 Task: Track GPU resource utilization during training for your reinforcement learning agent.
Action: Mouse pressed left at (448, 174)
Screenshot: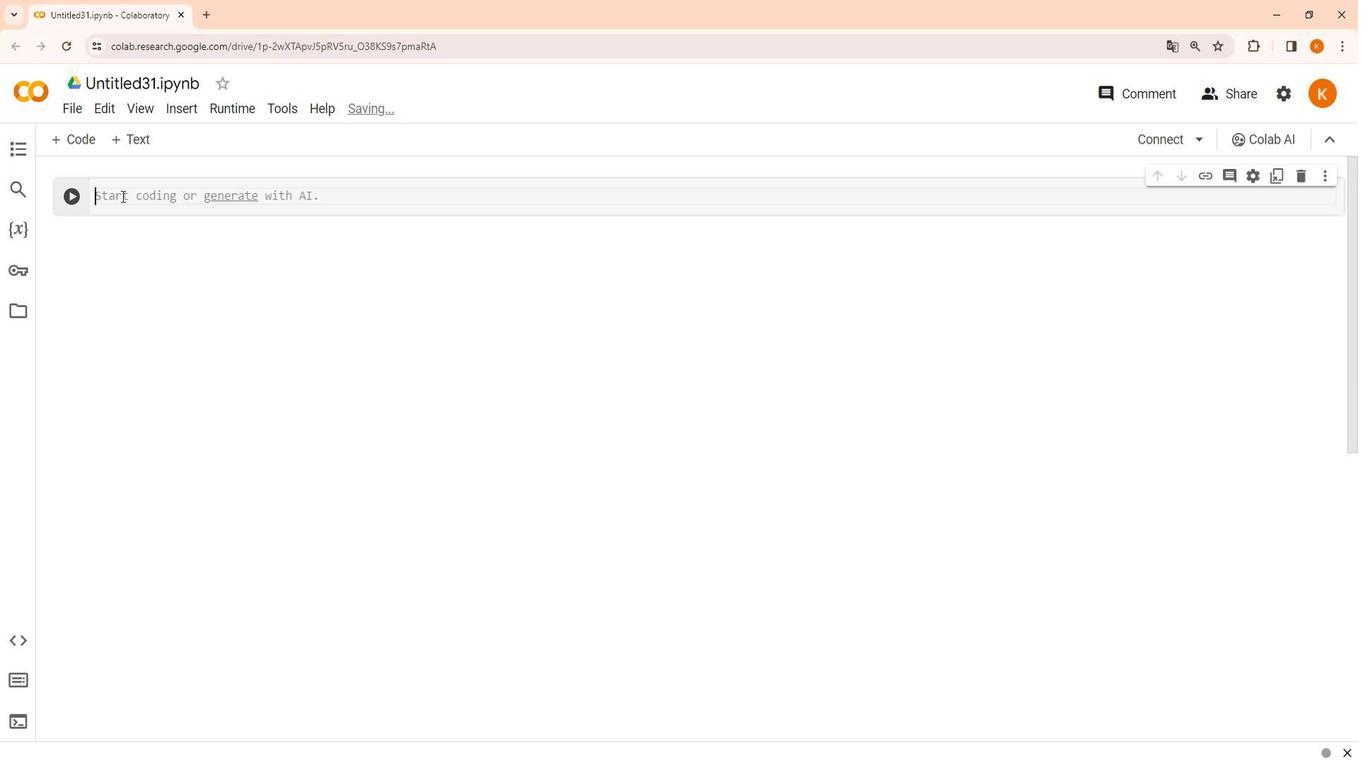 
Action: Key pressed pip<Key.space>install<Key.space>wandb<Key.enter><Key.backspace>
Screenshot: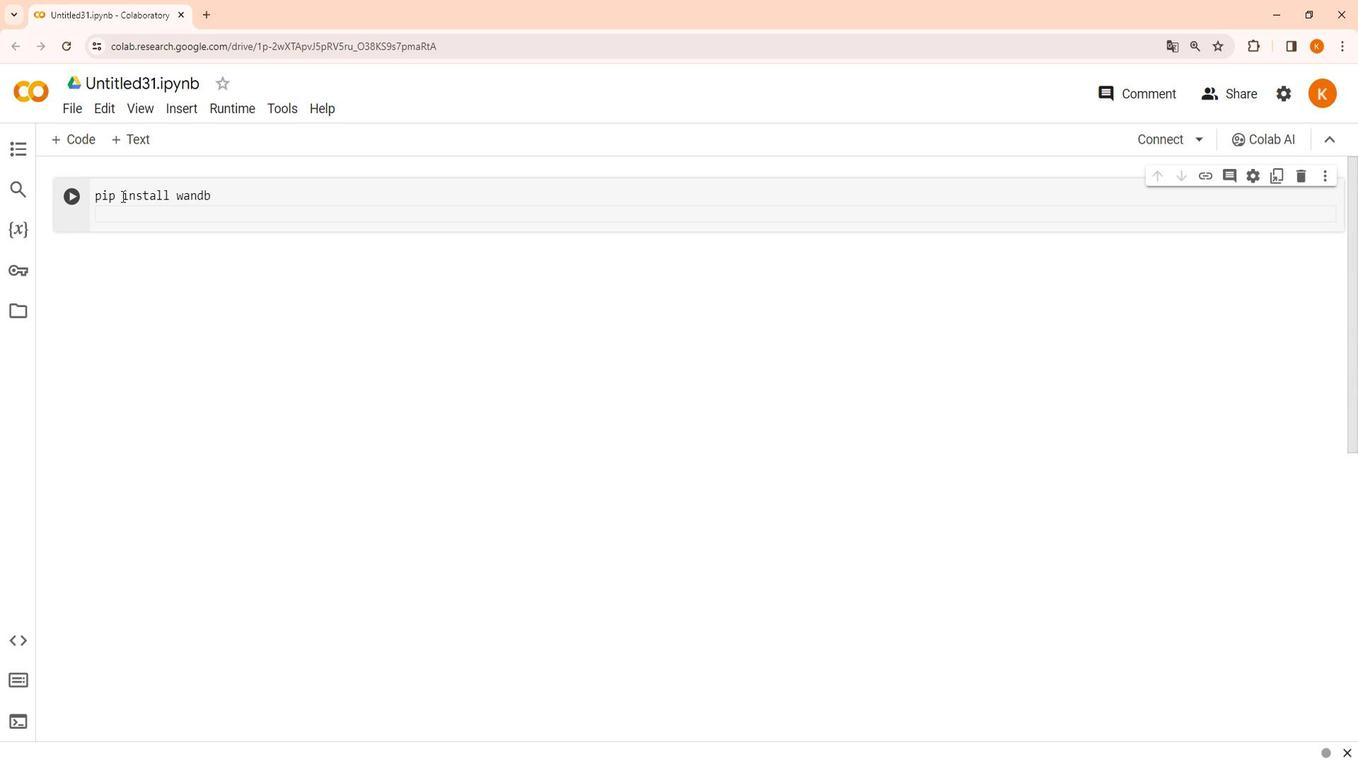 
Action: Mouse moved to (440, 176)
Screenshot: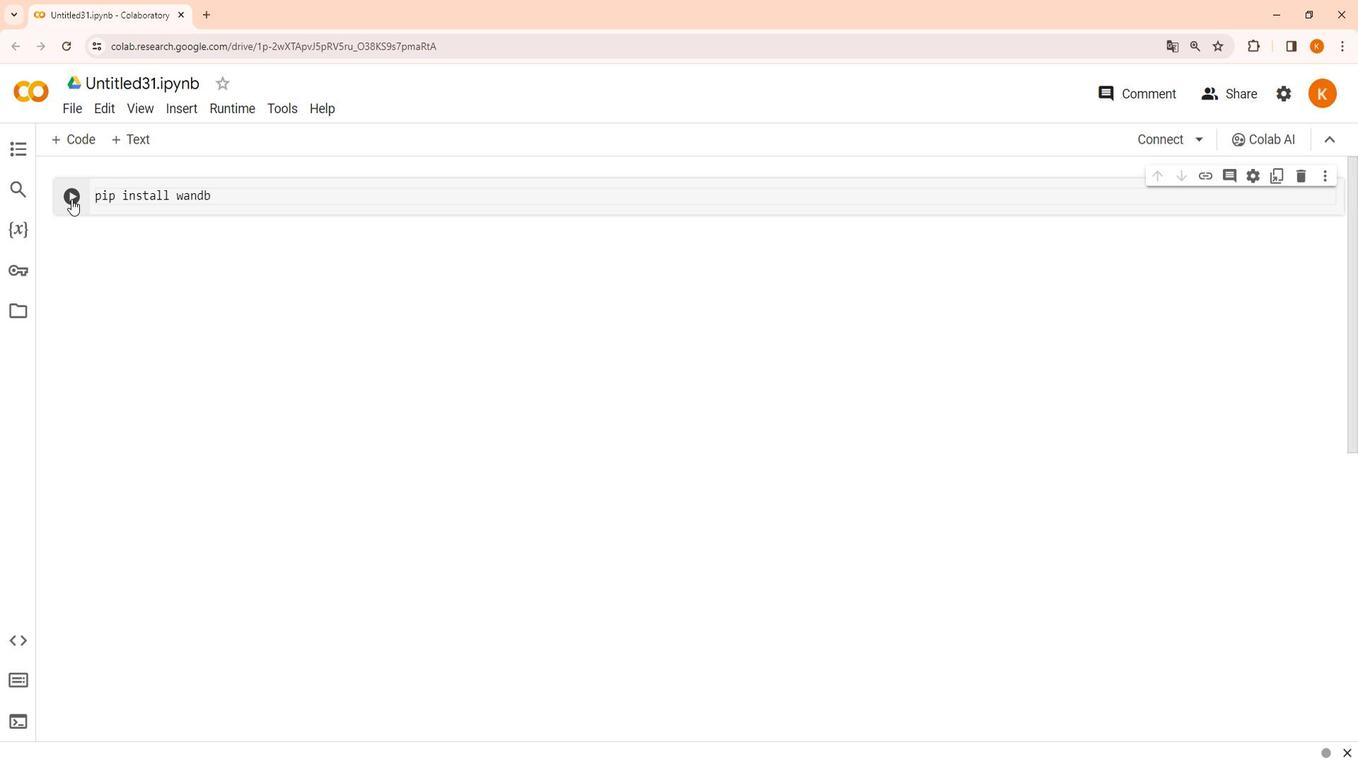 
Action: Mouse pressed left at (440, 176)
Screenshot: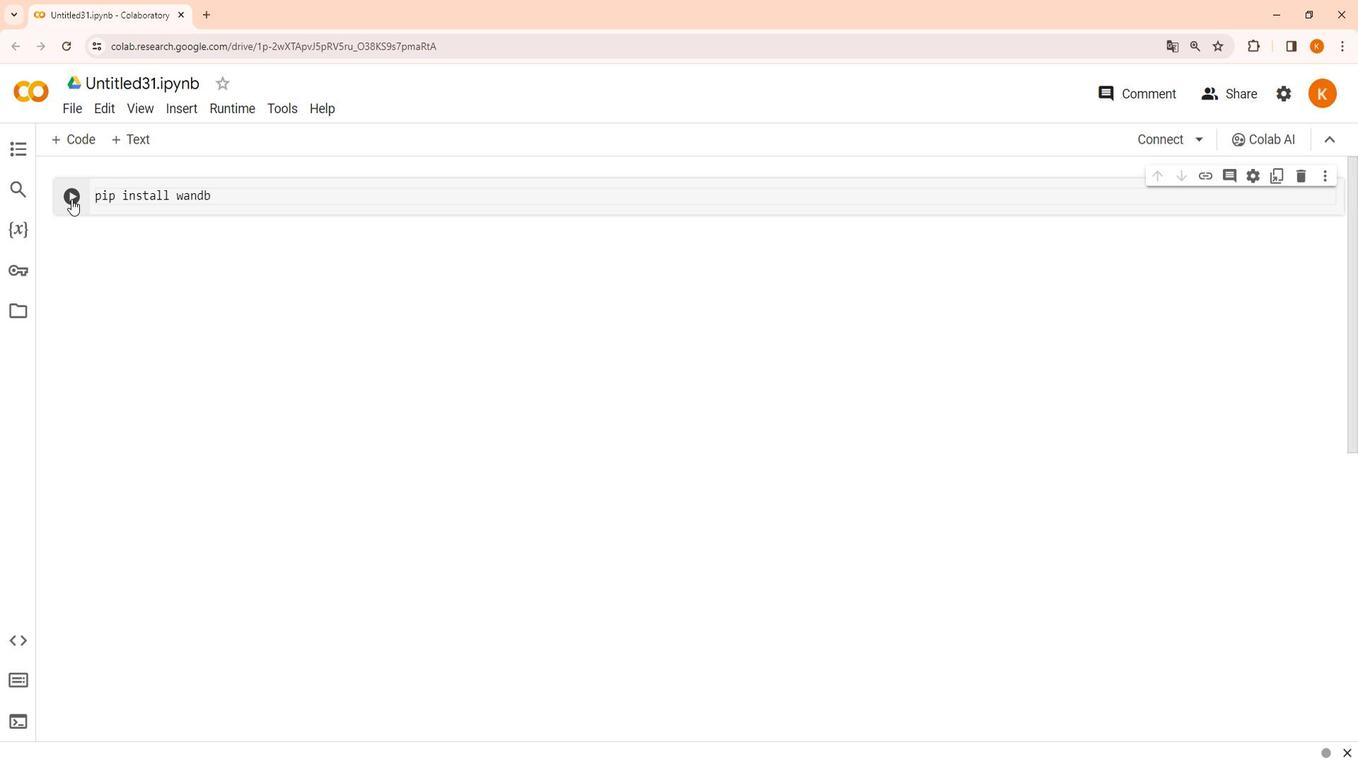 
Action: Mouse moved to (517, 428)
Screenshot: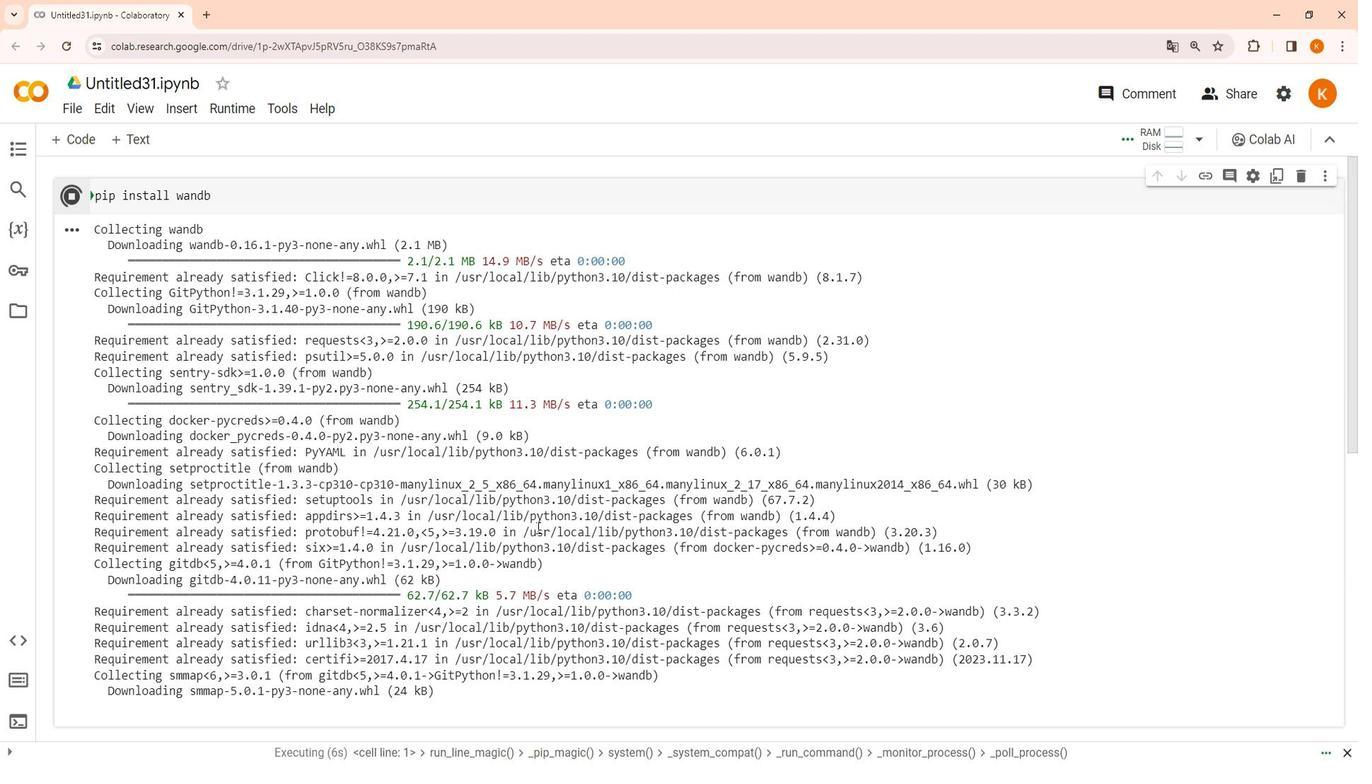 
Action: Mouse scrolled (517, 428) with delta (0, 0)
Screenshot: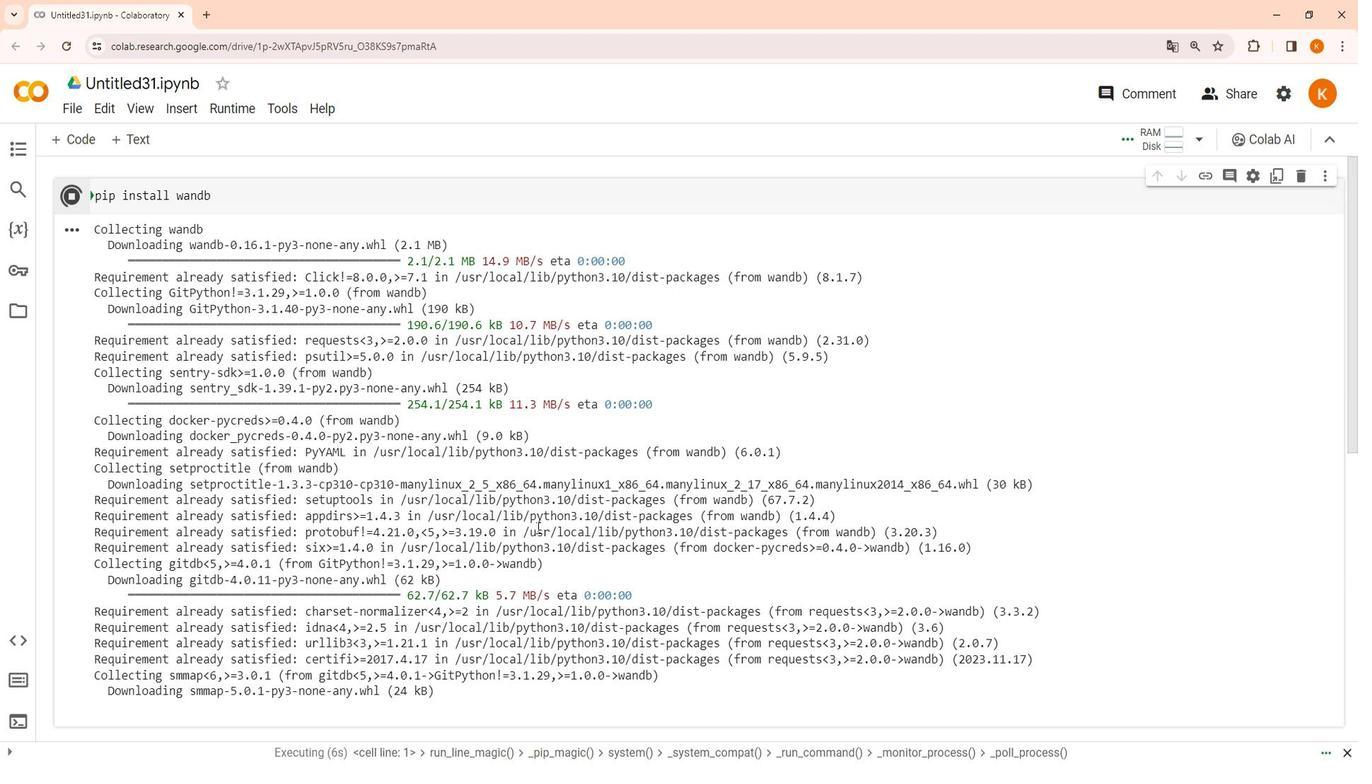 
Action: Mouse scrolled (517, 428) with delta (0, 0)
Screenshot: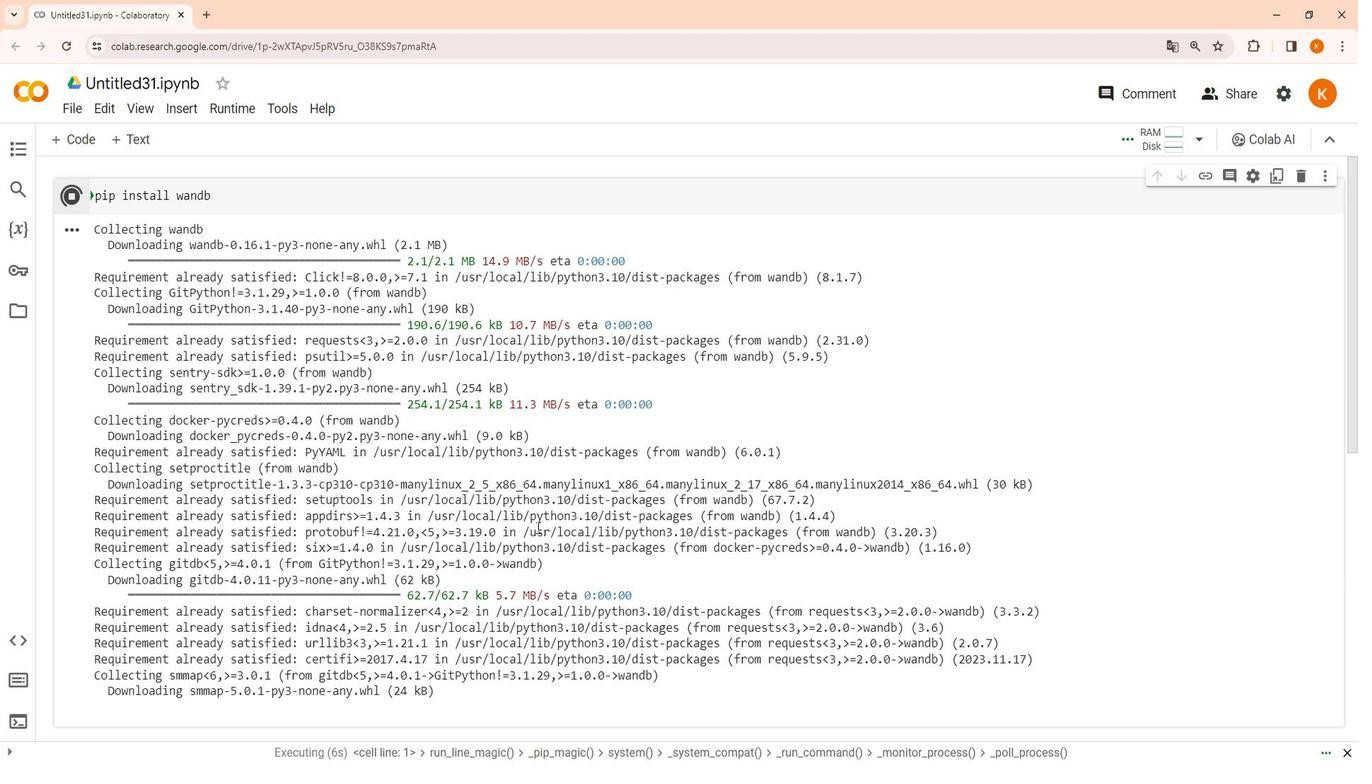 
Action: Mouse scrolled (517, 428) with delta (0, 0)
Screenshot: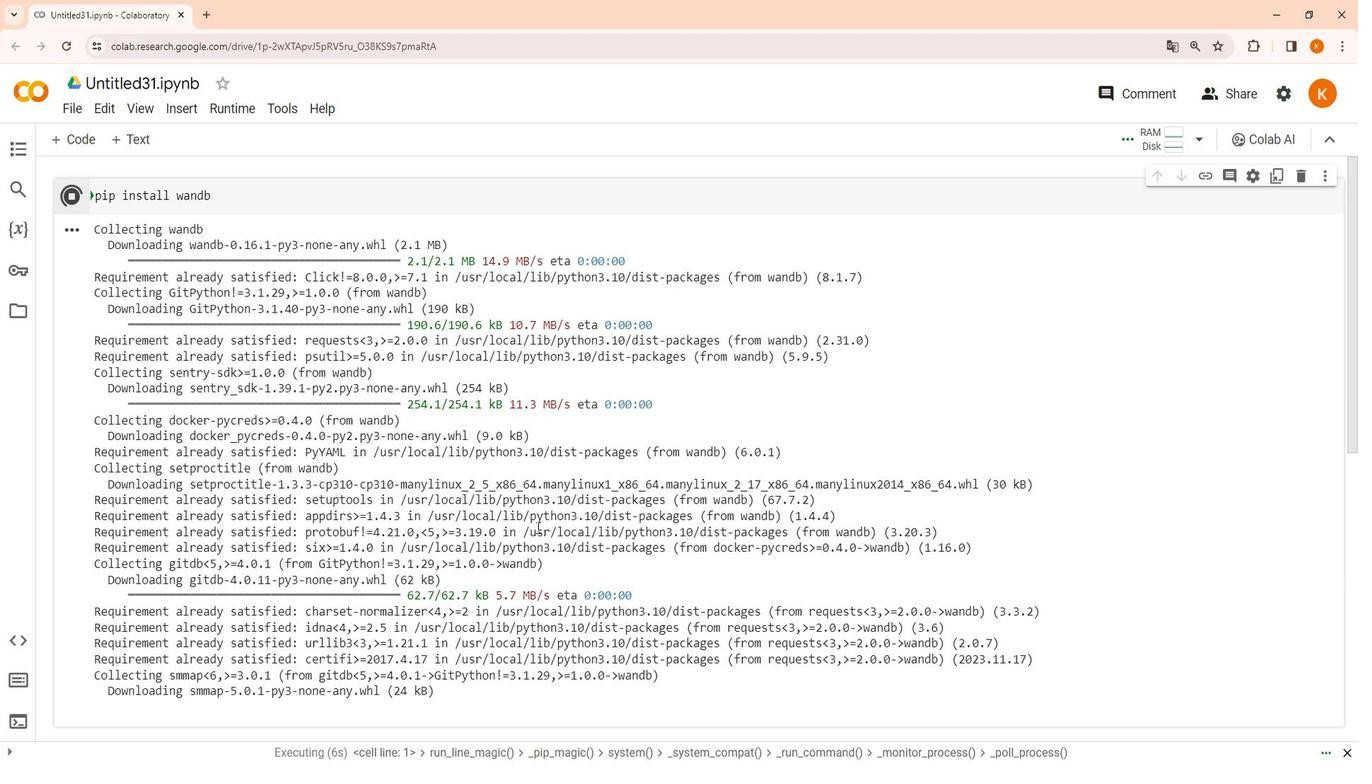 
Action: Mouse scrolled (517, 428) with delta (0, 0)
Screenshot: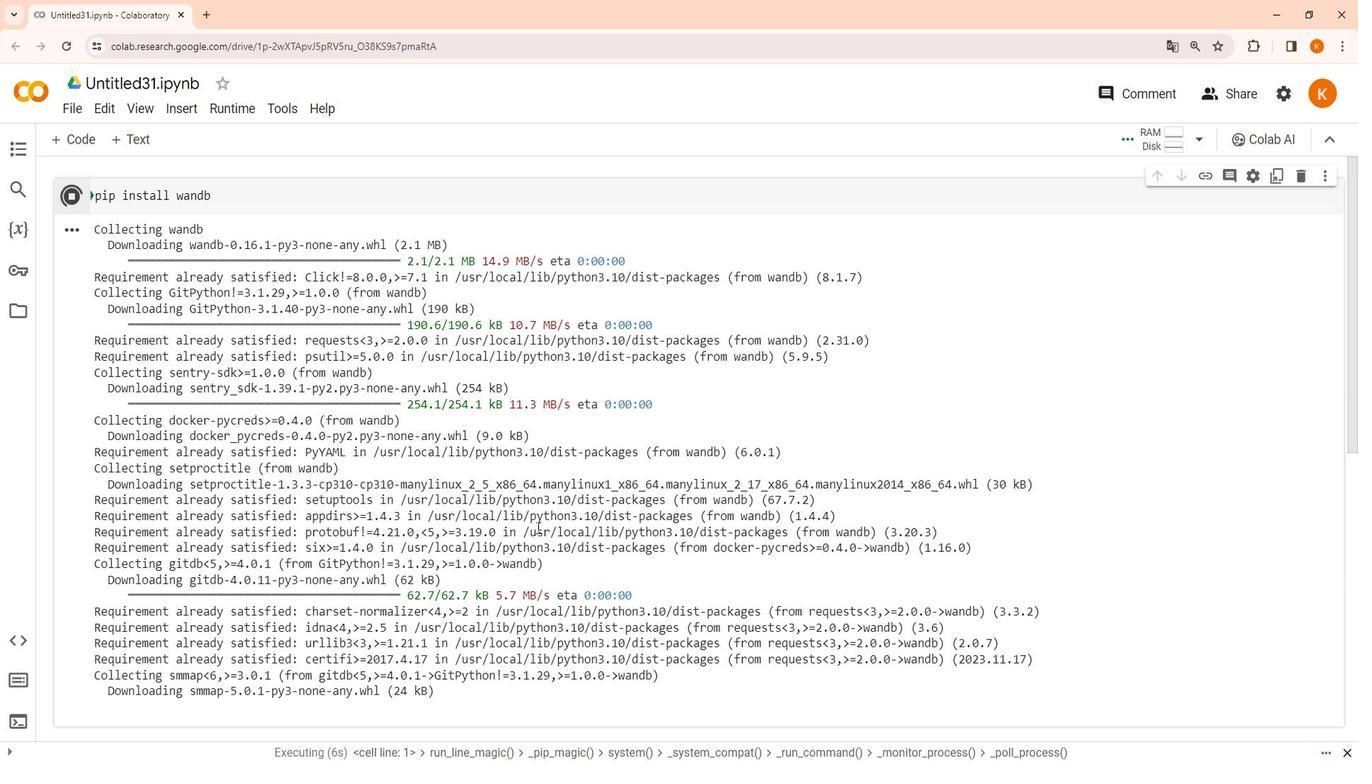 
Action: Mouse moved to (538, 413)
Screenshot: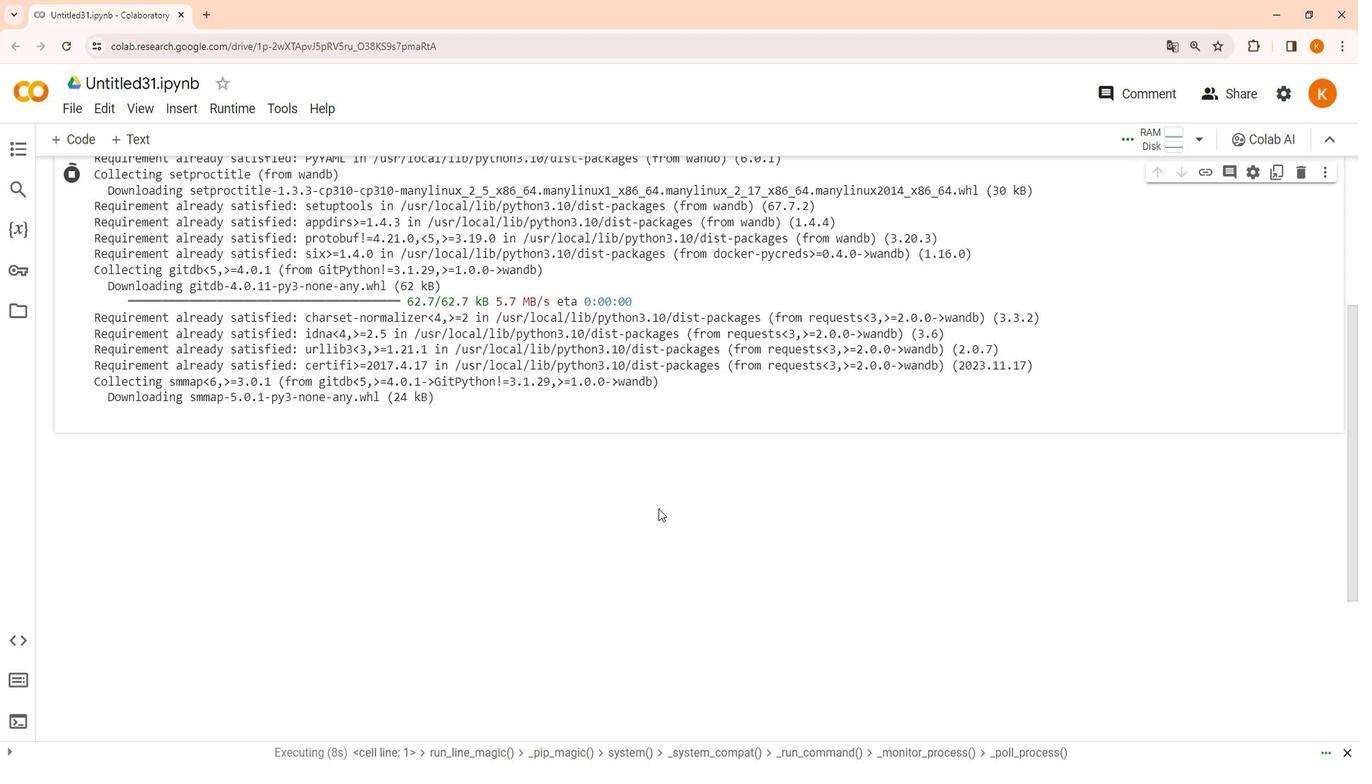 
Action: Mouse scrolled (538, 414) with delta (0, 0)
Screenshot: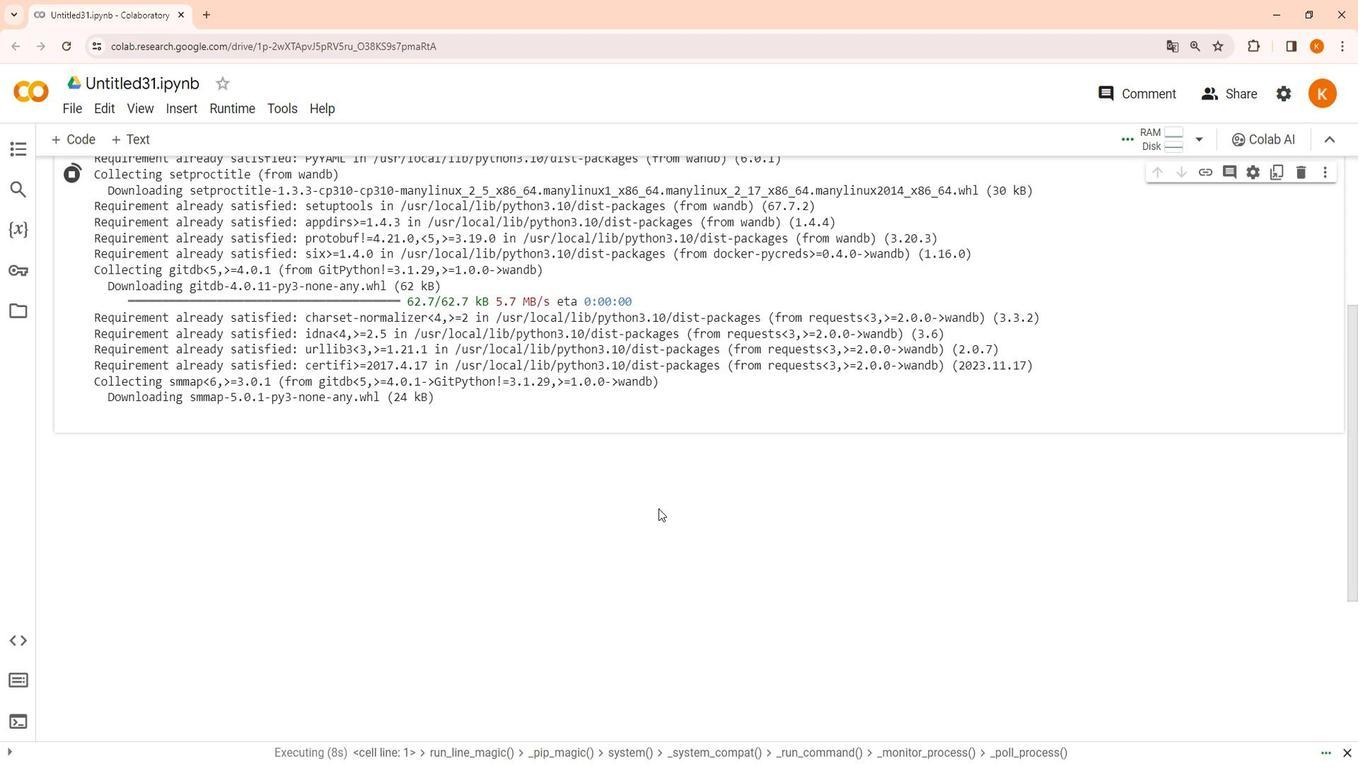 
Action: Mouse scrolled (538, 414) with delta (0, 0)
Screenshot: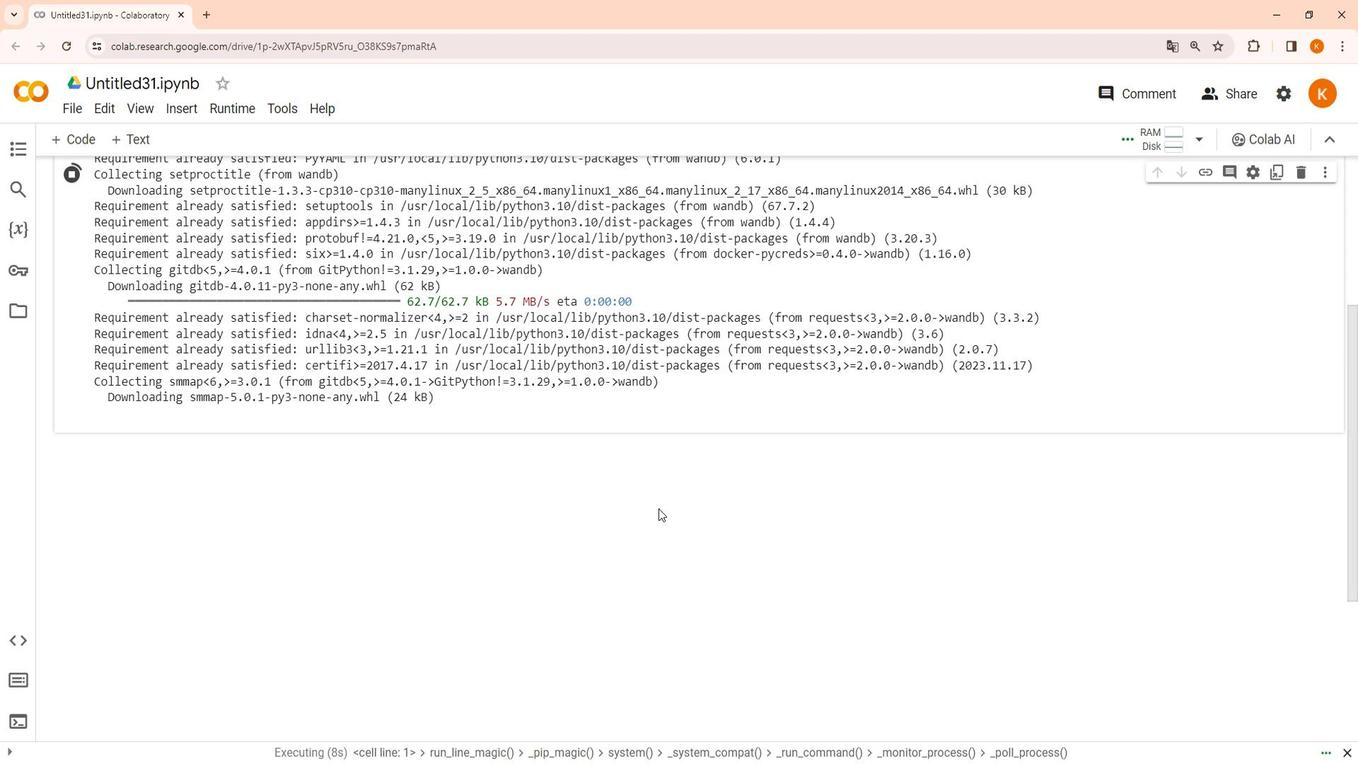
Action: Mouse scrolled (538, 414) with delta (0, 0)
Screenshot: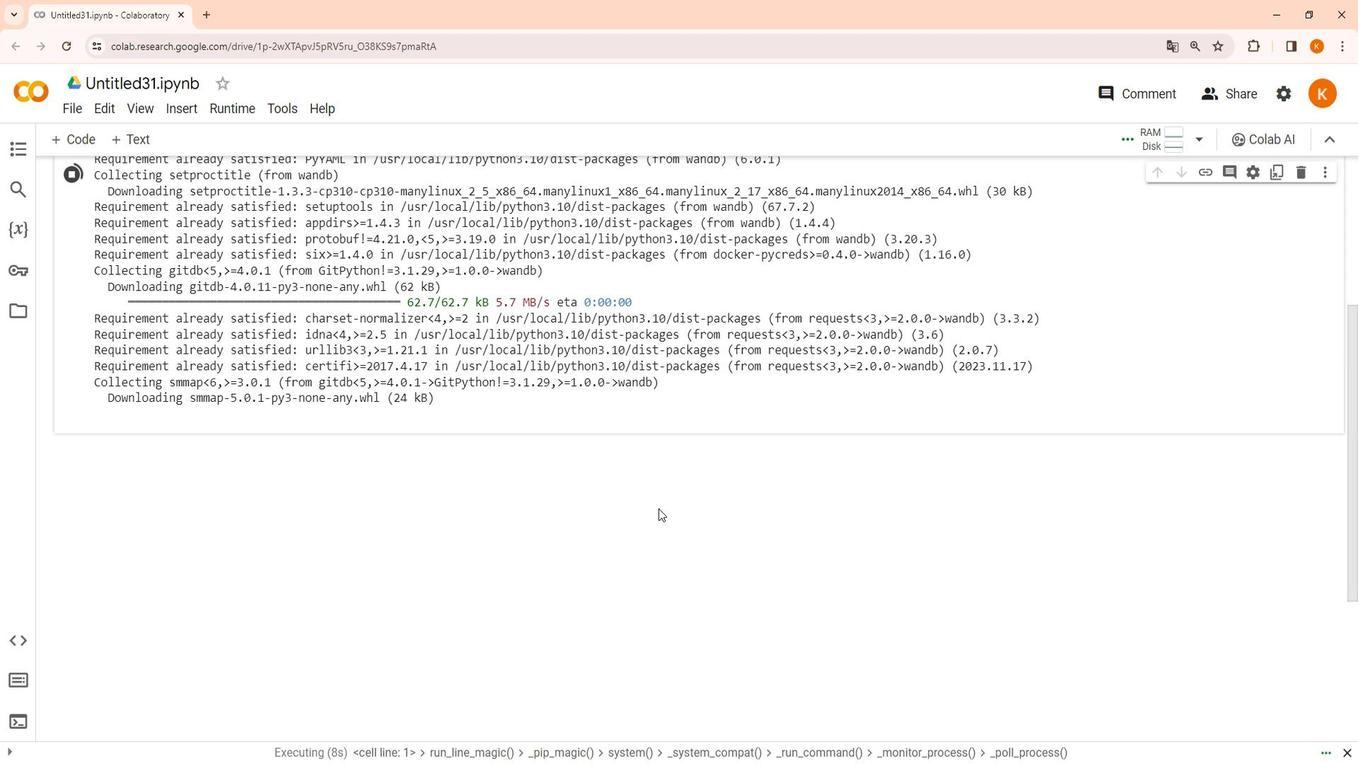 
Action: Mouse scrolled (538, 414) with delta (0, 0)
Screenshot: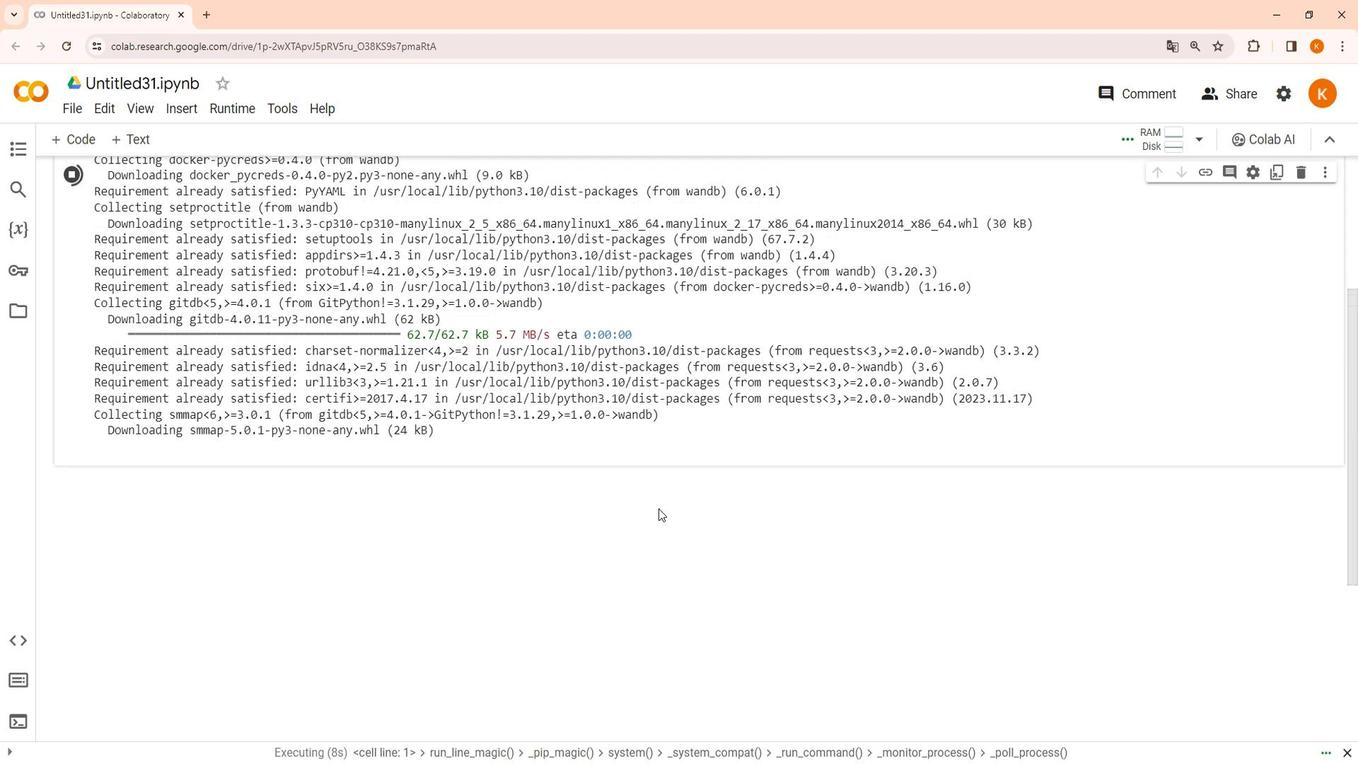 
Action: Mouse moved to (536, 471)
Screenshot: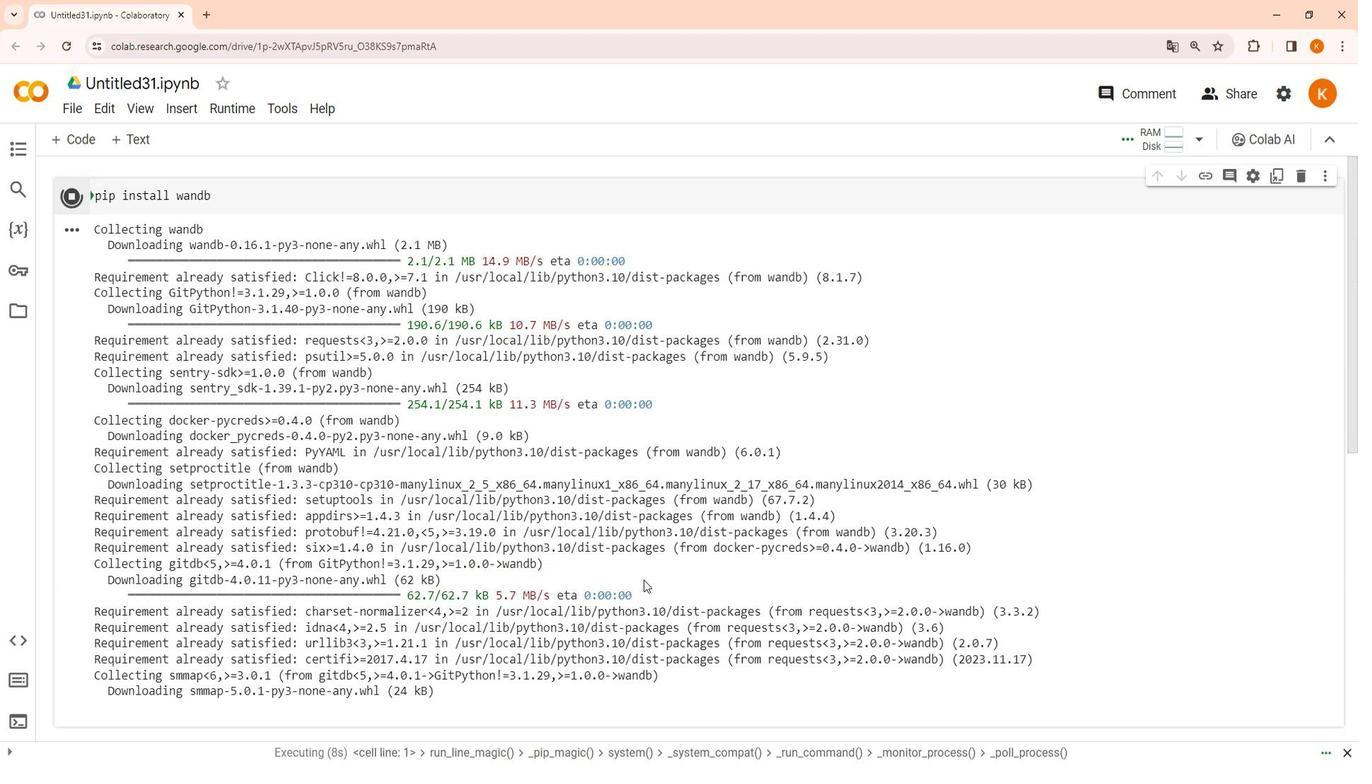 
Action: Mouse scrolled (536, 470) with delta (0, 0)
Screenshot: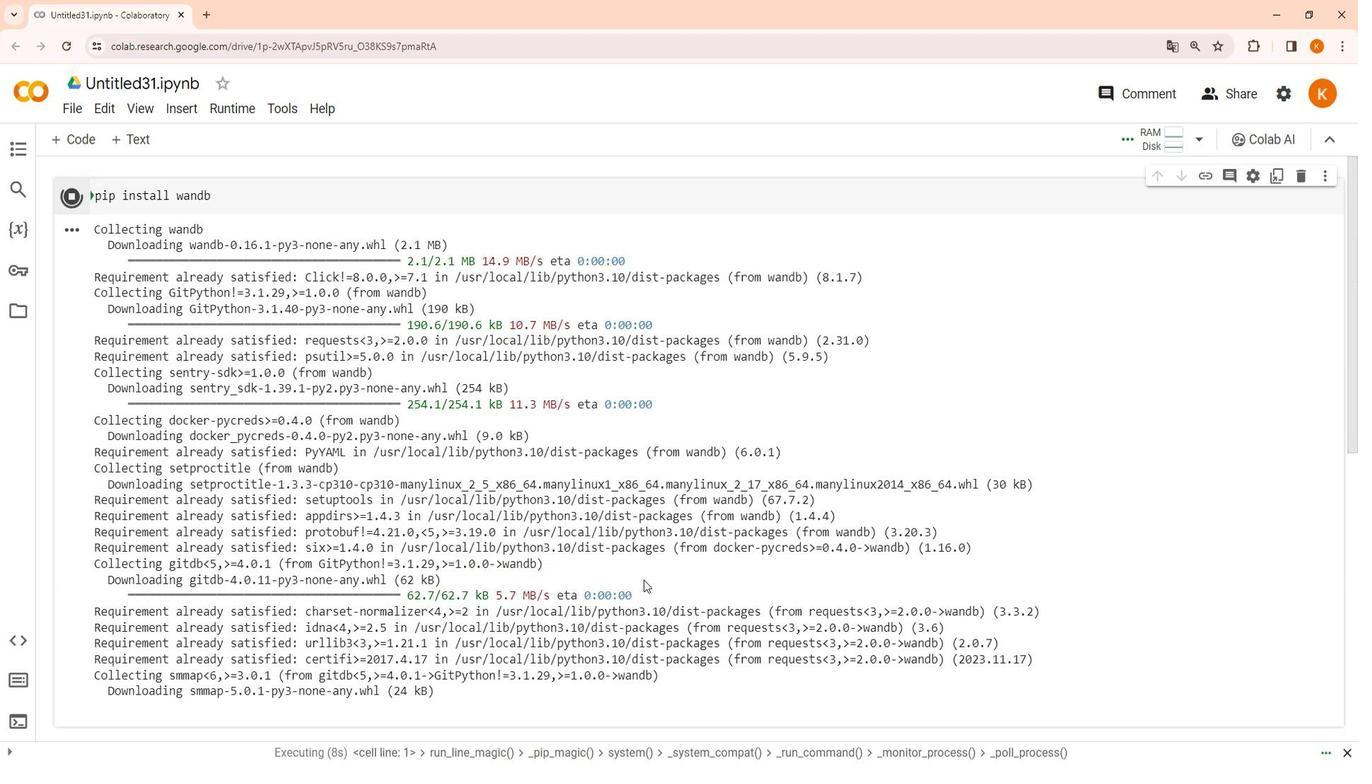 
Action: Mouse scrolled (536, 470) with delta (0, 0)
Screenshot: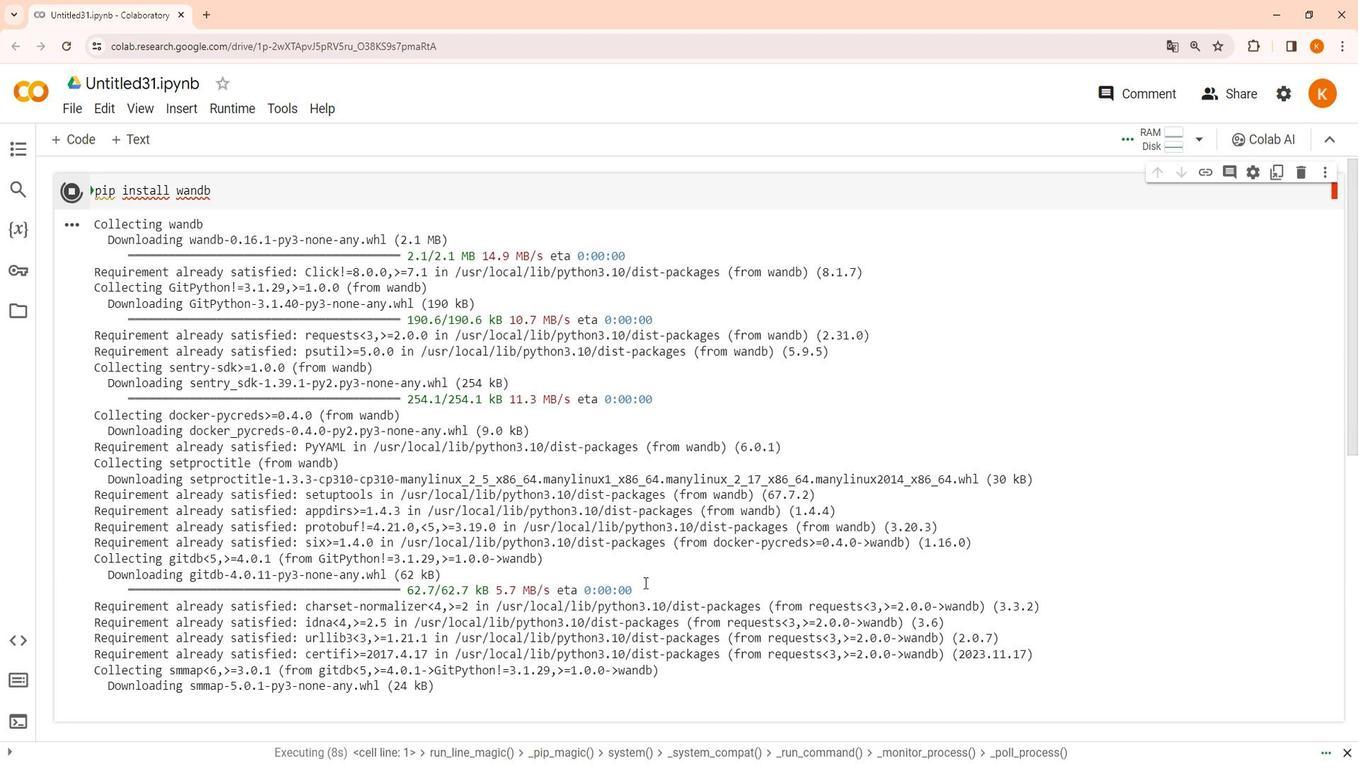 
Action: Mouse scrolled (536, 472) with delta (0, 0)
Screenshot: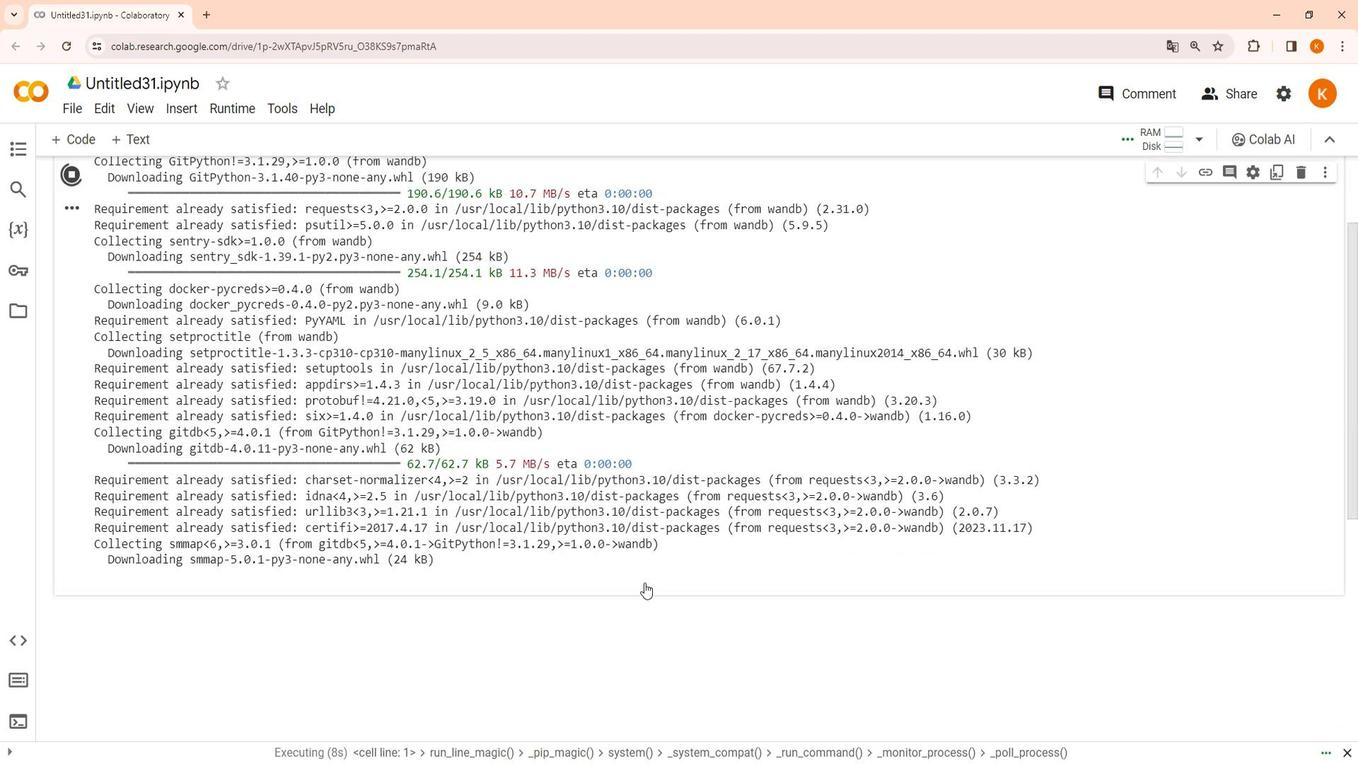 
Action: Mouse scrolled (536, 472) with delta (0, 0)
Screenshot: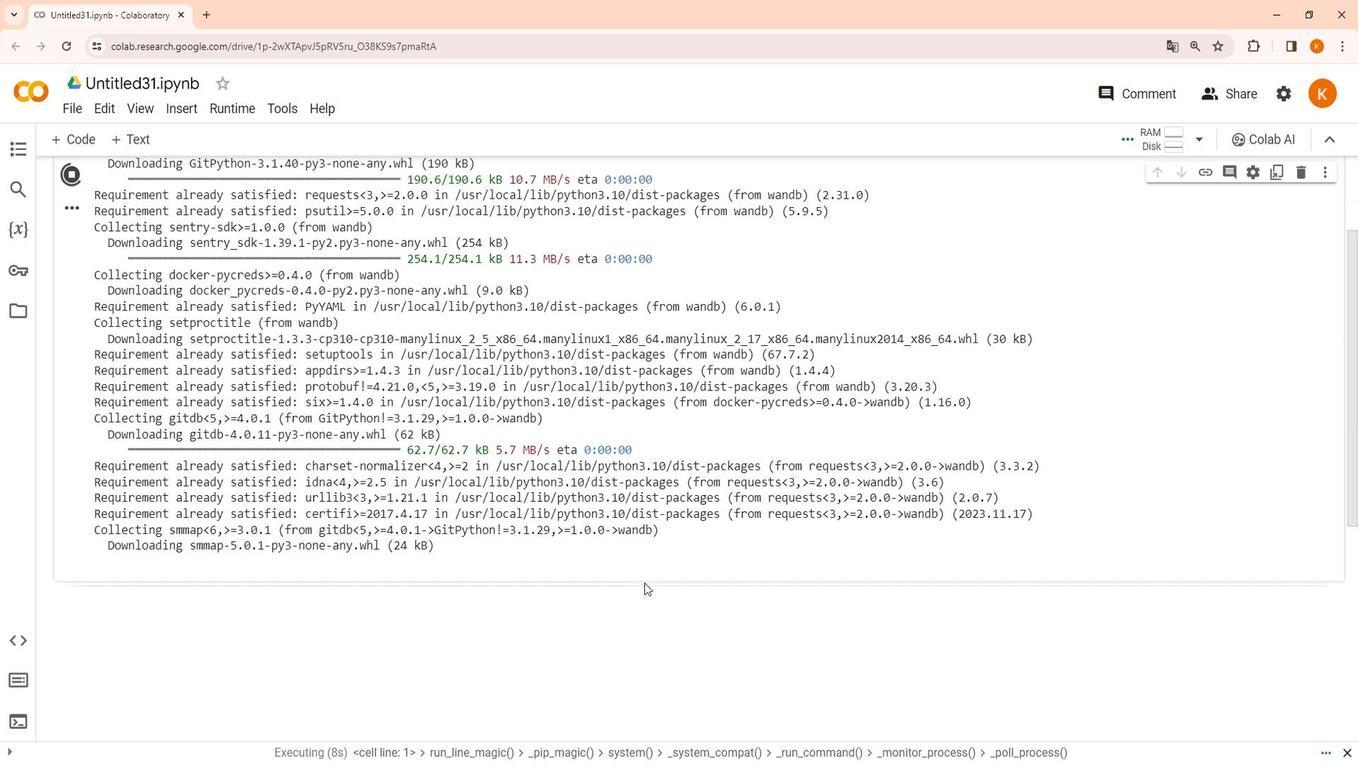 
Action: Mouse scrolled (536, 472) with delta (0, 0)
Screenshot: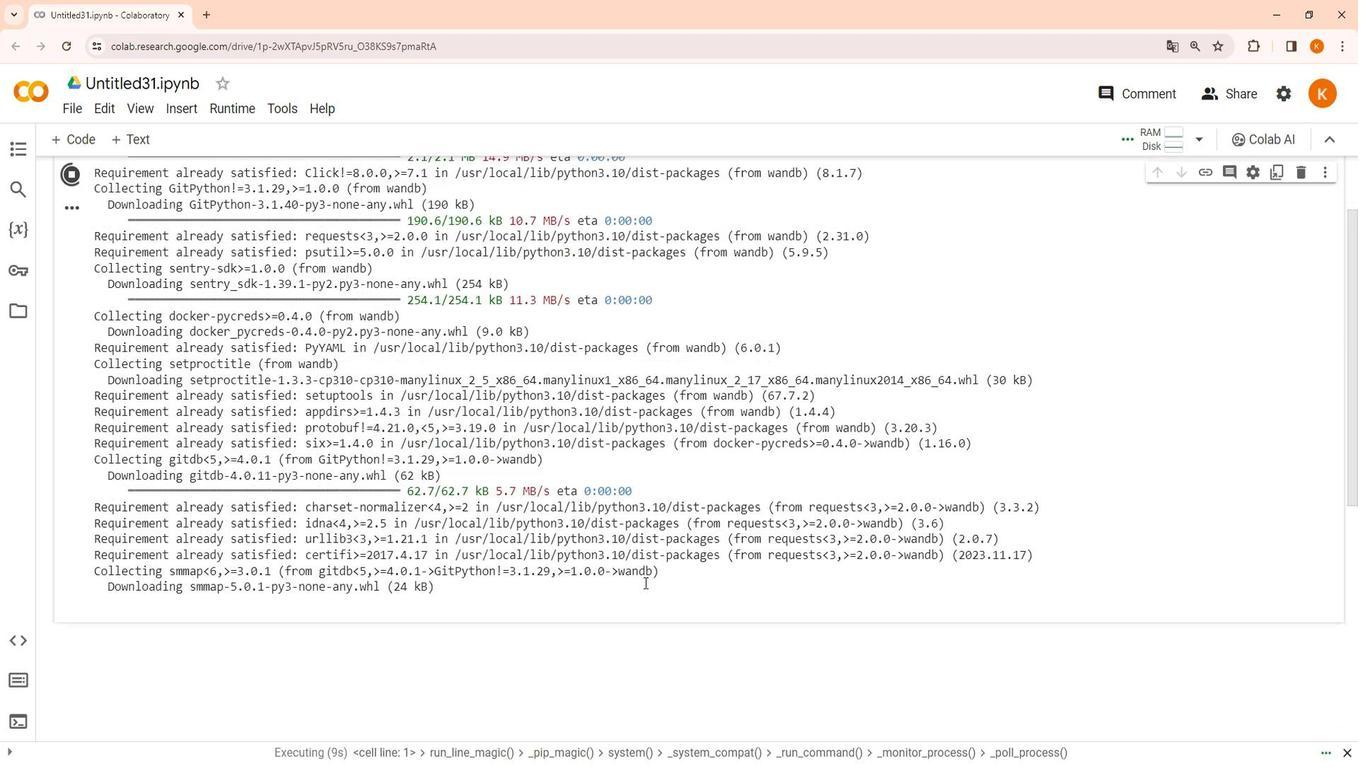 
Action: Mouse moved to (536, 471)
Screenshot: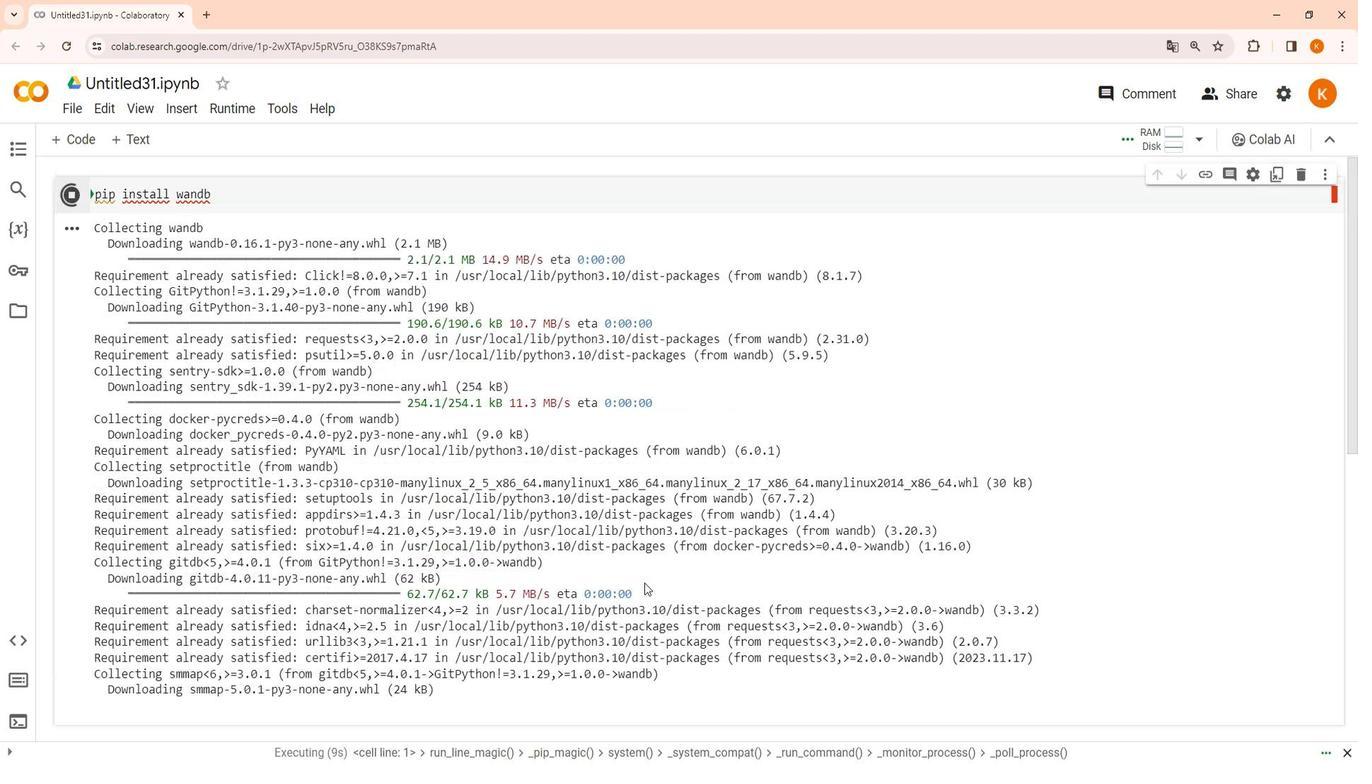 
Action: Mouse scrolled (536, 470) with delta (0, 0)
Screenshot: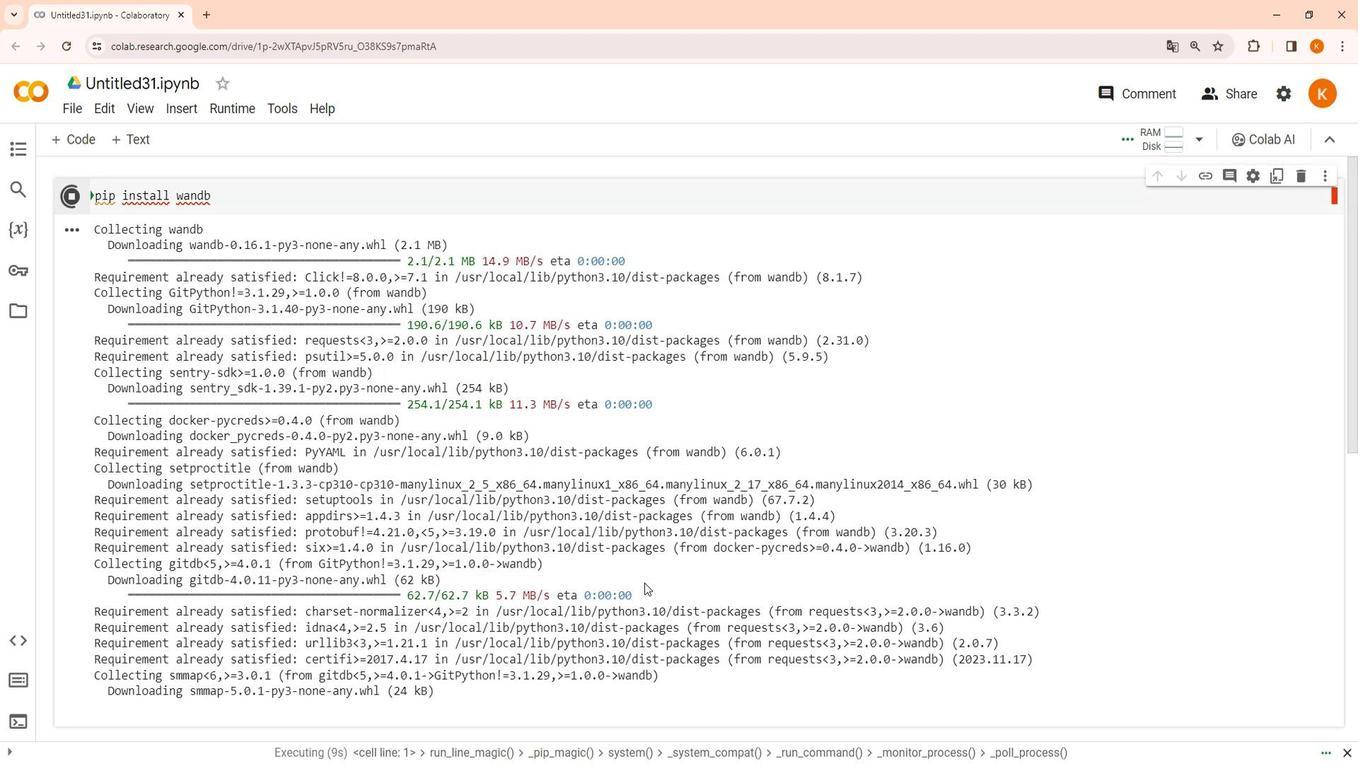 
Action: Mouse moved to (536, 472)
Screenshot: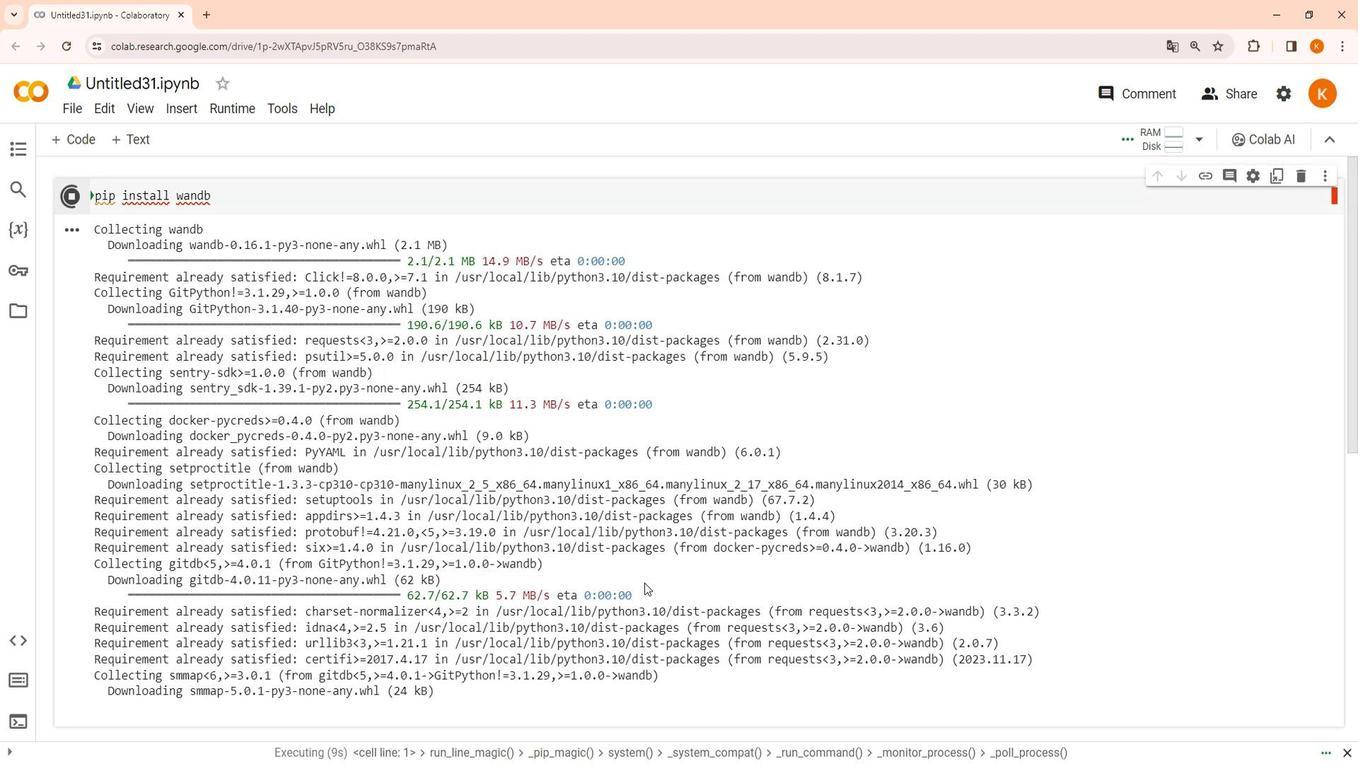 
Action: Mouse scrolled (536, 472) with delta (0, 0)
Screenshot: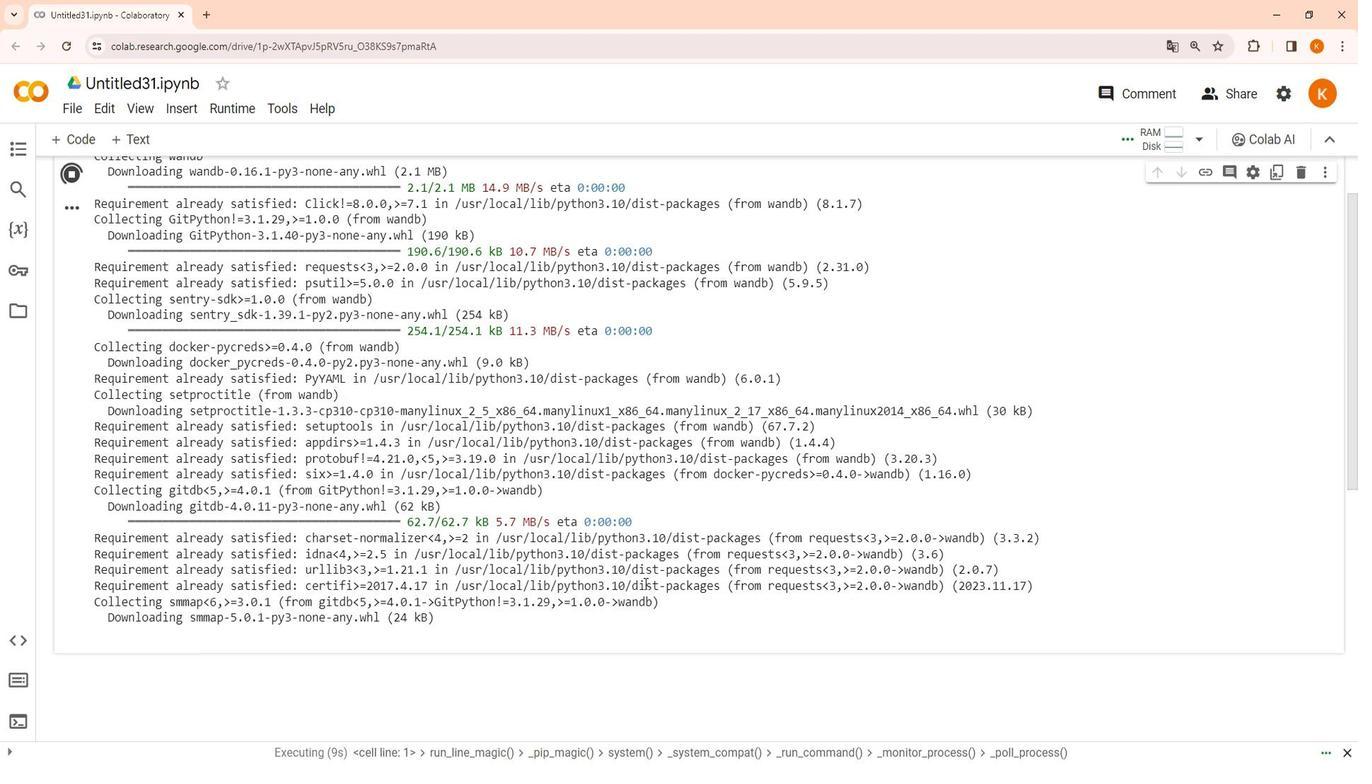 
Action: Mouse moved to (535, 472)
Screenshot: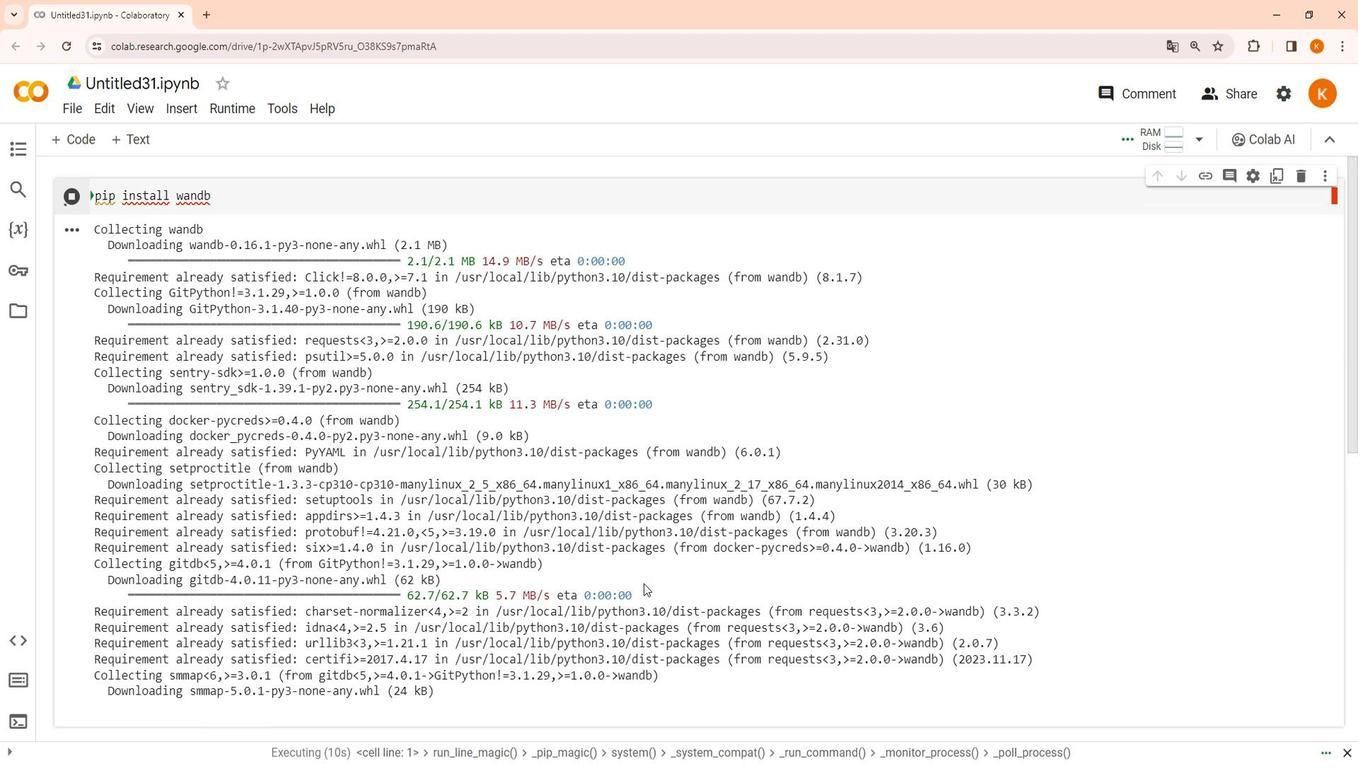 
Action: Mouse scrolled (535, 471) with delta (0, 0)
Screenshot: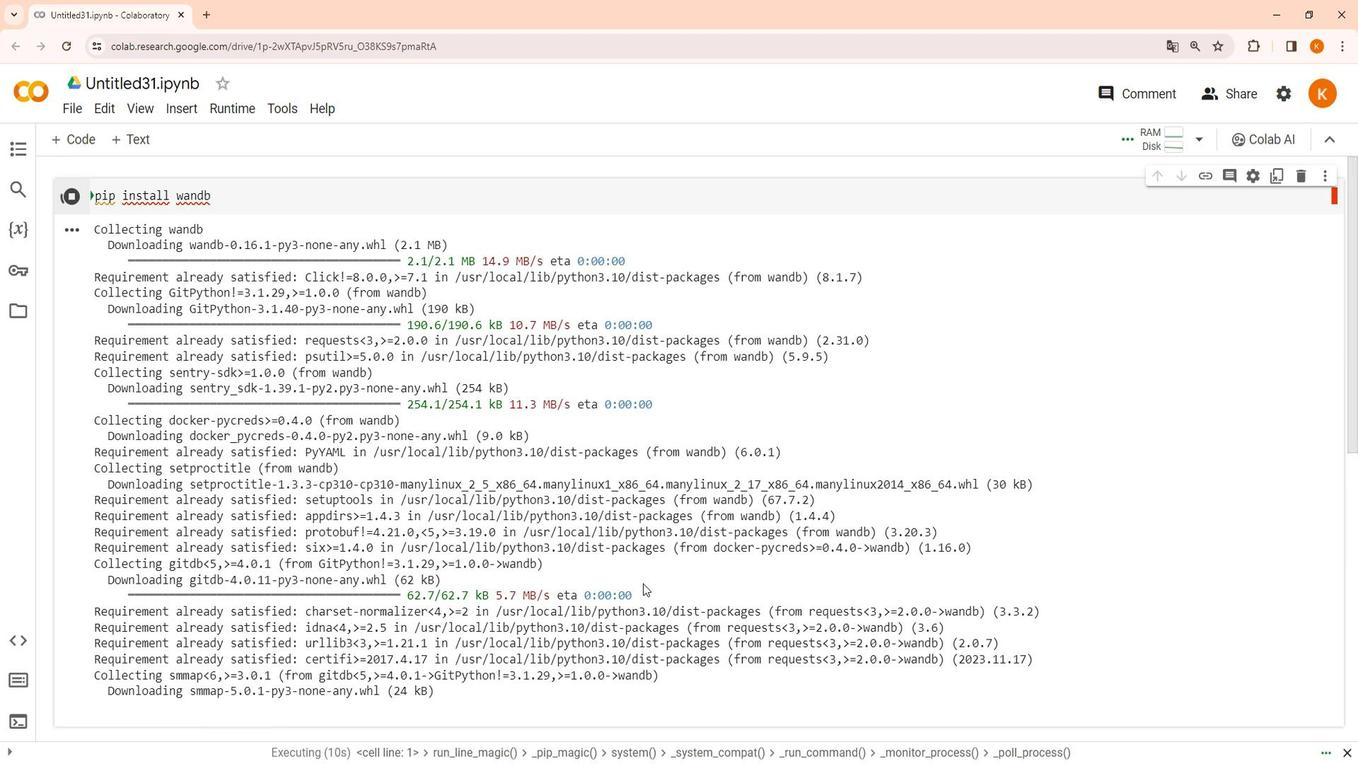 
Action: Mouse moved to (534, 478)
Screenshot: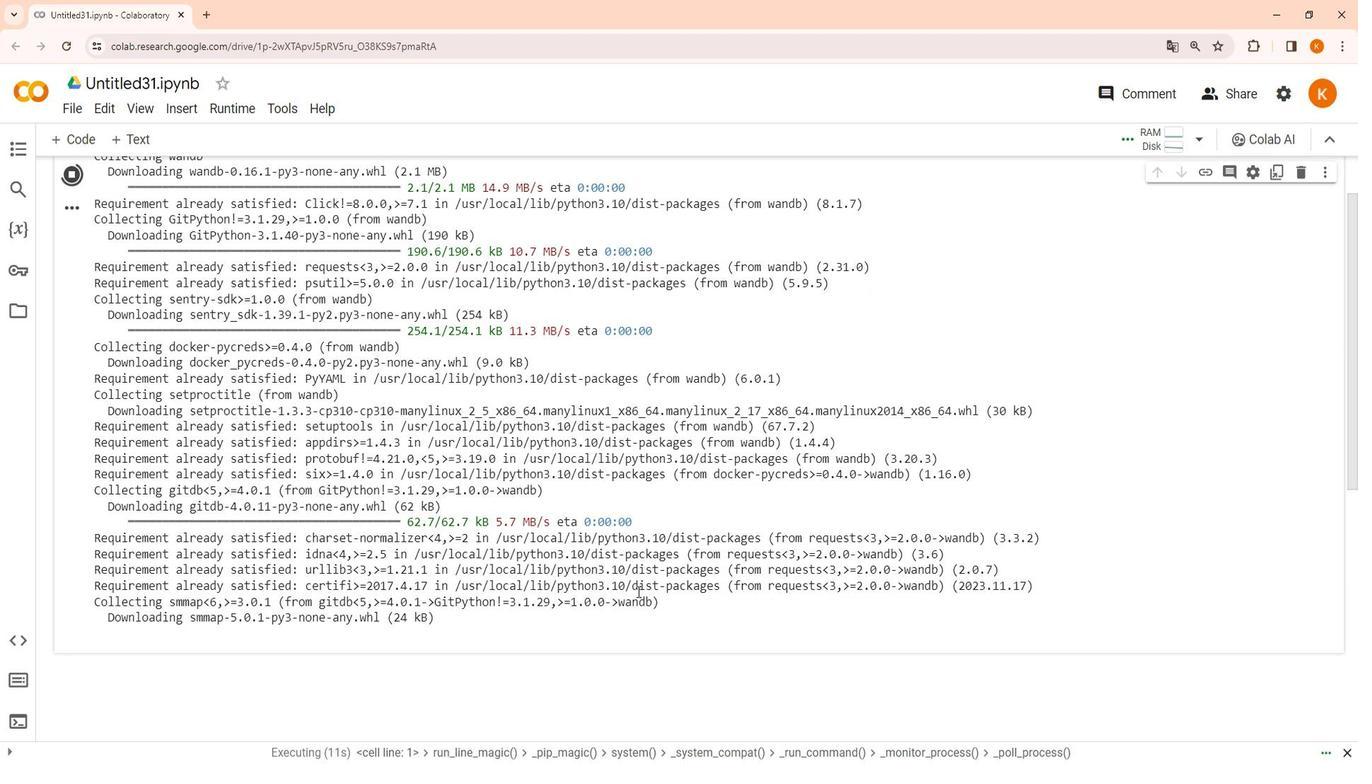 
Action: Mouse scrolled (534, 477) with delta (0, 0)
Screenshot: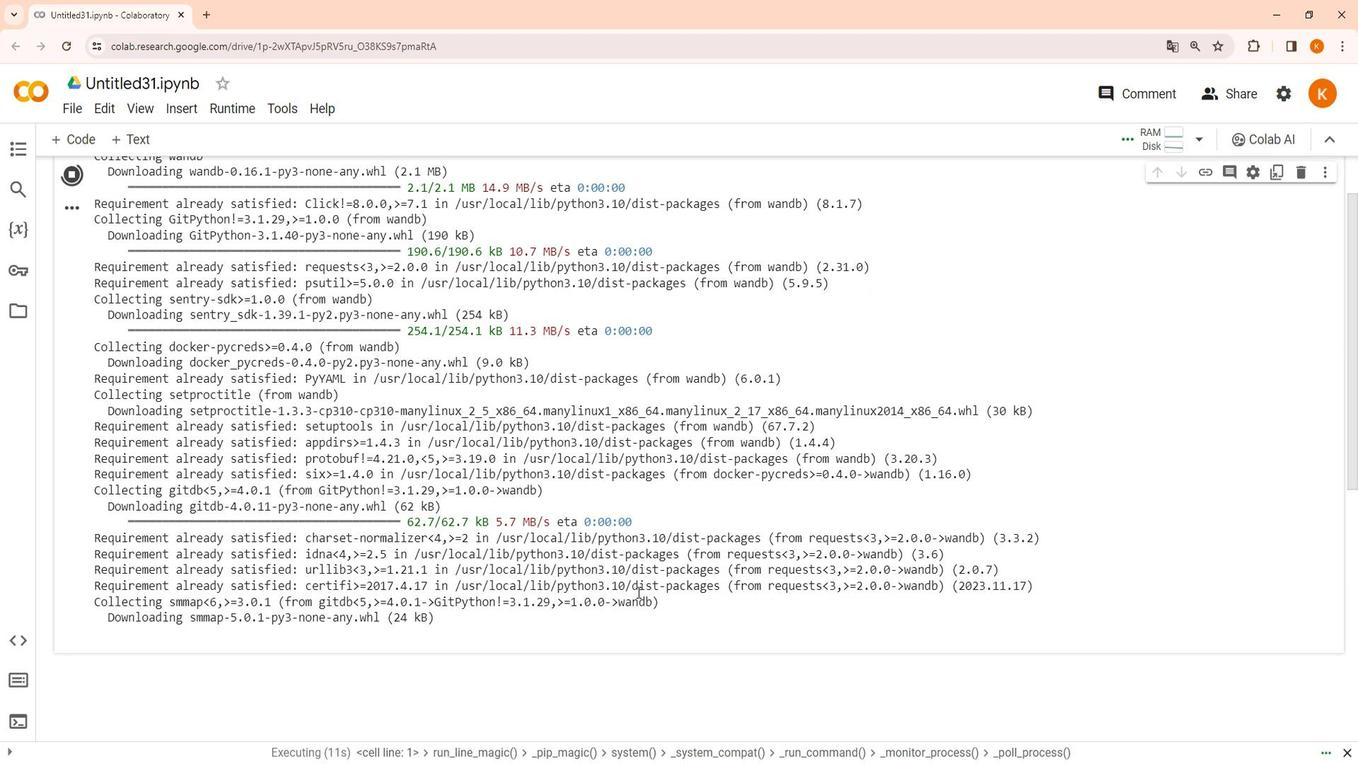 
Action: Mouse scrolled (534, 479) with delta (0, 0)
Screenshot: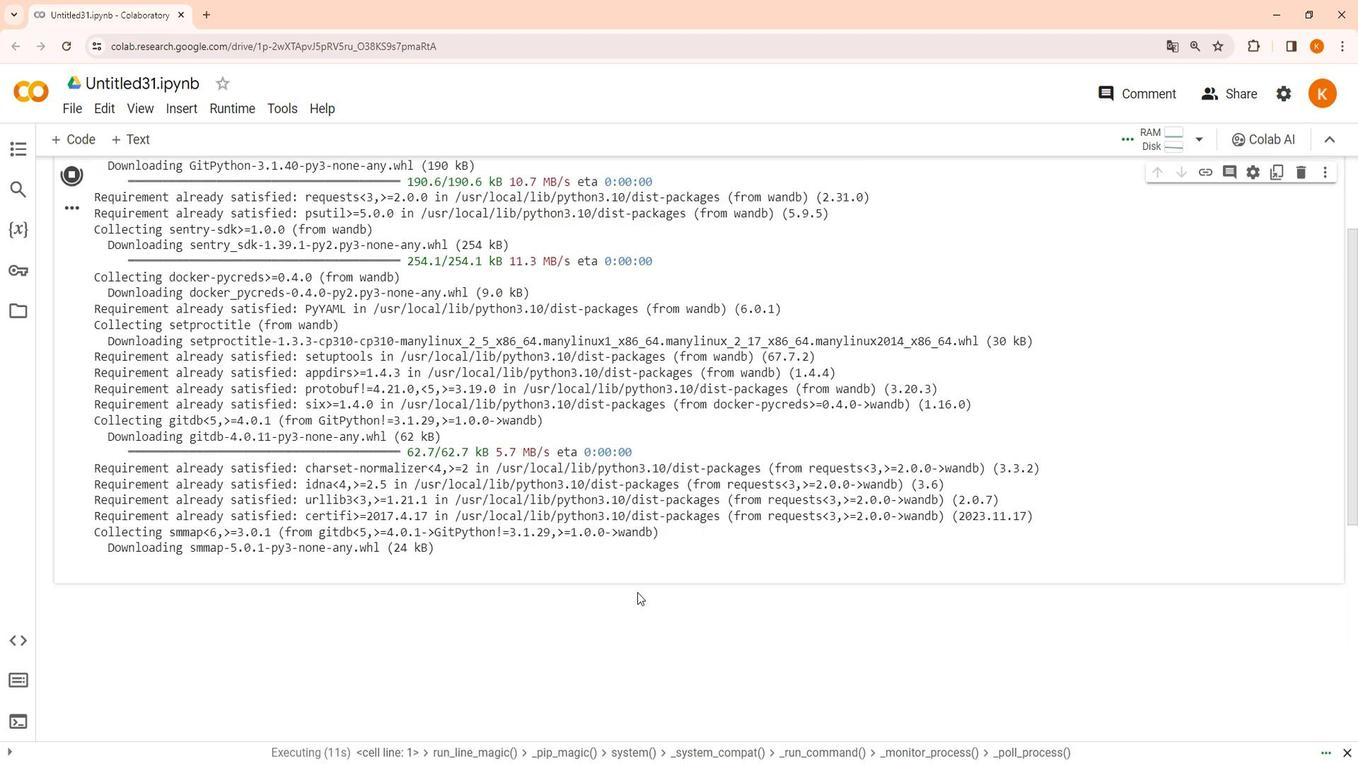 
Action: Mouse scrolled (534, 479) with delta (0, 0)
Screenshot: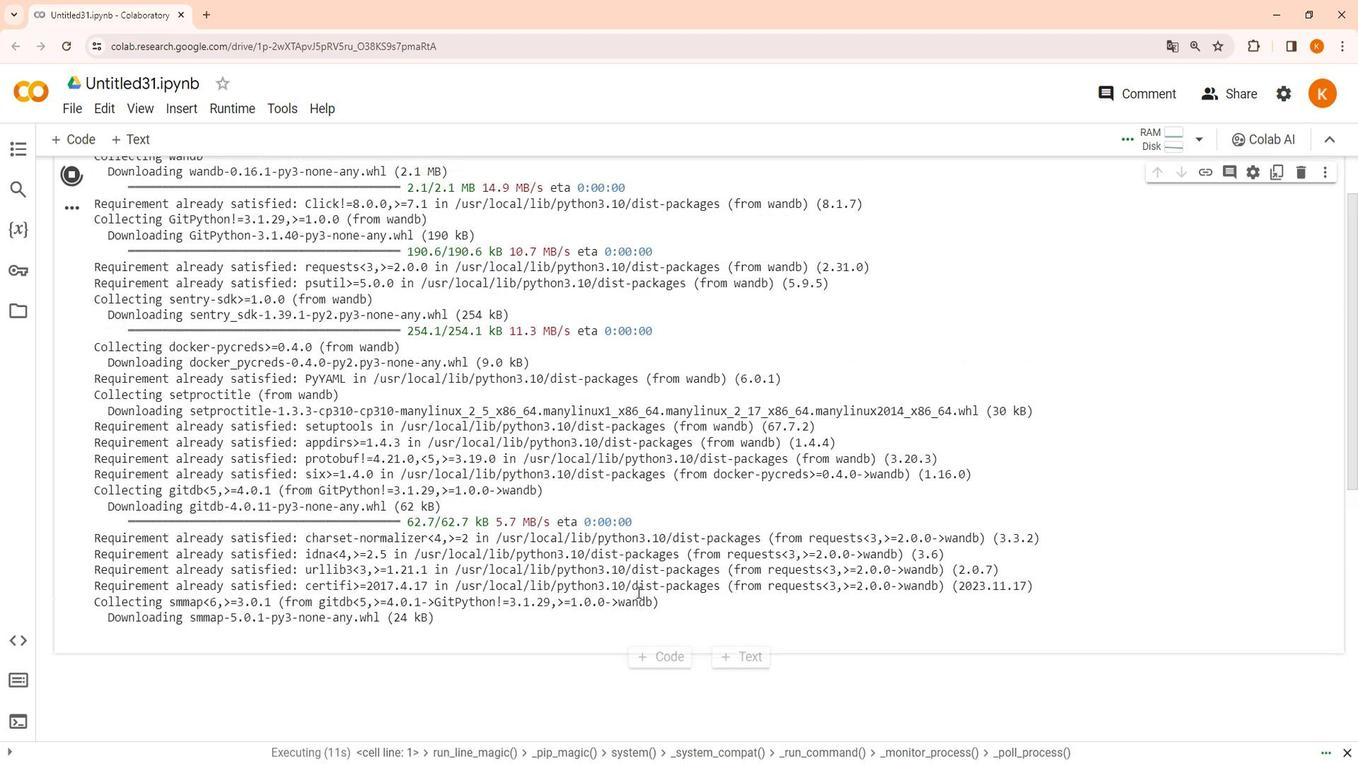 
Action: Mouse moved to (530, 446)
Screenshot: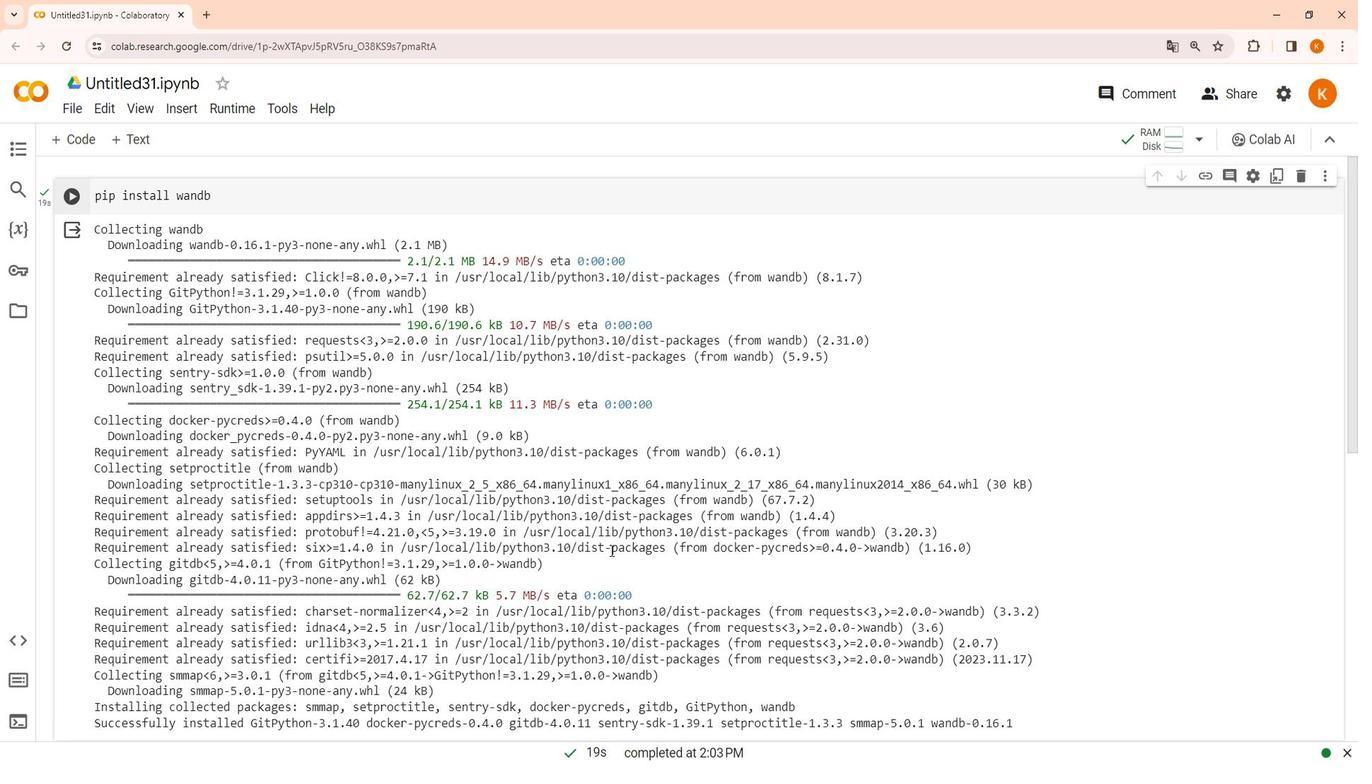 
Action: Mouse scrolled (530, 445) with delta (0, 0)
Screenshot: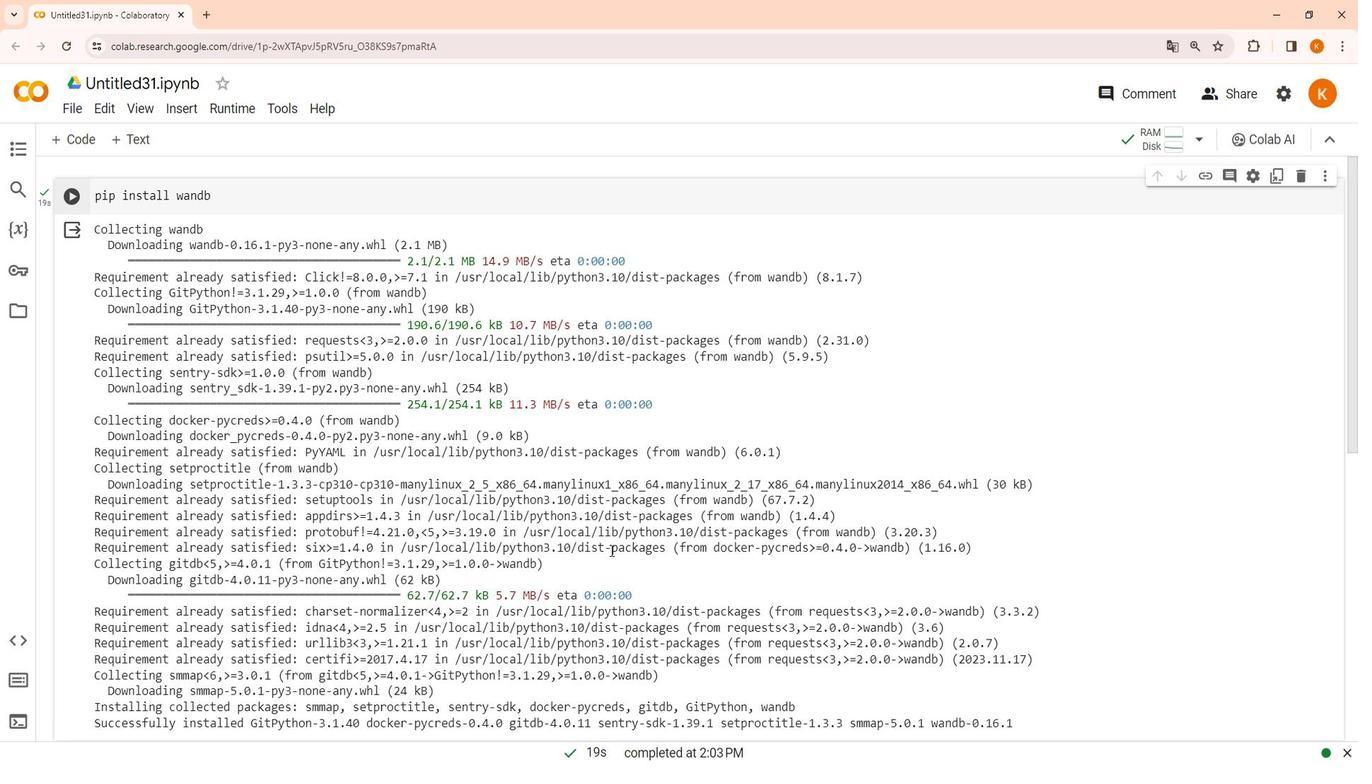 
Action: Mouse scrolled (530, 445) with delta (0, 0)
Screenshot: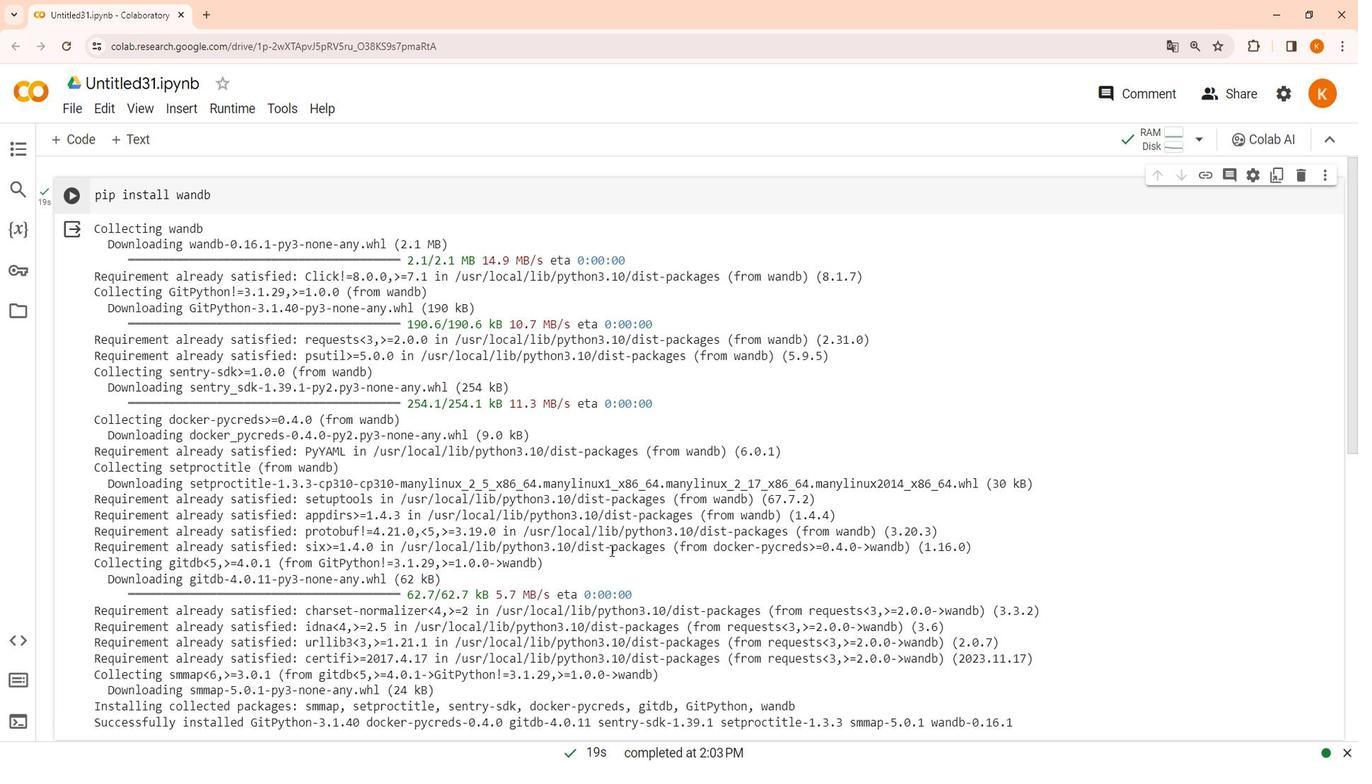 
Action: Mouse scrolled (530, 445) with delta (0, 0)
Screenshot: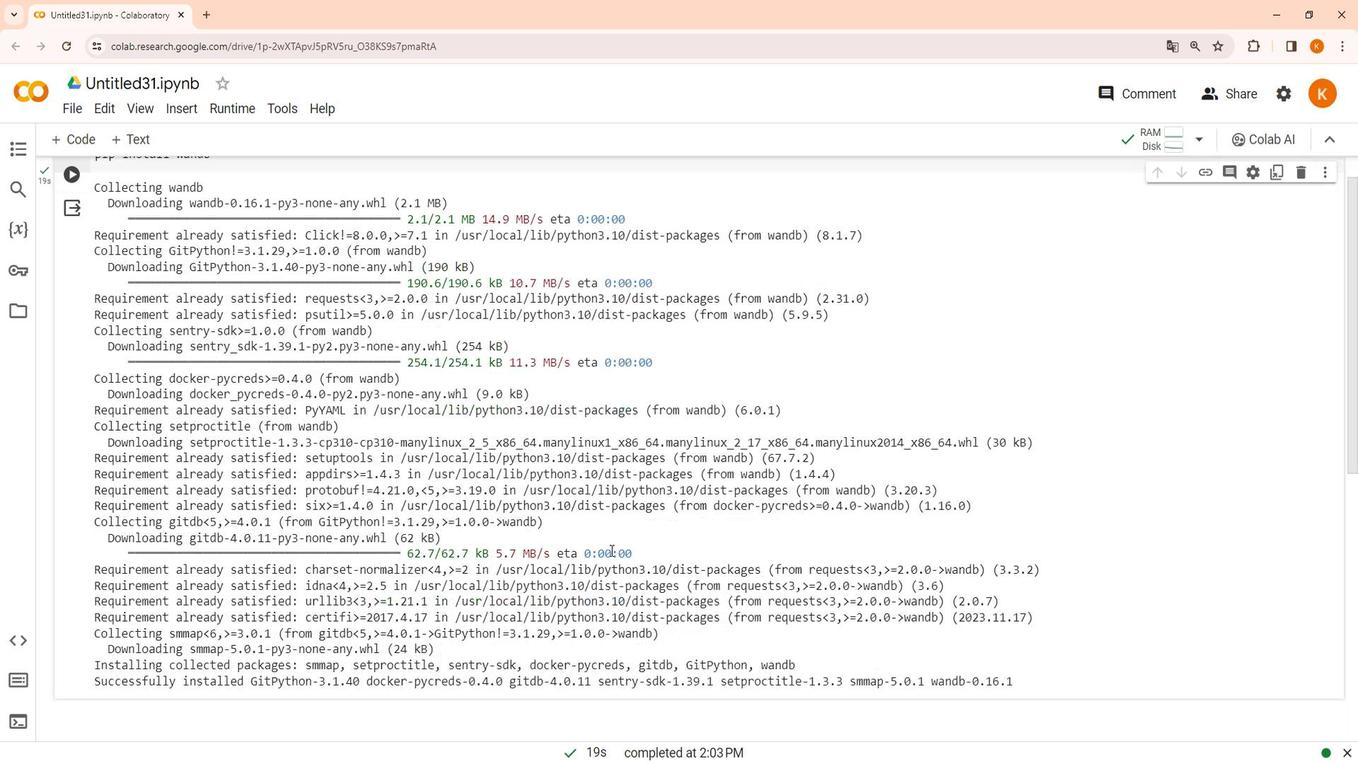
Action: Mouse moved to (530, 446)
Screenshot: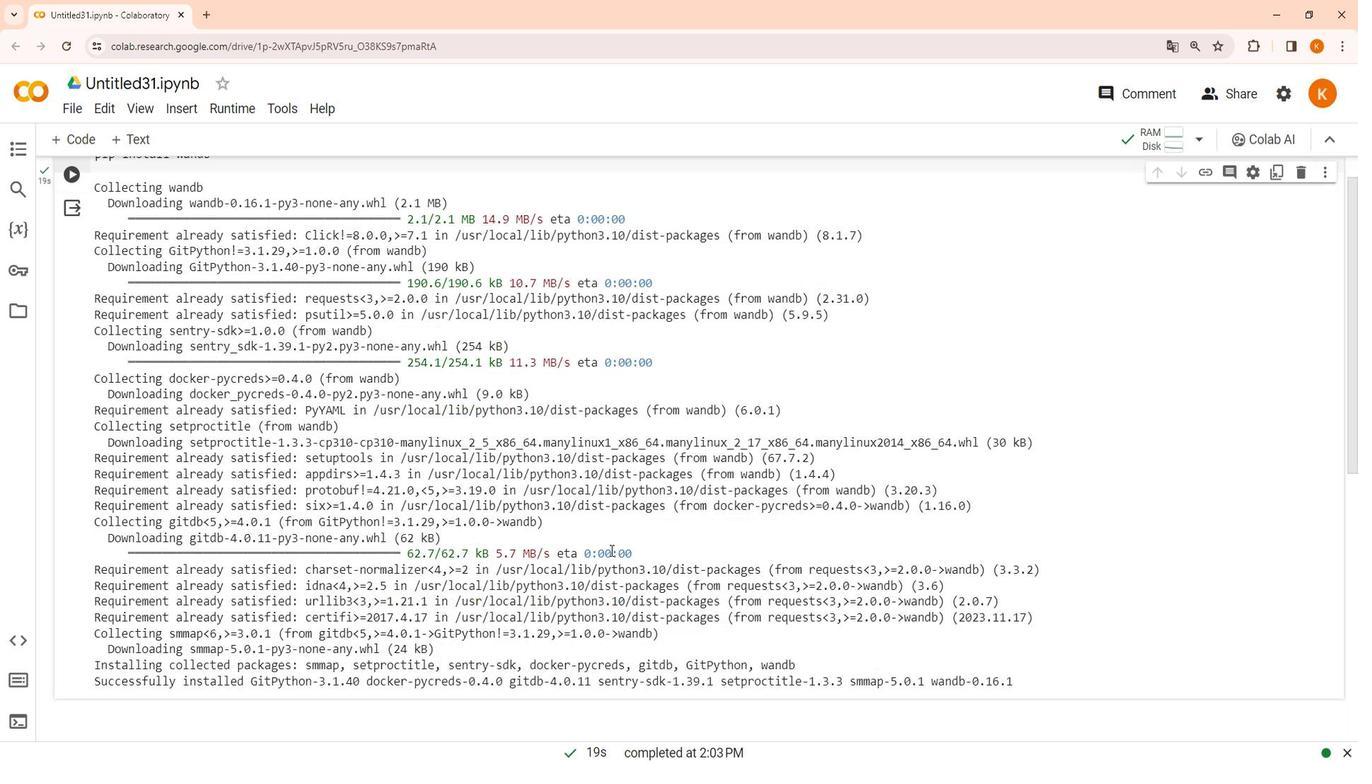 
Action: Mouse scrolled (530, 445) with delta (0, 0)
Screenshot: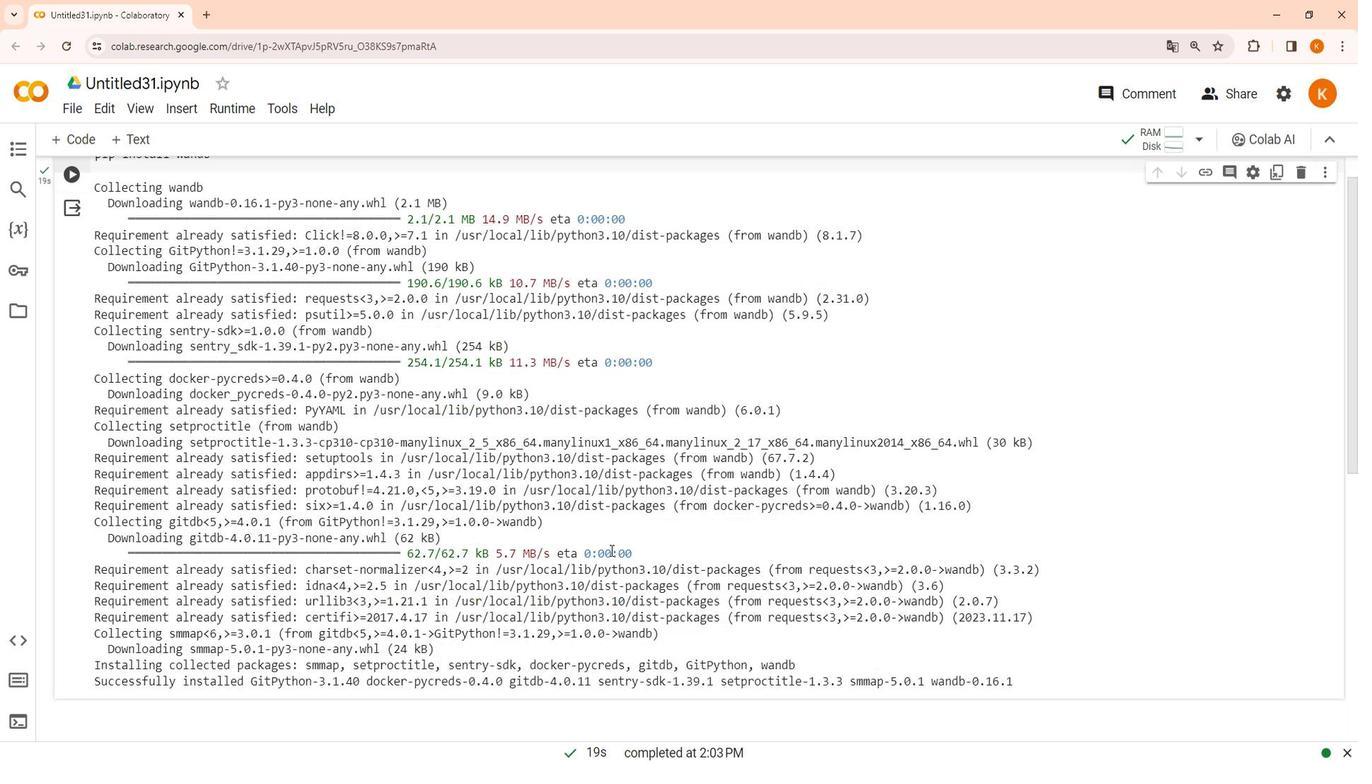 
Action: Mouse moved to (438, 133)
Screenshot: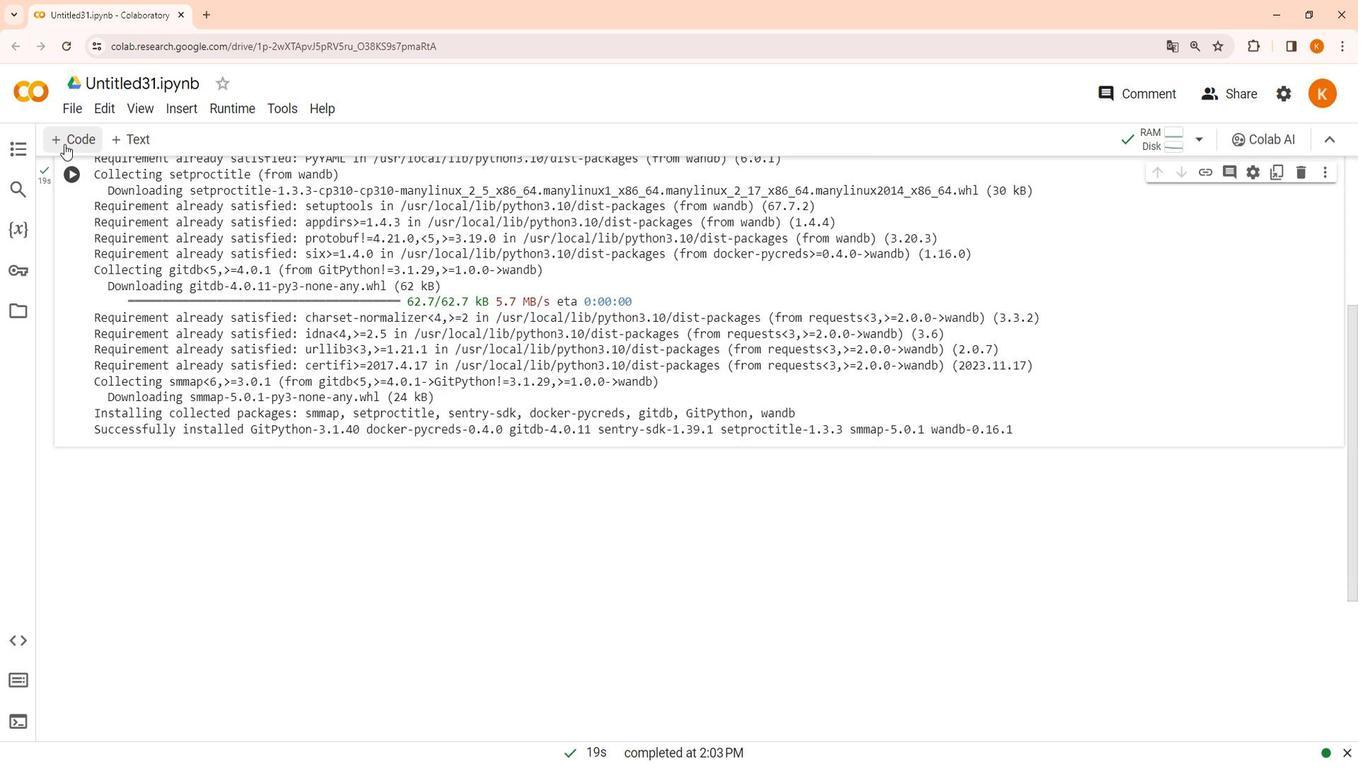 
Action: Mouse pressed left at (438, 133)
Screenshot: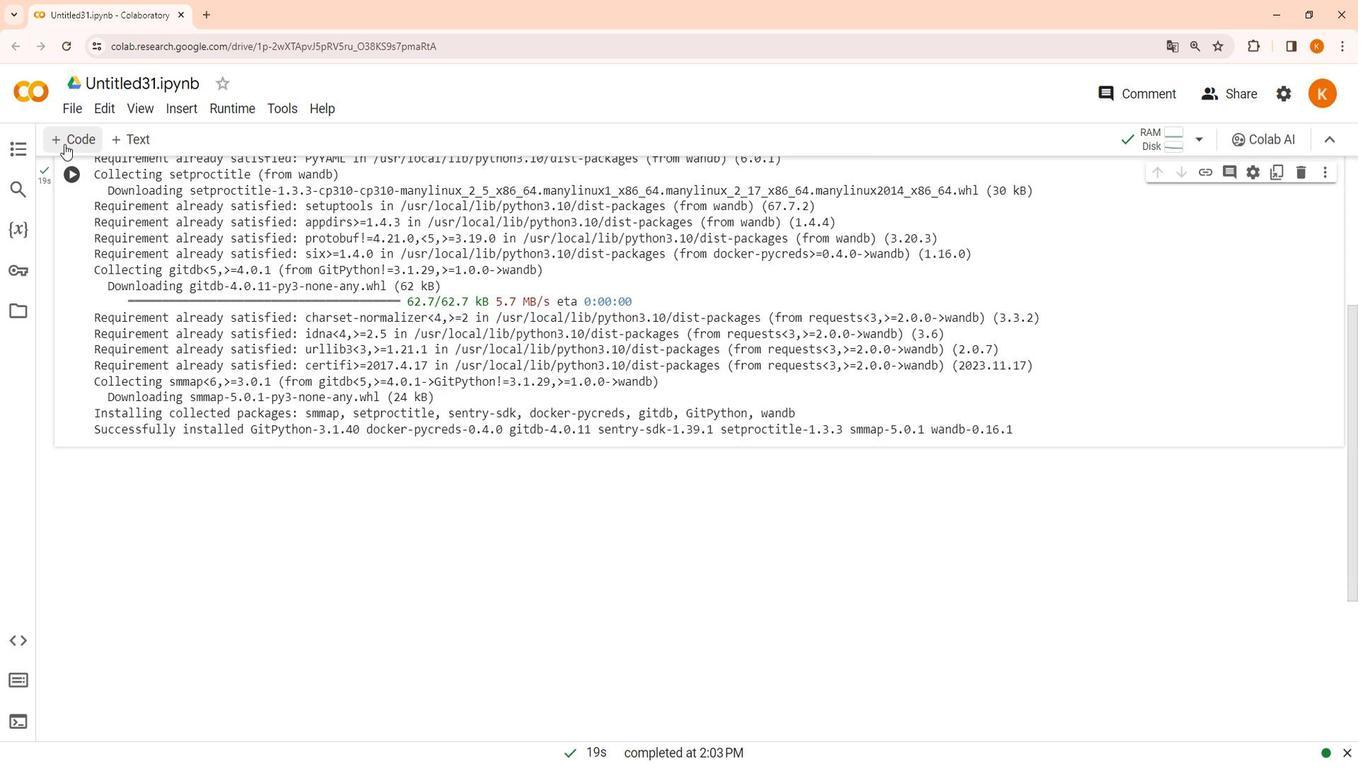 
Action: Mouse moved to (493, 416)
Screenshot: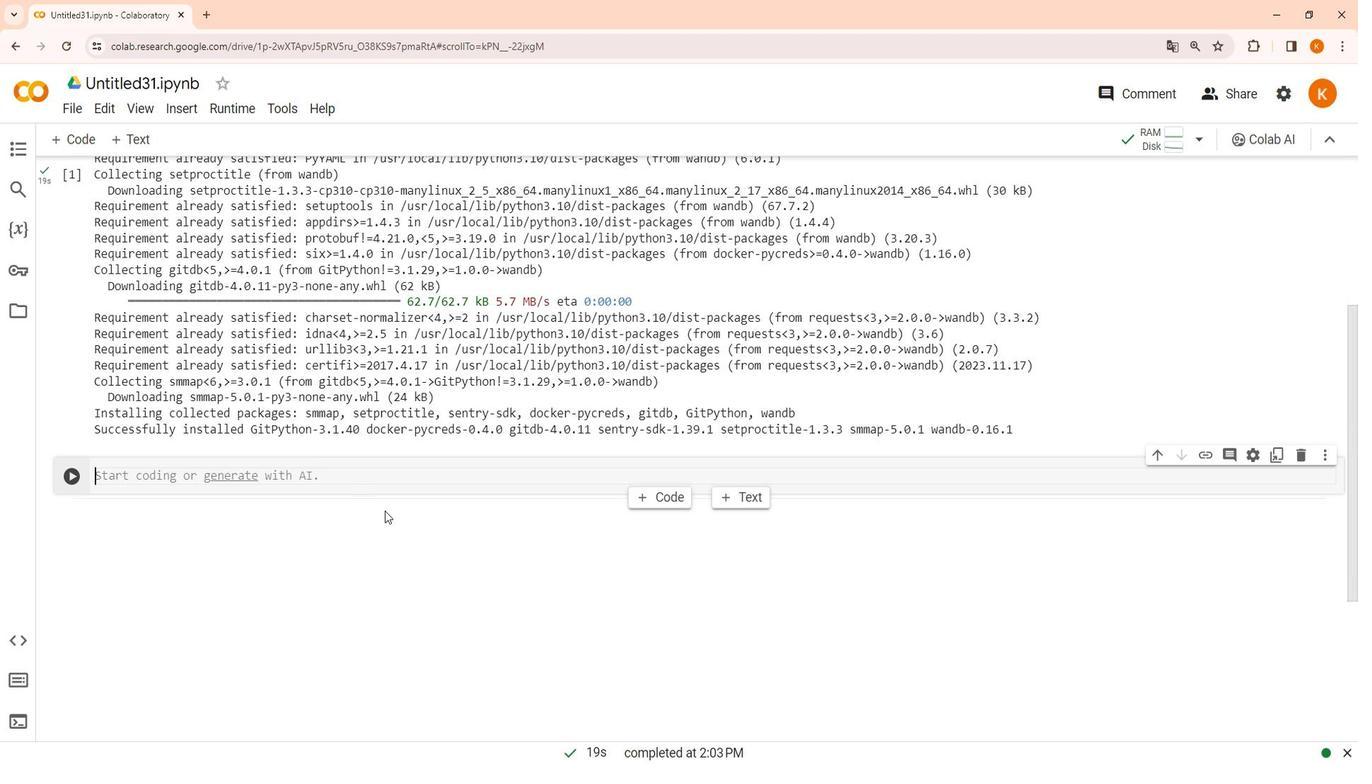 
Action: Mouse scrolled (493, 416) with delta (0, 0)
Screenshot: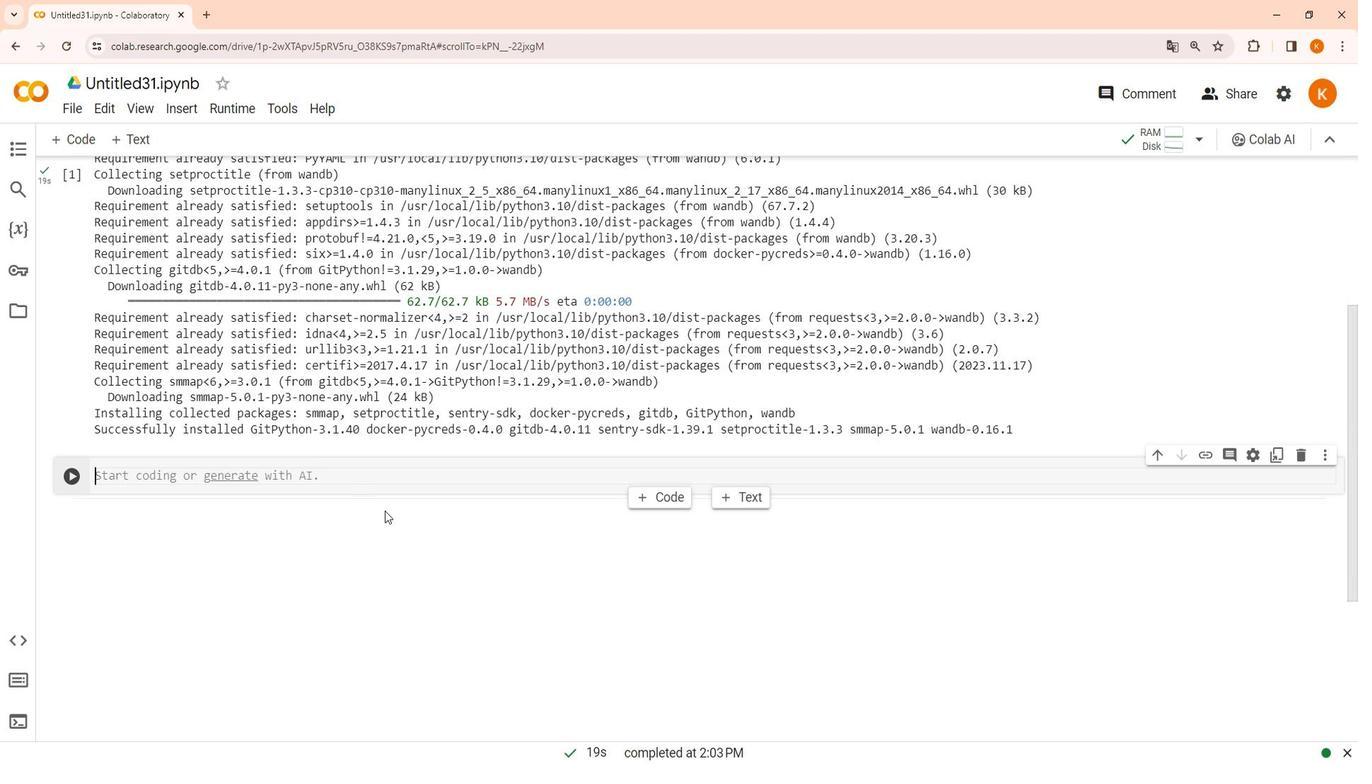 
Action: Mouse moved to (493, 421)
Screenshot: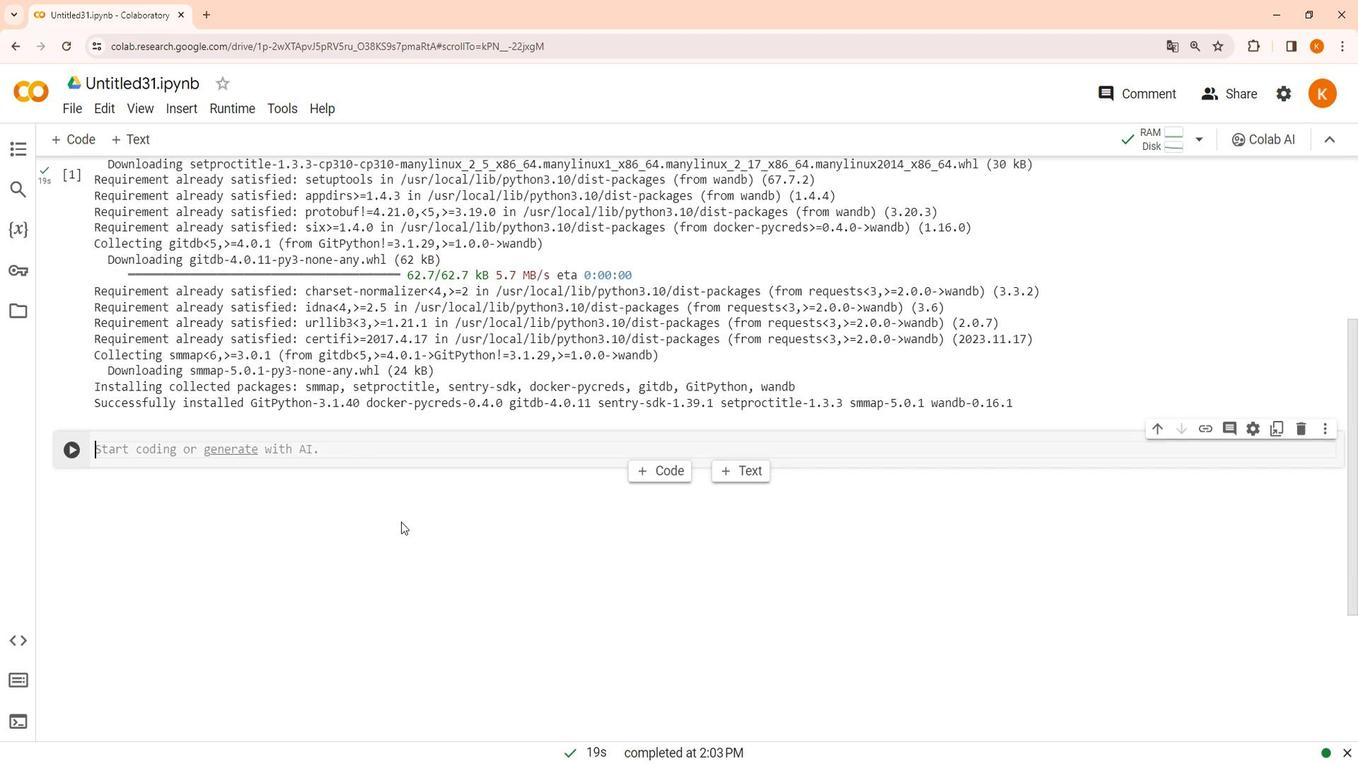 
Action: Mouse scrolled (493, 421) with delta (0, 0)
Screenshot: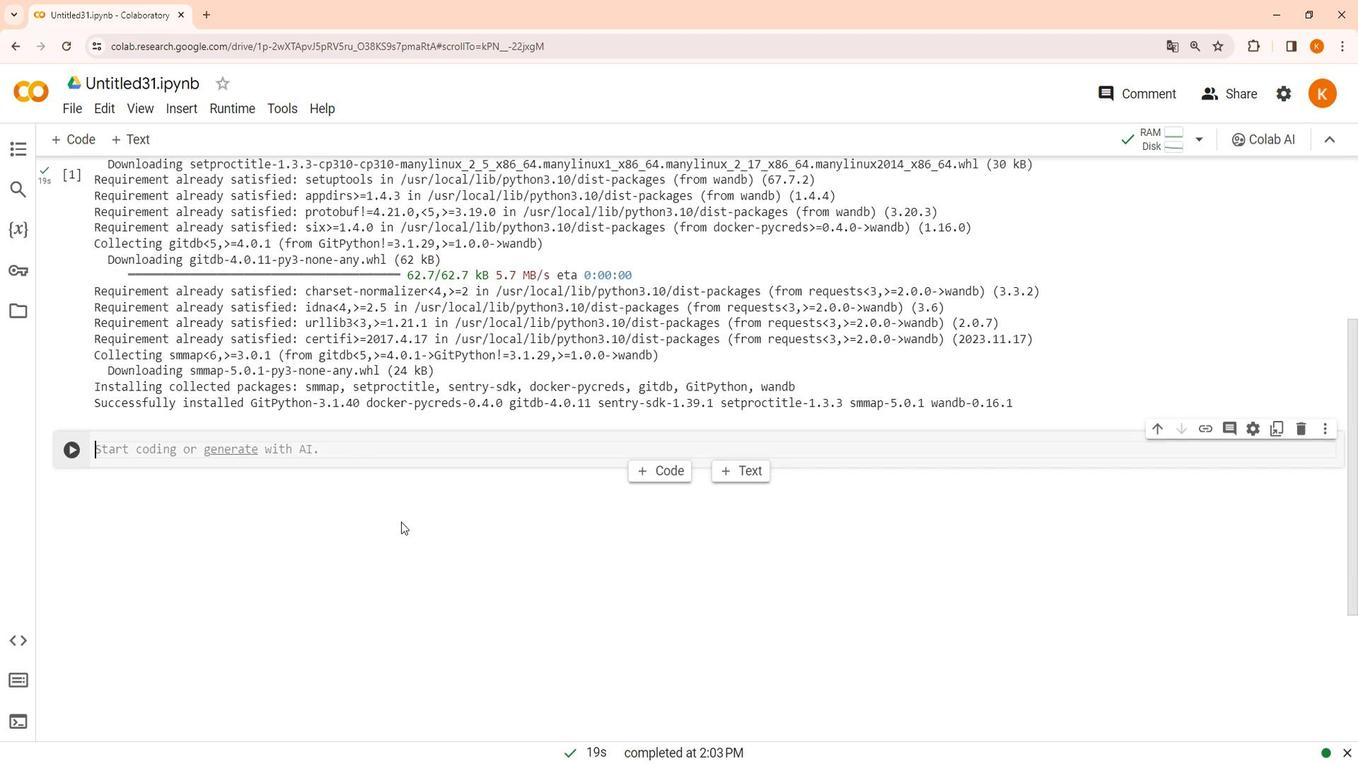 
Action: Mouse moved to (505, 435)
Screenshot: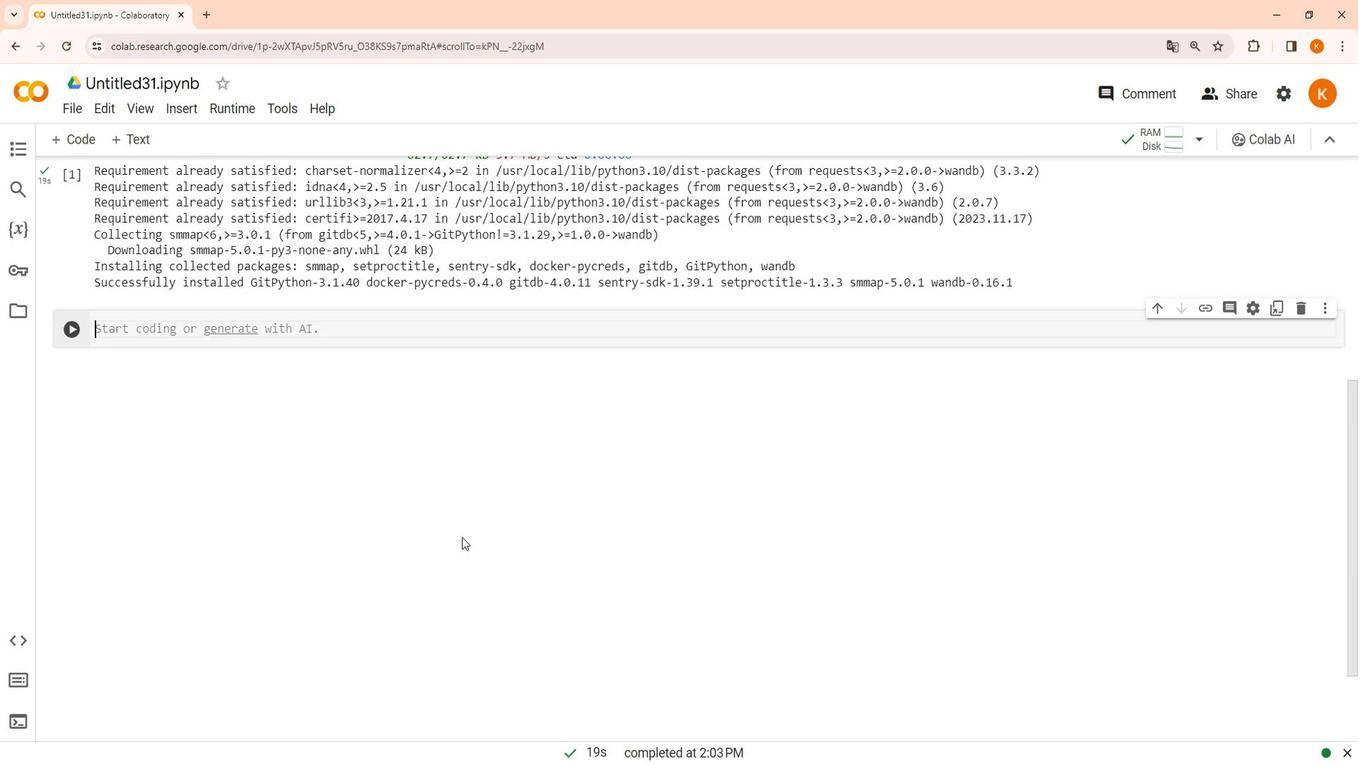 
Action: Key pressed import<Key.space>wab<Key.backspace>ndb<Key.enter><Key.enter>import<Key.space>torch<Key.enter>import<Key.space>i<Key.backspace>torch.nn<Key.space>as<Key.space>nn<Key.enter>import<Key.space>torch.optim<Key.space>as<Key.space>optim<Key.enter>from<Key.space>torchvision<Key.space>import<Key.space>datasets,<Key.space>transforms<Key.enter>from<Key.space>r<Key.backspace>torch<Key.left><Key.left><Key.left><Key.left><Key.left><Key.left><Key.left><Key.left><Key.left><Key.left><Key.left><Key.left><Key.left><Key.left><Key.left><Key.left><Key.right><Key.right><Key.right><Key.right><Key.right><Key.right><Key.enter><Key.right><Key.right><Key.right><Key.right><Key.right><Key.right><Key.right><Key.right><Key.right><Key.right>.utis<Key.enter><Key.space><Key.backspace>.data<Key.space>import<Key.space><Key.shift>Data<Key.shift><Key.shift><Key.shift><Key.shift>Loader<Key.enter><Key.enter>wandb.init<Key.shift_r>(project=<Key.shift_r><Key.shift_r><Key.shift_r><Key.shift_r><Key.shift_r><Key.shift_r><Key.shift_r><Key.shift_r><Key.shift_r><Key.shift_r>'stgh<Key.backspace><Key.backspace><Key.backspace><Key.backspace>gpu<Key.shift_r>_utilization<Key.right>,<Key.space>name='eg<Key.backspace><Key.backspace>reinforcement<Key.shift_r><Key.shift_r>_learning<Key.right><Key.right><Key.enter><Key.enter>class<Key.space><Key.shift>Simple<Key.shift><Key.shift><Key.shift><Key.shift><Key.shift><Key.shift><Key.shift><Key.shift><Key.shift><Key.shift><Key.shift><Key.shift><Key.shift><Key.shift><Key.shift><Key.shift><Key.shift><Key.shift><Key.shift><Key.shift><Key.shift><Key.shift>C<Key.shift_r>NN(nn.<Key.shift_r>Module<Key.right><Key.shift_r>:<Key.enter><Key.space><Key.space><Key.space><Key.space><Key.backspace>def<Key.right><Key.space><Key.shift_r>__init<Key.shift_r><Key.shift_r><Key.shift_r><Key.shift_r><Key.shift_r><Key.shift_r><Key.shift_r>__<Key.shift_r>(self<Key.right><Key.shift_r><Key.shift_r><Key.shift_r><Key.shift_r><Key.shift_r>:<Key.enter>super<Key.shift_r>(Simple<Key.caps_lock>CNN,<Key.space><Key.caps_lock>self<Key.shift_r><Key.shift_r><Key.shift_r><Key.shift_r><Key.shift_r><Key.shift_r><Key.shift_r><Key.shift_r><Key.shift_r><Key.shift_r><Key.shift_r>).<Key.shift_r>__init<Key.shift_r><Key.shift_r><Key.shift_r><Key.shift_r><Key.shift_r><Key.shift_r><Key.shift_r><Key.shift_r>__()<Key.enter>self.conv1<Key.space>=<Key.space>nn.c<Key.backspace><Key.backspace>.<Key.shift>Conv2d<Key.shift_r>(3,<Key.space>64,<Key.space>kernel<Key.shift_r>_size<Key.space><Key.backspace>=3,<Key.space>stride=3,<Key.space>stride=1<Key.left><Key.left><Key.left><Key.left><Key.left><Key.left><Key.left><Key.left><Key.left><Key.left><Key.left><Key.left><Key.right><Key.right><Key.right><Key.right><Key.right><Key.right><Key.right><Key.right><Key.right><Key.right><Key.right><Key.right>,<Key.space>padding=1<Key.right><Key.enter>self.relu<Key.space>=<Key.space>nn.<Key.shift_r><Key.shift_r><Key.shift_r><Key.shift_r><Key.shift_r><Key.shift_r><Key.shift_r><Key.shift_r><Key.shift_r><Key.shift_r><Key.shift_r><Key.shift_r><Key.shift_r><Key.shift_r><Key.shift_r><Key.shift_r><Key.shift_r>Rw<Key.backspace>e<Key.caps_lock>LU<Key.shift_r>(<Key.caps_lock>inplace<Key.left><Key.left><Key.left><Key.right><Key.right><Key.right>=<Key.shift>Tri<Key.backspace>ue<Key.right><Key.enter>self.maxpool<Key.space>=<Key.space>nn.<Key.shift>Max<Key.shift><Key.shift><Key.shift><Key.shift><Key.shift><Key.shift><Key.shift><Key.shift><Key.shift><Key.shift><Key.shift><Key.shift><Key.shift><Key.shift><Key.shift><Key.shift><Key.shift>Pool2d<Key.shift_r><Key.shift_r><Key.shift_r><Key.shift_r><Key.shift_r>(kernel<Key.shift>_size=2,<Key.space>stride=2<Key.right><Key.enter>self.fc<Key.space>=<Key.space>nn.k<Key.backspace><Key.shift><Key.shift><Key.shift><Key.shift><Key.shift><Key.shift><Key.shift><Key.shift>Linear<Key.shift_r><Key.shift_r><Key.shift_r><Key.shift_r>(64<Key.space>*<Key.space>16<Key.space>16<Key.up><Key.down><Key.left><Key.left>*<Key.space><Key.left><Key.left><Key.left><Key.left><Key.left><Key.right><Key.right><Key.right><Key.right><Key.right><Key.right><Key.right>,<Key.space>10<Key.right><Key.right><Key.enter><Key.enter><Key.backspace><Key.backspace><Key.space>def<Key.space>forward<Key.shift_r><Key.shift_r><Key.shift_r>(self,<Key.space>x<Key.right><Key.shift_r>:<Key.enter><Key.space><Key.space><Key.space><Key.up><Key.left><Key.left><Key.left><Key.left><Key.backspace><Key.backspace><Key.space><Key.space><Key.down><Key.right><Key.right><Key.right><Key.right>x<Key.space>=<Key.space>self.<Key.shift><Key.shift><Key.shift><Key.shift>conv1<Key.shift_r>(x<Key.right><Key.enter>x<Key.space>=<Key.space>self.relu<Key.shift_r><Key.shift_r><Key.shift_r><Key.shift_r><Key.shift_r>(x<Key.right><Key.enter>x<Key.space>=<Key.space>self.maxpool<Key.shift_r><Key.shift_r><Key.shift_r><Key.shift_r><Key.shift_r><Key.shift_r><Key.shift_r>(x<Key.left><Key.left><Key.left><Key.left><Key.up><Key.up><Key.up><Key.left><Key.left><Key.left><Key.left><Key.left><Key.left><Key.left><Key.left><Key.left><Key.left><Key.left><Key.left><Key.left><Key.left><Key.left><Key.left><Key.left><Key.left><Key.up><Key.up><Key.up><Key.up><Key.up><Key.up><Key.up><Key.up><Key.right><Key.right><Key.down><Key.down><Key.down><Key.down><Key.down><Key.down><Key.down><Key.backspace><Key.right><Key.up><Key.up><Key.up><Key.up><Key.up><Key.up><Key.right><Key.right><Key.right><Key.right><Key.down><Key.down><Key.down><Key.down><Key.down><Key.down><Key.left><Key.left><Key.left><Key.right><Key.space><Key.space><Key.down><Key.down><Key.down><Key.down><Key.up><Key.up><Key.up><Key.up><Key.up><Key.up><Key.up><Key.up><Key.up><Key.down><Key.right><Key.right><Key.space><Key.space><Key.down><Key.left><Key.left><Key.space><Key.space><Key.down><Key.left><Key.left><Key.space><Key.space><Key.down><Key.left><Key.left><Key.space><Key.space><Key.down><Key.left><Key.left><Key.space><Key.space><Key.down><Key.down><Key.down><Key.down><Key.down><Key.down><Key.down><Key.down><Key.down><Key.down><Key.down><Key.down><Key.down><Key.down><Key.down><Key.down><Key.down><Key.down><Key.down><Key.down><Key.down><Key.enter>x<Key.space>=<Key.space>sel<Key.backspace><Key.backspace><Key.backspace>x.view<Key.shift_r>(x.size<Key.shift_r>(0<Key.right>,<Key.space>-1<Key.right><Key.enter>x<Key.space>=<Key.space>self.fc<Key.shift_r>(x<Key.right><Key.enter>return<Key.space>x<Key.enter><Key.enter><Key.backspace><Key.backspace><Key.backspace>trand<Key.backspace>sform<Key.space>=<Key.space>transforms<Key.left><Key.left><Key.left><Key.left><Key.left><Key.left><Key.left><Key.right><Key.right><Key.right><Key.right><Key.right><Key.right><Key.right>.<Key.shift>Compose<Key.shift_r><Key.shift_r><Key.shift_r>([transforms.<Key.shift>To<Key.shift>Tensor<Key.shift_r>(),<Key.space><Key.left><Key.left><Key.left><Key.left><Key.left><Key.left><Key.left><Key.right><Key.right><Key.right><Key.right><Key.right><Key.right><Key.right>transforms.<Key.shift>Normalize<Key.shift_r><Key.shift_r><Key.shift_r><Key.shift_r><Key.shift_r><Key.shift_r><Key.shift_r><Key.shift_r><Key.shift_r><Key.shift_r><Key.shift_r><Key.shift_r><Key.shift_r>((0.5,<Key.space>0.5,<Key.space>0.5<Key.right>,<Key.space><Key.shift_r>(0.5,<Key.space>0.5,<Key.space>0.5<Key.right><Key.right><Key.left><Key.left><Key.left><Key.left><Key.left><Key.left><Key.left><Key.left><Key.left><Key.left><Key.left><Key.left><Key.left><Key.right><Key.right><Key.right><Key.right><Key.right><Key.right><Key.right><Key.right><Key.right><Key.right><Key.right><Key.right><Key.right><Key.right><Key.right><Key.enter>train<Key.shift>_dataset<Key.space>=<Key.space>datasets.<Key.caps_lock>CIFAR10<Key.shift_r><Key.shift_r><Key.shift_r><Key.shift_r>(ROOT<Key.backspace><Key.backspace><Key.backspace><Key.backspace><Key.caps_lock>root='./data<Key.left><Key.left><Key.left><Key.left><Key.left><Key.left><Key.left><Key.left><Key.left><Key.left><Key.right><Key.right><Key.right><Key.right><Key.right><Key.right><Key.right><Key.right><Key.right><Key.right><Key.right>,<Key.space>train=<Key.shift>True,<Key.space>download=<Key.shift>True,<Key.space>transform=transform<Key.right><Key.enter>train<Key.shift_r>_loader<Key.space>=<Key.space><Key.shift>Do<Key.backspace>ata<Key.shift_r>Loader<Key.shift_r><Key.shift_r><Key.shift_r><Key.shift_r><Key.shift_r>(train<Key.shift_r>_dataset,<Key.space>batck<Key.backspace>h<Key.shift_r><Key.shift_r><Key.shift_r><Key.shift_r><Key.shift_r><Key.shift_r><Key.shift_r><Key.shift_r><Key.shift_r><Key.shift_r><Key.shift_r>_size<Key.space><Key.backspace>=64,<Key.space>d<Key.backspace>shuffle=<Key.shift>True<Key.right><Key.enter><Key.enter>model<Key.space>=<Key.space><Key.shift>Simple<Key.shift><Key.shift><Key.shift><Key.shift><Key.shift><Key.shift><Key.shift><Key.shift><Key.shift><Key.shift><Key.shift><Key.shift><Key.shift>CNN<Key.shift_r>()<Key.enter>criti<Key.backspace>erion<Key.space>=<Key.space>nn.<Key.shift><Key.shift><Key.shift>Cross<Key.shift><Key.shift><Key.shift><Key.shift><Key.shift>Entropy<Key.enter><Key.shift_r><Key.shift_r>()<Key.enter>optimizer<Key.space>=<Key.space>optim.<Key.caps_lock>SGD<Key.shift_r><Key.shift_r><Key.shift_r><Key.shift_r><Key.shift_r><Key.shift_r><Key.shift_r>(<Key.caps_lock>model.parameters<Key.shift_r>(),<Key.space>lr=0.001,<Key.space>momi<Key.backspace><Key.enter>0.9<Key.right><Key.enter><Key.enter>for<Key.space>epoch<Key.space>in<Key.space>range<Key.shift_r>(2<Key.right><Key.shift_r>:<Key.enter>f<Key.backspace><Key.space><Key.space>for<Key.space>inputs,<Key.space>labels<Key.space>in<Key.space>train<Key.shift_r>_loader<Key.enter><Key.shift_r>:<Key.enter><Key.space><Key.space>outputs<Key.space>=<Key.space>model<Key.shift_r>(inputs<Key.right><Key.enter>loss<Key.space>=<Key.space>criterion<Key.shift_r>(<Key.left><Key.left><Key.left><Key.left><Key.left><Key.right><Key.right><Key.right><Key.right><Key.right>outputs,<Key.space>labels<Key.right><Key.enter>loss.backward<Key.shift_r><Key.shift_r><Key.shift_r><Key.shift_r><Key.shift_r><Key.shift_r><Key.shift_r><Key.shift_r><Key.shift_r><Key.shift_r><Key.shift_r><Key.shift_r><Key.shift_r><Key.shift_r><Key.shift_r><Key.shift_r><Key.shift_r><Key.shift_r><Key.shift_r><Key.shift_r><Key.shift_r><Key.shift_r>()<Key.enter>optimizer<Key.enter>.step<Key.shift_r>()<Key.enter>optimizer.zero<Key.shift_r>_grad<Key.shift_r>()<Key.enter><Key.enter>wandb.log<Key.shift_r><Key.shift_r><Key.shift_r><Key.shift_r><Key.shift_r><Key.shift_r>({"loss<Key.right><Key.shift_r>:<Key.space>loss.item<Key.shift_r>()<Key.right><Key.right><Key.enter><Key.enter><Key.backspace><Key.backspace><Key.backspace><Key.backspace>wandb.<Key.up><Key.up><Key.up><Key.up><Key.up><Key.up><Key.up><Key.up><Key.up><Key.up><Key.up><Key.up><Key.up><Key.up><Key.up><Key.up><Key.up><Key.up><Key.up><Key.up><Key.up><Key.down><Key.down><Key.down><Key.down><Key.down><Key.down><Key.down><Key.down><Key.down><Key.down><Key.down><Key.down><Key.down><Key.down><Key.down><Key.down><Key.down><Key.down><Key.down><Key.down><Key.down><Key.down><Key.down><Key.down><Key.down><Key.down><Key.down><Key.down>finish<Key.shift_r>()
Screenshot: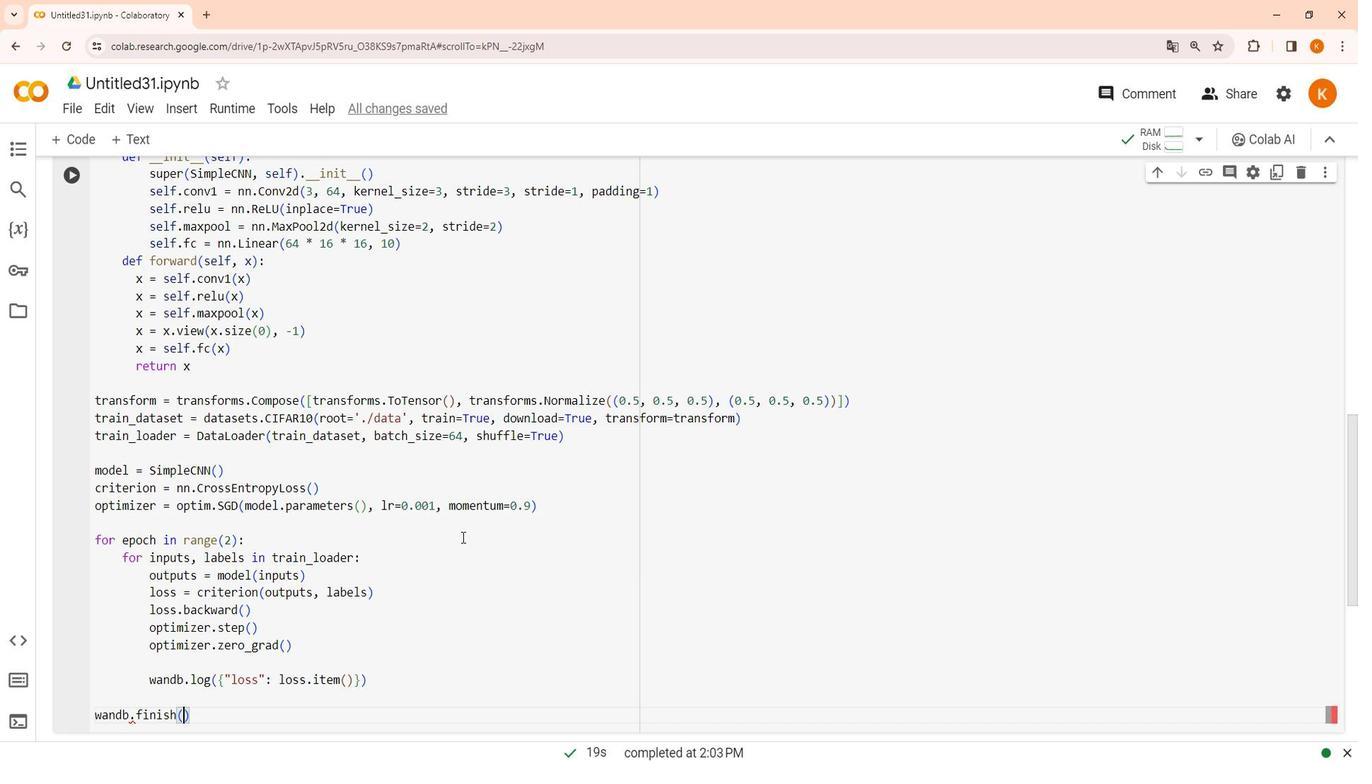 
Action: Mouse moved to (439, 158)
Screenshot: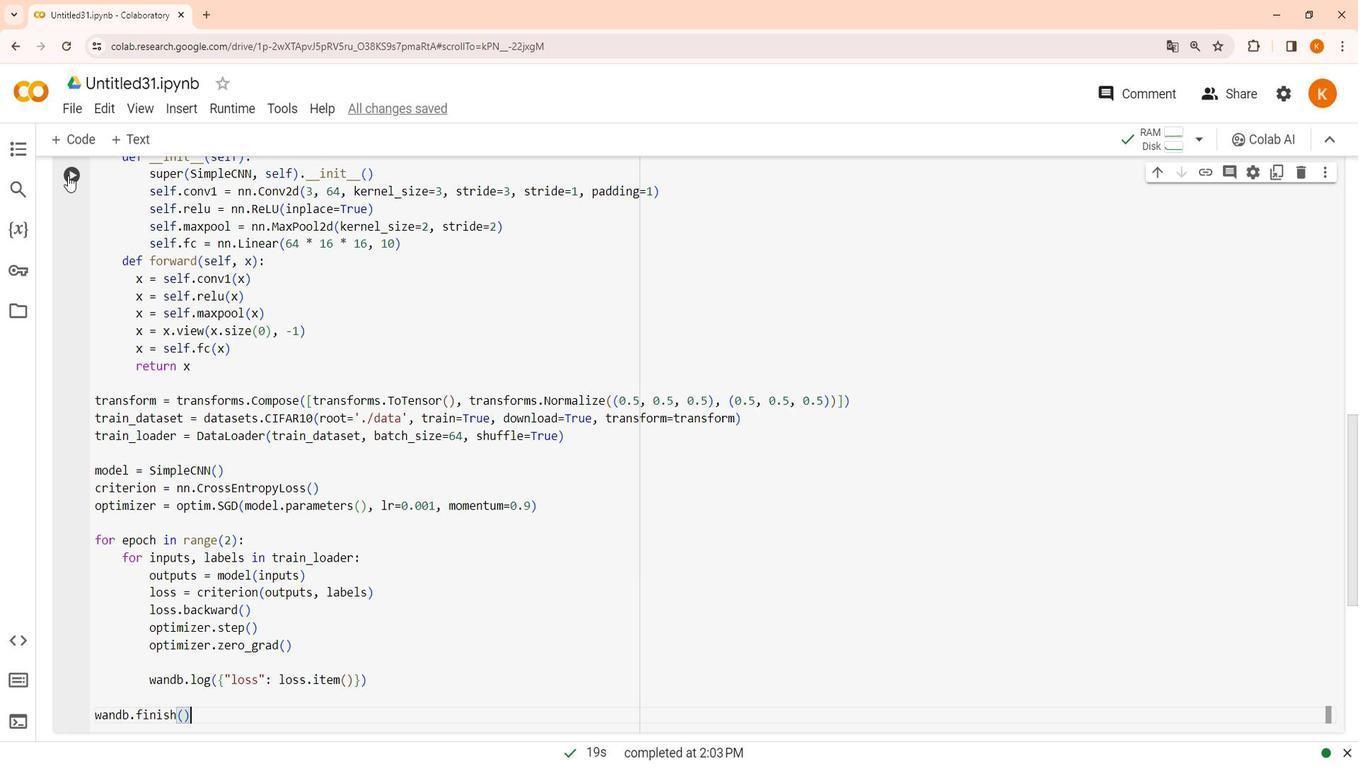 
Action: Mouse pressed left at (439, 158)
Screenshot: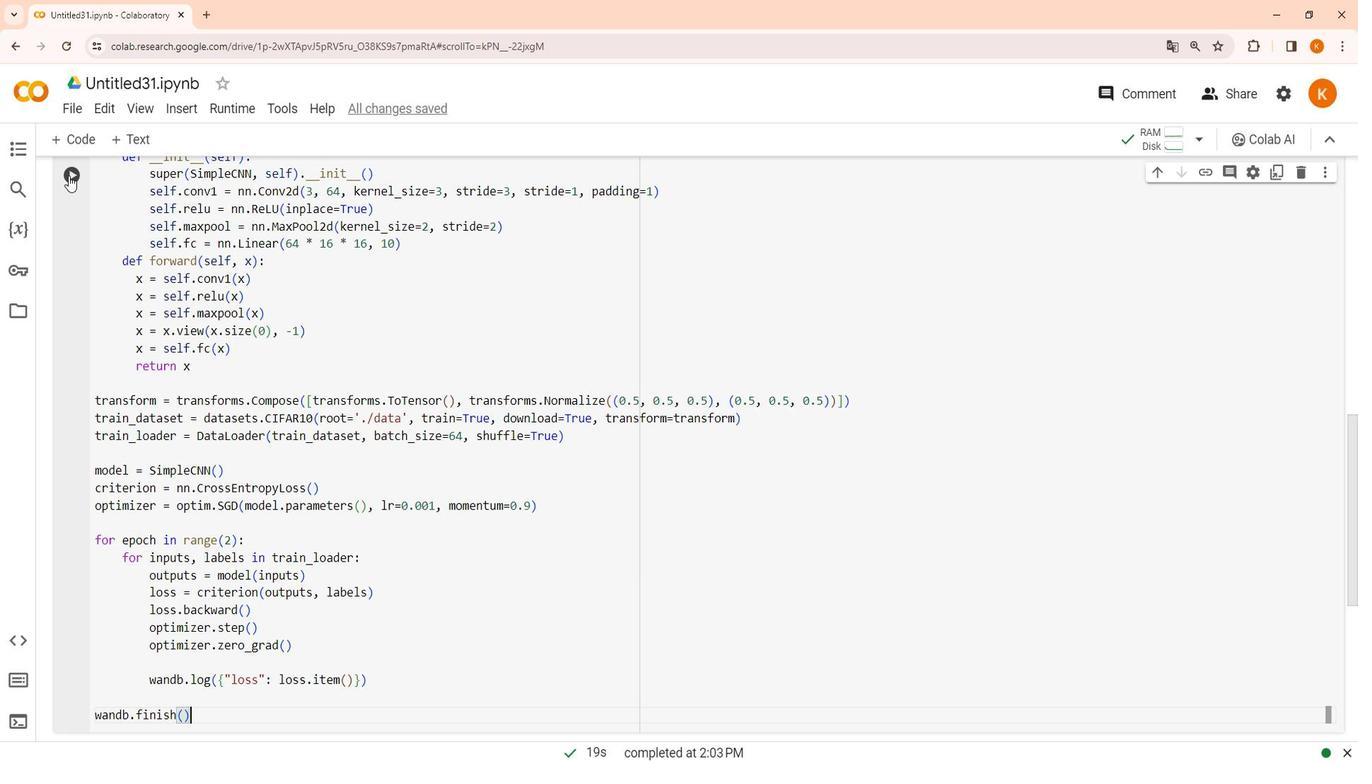
Action: Mouse moved to (350, 501)
Screenshot: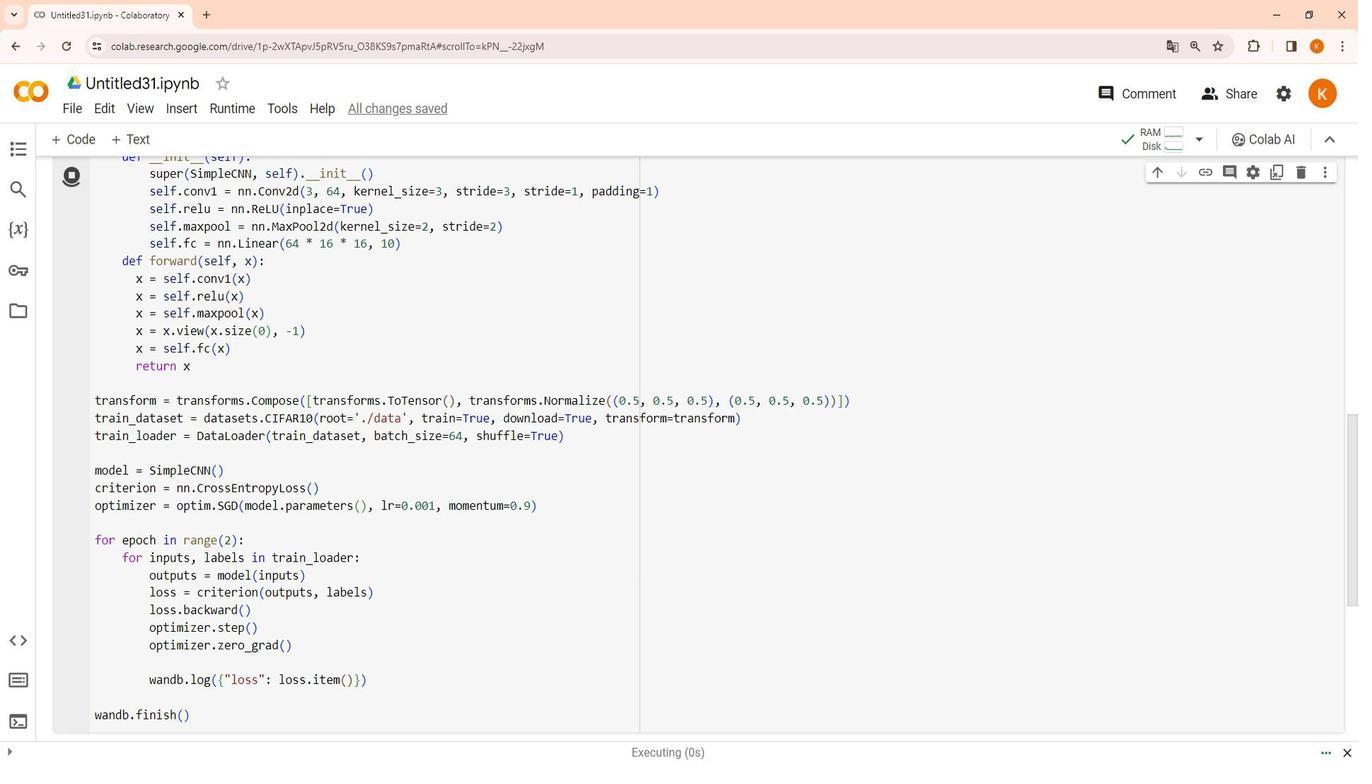 
Action: Mouse pressed left at (350, 501)
Screenshot: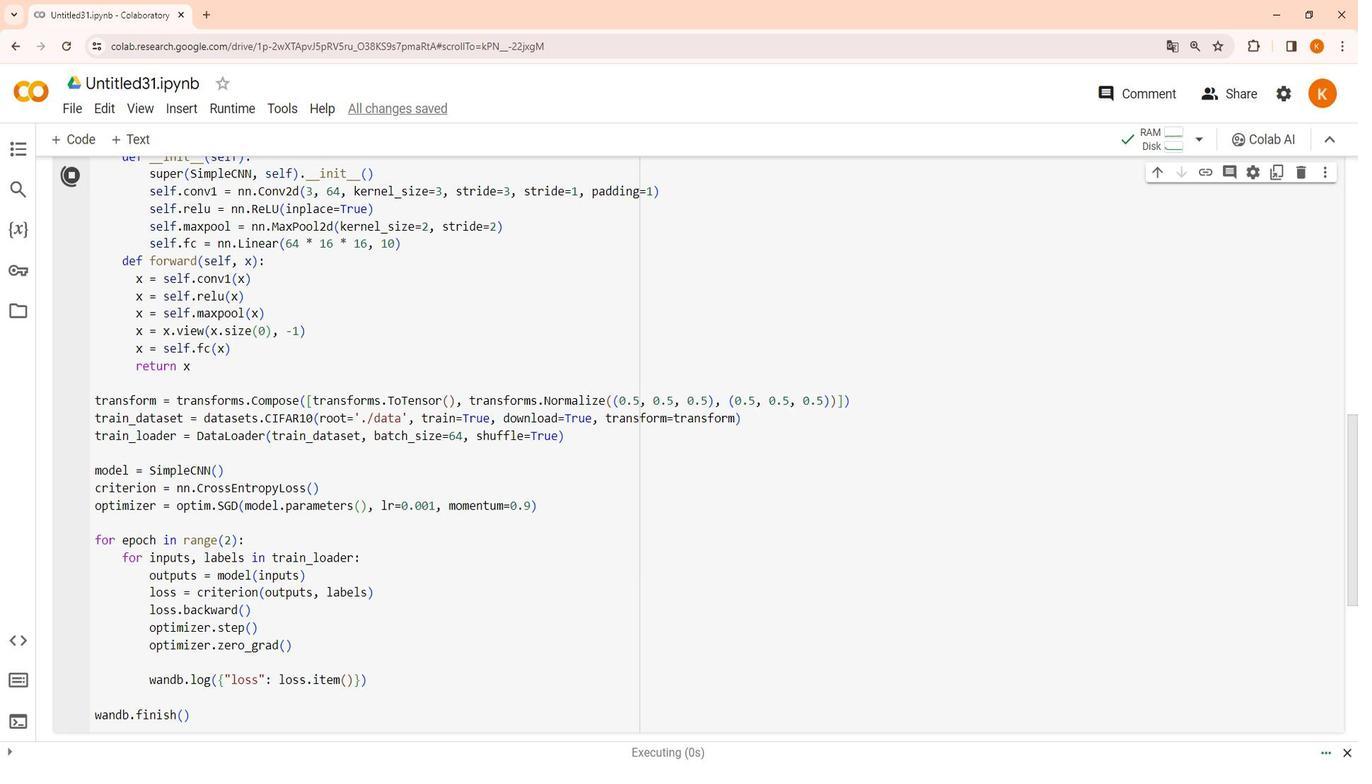 
Action: Mouse moved to (360, 245)
Screenshot: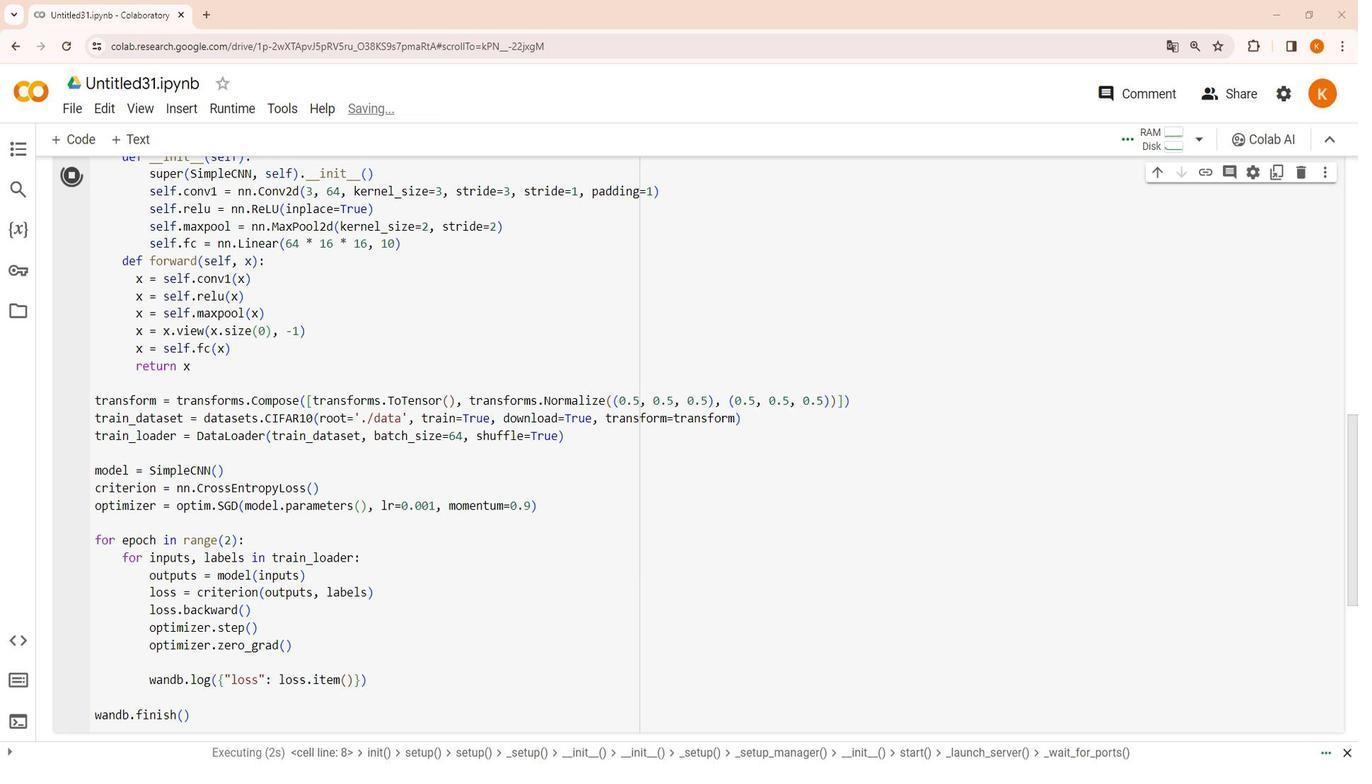 
Action: Key pressed ctrl+C
Screenshot: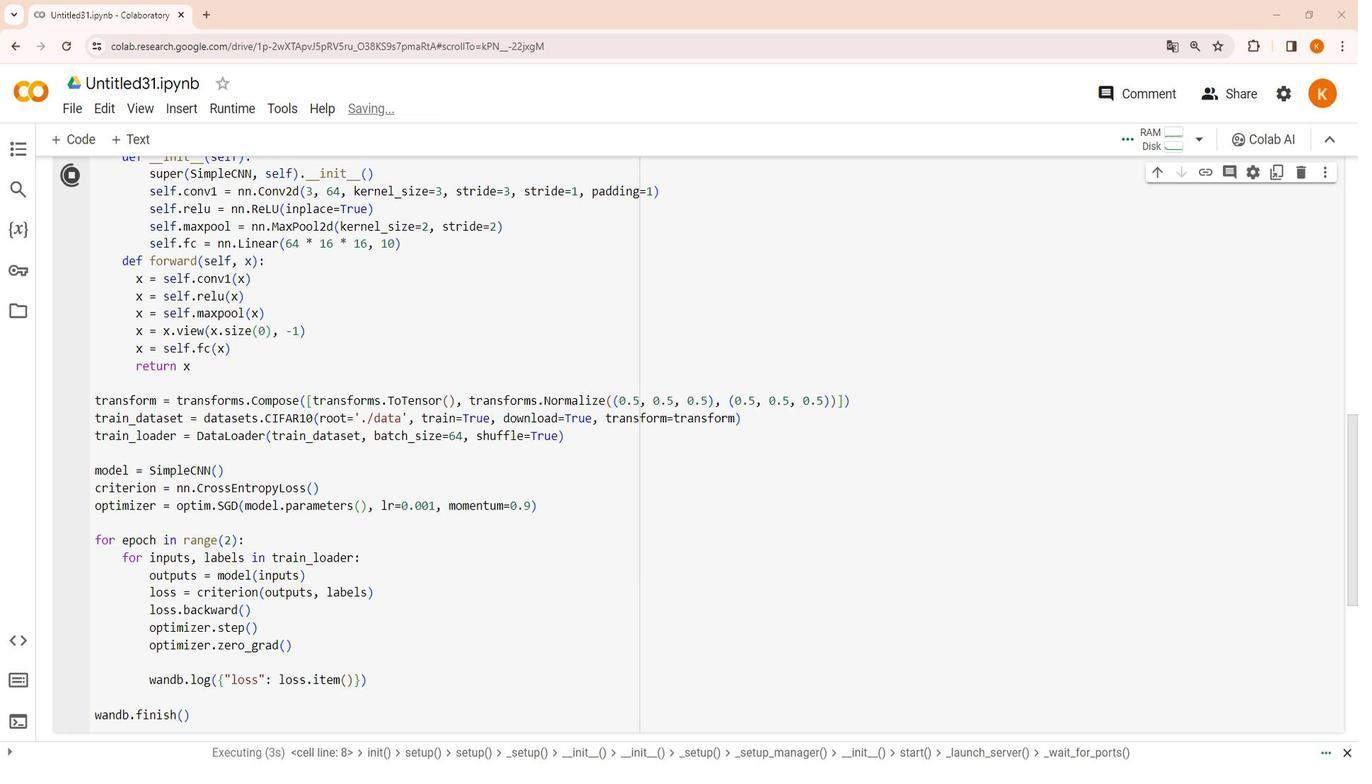 
Action: Mouse moved to (503, 396)
Screenshot: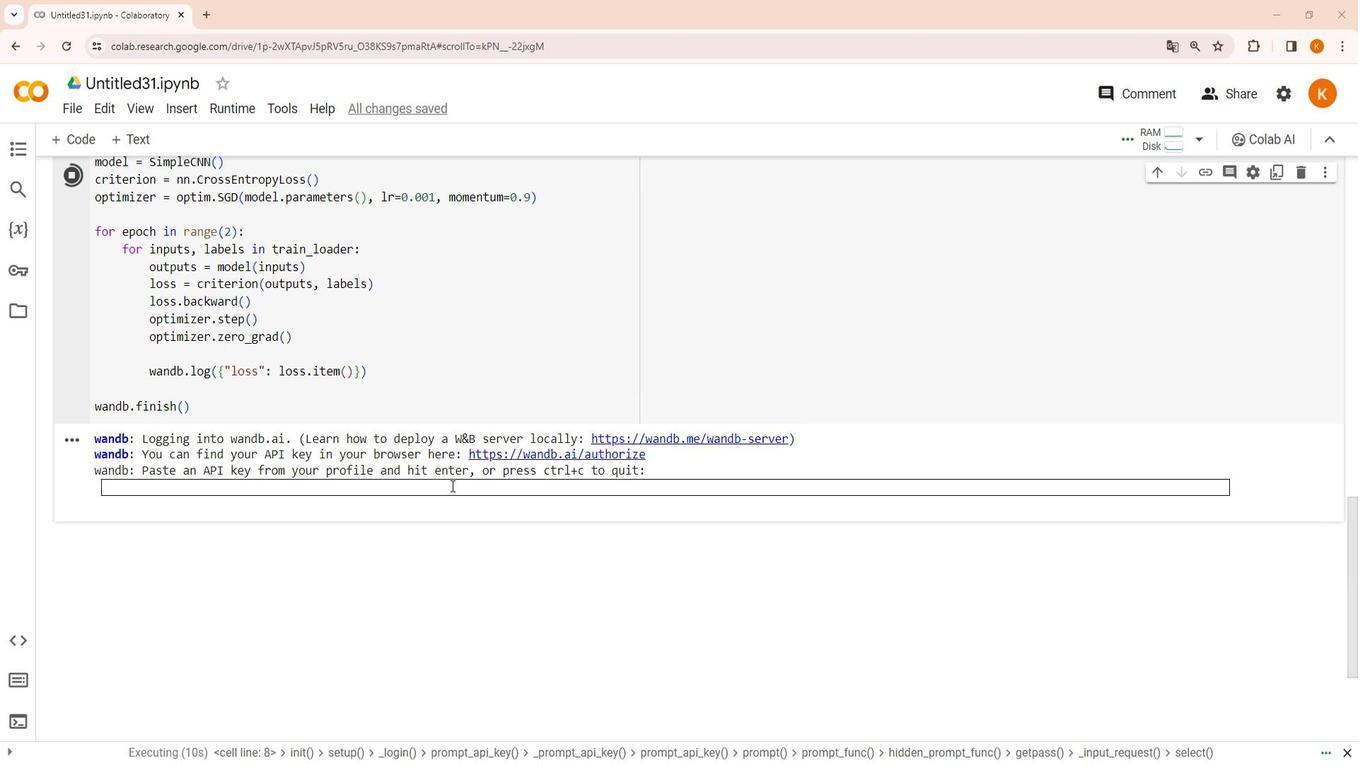 
Action: Mouse pressed left at (503, 396)
Screenshot: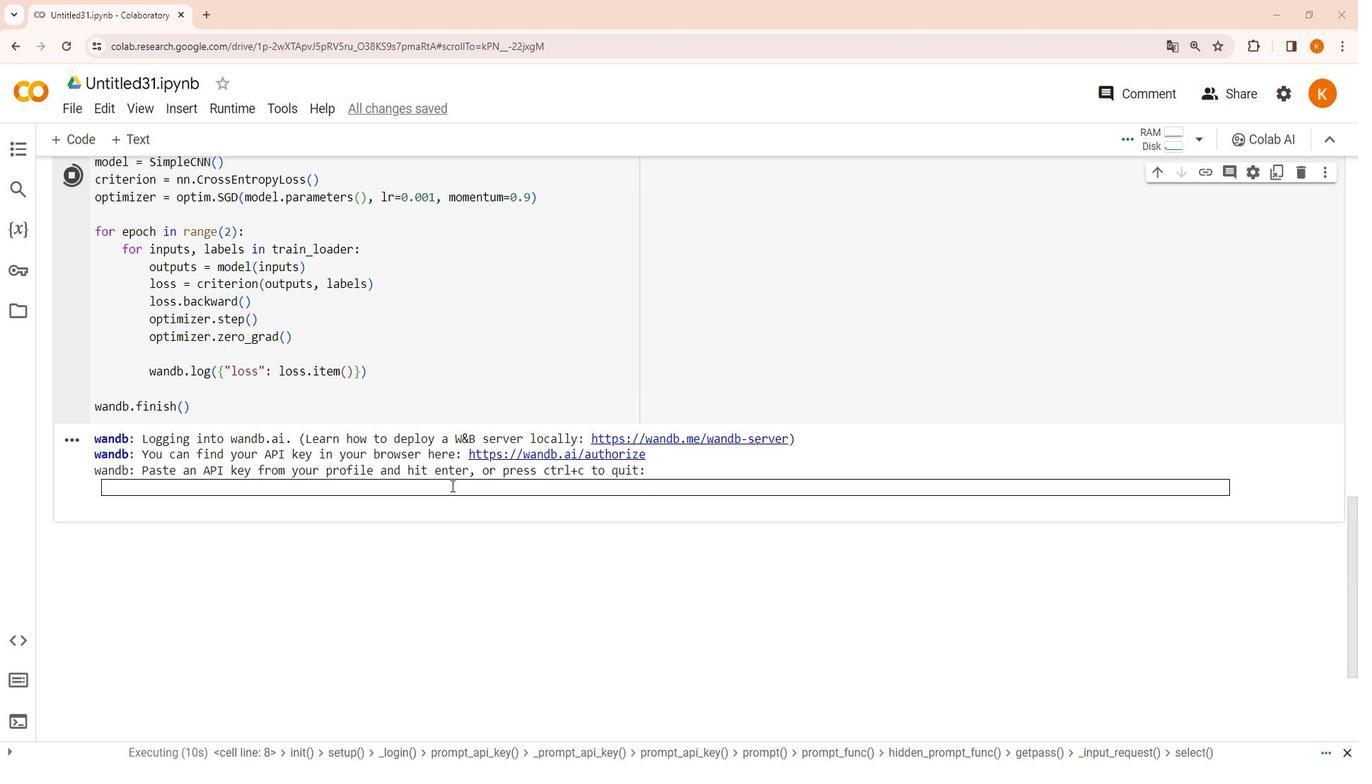 
Action: Mouse moved to (503, 396)
Screenshot: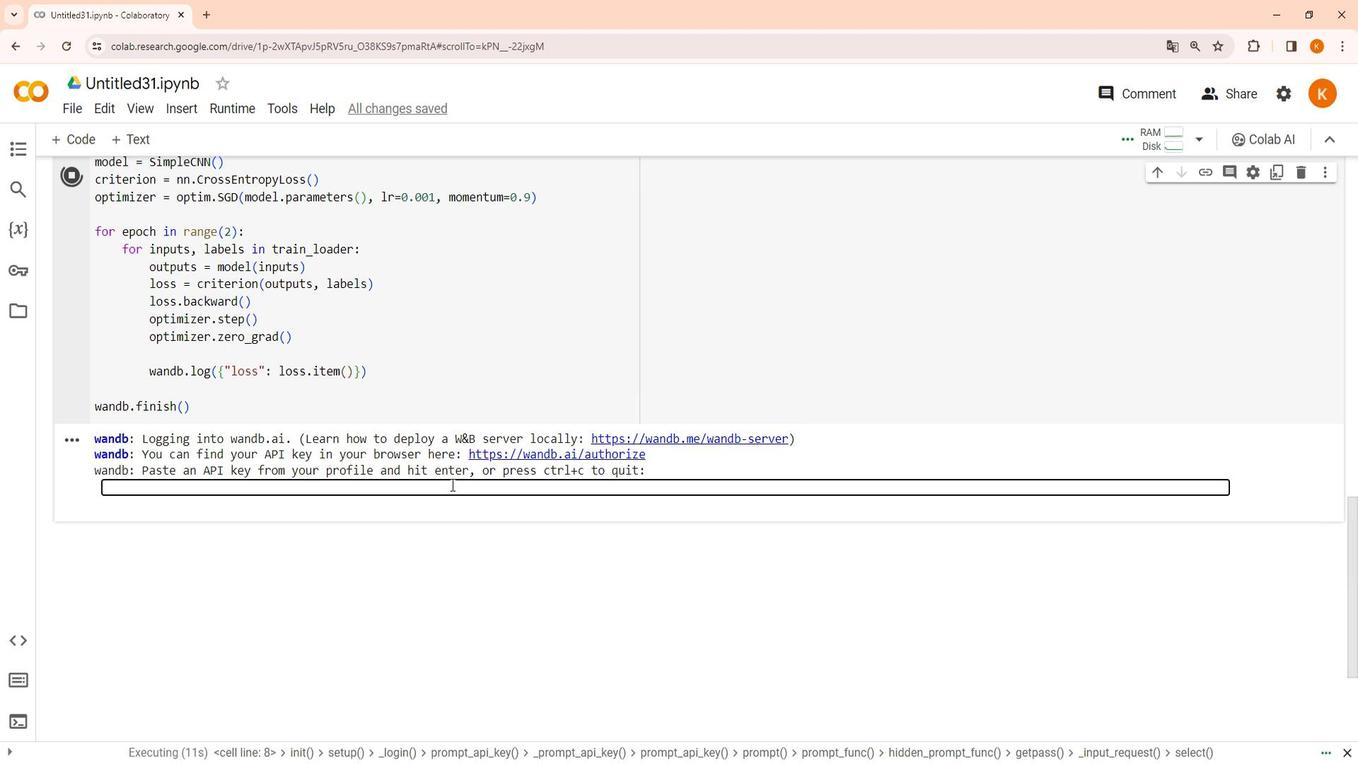 
Action: Key pressed ctrl+V<Key.enter>
Screenshot: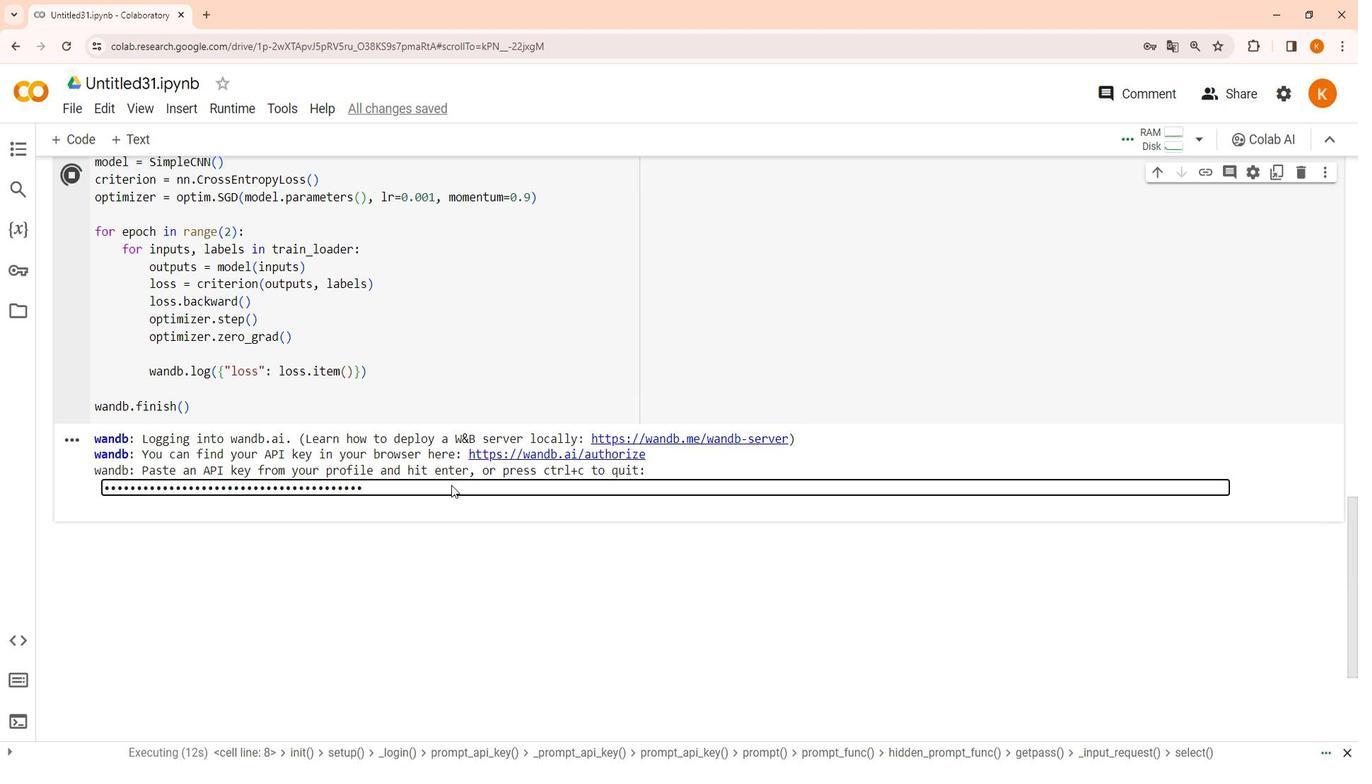 
Action: Mouse moved to (522, 450)
Screenshot: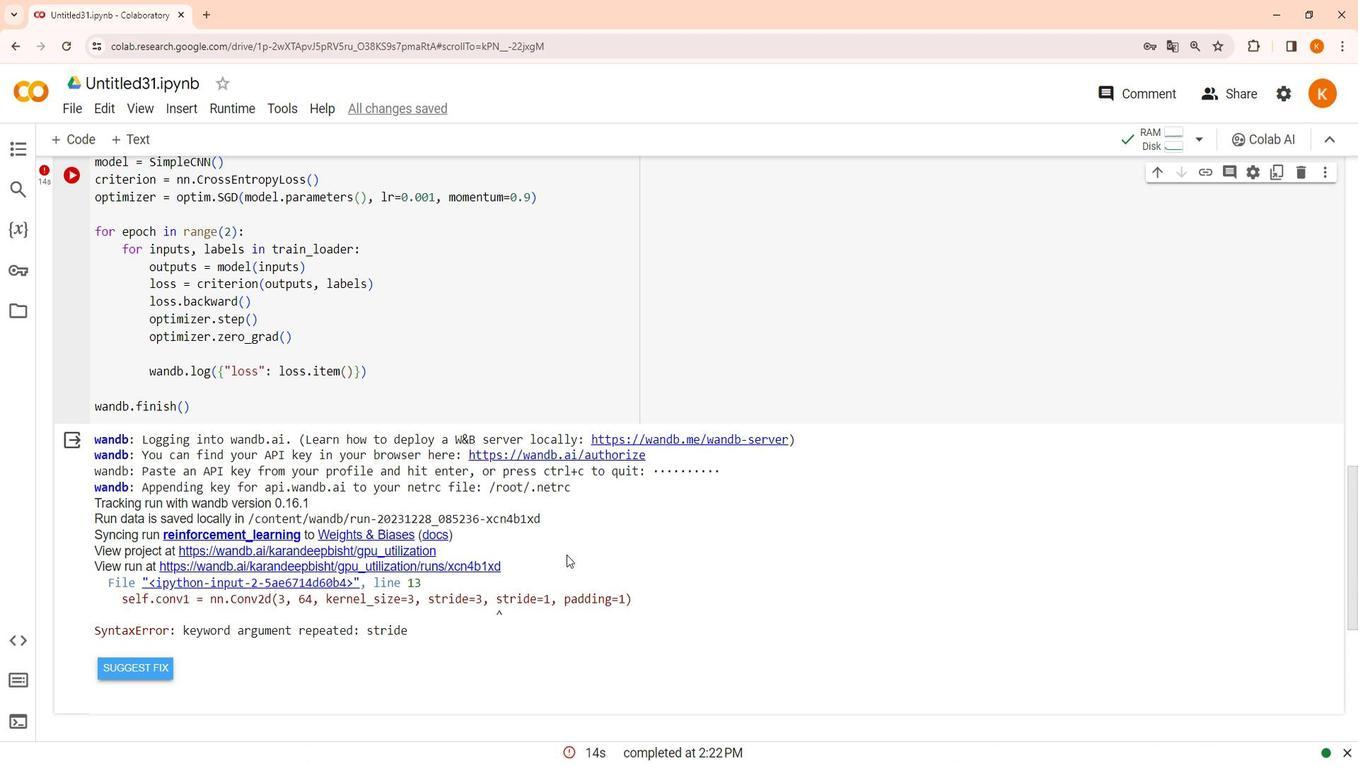 
Action: Mouse scrolled (522, 450) with delta (0, 0)
Screenshot: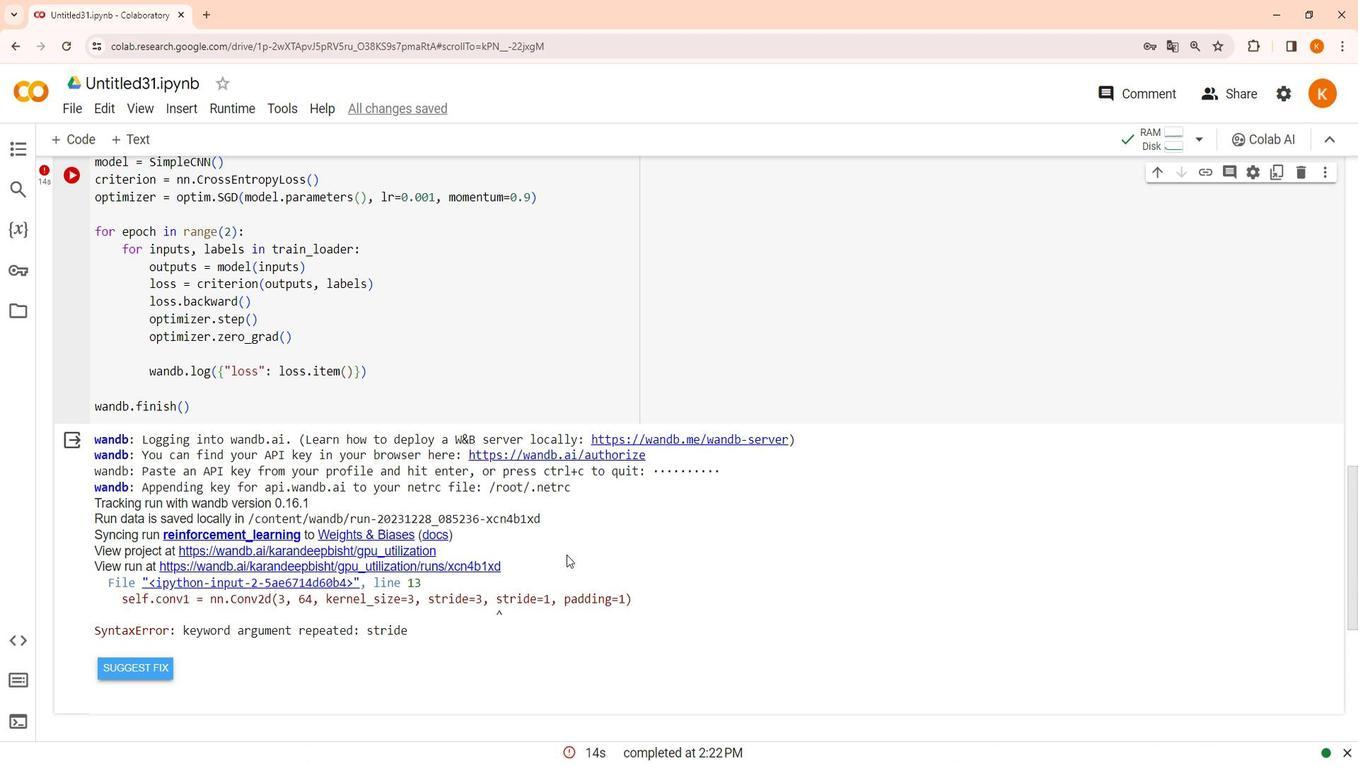 
Action: Mouse moved to (524, 492)
Screenshot: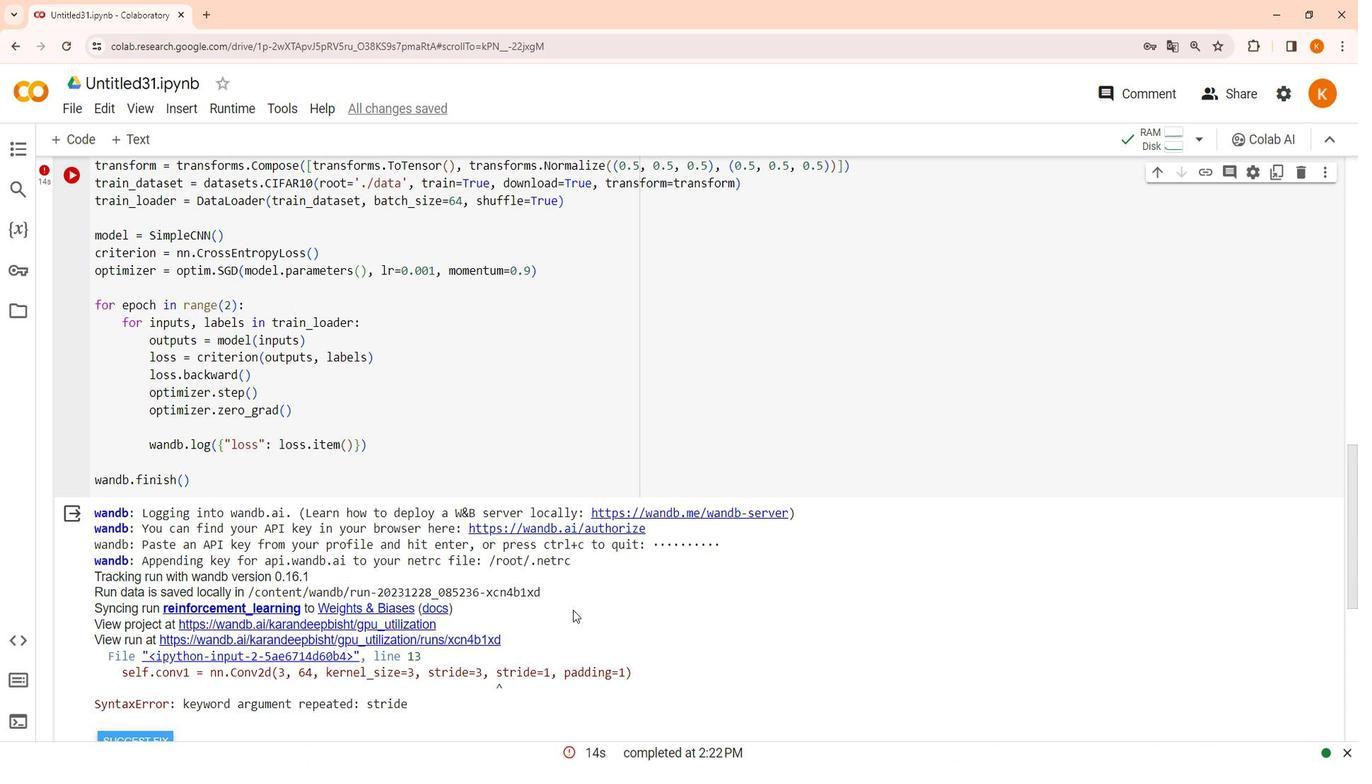
Action: Mouse scrolled (524, 491) with delta (0, 0)
Screenshot: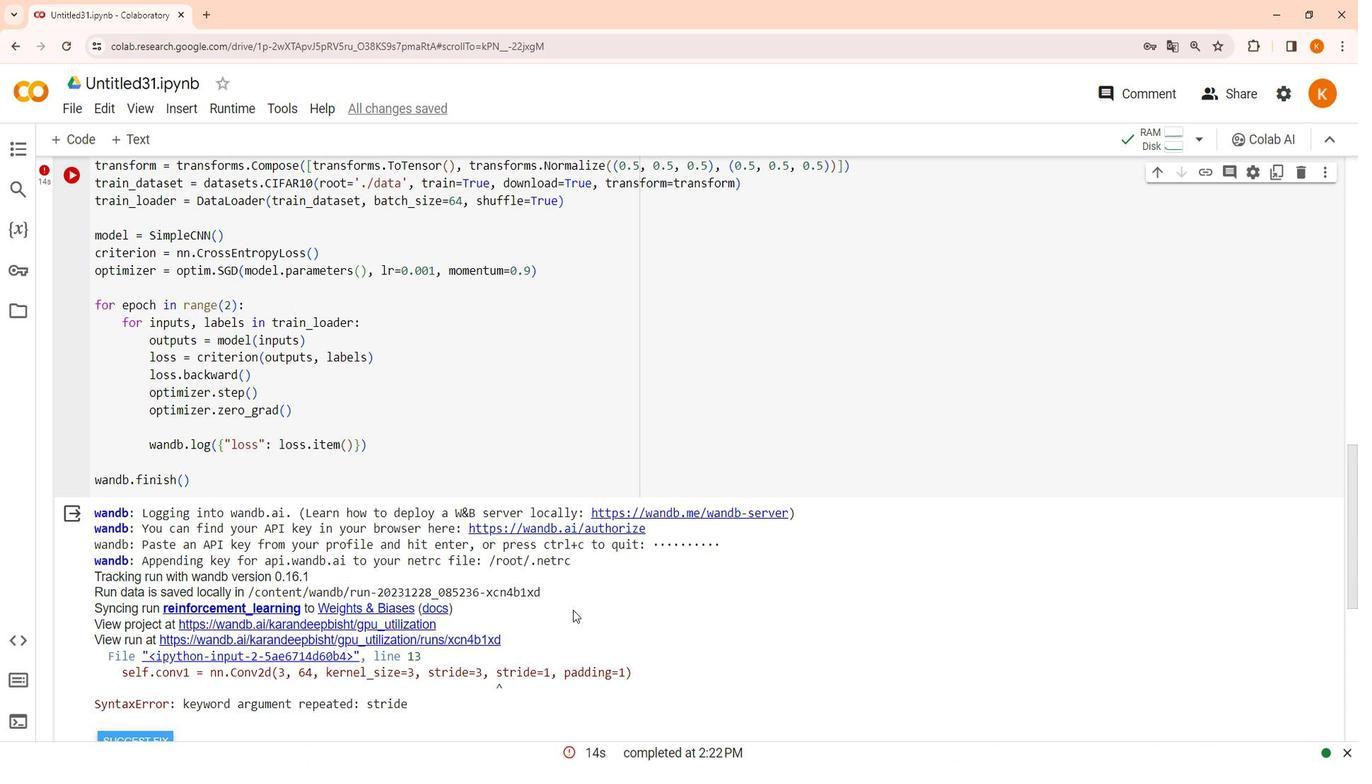 
Action: Mouse moved to (541, 454)
Screenshot: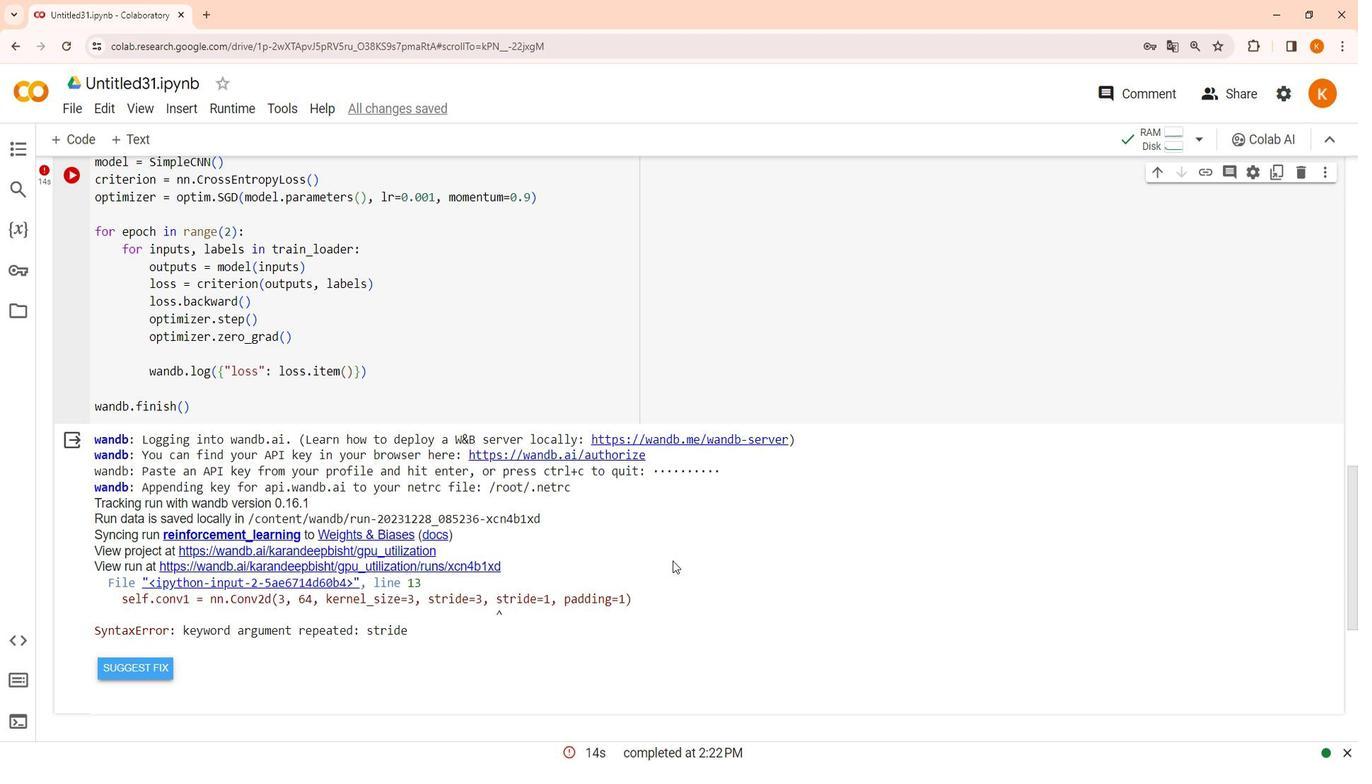 
Action: Mouse scrolled (541, 455) with delta (0, 0)
Screenshot: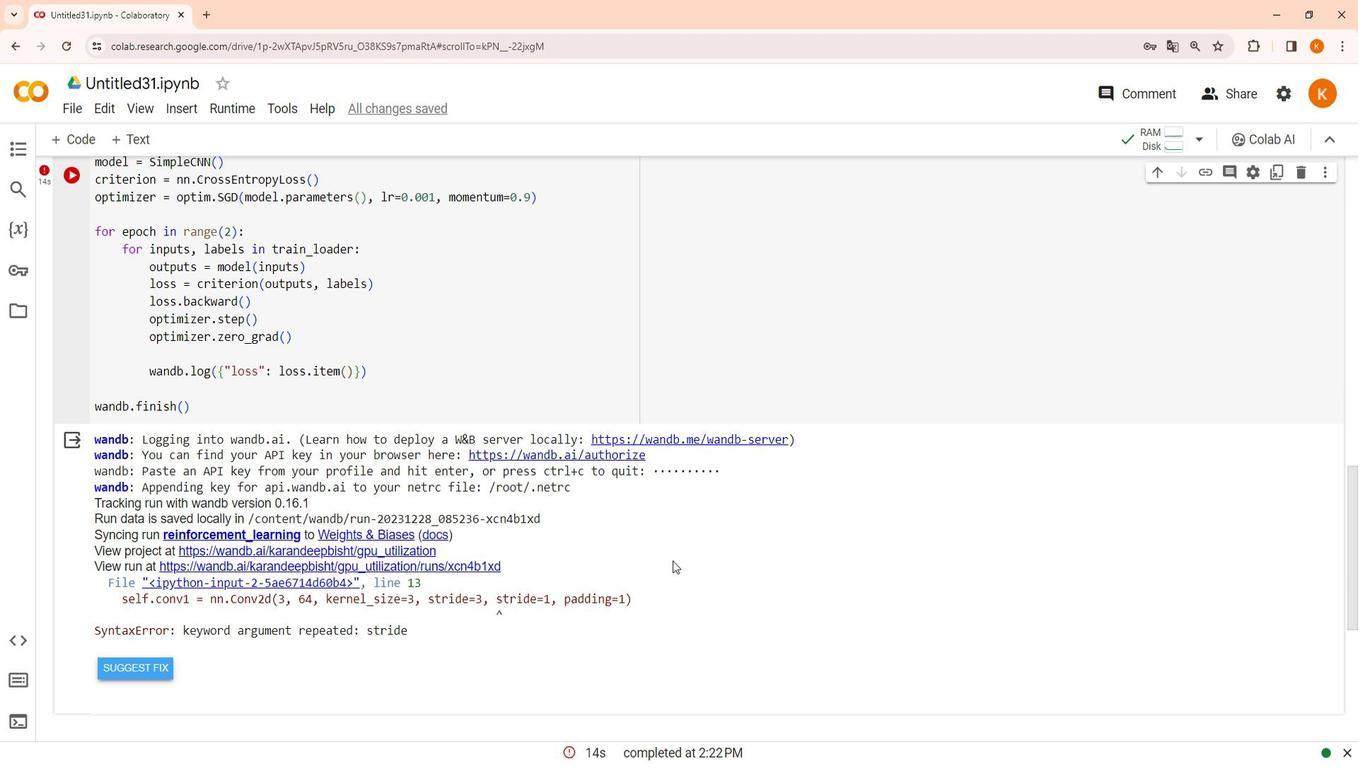 
Action: Mouse moved to (541, 454)
Screenshot: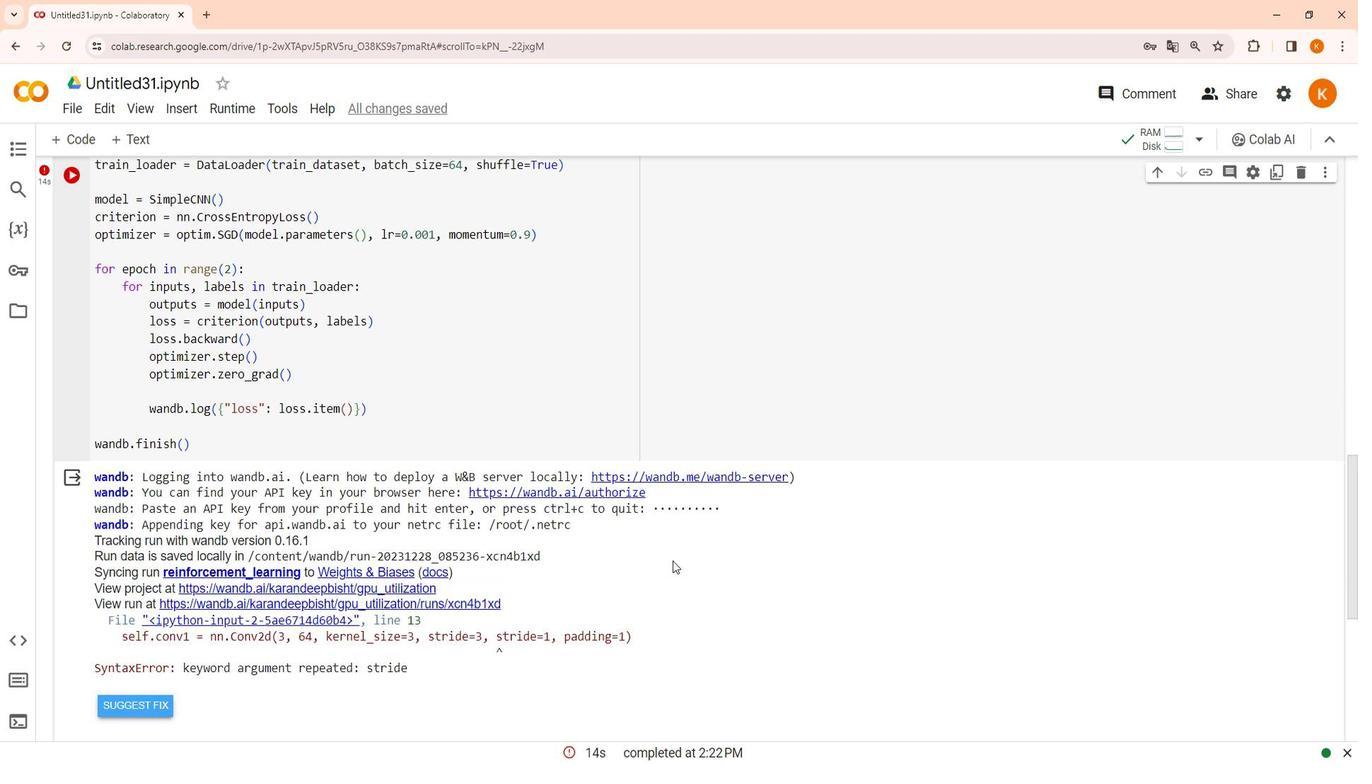
Action: Mouse scrolled (541, 455) with delta (0, 0)
Screenshot: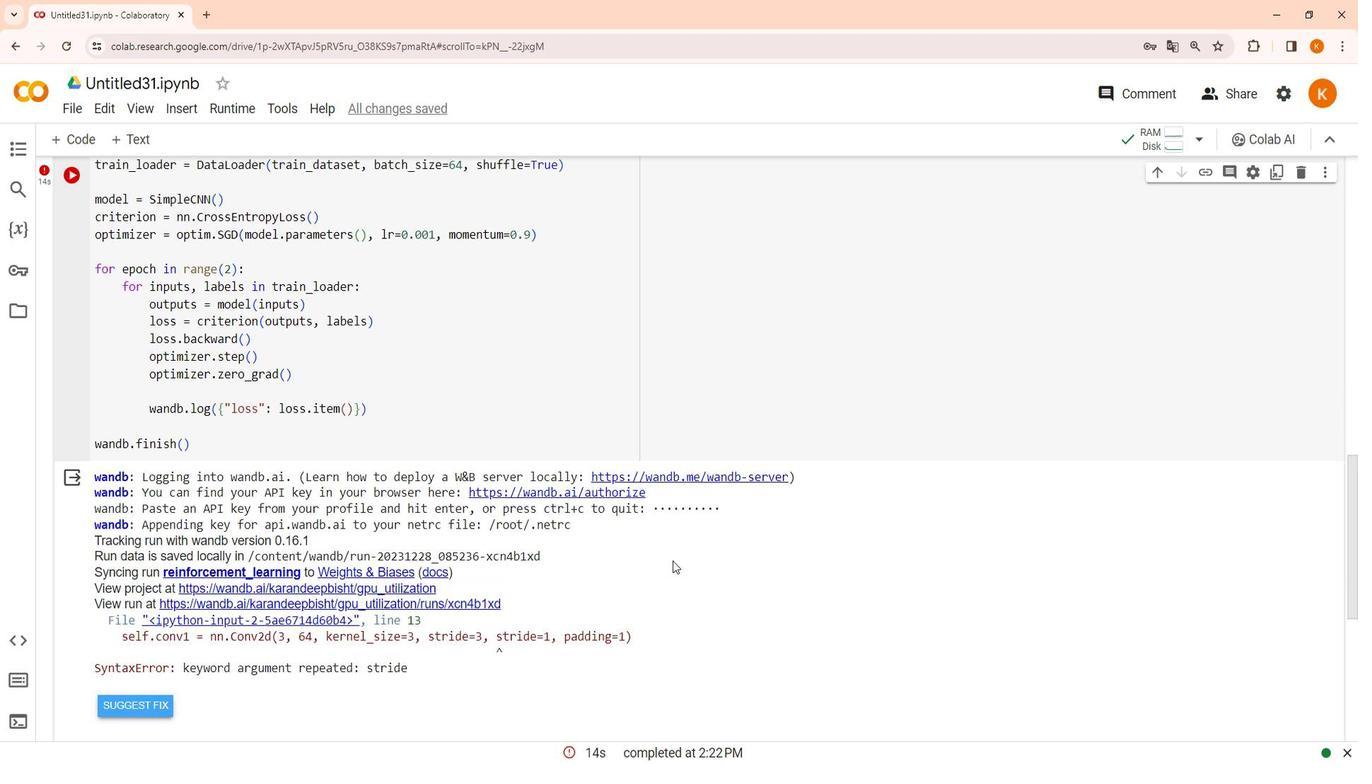 
Action: Mouse moved to (540, 450)
Screenshot: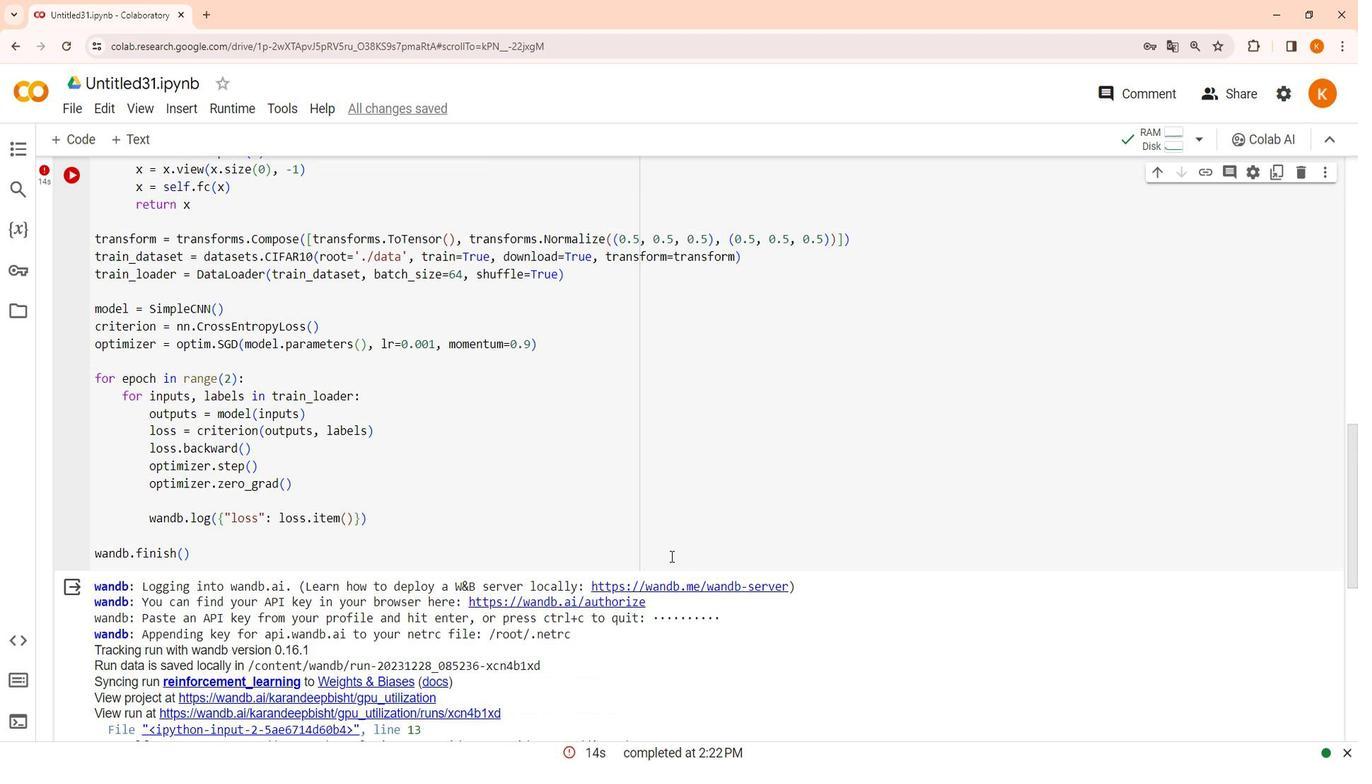 
Action: Mouse scrolled (540, 450) with delta (0, 0)
Screenshot: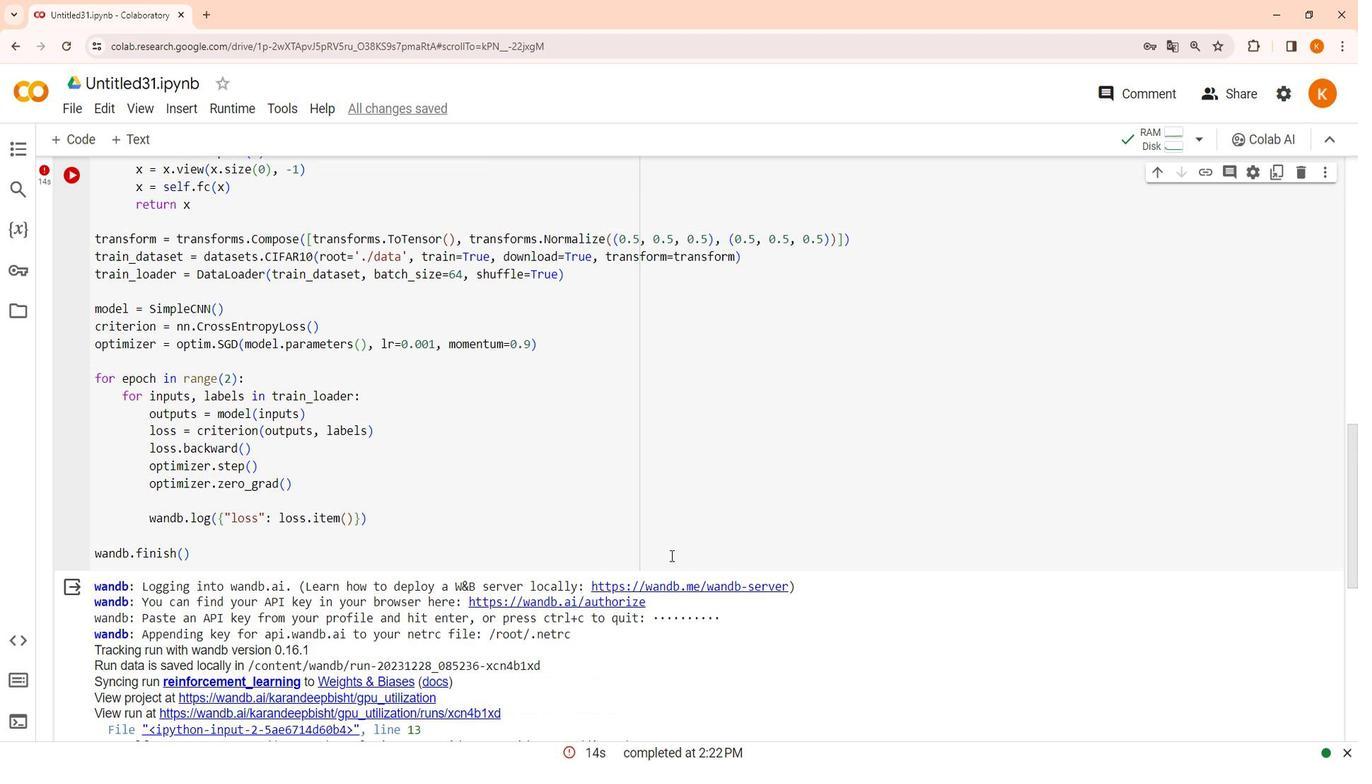 
Action: Mouse moved to (530, 399)
Screenshot: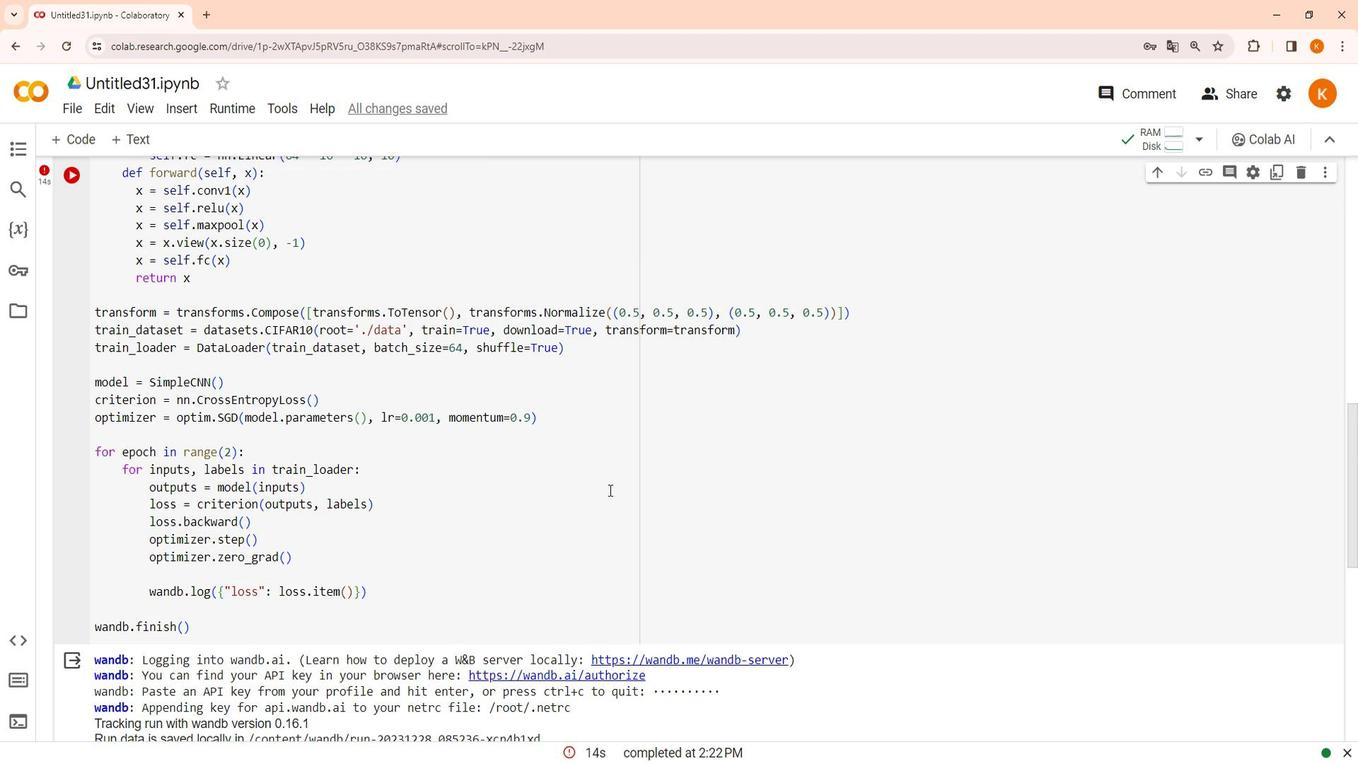 
Action: Mouse scrolled (530, 400) with delta (0, 0)
Screenshot: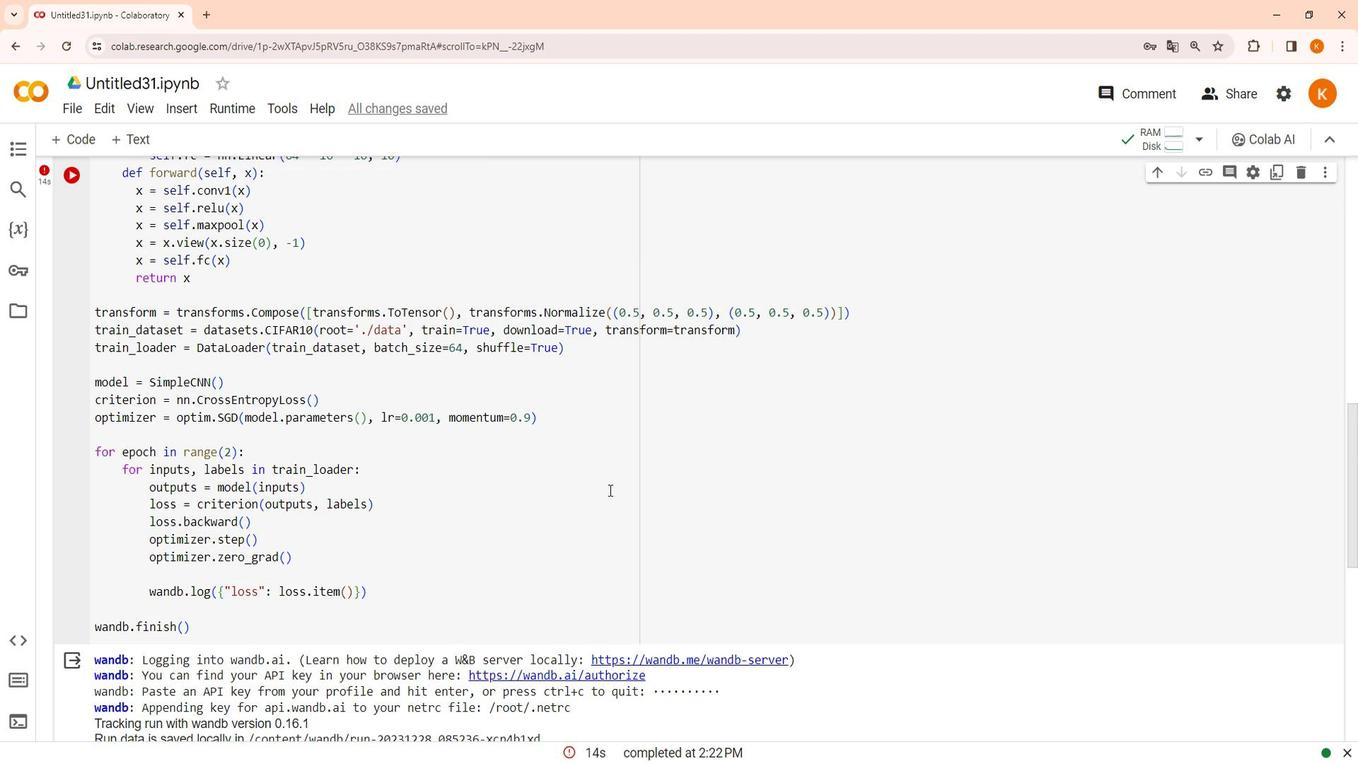 
Action: Mouse moved to (529, 399)
Screenshot: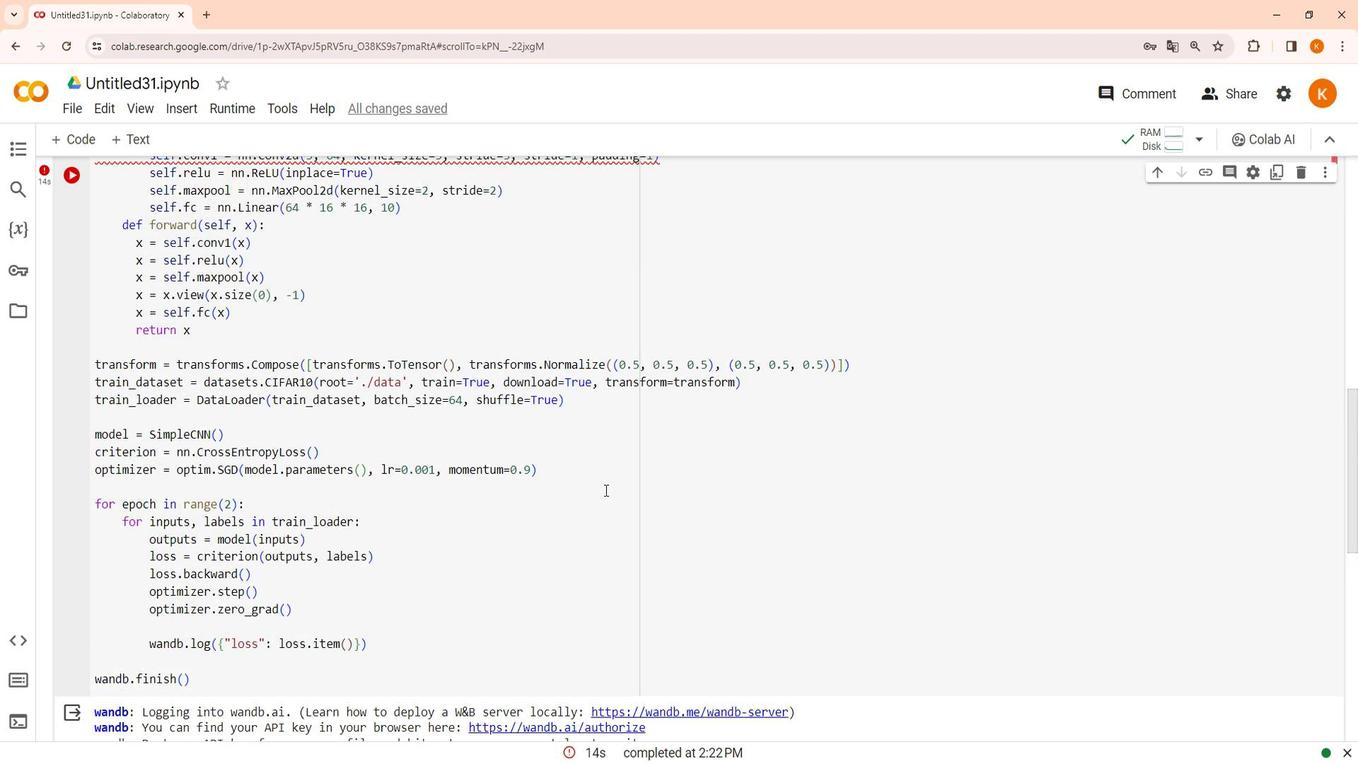 
Action: Mouse scrolled (529, 400) with delta (0, 0)
Screenshot: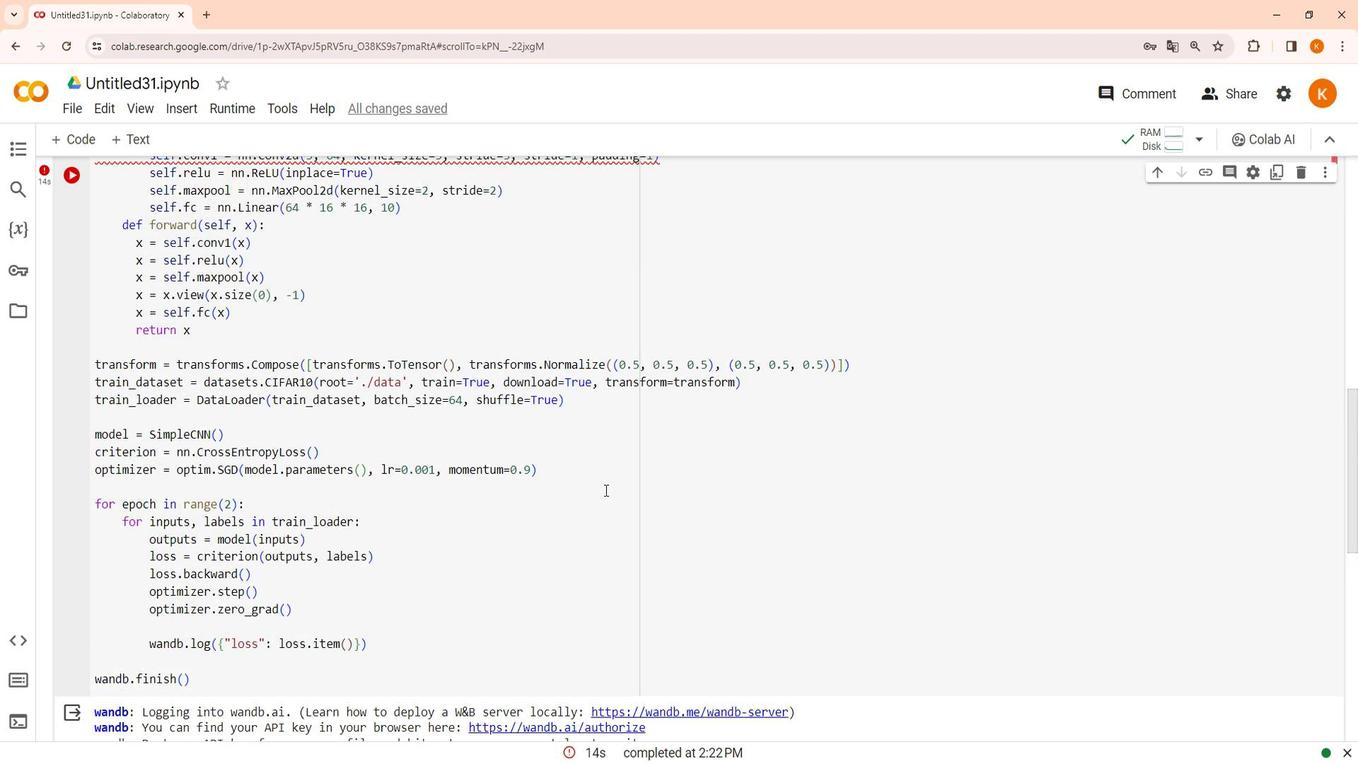 
Action: Mouse moved to (528, 399)
Screenshot: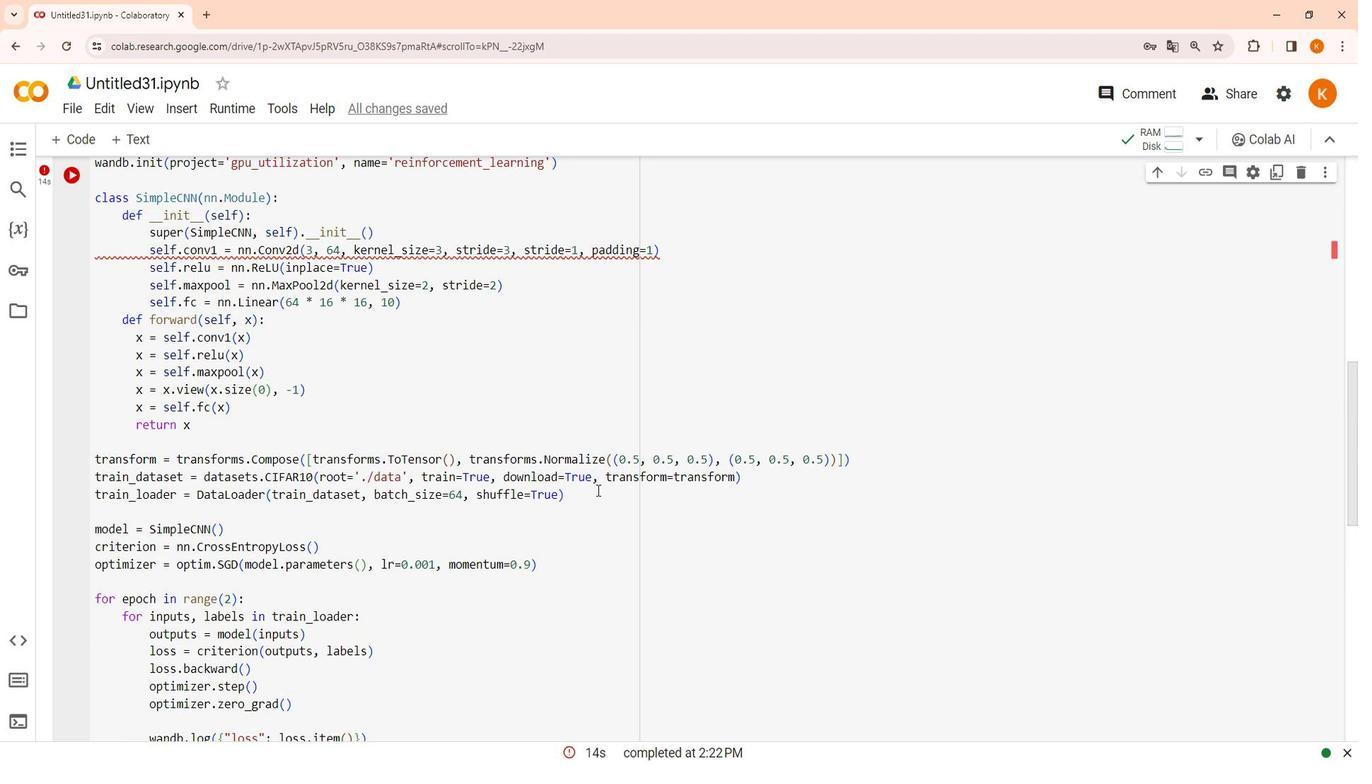 
Action: Mouse scrolled (528, 400) with delta (0, 0)
Screenshot: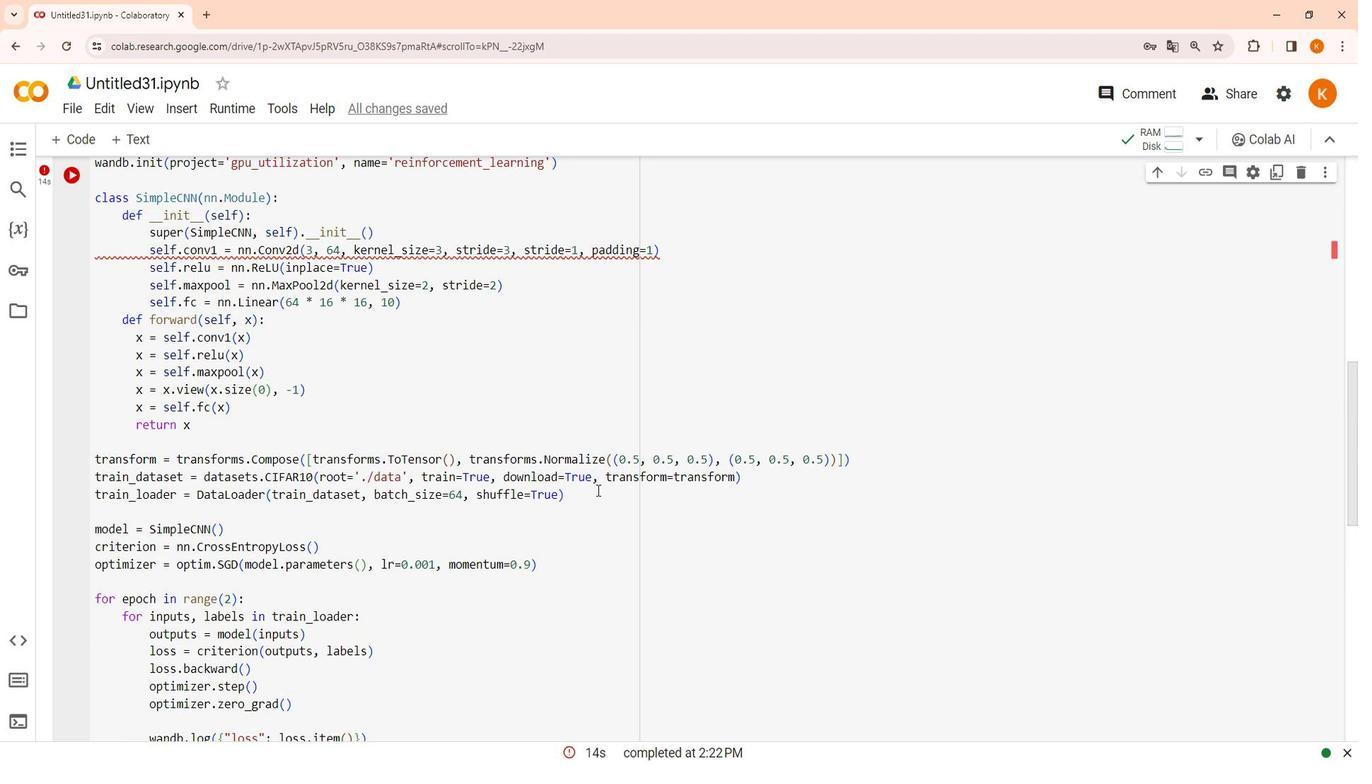 
Action: Mouse moved to (530, 388)
Screenshot: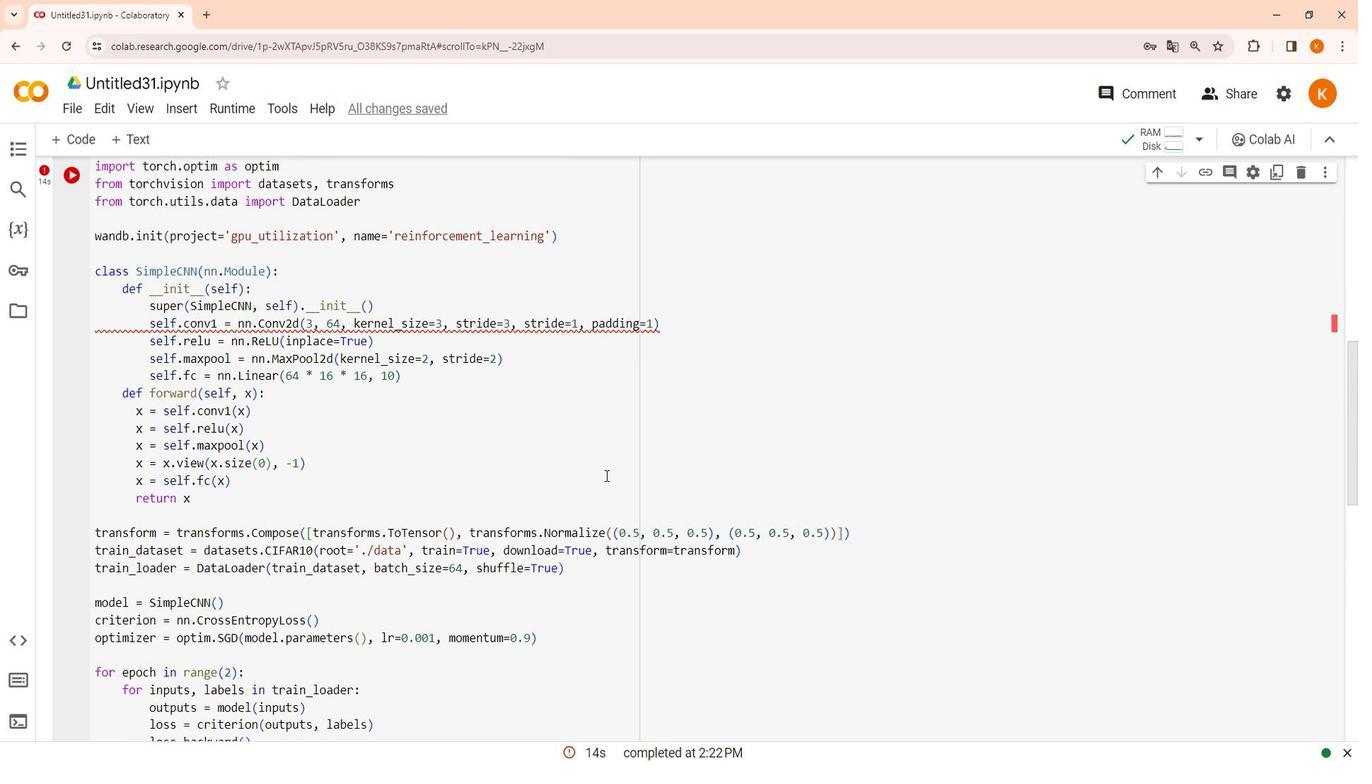 
Action: Mouse scrolled (530, 389) with delta (0, 0)
Screenshot: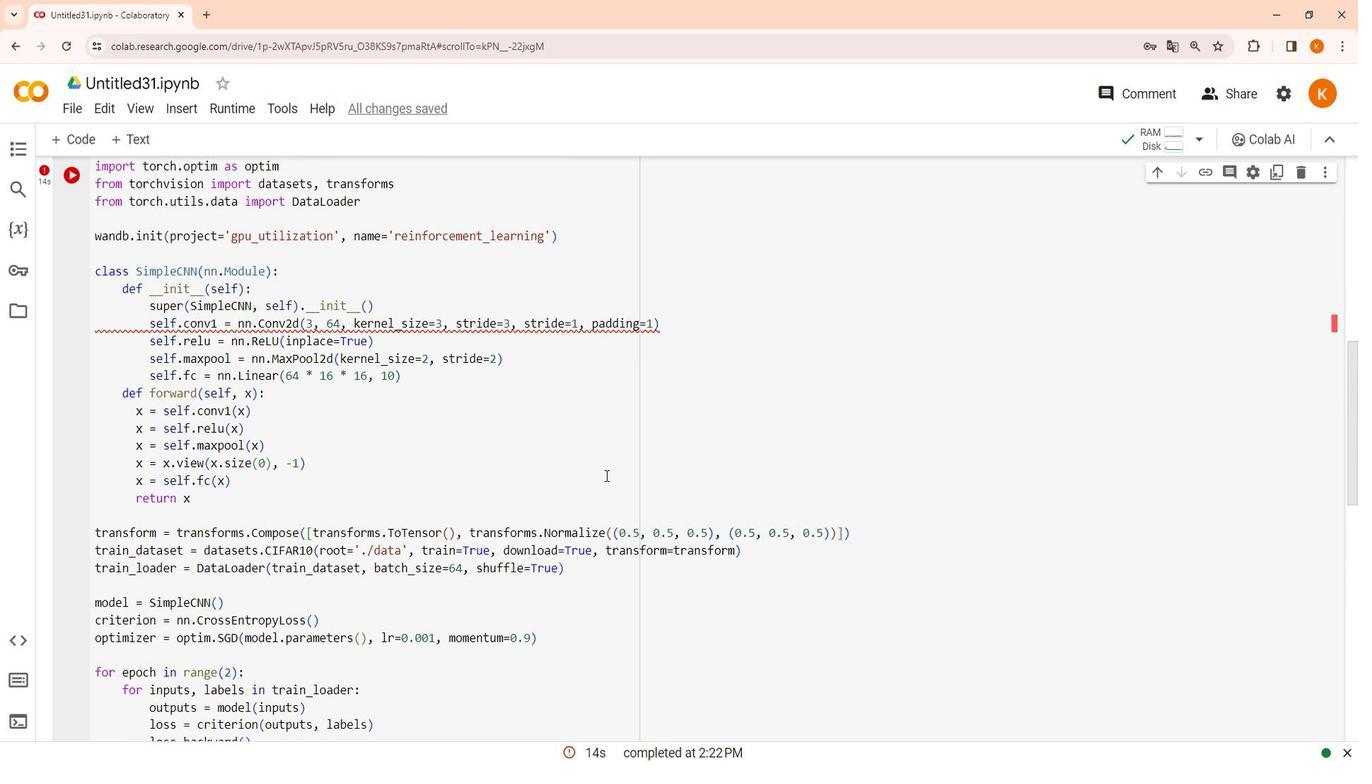 
Action: Mouse scrolled (530, 389) with delta (0, 0)
Screenshot: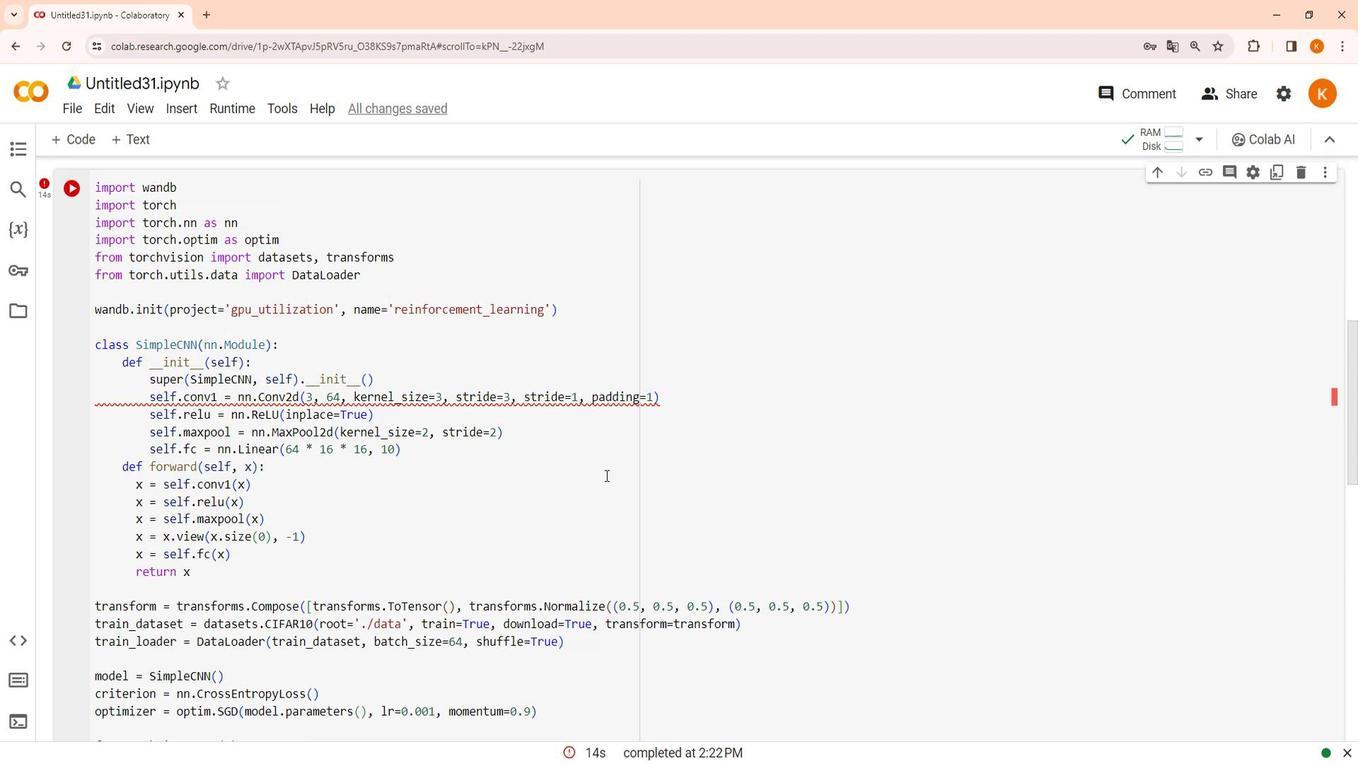 
Action: Mouse moved to (530, 387)
Screenshot: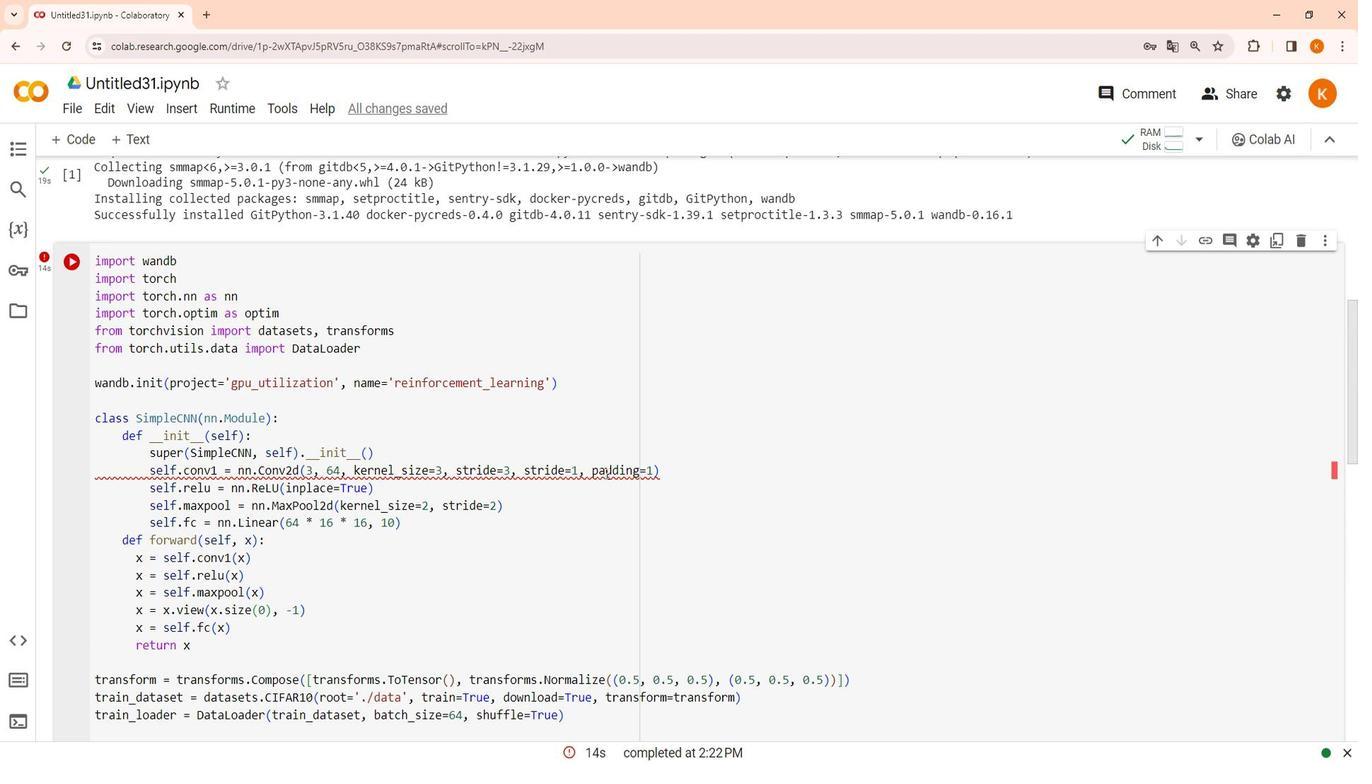 
Action: Mouse scrolled (530, 387) with delta (0, 0)
Screenshot: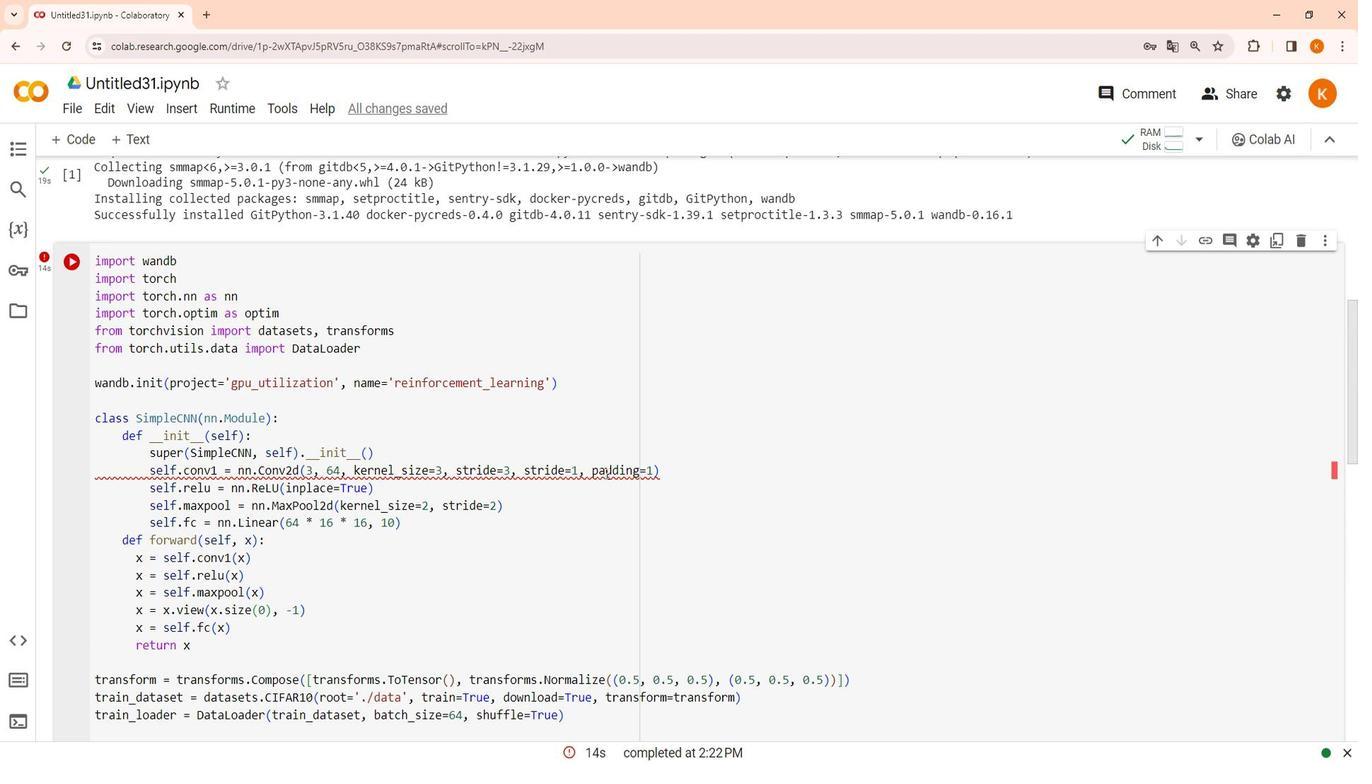 
Action: Mouse moved to (530, 384)
Screenshot: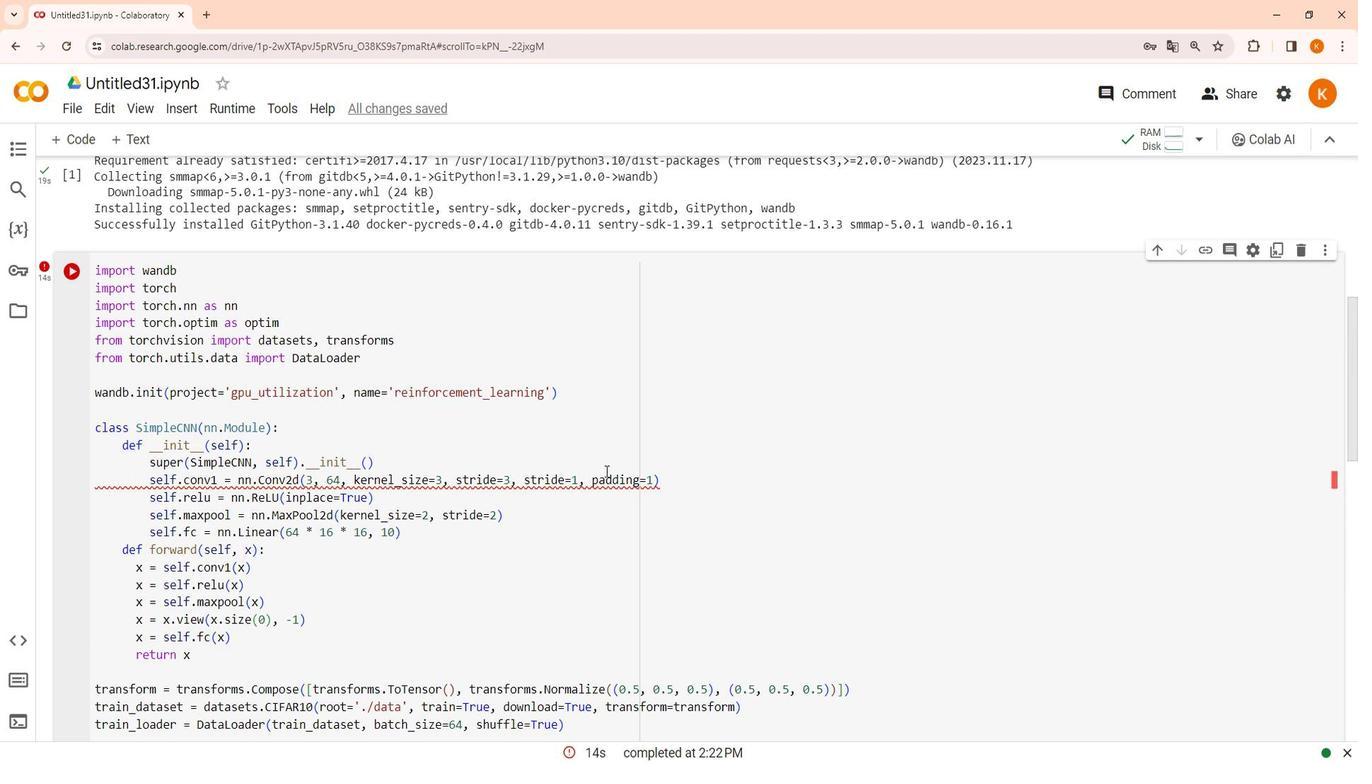 
Action: Mouse scrolled (530, 384) with delta (0, 0)
Screenshot: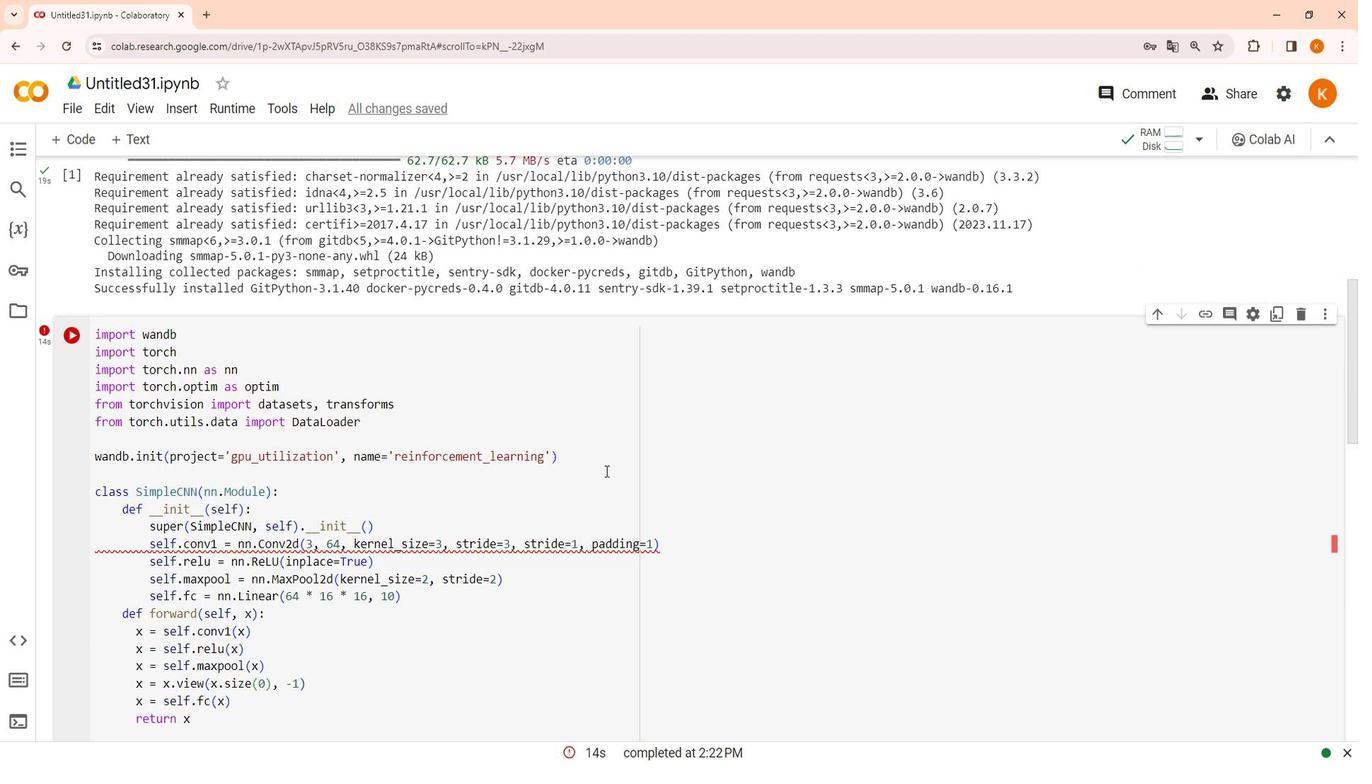 
Action: Mouse scrolled (530, 384) with delta (0, 0)
Screenshot: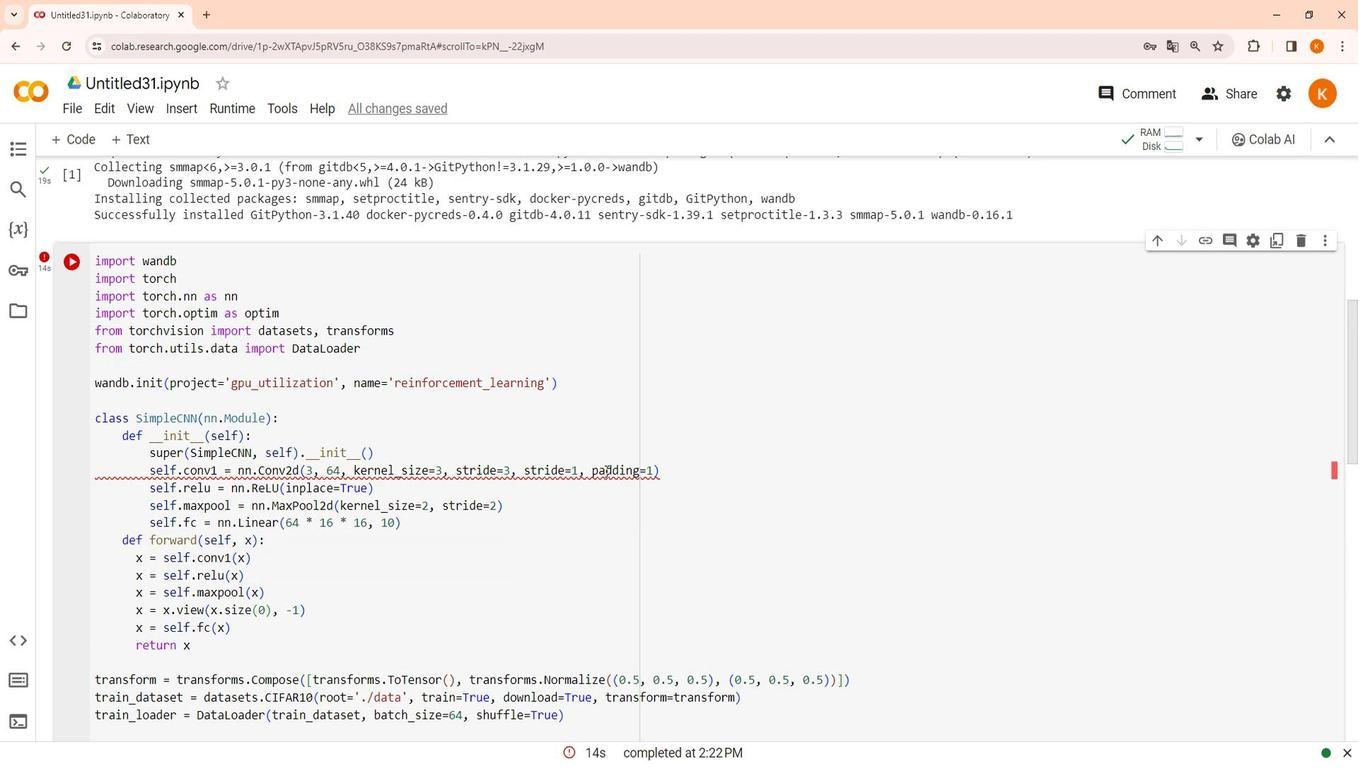 
Action: Mouse scrolled (530, 384) with delta (0, 0)
Screenshot: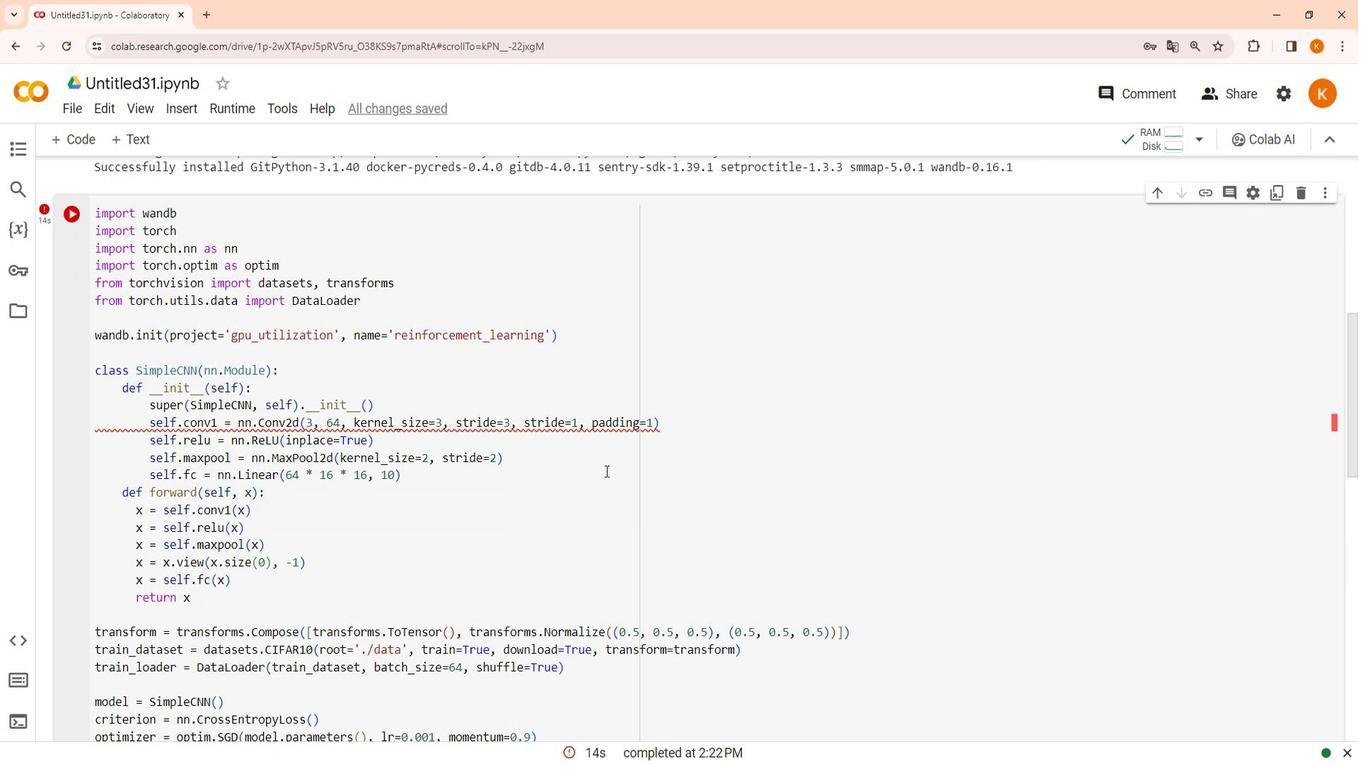 
Action: Mouse moved to (530, 384)
Screenshot: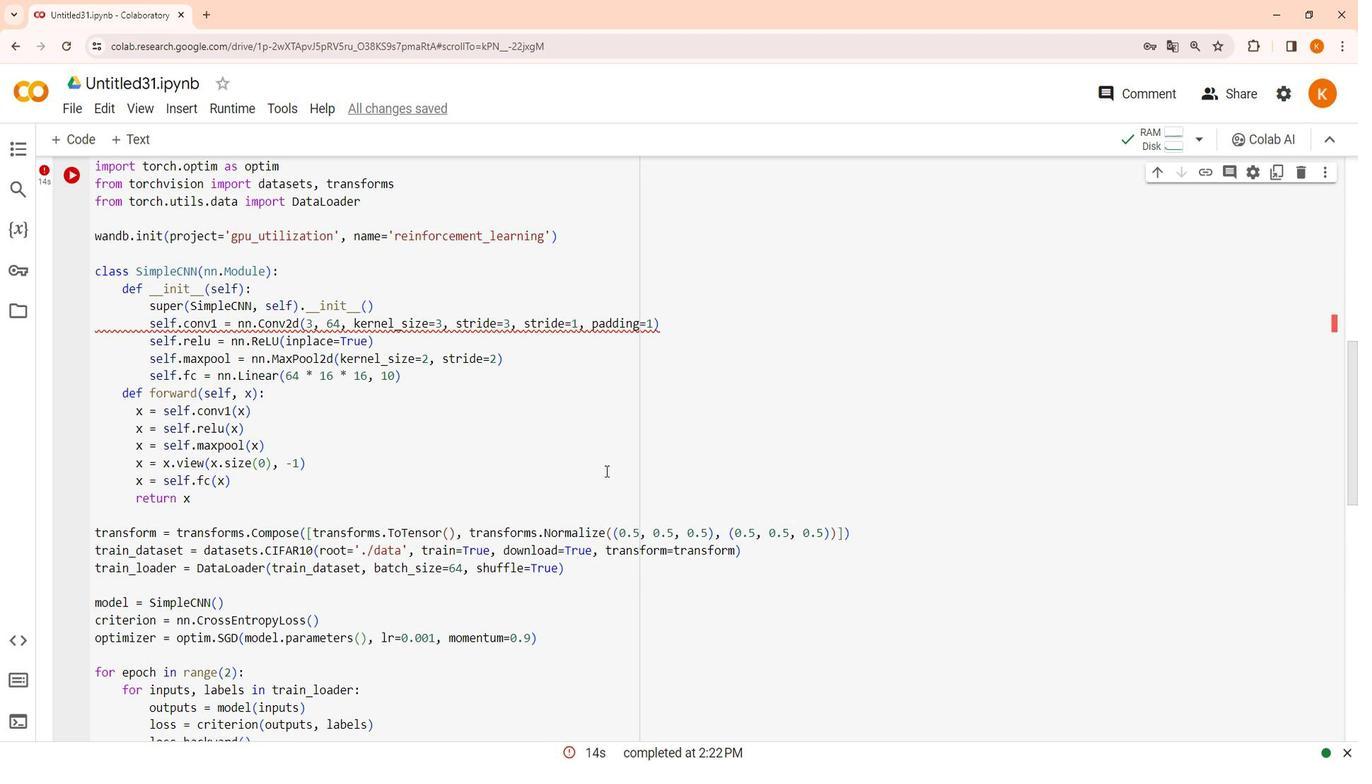 
Action: Mouse scrolled (530, 384) with delta (0, 0)
Screenshot: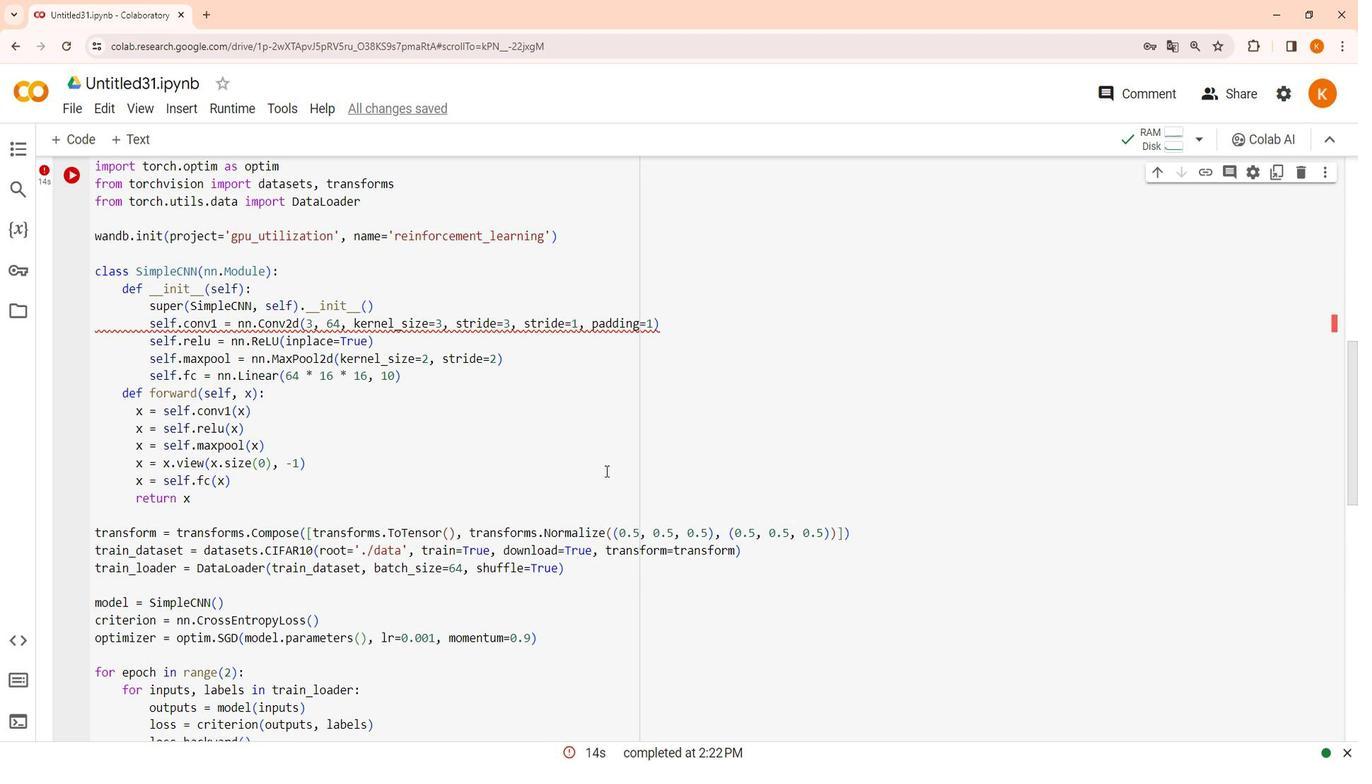 
Action: Mouse moved to (530, 388)
Screenshot: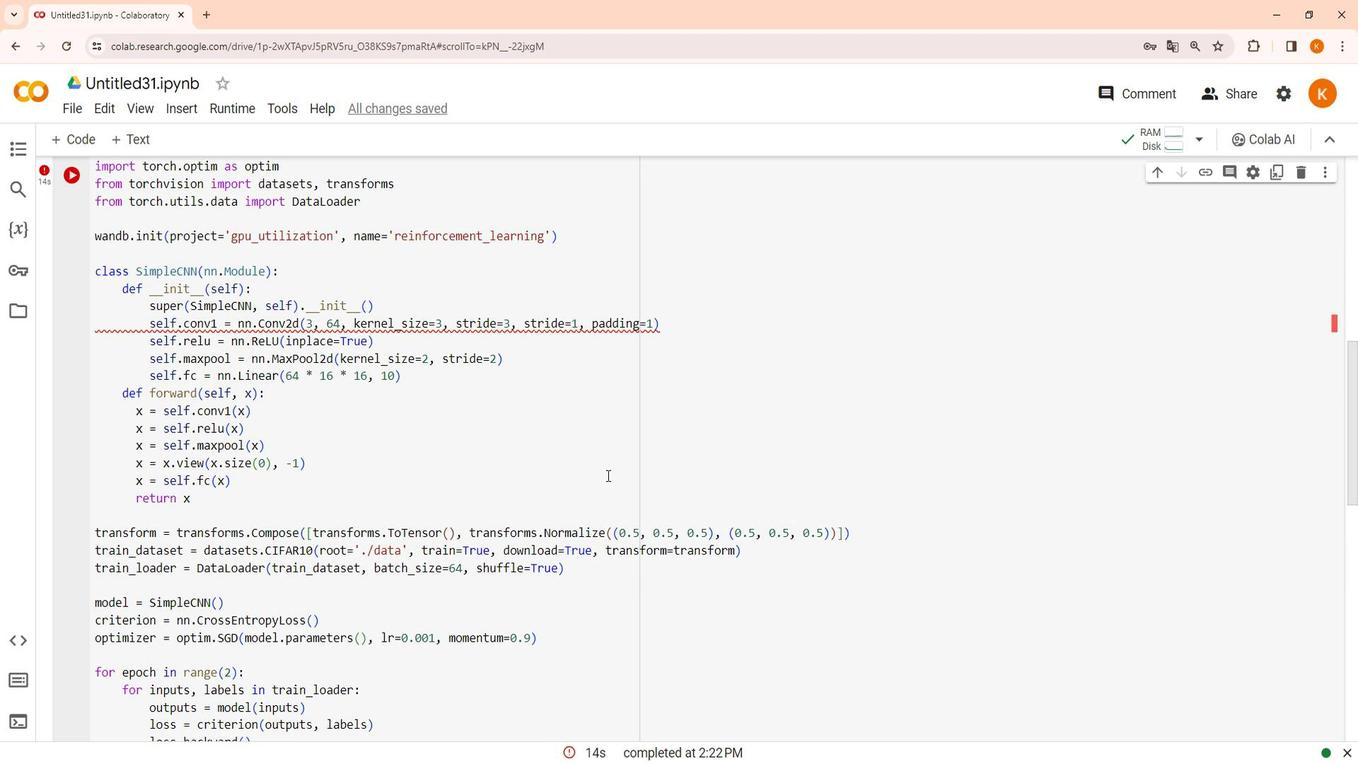 
Action: Mouse scrolled (530, 387) with delta (0, 0)
Screenshot: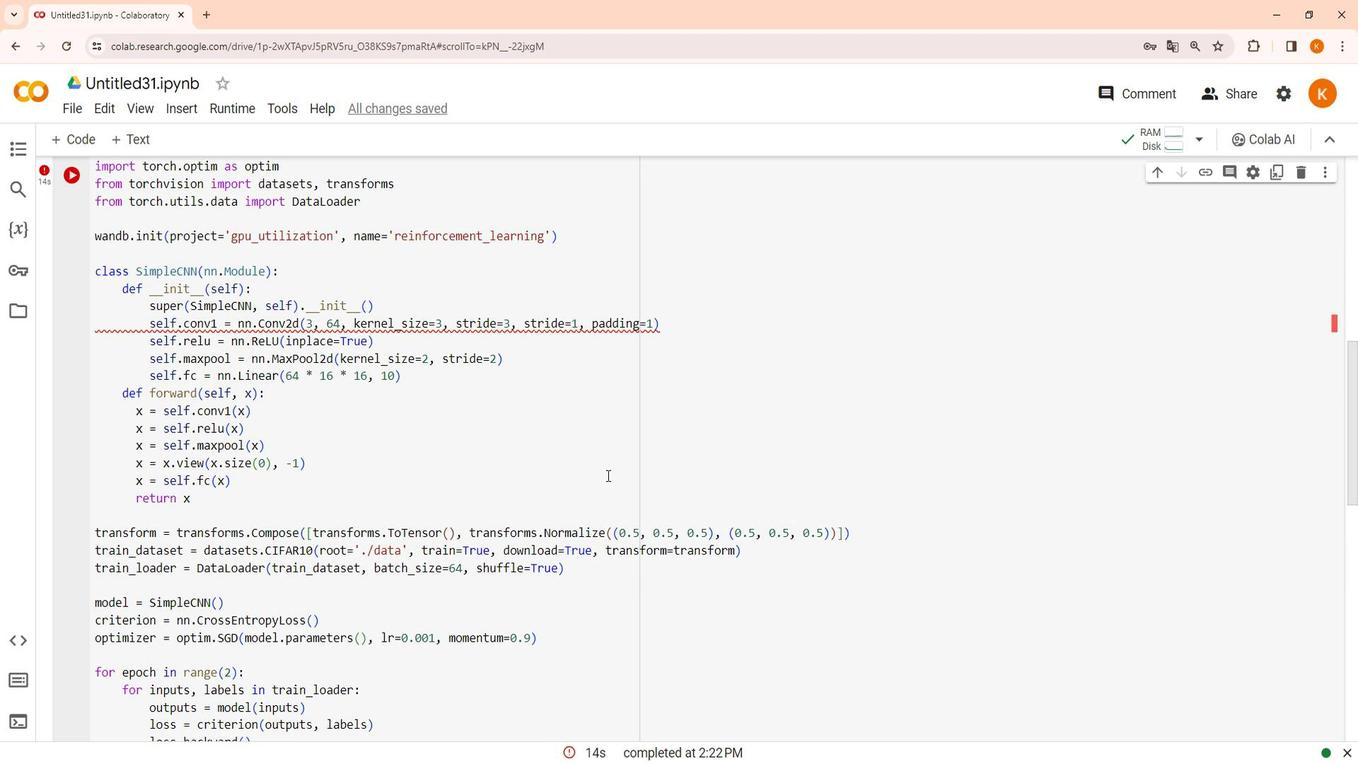 
Action: Mouse moved to (530, 389)
Screenshot: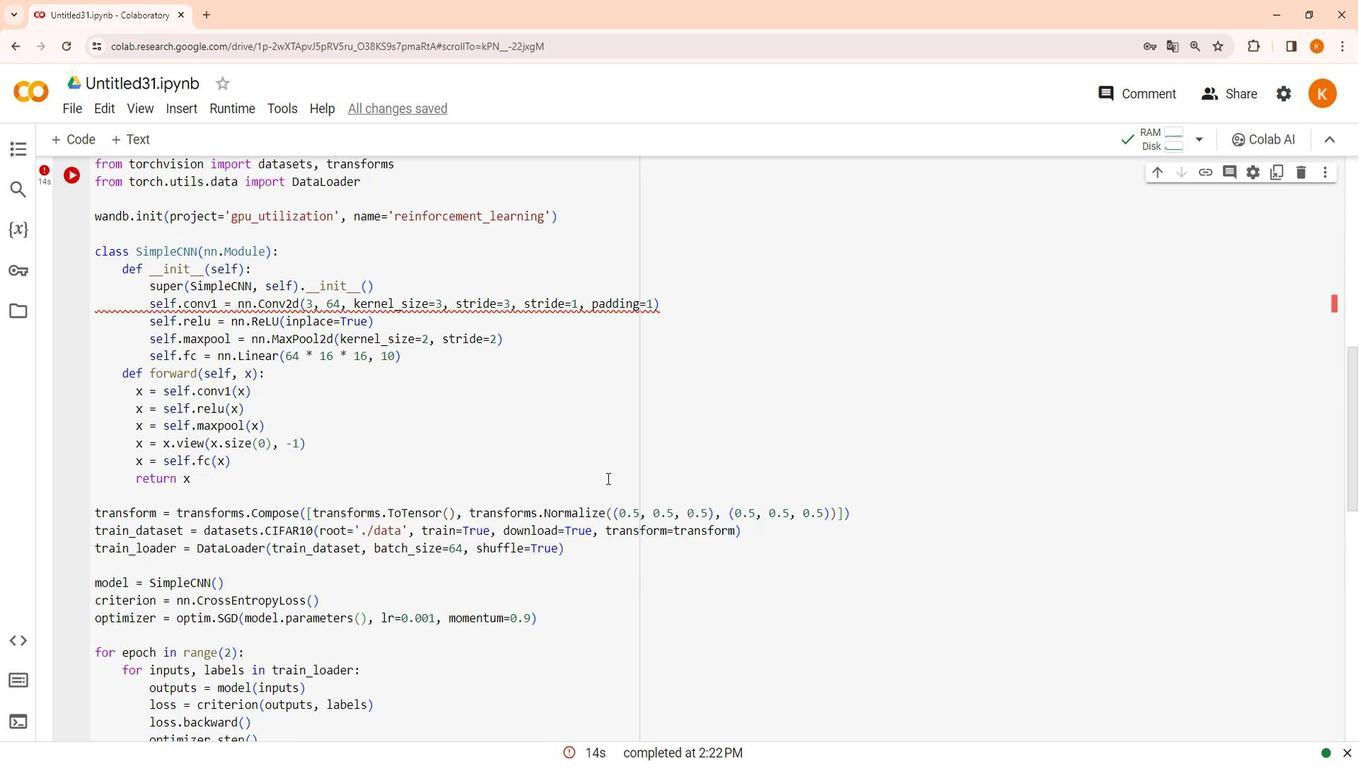 
Action: Mouse scrolled (530, 389) with delta (0, 0)
Screenshot: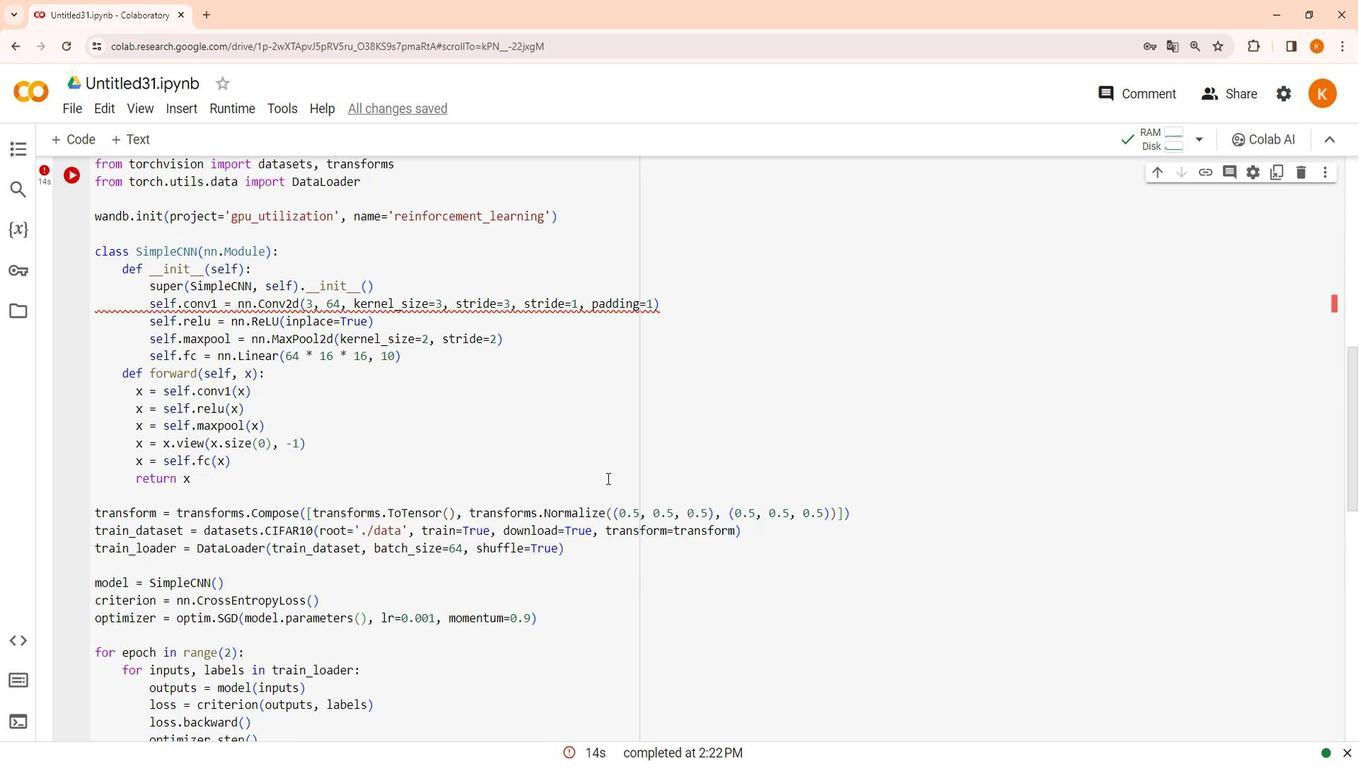
Action: Mouse moved to (530, 390)
Screenshot: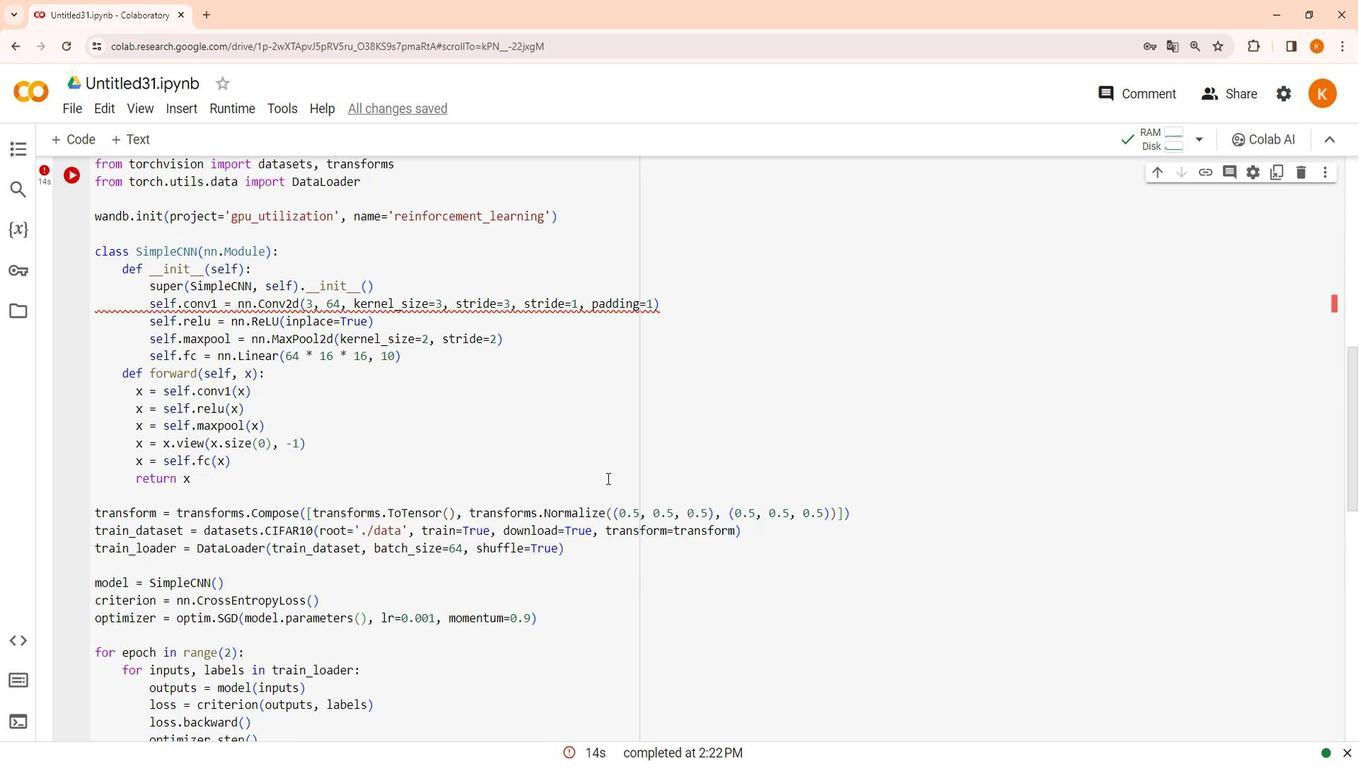 
Action: Mouse scrolled (530, 390) with delta (0, 0)
Screenshot: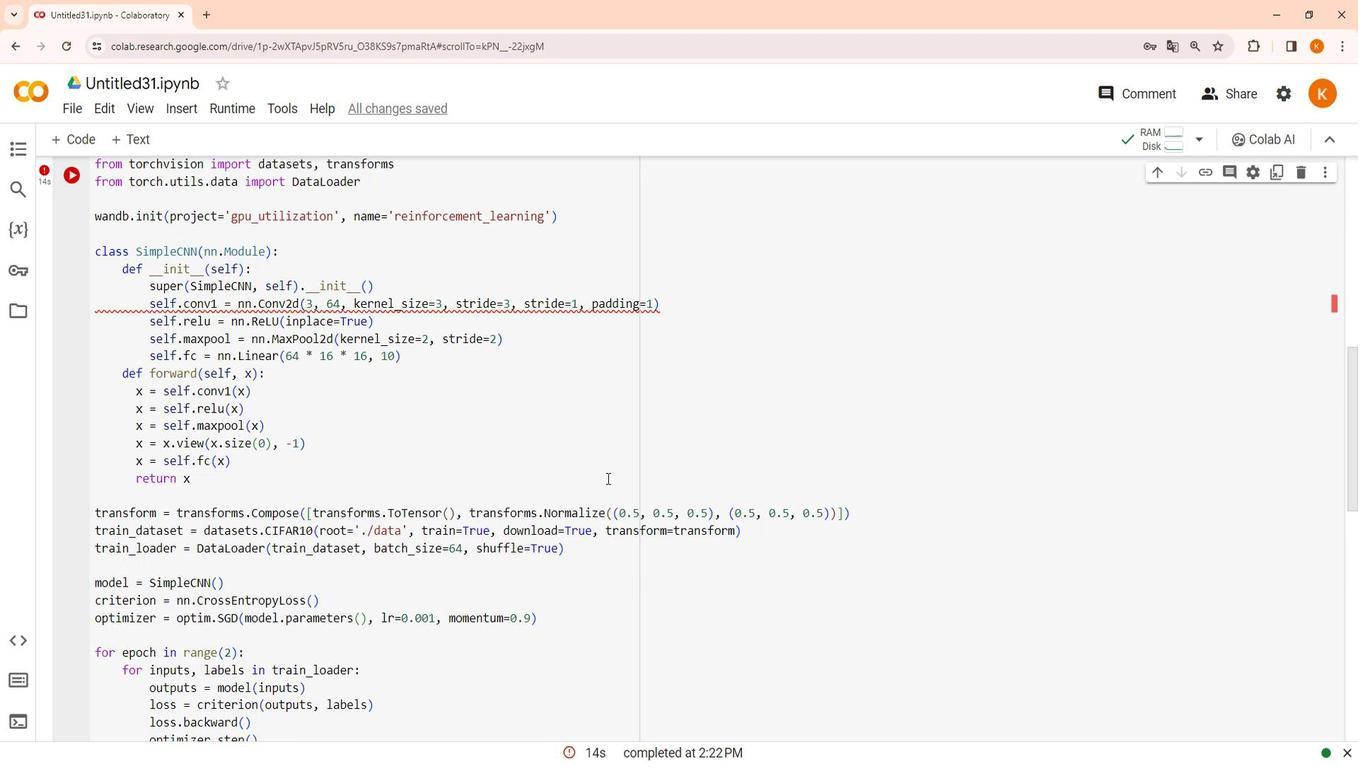 
Action: Mouse moved to (530, 391)
Screenshot: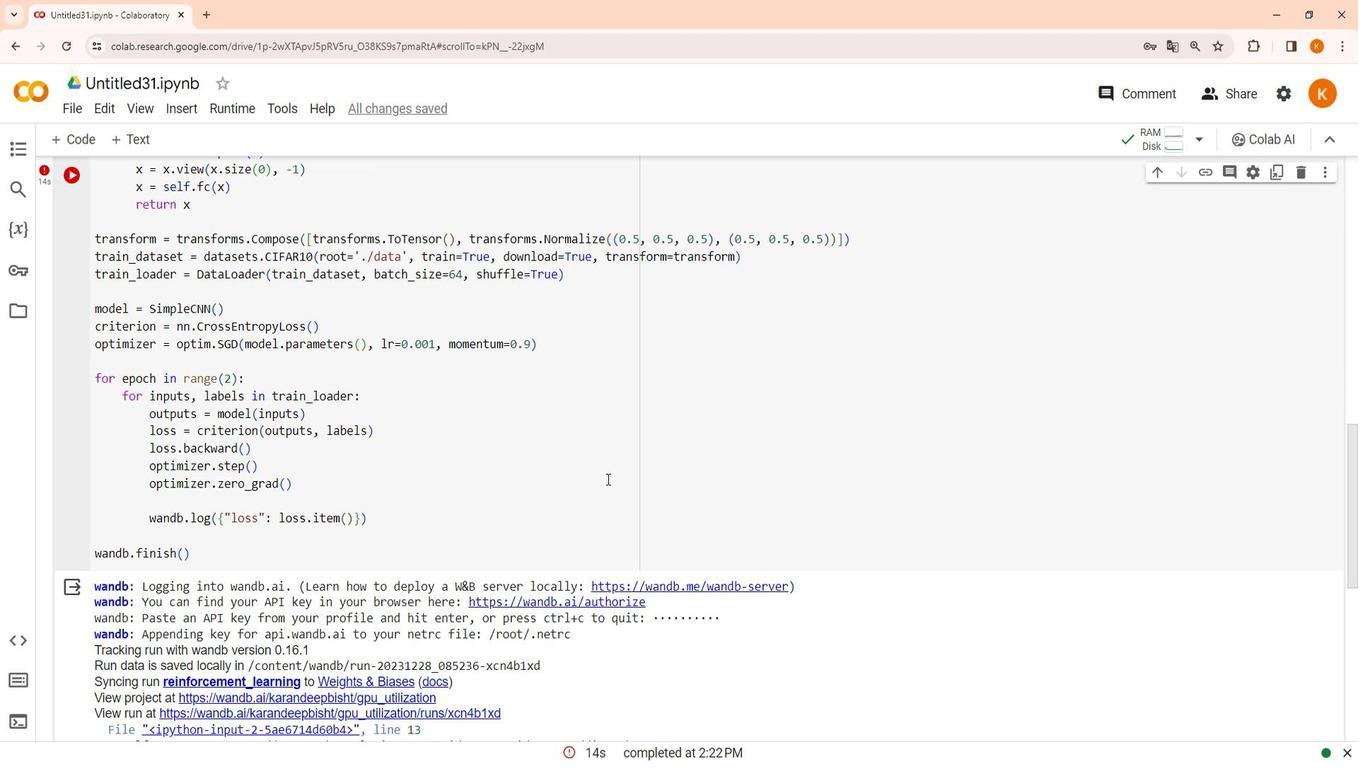 
Action: Mouse scrolled (530, 392) with delta (0, 0)
Screenshot: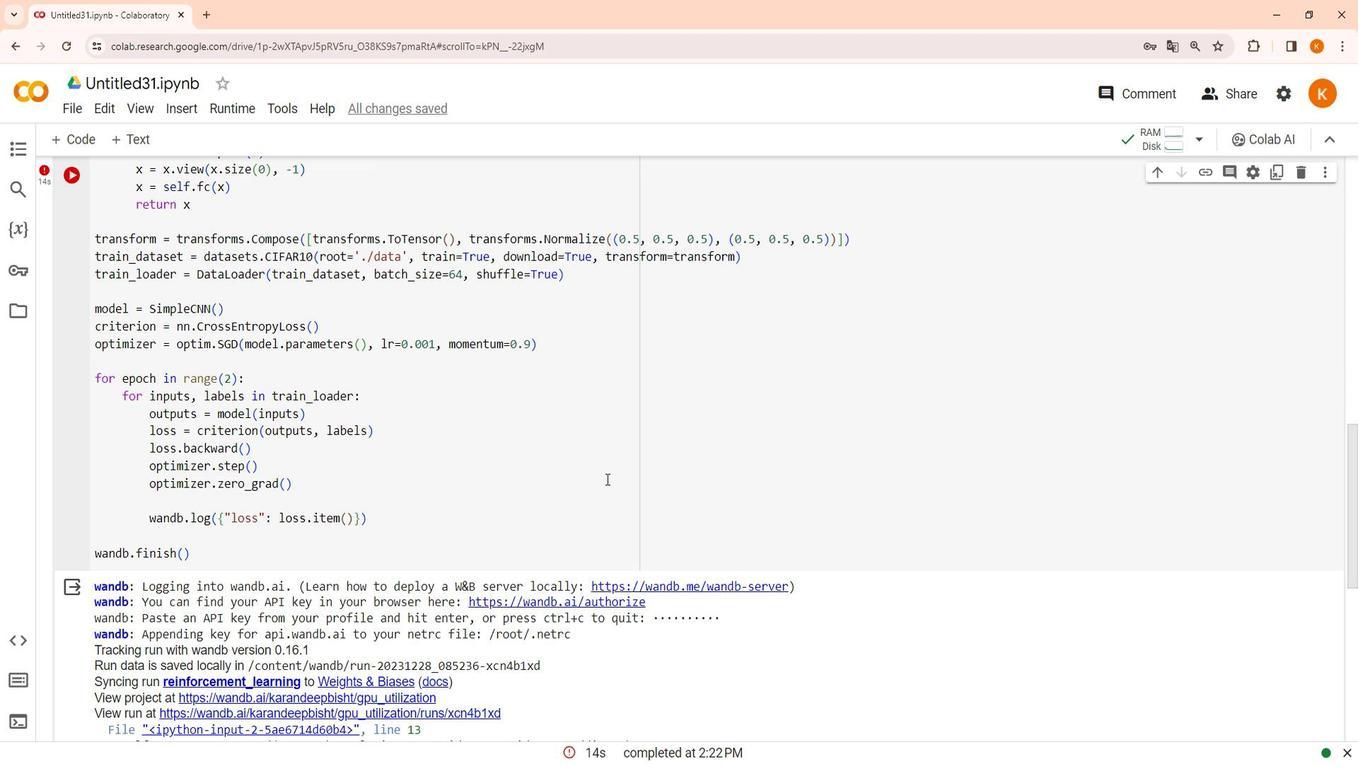 
Action: Mouse moved to (530, 390)
Screenshot: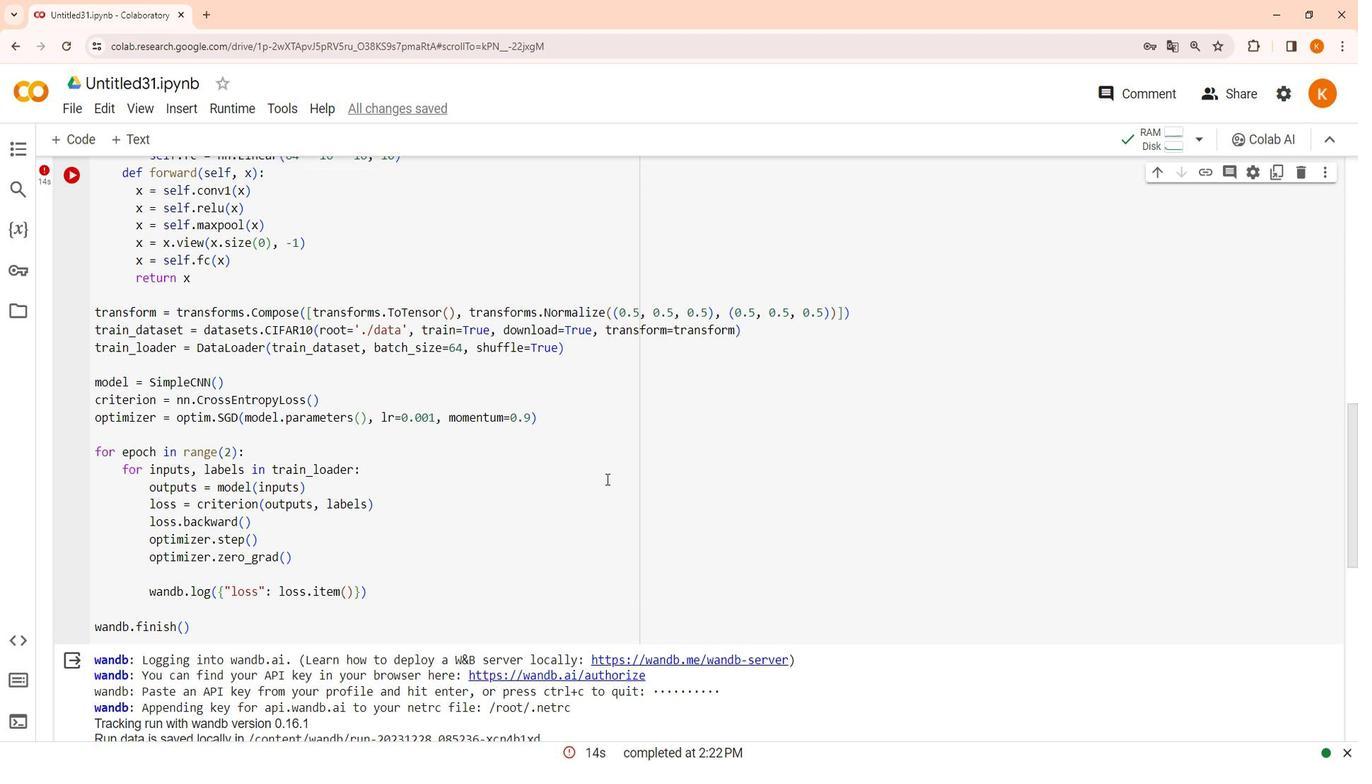 
Action: Mouse scrolled (530, 391) with delta (0, 0)
Screenshot: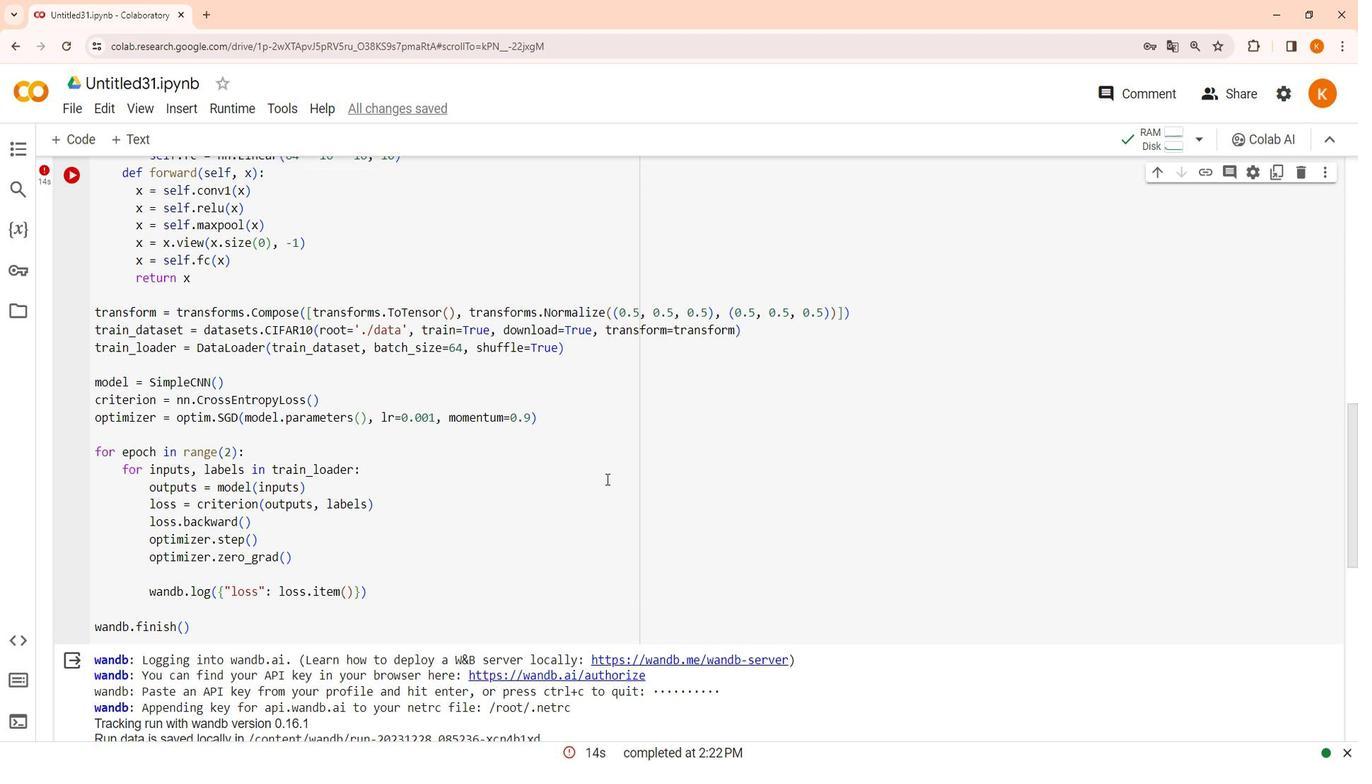 
Action: Mouse moved to (530, 390)
Screenshot: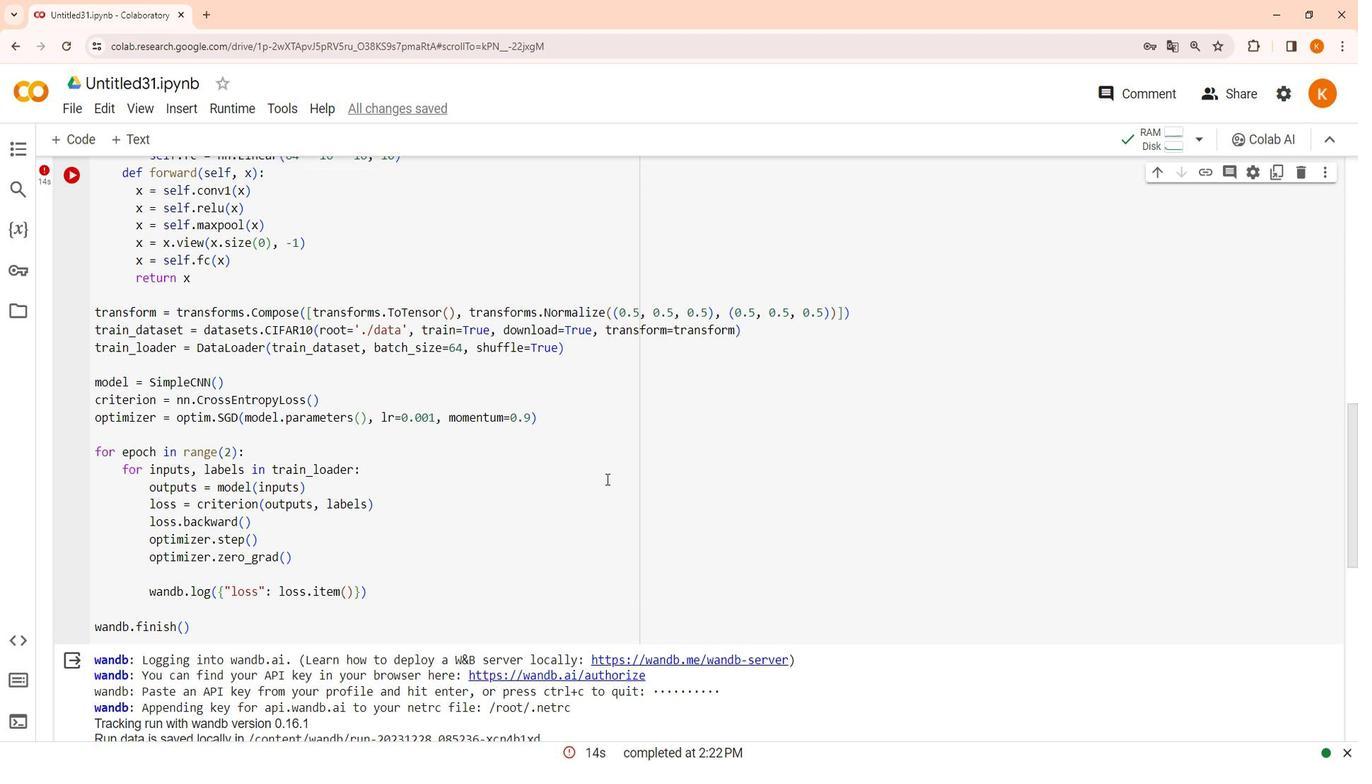 
Action: Mouse scrolled (530, 391) with delta (0, 0)
Screenshot: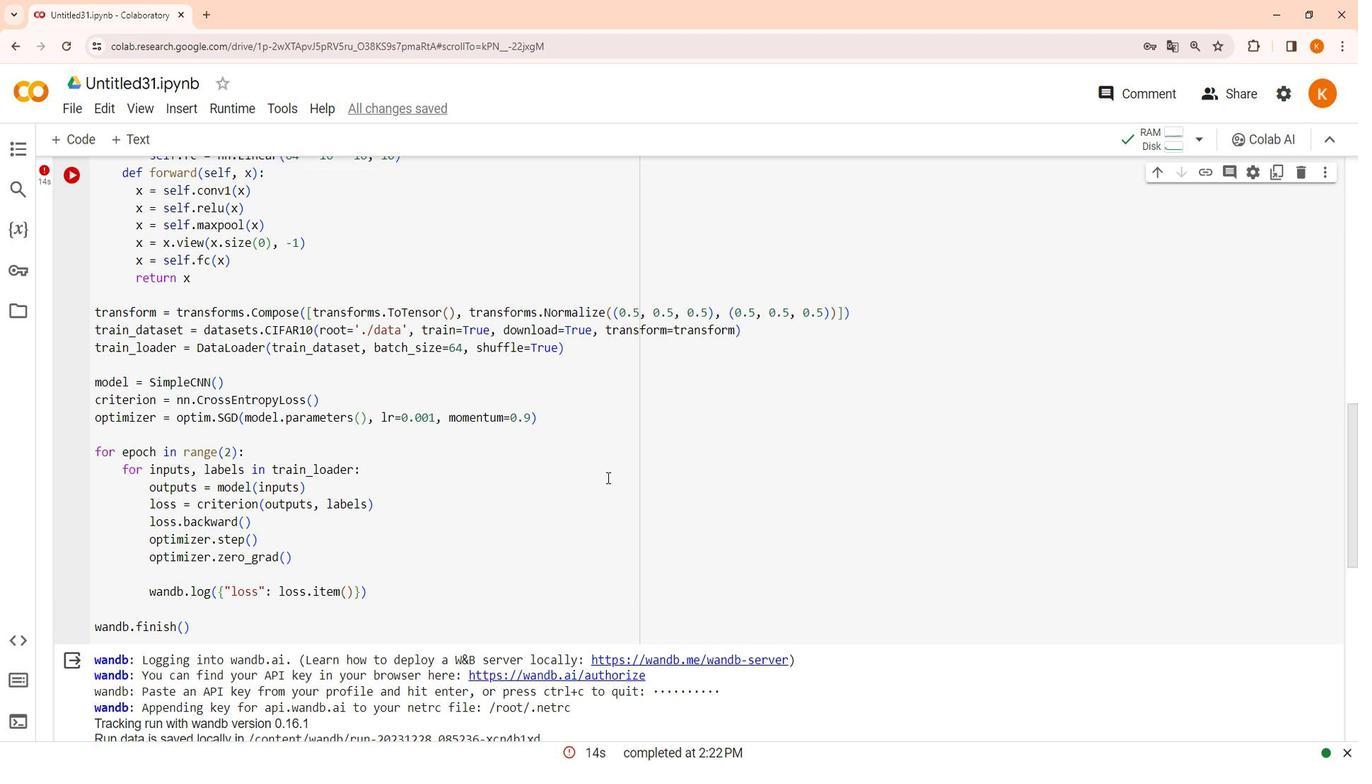 
Action: Mouse moved to (530, 389)
Screenshot: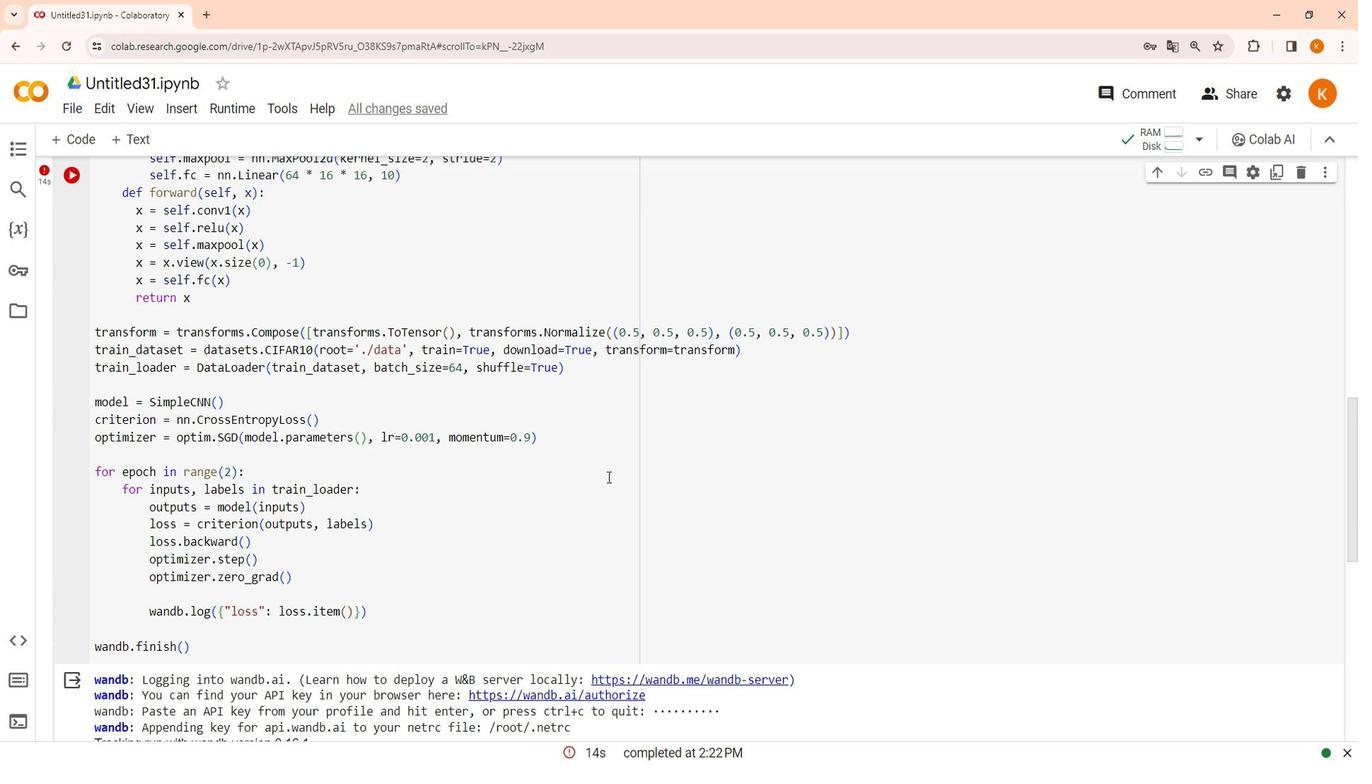 
Action: Mouse scrolled (530, 390) with delta (0, 0)
Screenshot: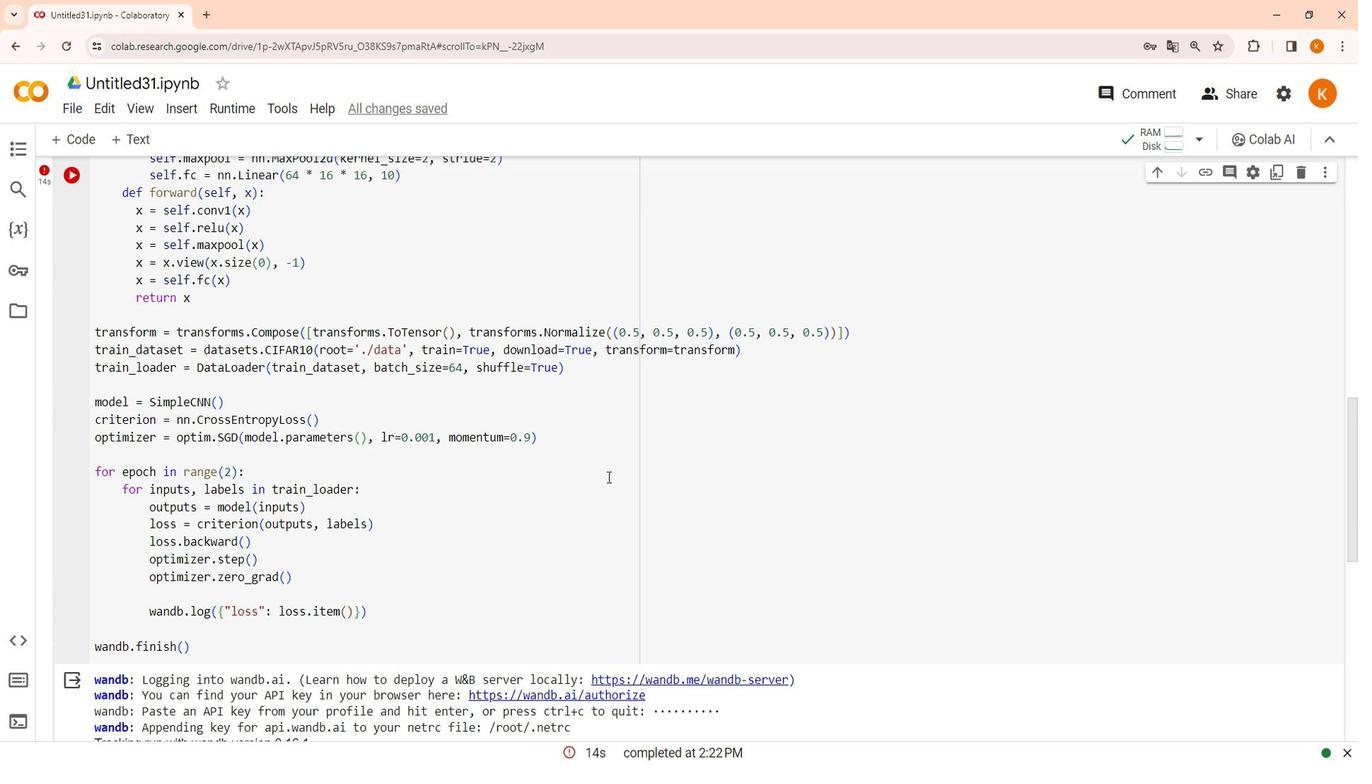 
Action: Mouse moved to (530, 389)
Screenshot: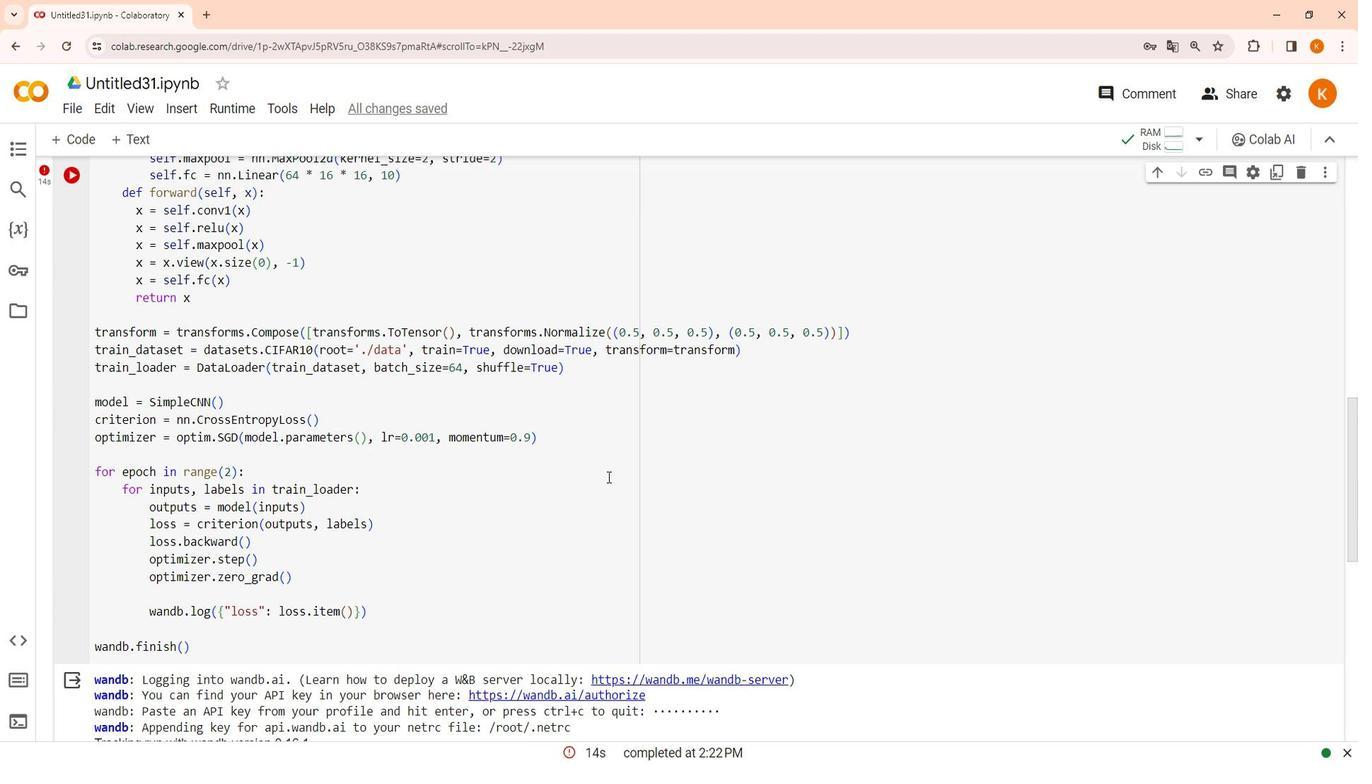 
Action: Mouse scrolled (530, 390) with delta (0, 0)
Screenshot: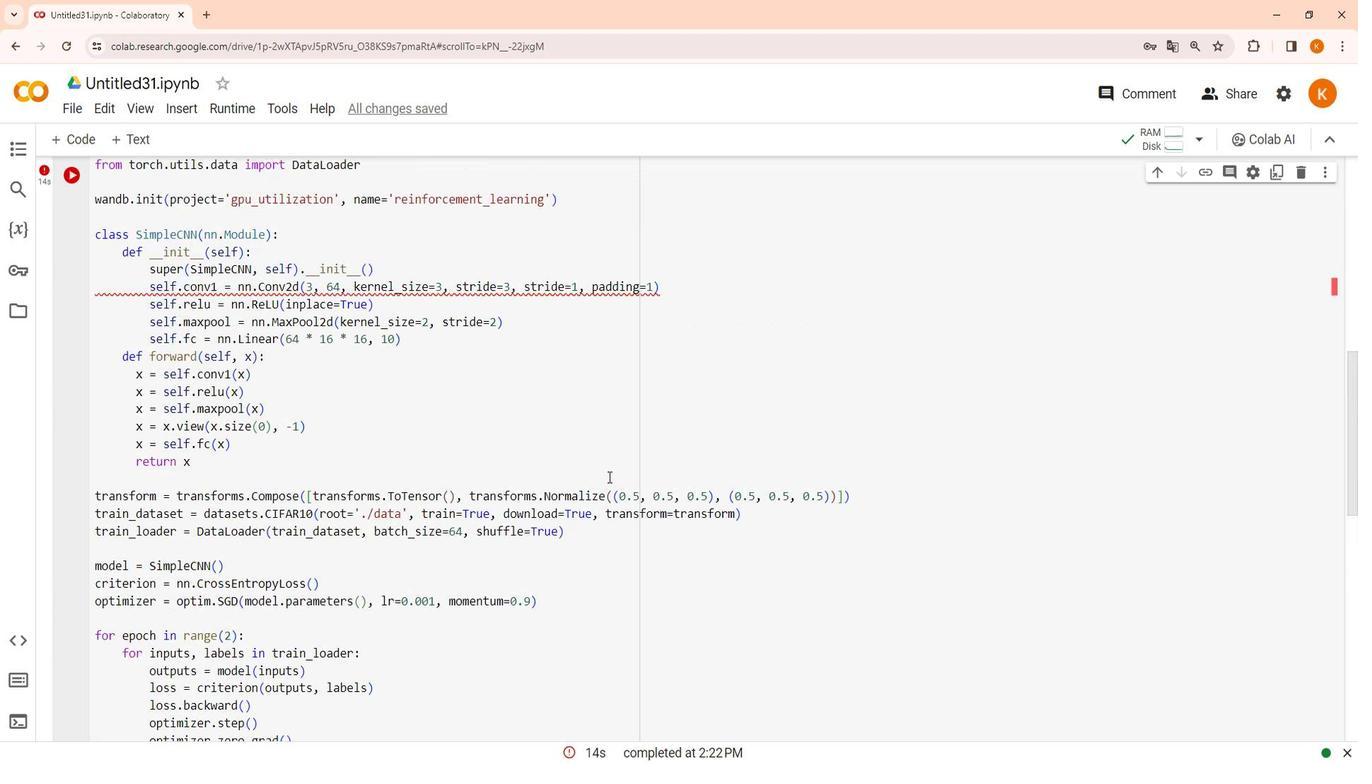 
Action: Mouse scrolled (530, 390) with delta (0, 0)
Screenshot: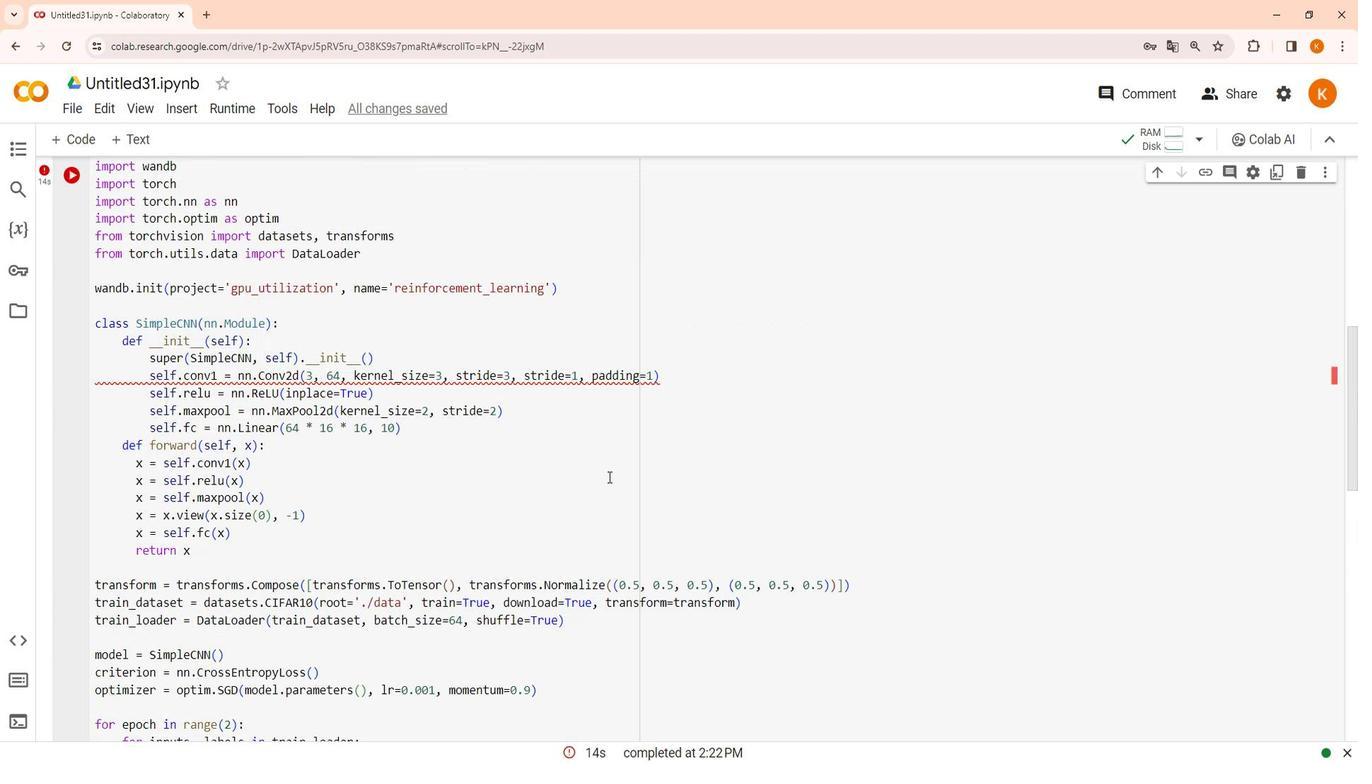 
Action: Mouse scrolled (530, 389) with delta (0, 0)
Screenshot: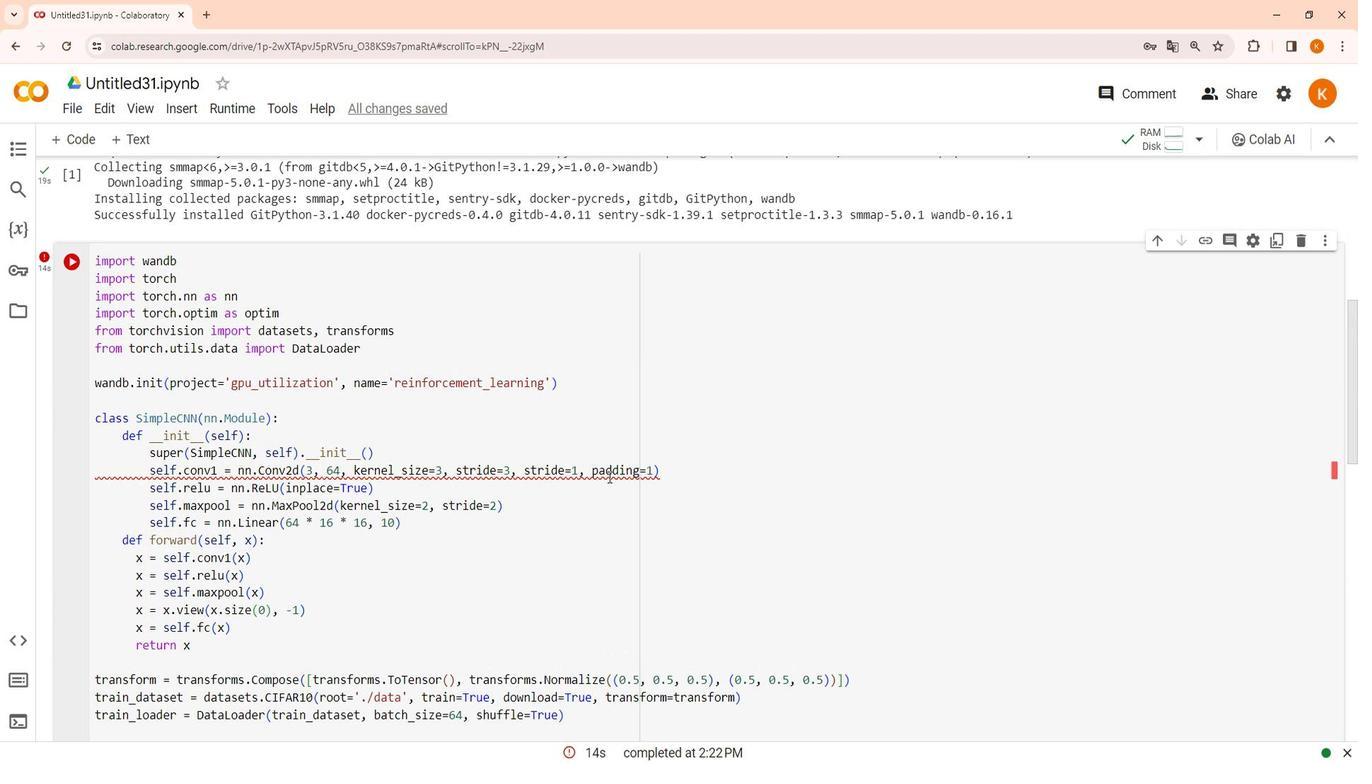 
Action: Mouse scrolled (530, 389) with delta (0, 0)
Screenshot: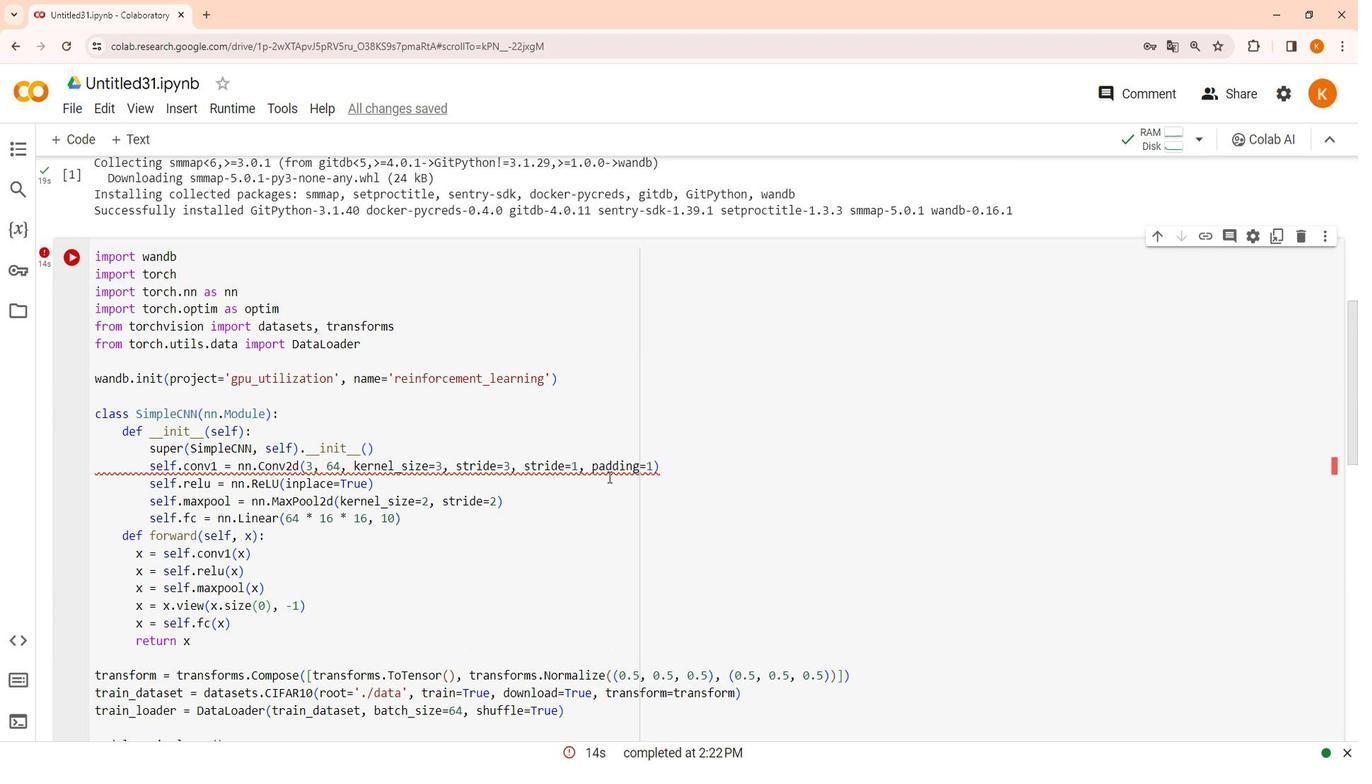 
Action: Mouse moved to (529, 392)
Screenshot: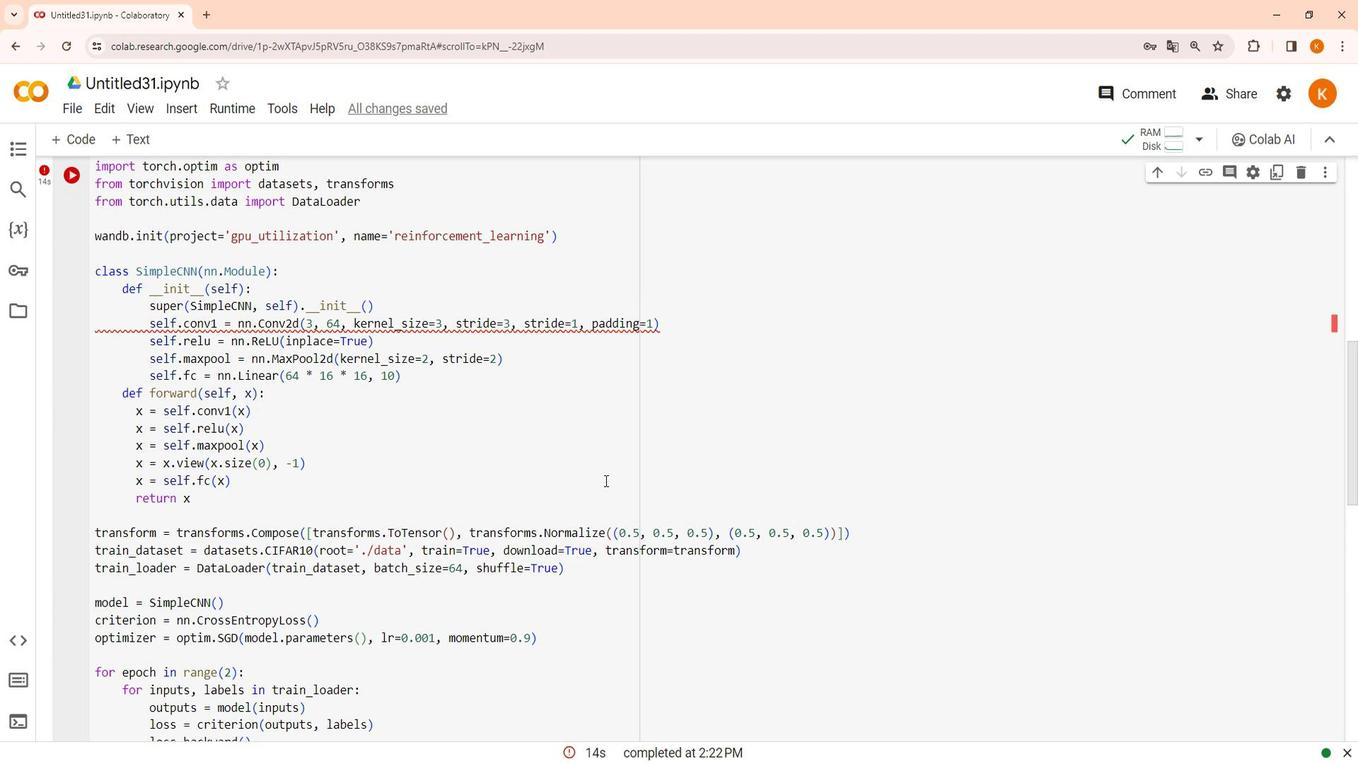 
Action: Mouse scrolled (529, 392) with delta (0, 0)
Screenshot: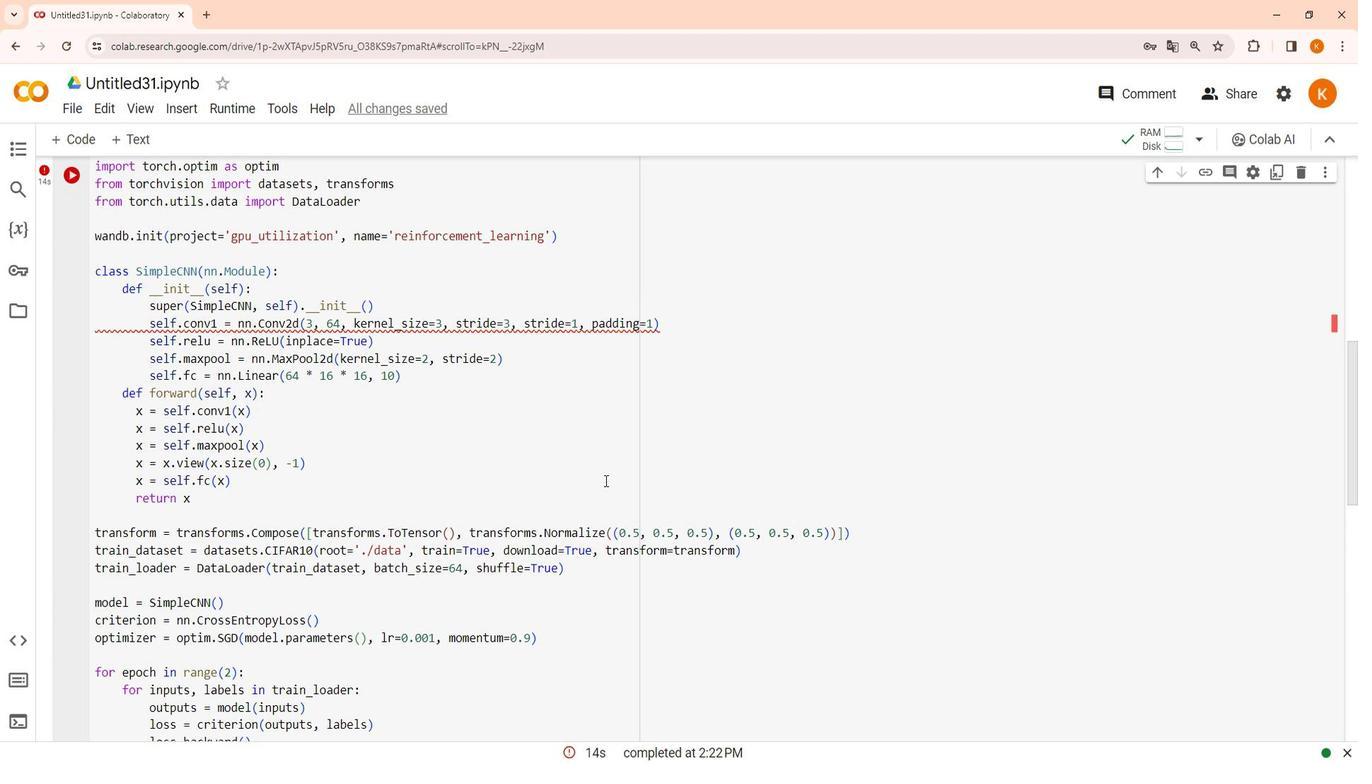 
Action: Mouse scrolled (529, 392) with delta (0, 0)
Screenshot: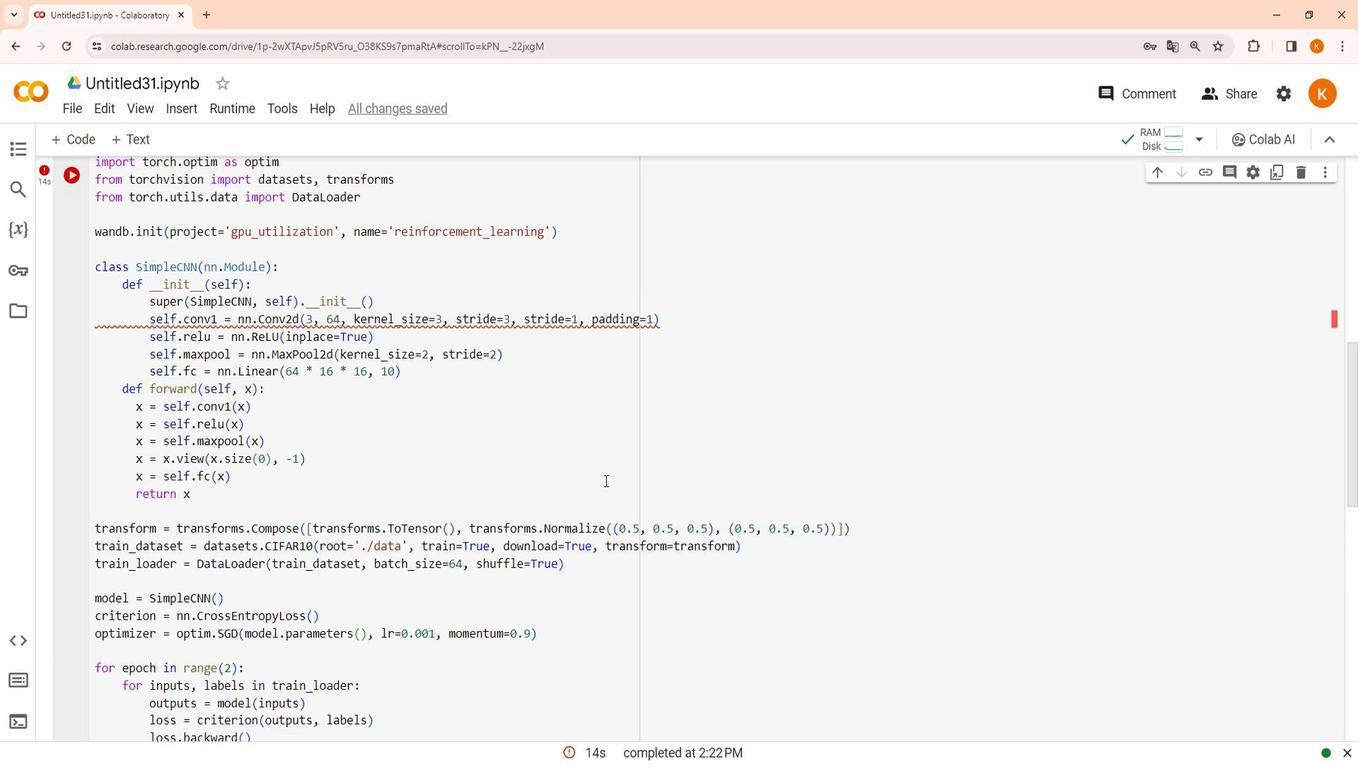 
Action: Mouse moved to (528, 396)
Screenshot: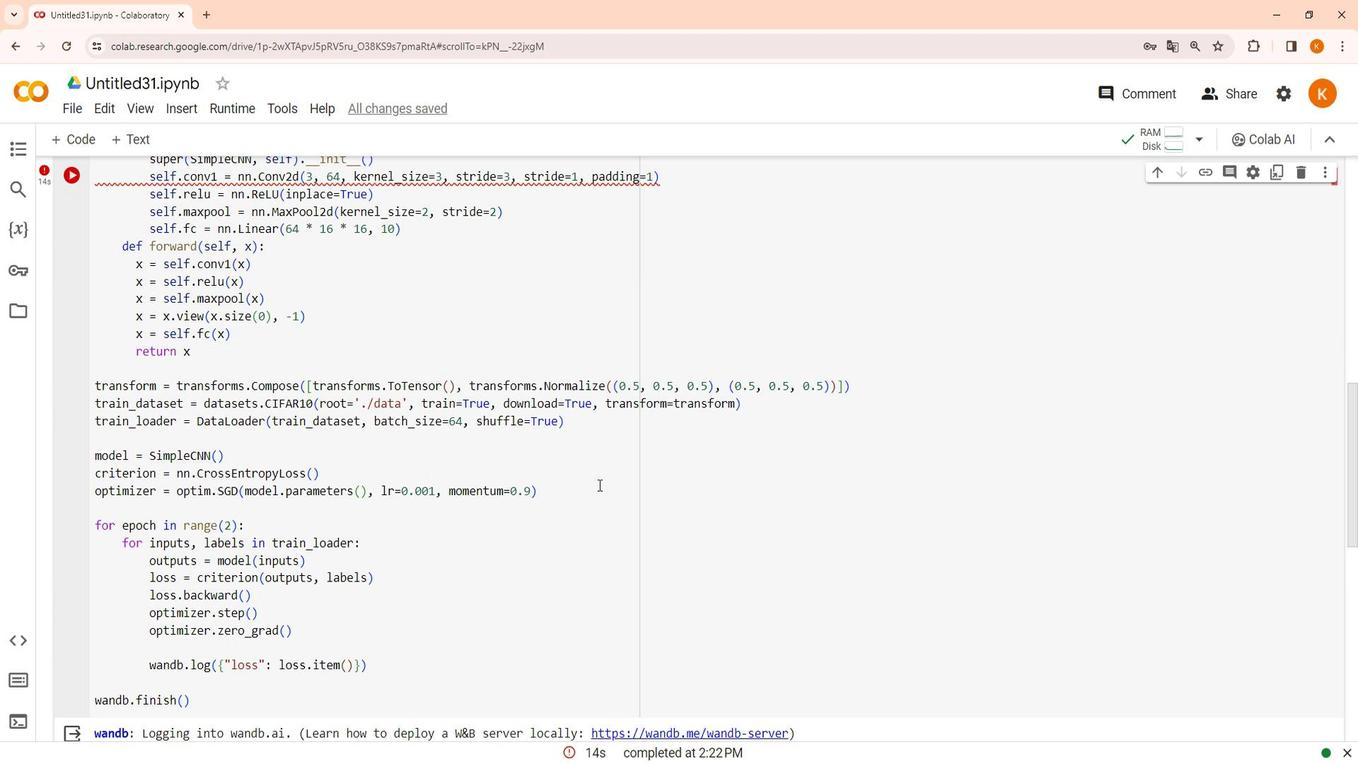 
Action: Mouse scrolled (528, 395) with delta (0, 0)
Screenshot: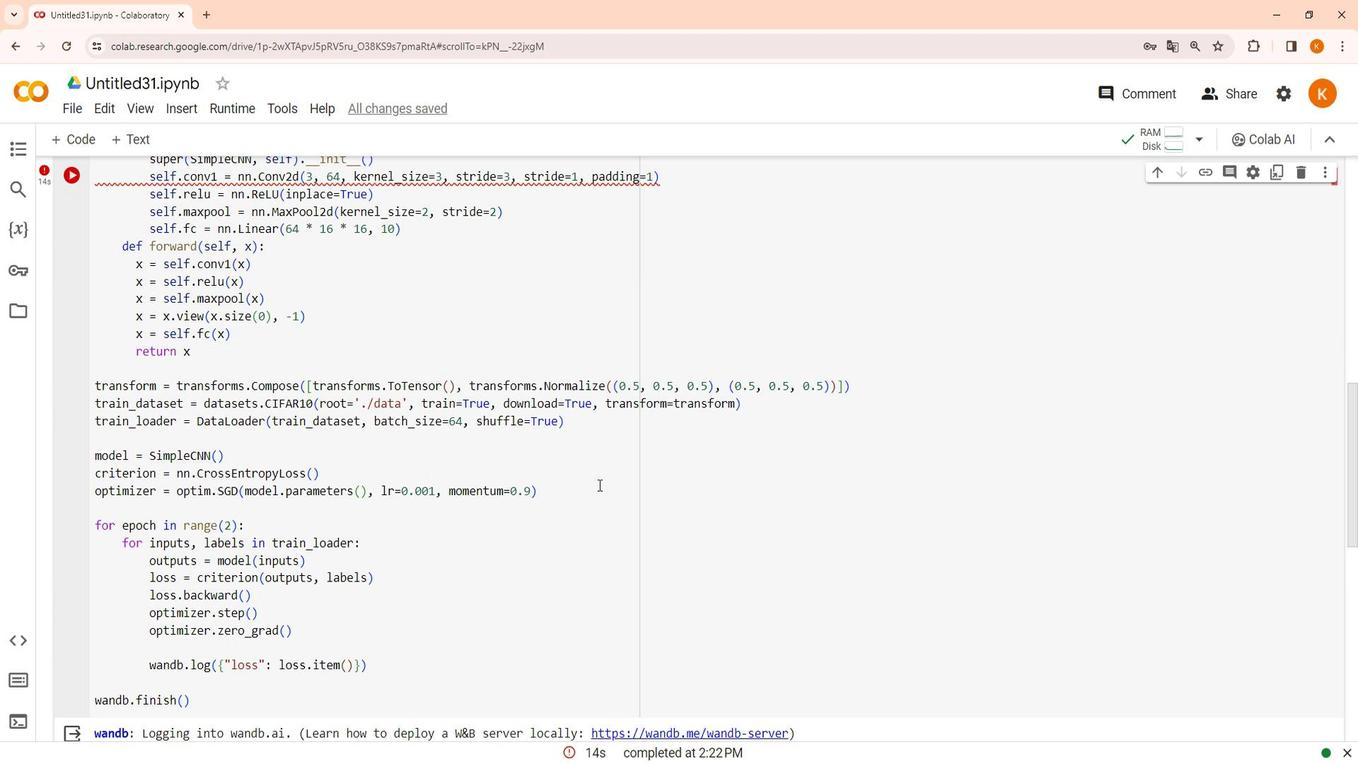 
Action: Mouse moved to (528, 396)
Screenshot: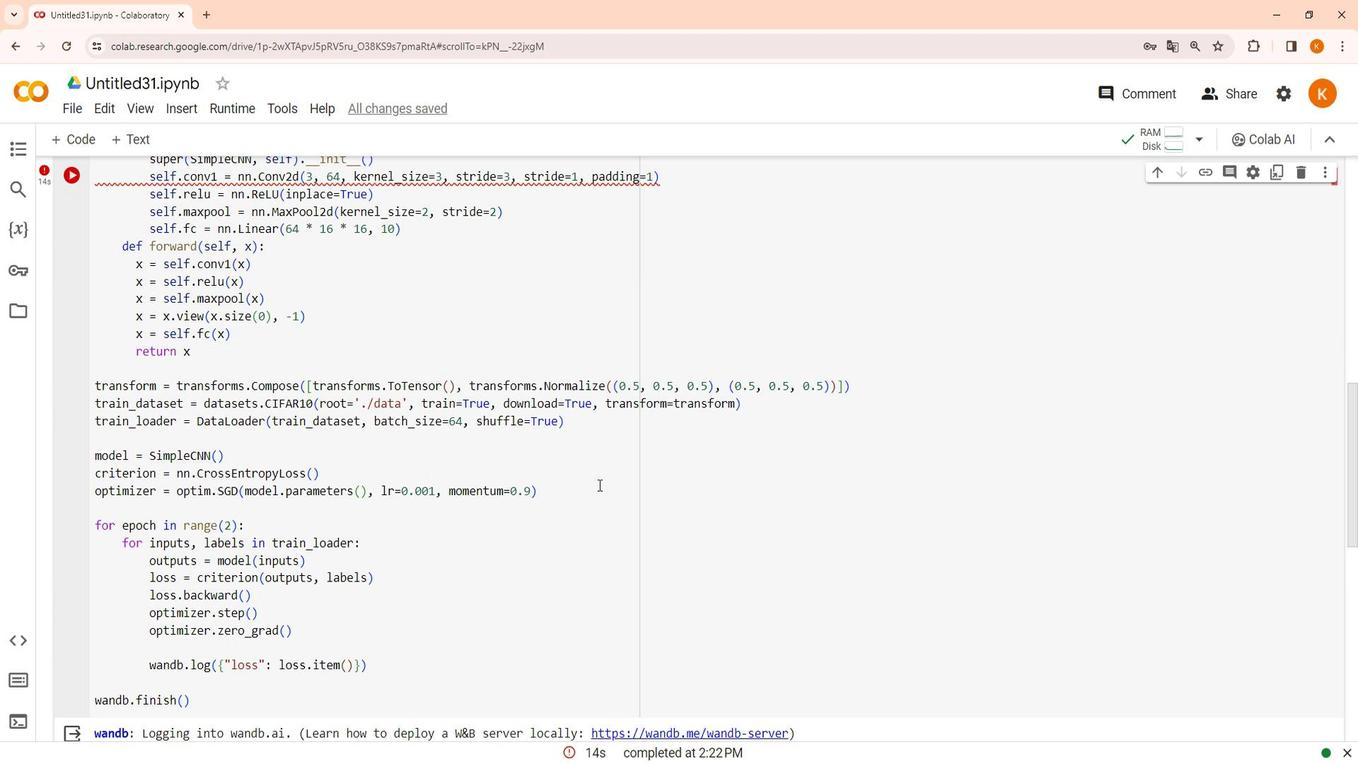 
Action: Mouse scrolled (528, 396) with delta (0, 0)
Screenshot: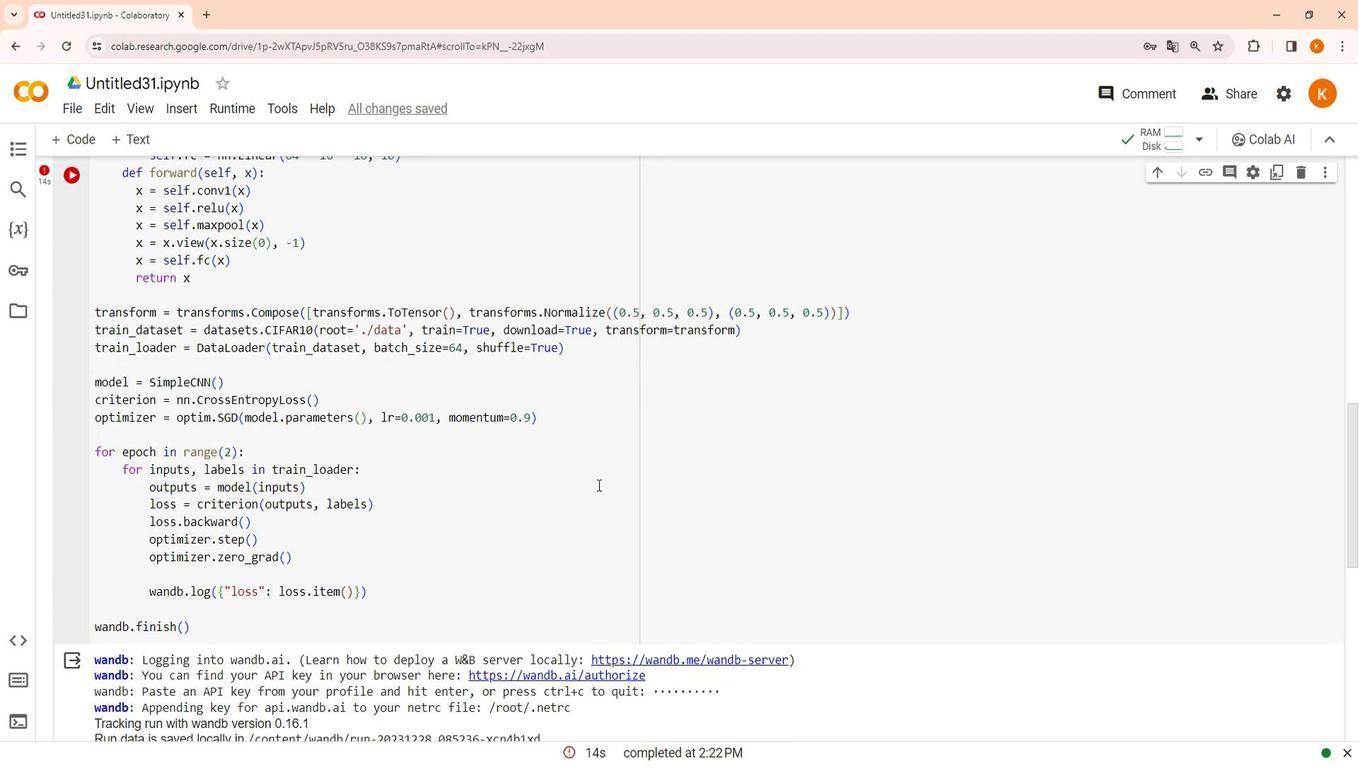 
Action: Mouse scrolled (528, 396) with delta (0, 0)
Screenshot: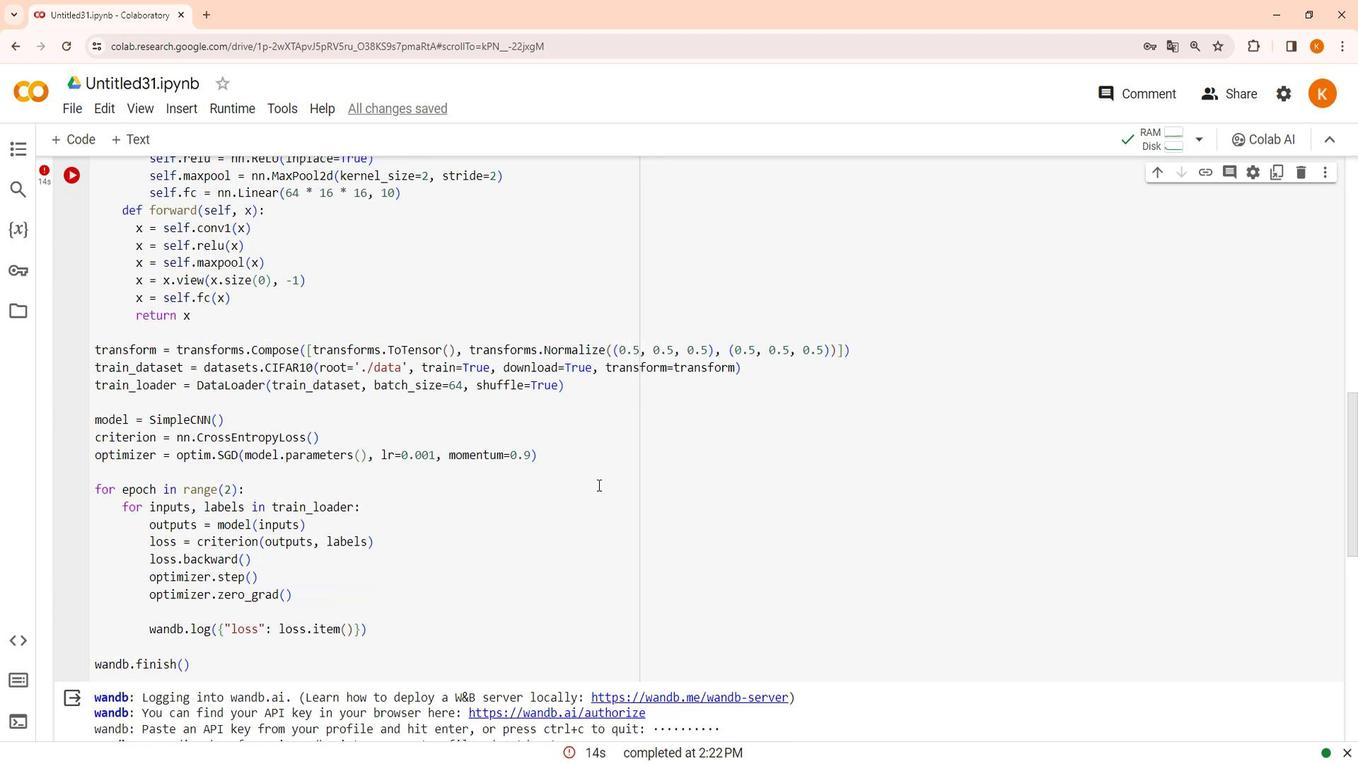 
Action: Mouse scrolled (528, 396) with delta (0, 0)
Screenshot: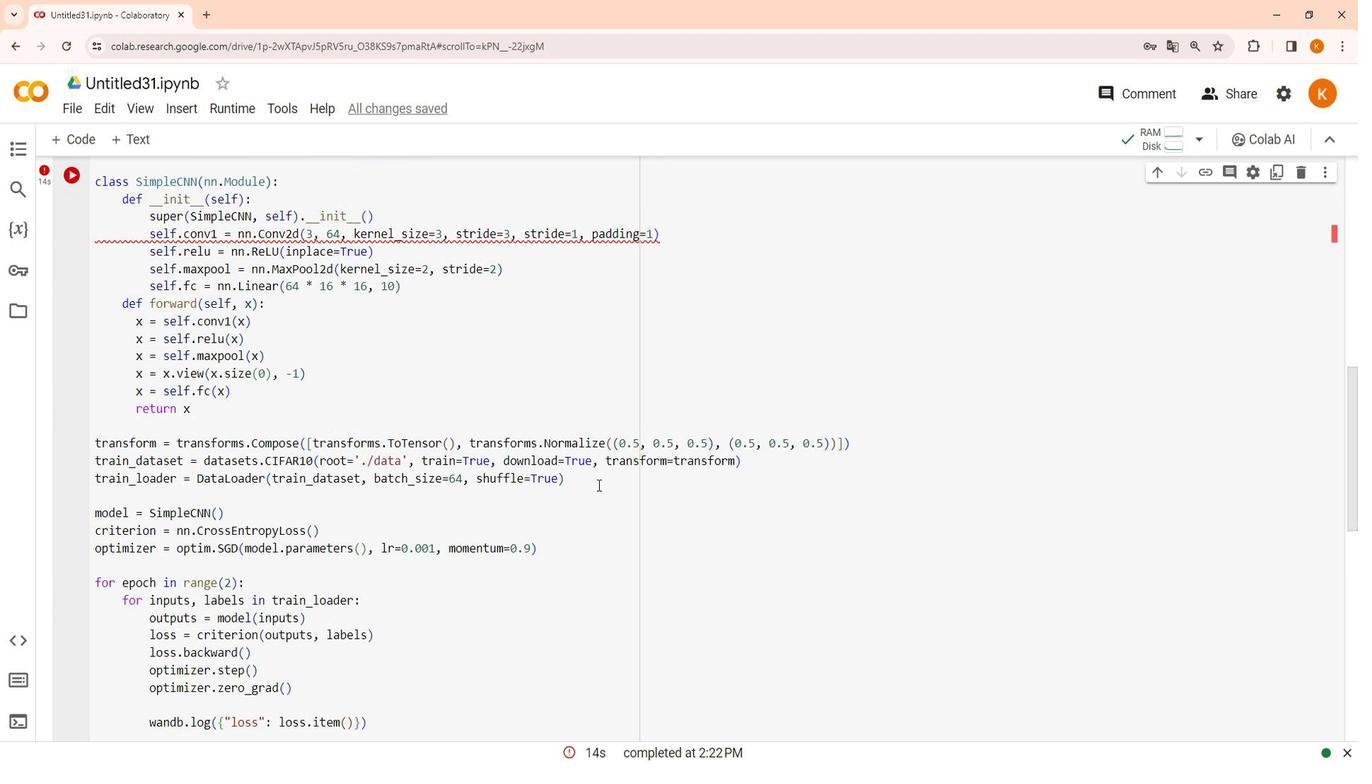 
Action: Mouse moved to (525, 401)
Screenshot: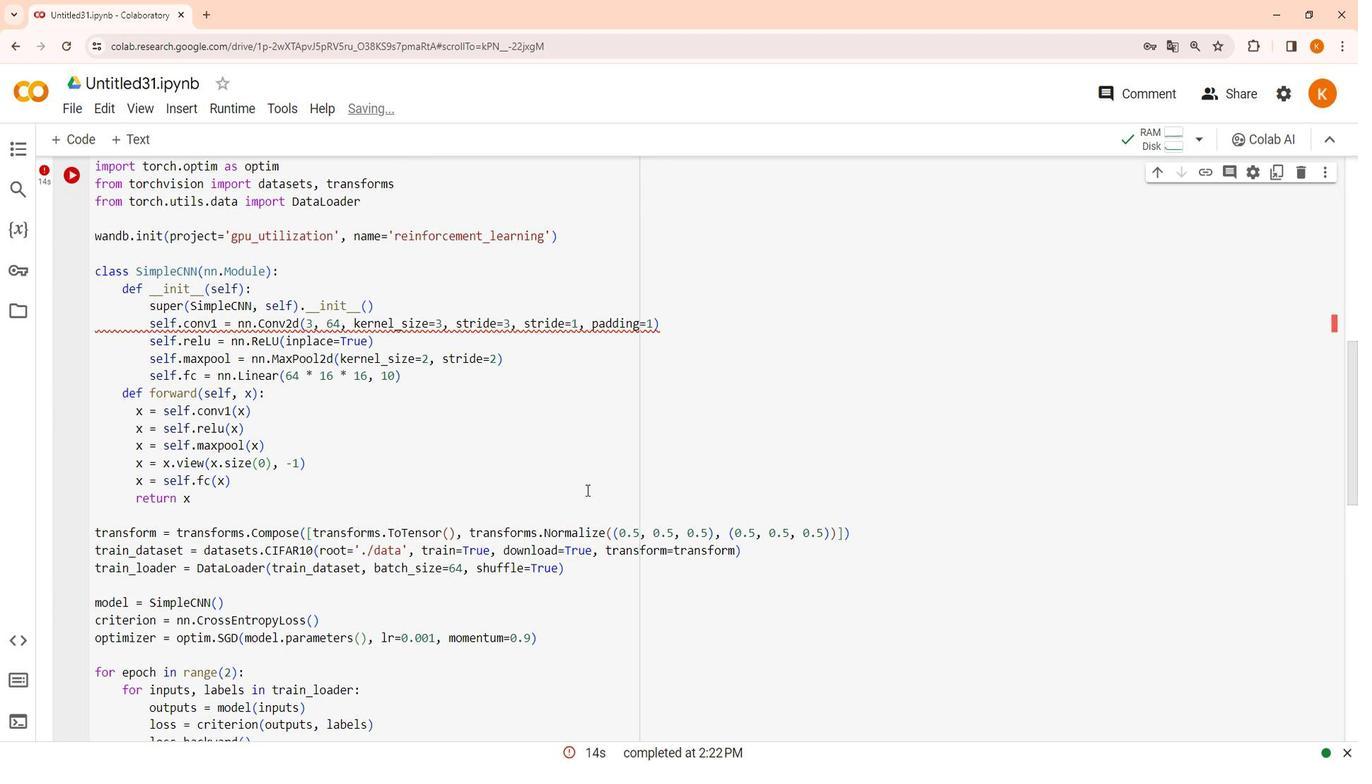 
Action: Mouse scrolled (525, 401) with delta (0, 0)
Screenshot: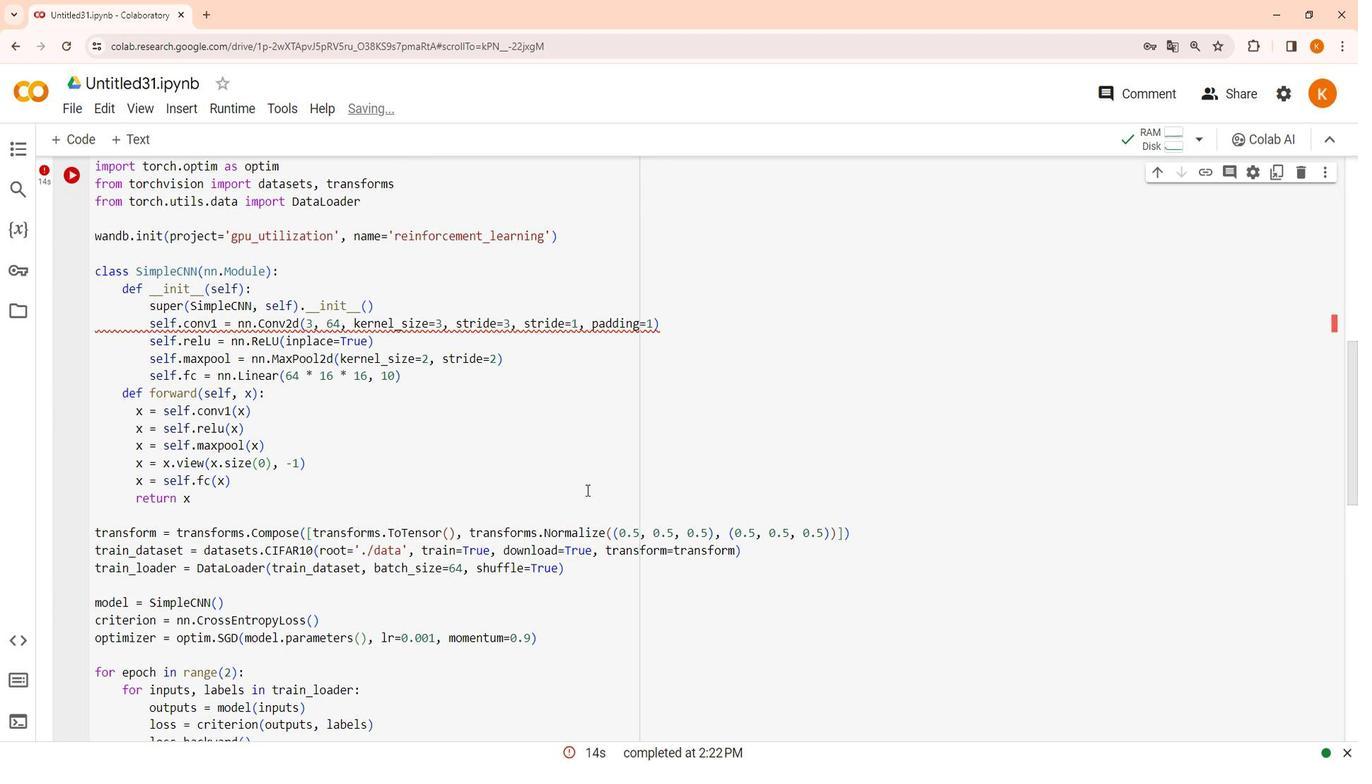 
Action: Mouse moved to (505, 213)
Screenshot: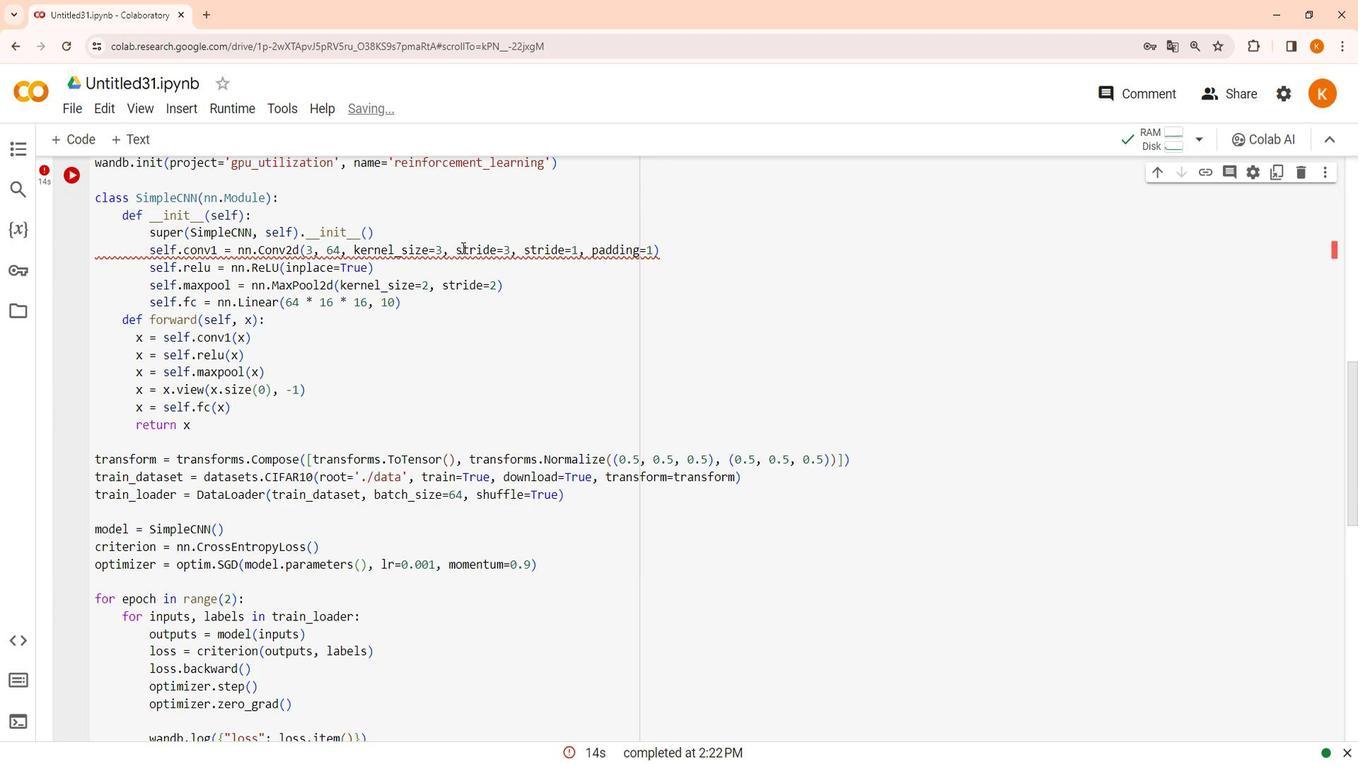 
Action: Mouse pressed left at (505, 213)
Screenshot: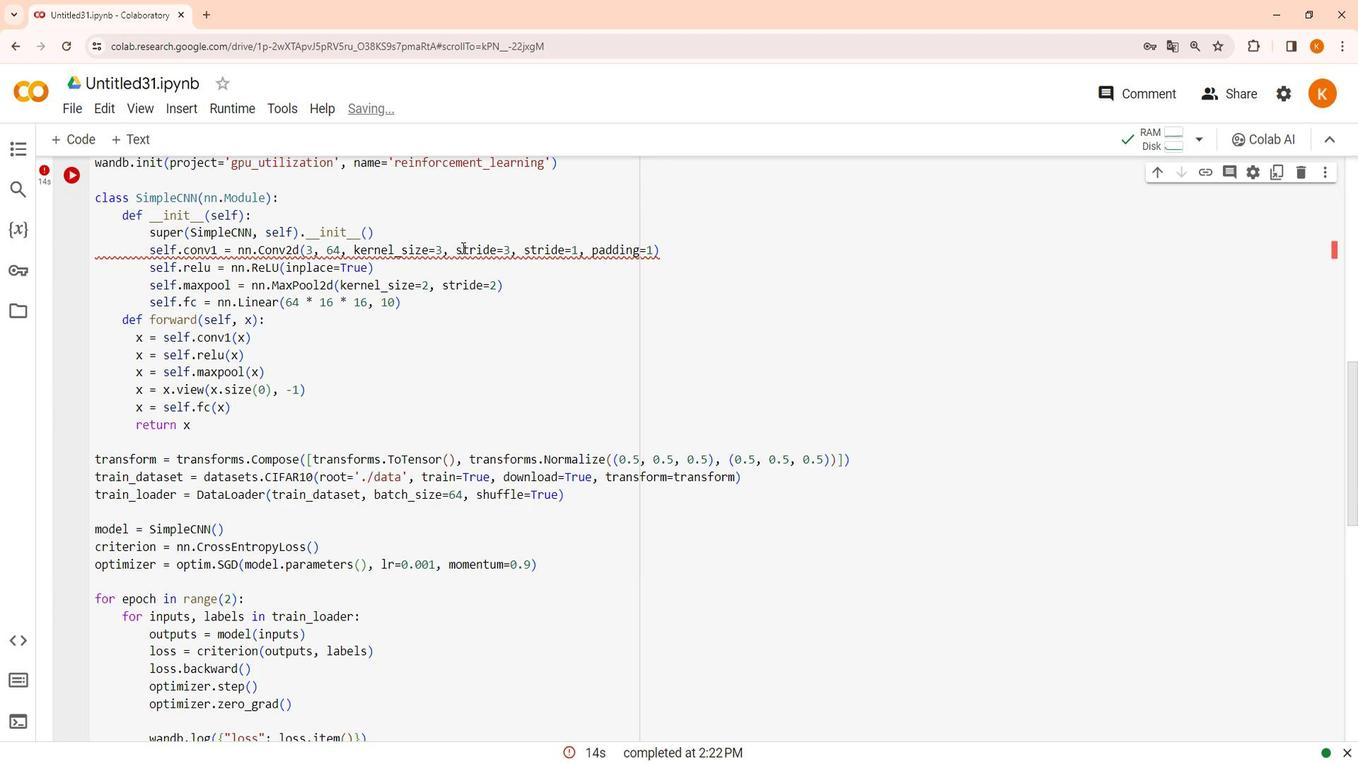 
Action: Mouse moved to (520, 217)
Screenshot: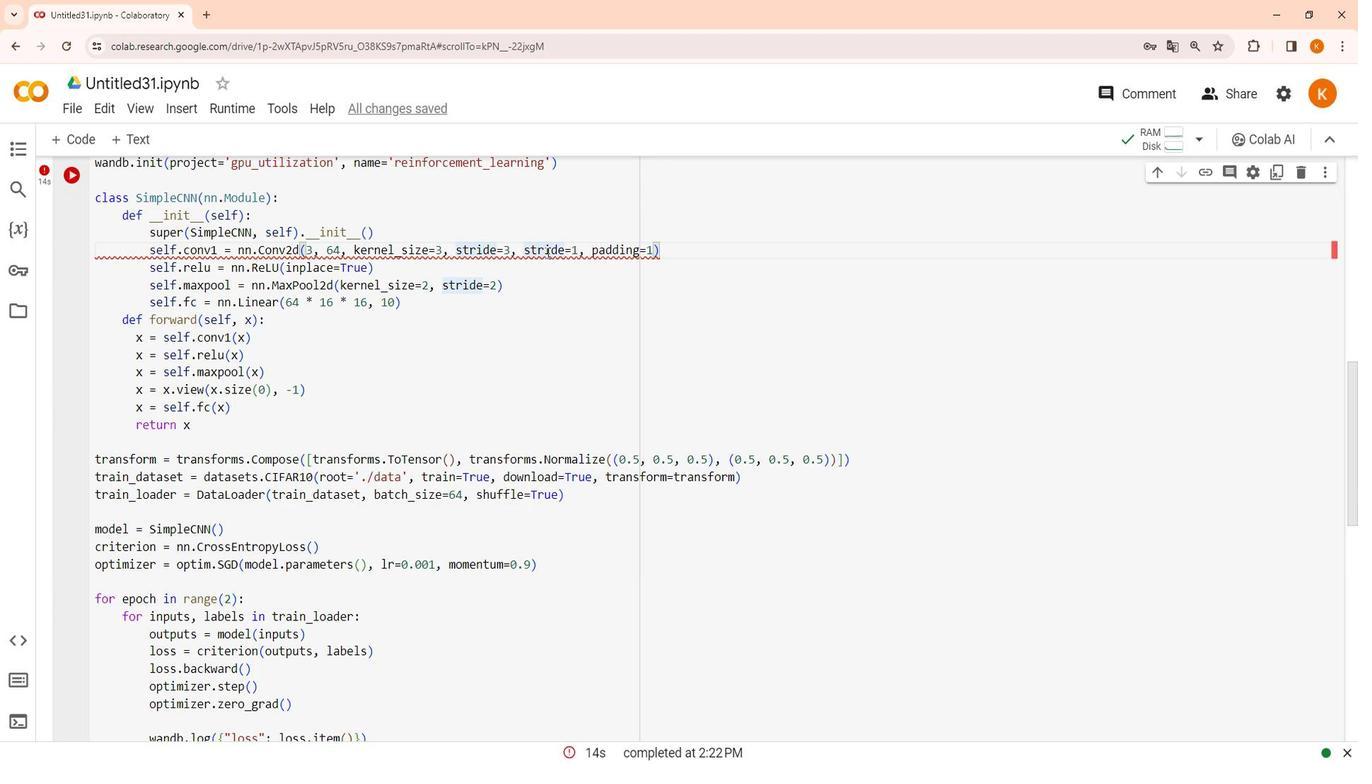 
Action: Mouse pressed left at (520, 217)
Screenshot: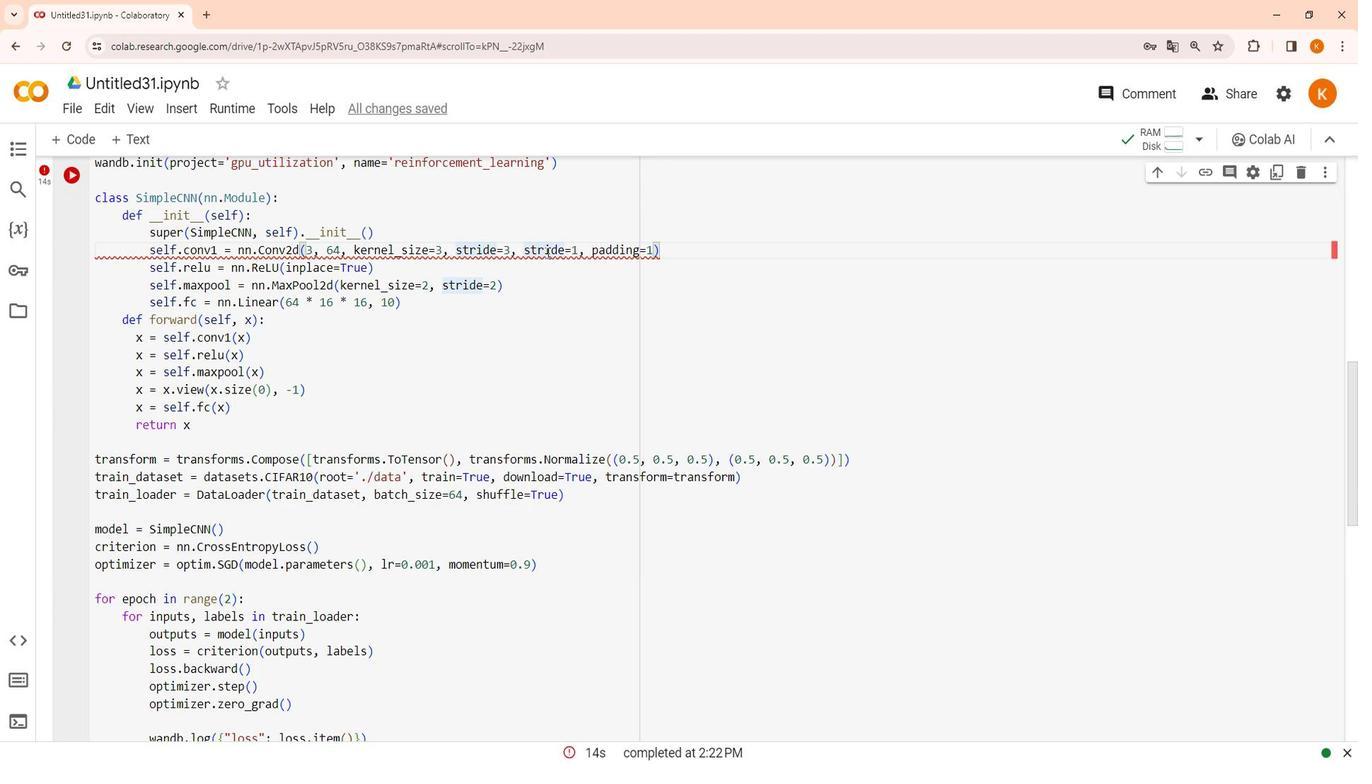 
Action: Mouse moved to (503, 271)
Screenshot: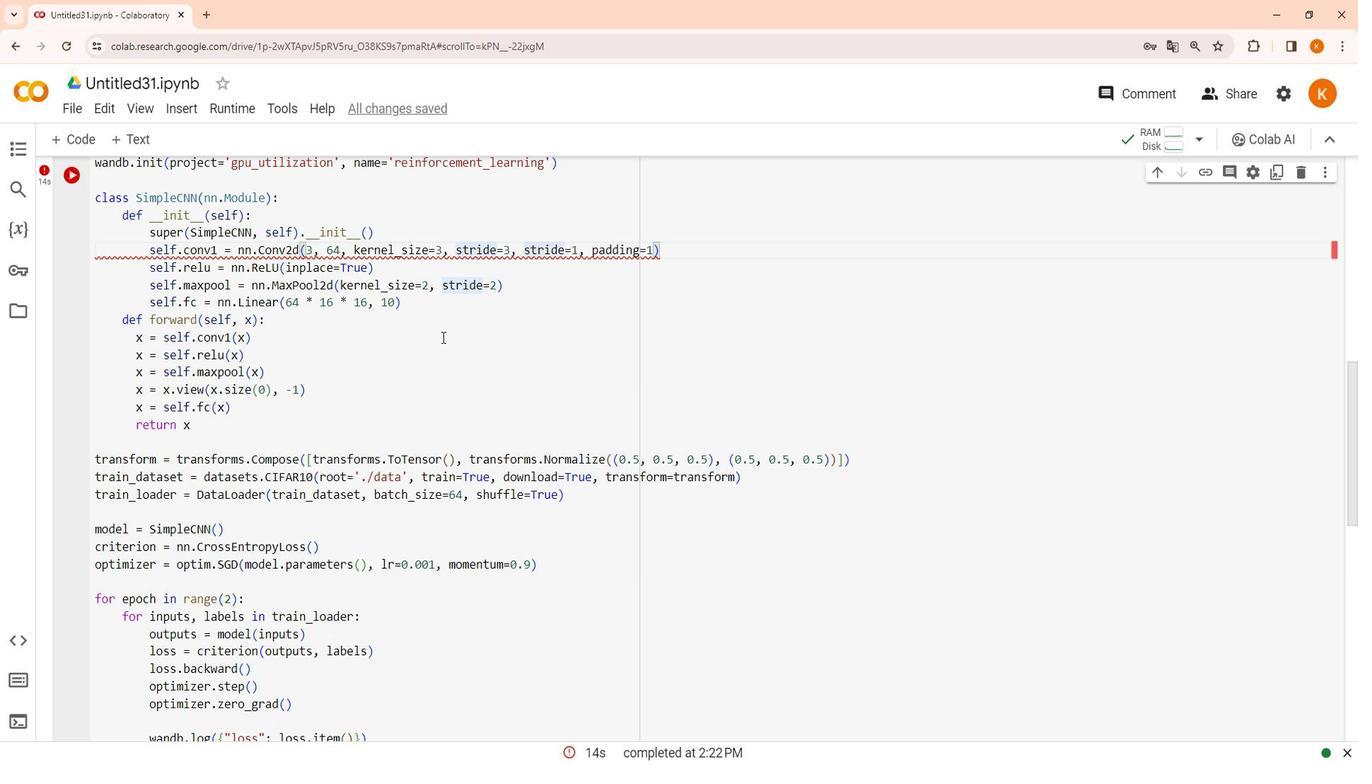 
Action: Mouse pressed left at (503, 271)
Screenshot: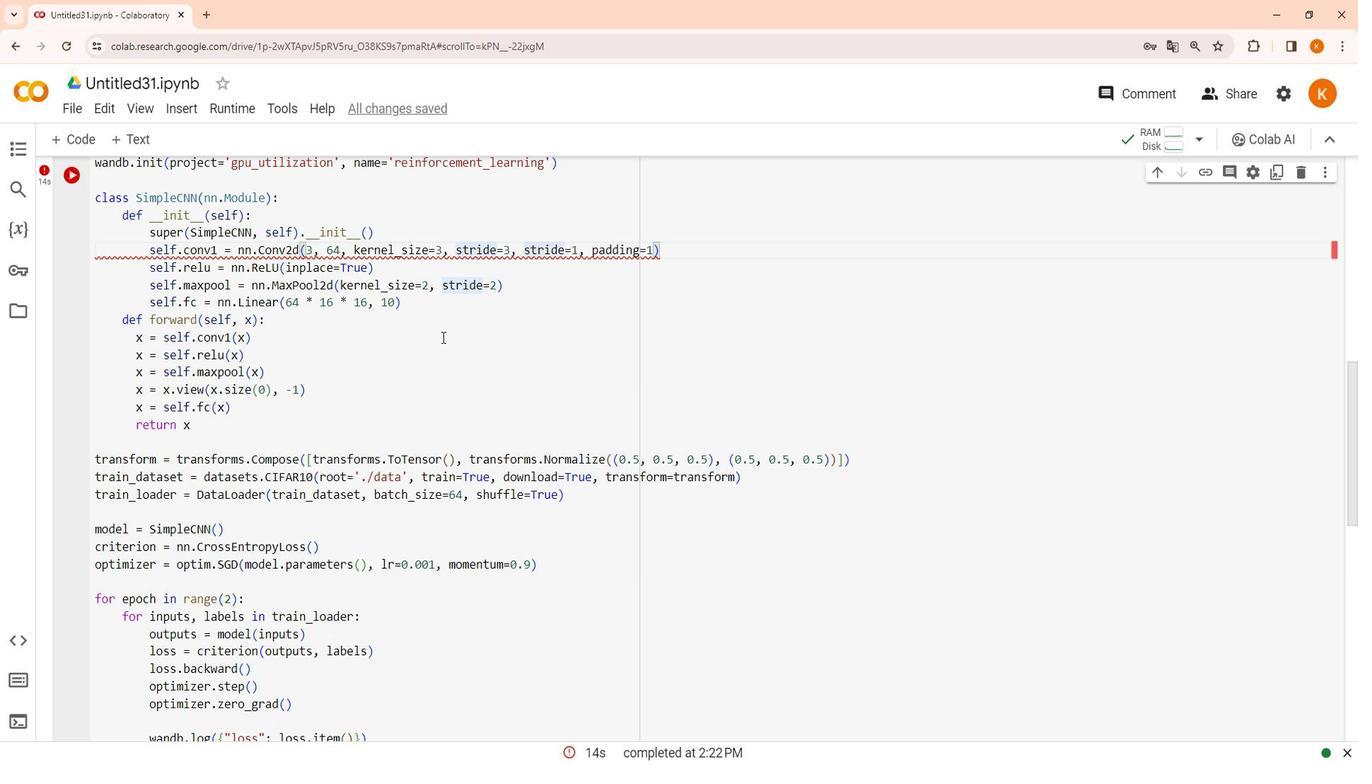 
Action: Mouse moved to (457, 214)
Screenshot: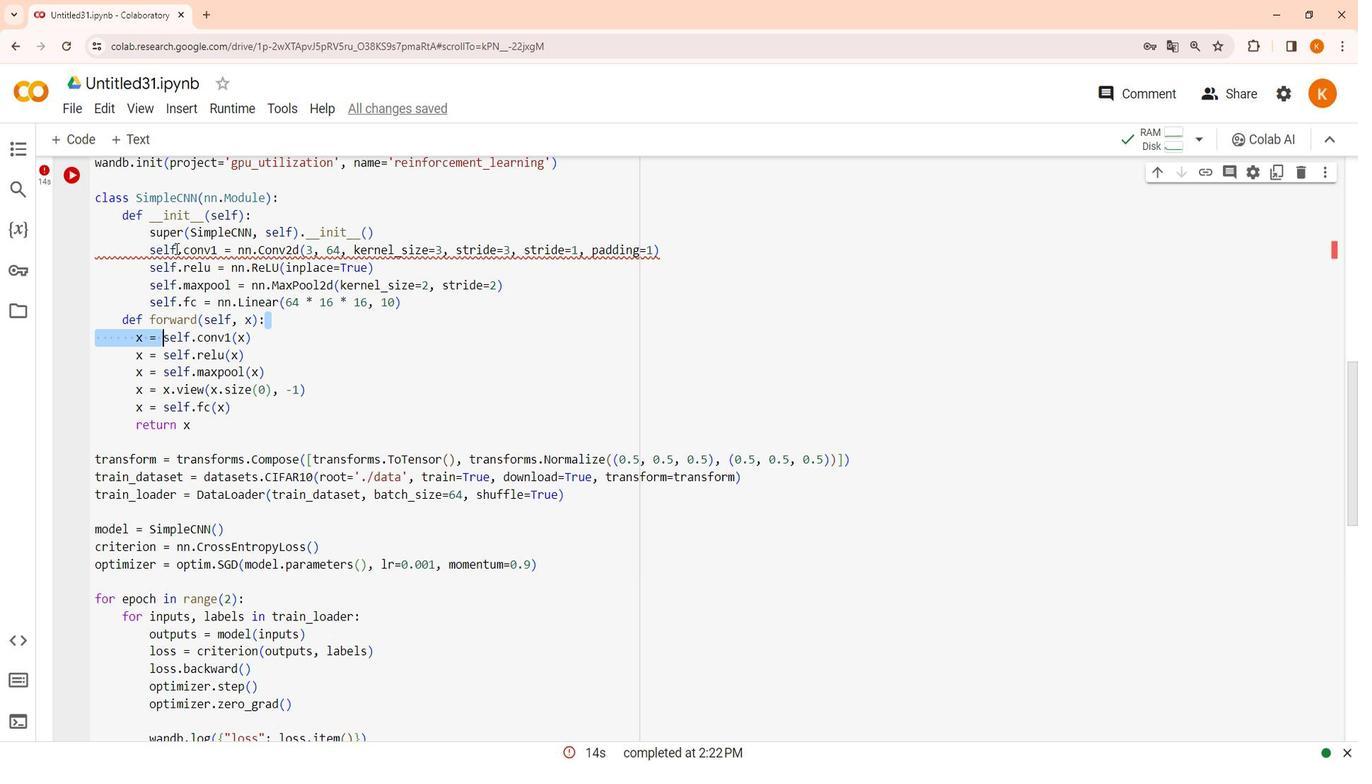 
Action: Mouse pressed left at (457, 214)
Screenshot: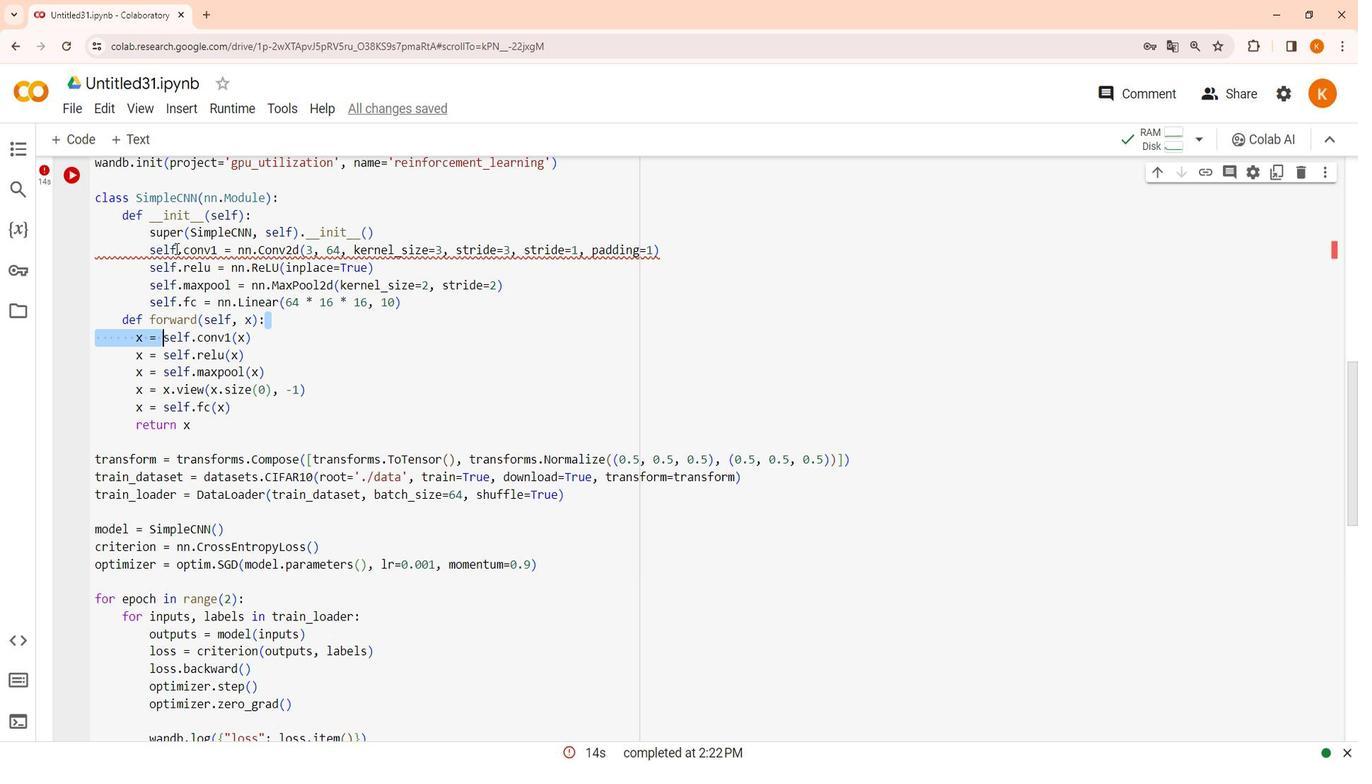 
Action: Mouse moved to (481, 228)
Screenshot: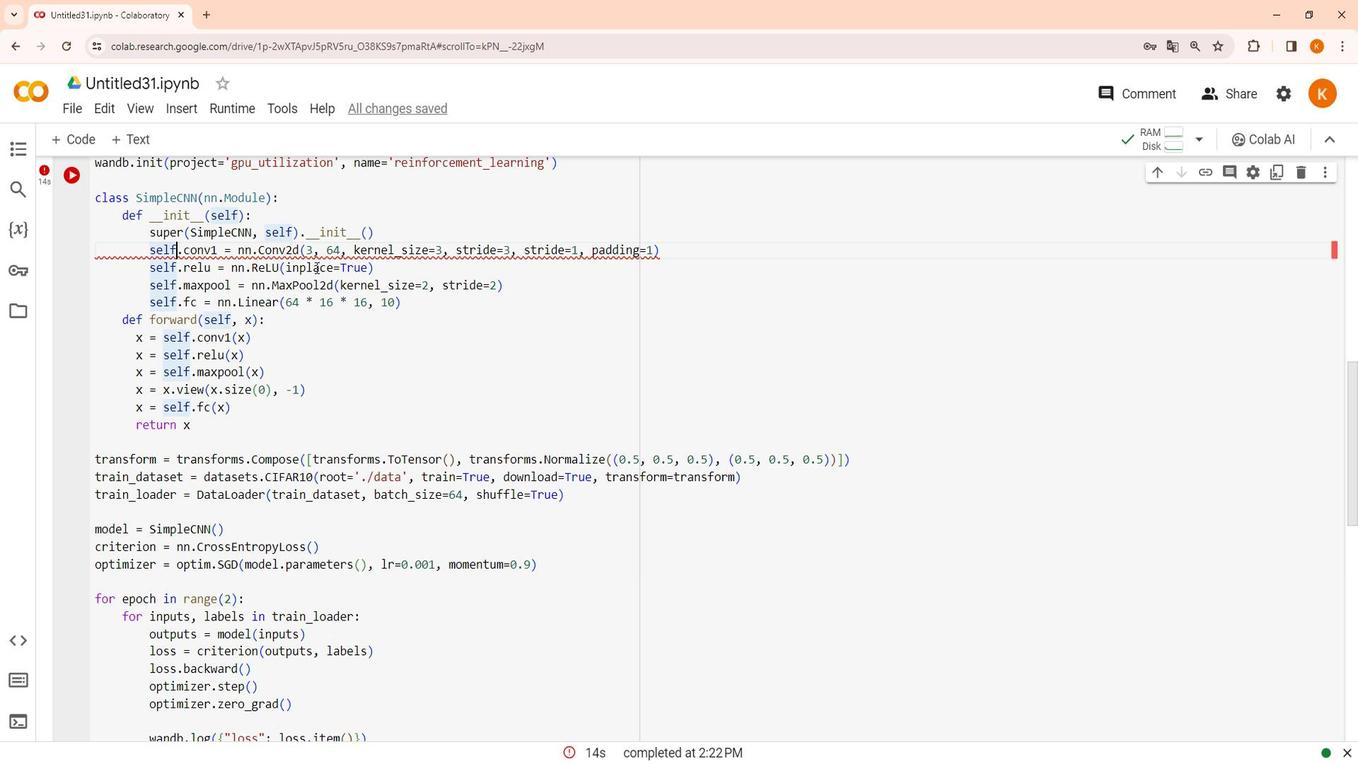 
Action: Key pressed <Key.left><Key.left><Key.left><Key.left><Key.right><Key.right><Key.right><Key.right><Key.right><Key.right><Key.right><Key.right><Key.right><Key.right><Key.right><Key.right><Key.right><Key.right><Key.right><Key.right><Key.right><Key.right><Key.right><Key.right><Key.right><Key.right><Key.right><Key.right><Key.right><Key.right><Key.right><Key.right><Key.right><Key.right><Key.right><Key.right><Key.right><Key.right><Key.right><Key.left><Key.left><Key.left><Key.left><Key.left><Key.left><Key.left><Key.left><Key.left><Key.left><Key.left><Key.left><Key.left><Key.left><Key.left><Key.left><Key.left><Key.right><Key.right><Key.right><Key.right><Key.right><Key.right><Key.right><Key.right><Key.right><Key.right><Key.right><Key.right><Key.right><Key.right><Key.right><Key.right><Key.right><Key.right><Key.right><Key.right><Key.right><Key.right><Key.right><Key.right><Key.right><Key.right><Key.right><Key.right><Key.right><Key.right><Key.right><Key.right><Key.right><Key.right><Key.right><Key.right><Key.right><Key.right><Key.right><Key.right><Key.right><Key.right><Key.right><Key.right><Key.right><Key.right><Key.left><Key.left><Key.left><Key.left><Key.left><Key.left><Key.left><Key.left><Key.left><Key.backspace><Key.backspace><Key.backspace><Key.backspace><Key.backspace><Key.backspace><Key.backspace><Key.backspace><Key.backspace><Key.backspace>
Screenshot: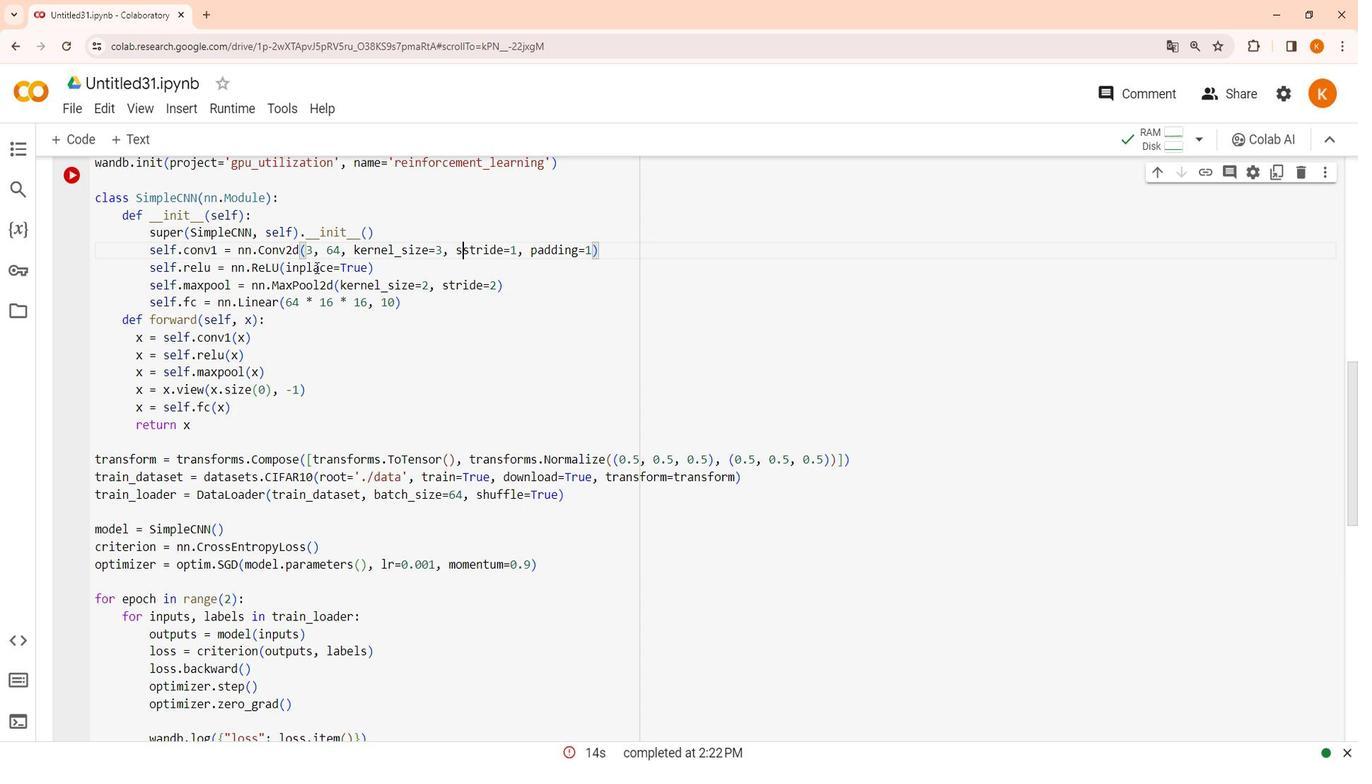 
Action: Mouse moved to (439, 153)
Screenshot: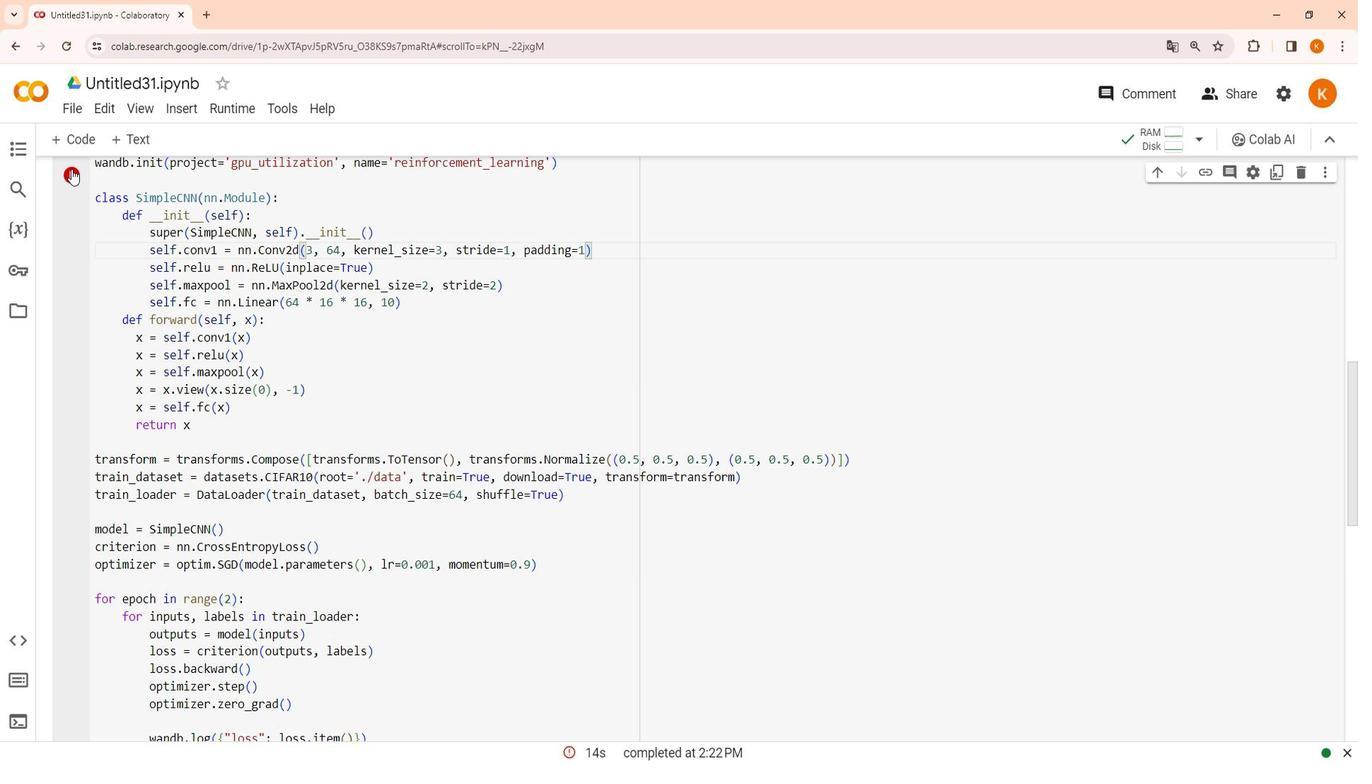 
Action: Mouse pressed left at (439, 153)
Screenshot: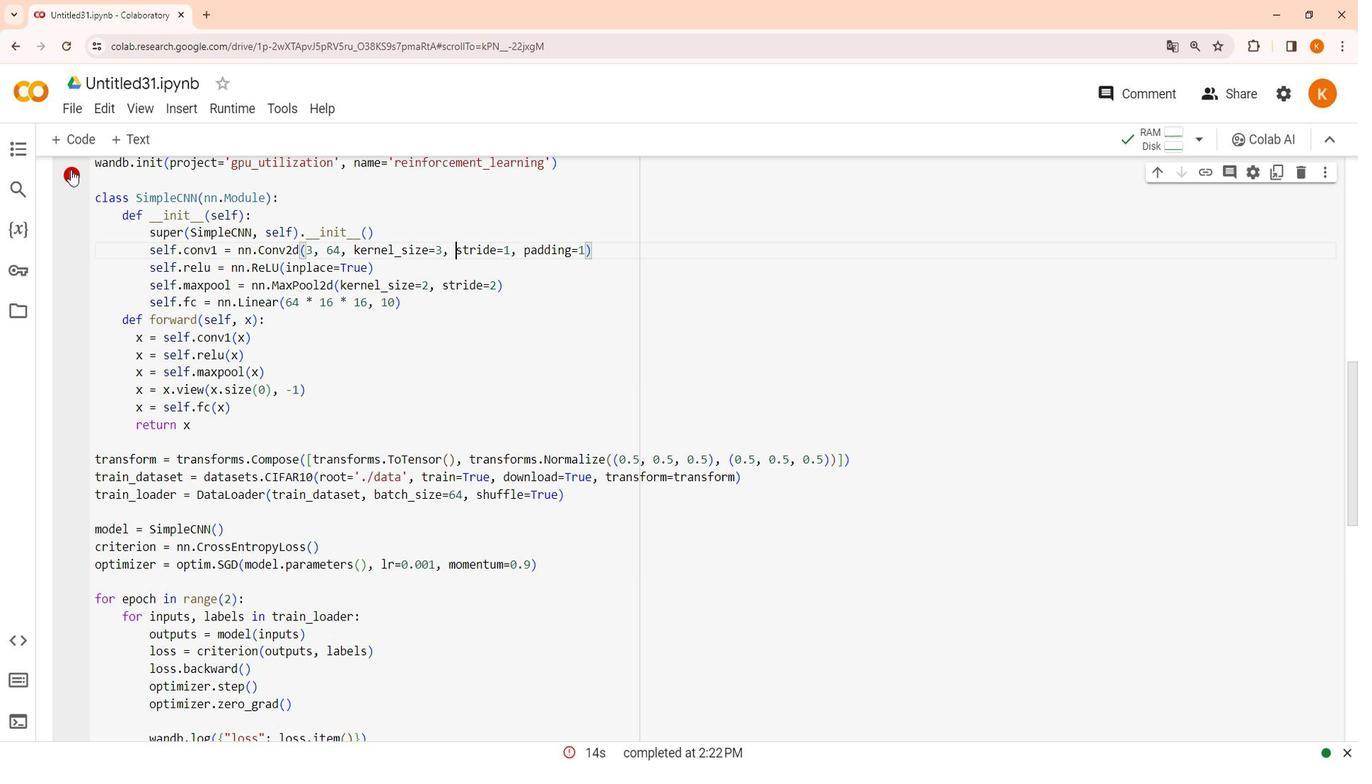 
Action: Mouse moved to (514, 341)
Screenshot: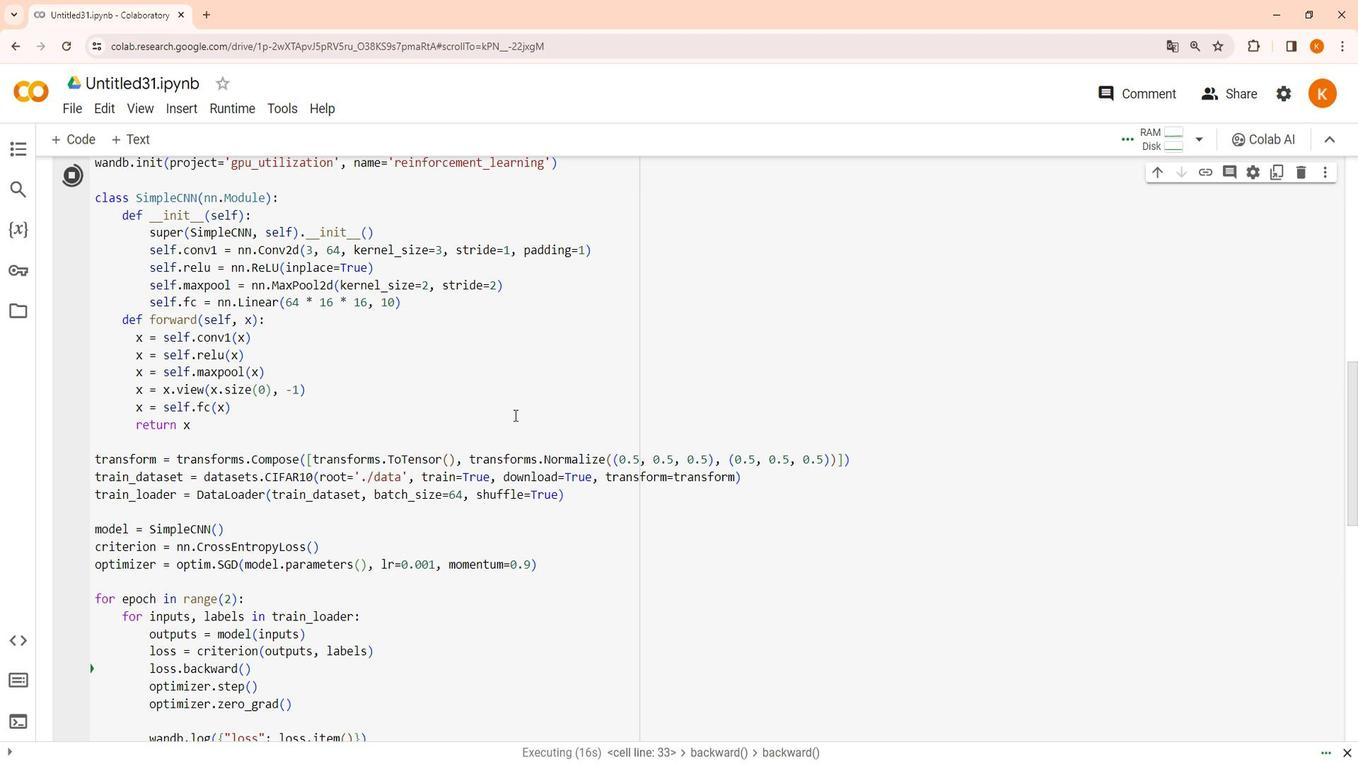 
Action: Mouse scrolled (514, 341) with delta (0, 0)
Screenshot: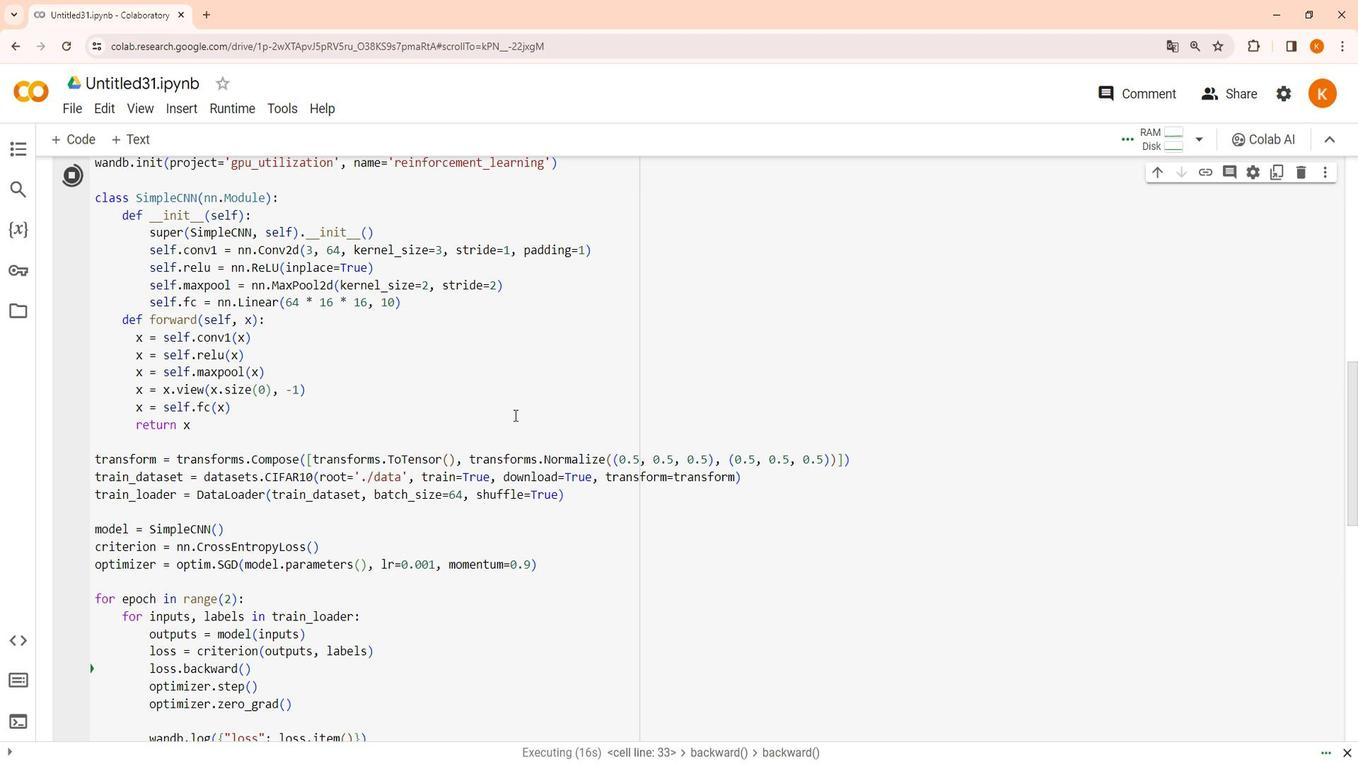 
Action: Mouse moved to (514, 343)
Screenshot: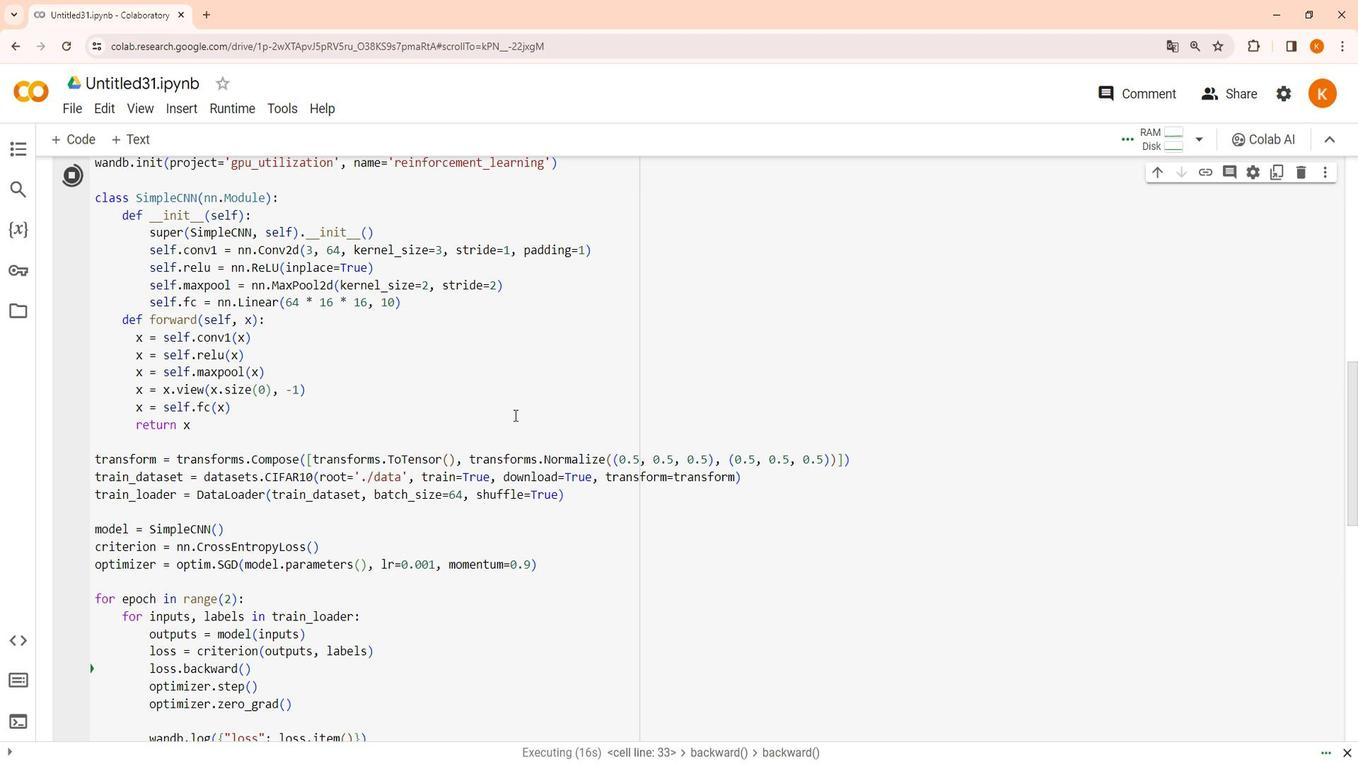 
Action: Mouse scrolled (514, 342) with delta (0, 0)
Screenshot: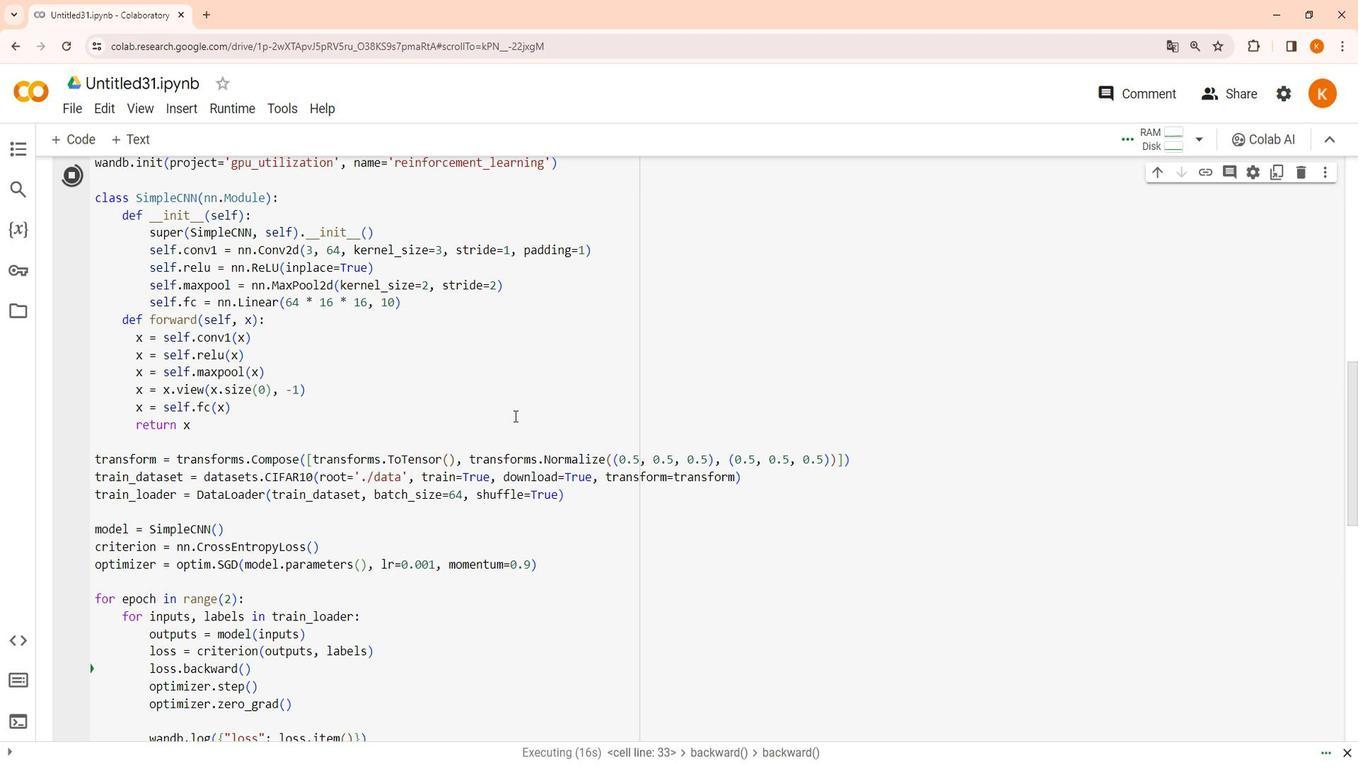 
Action: Mouse scrolled (514, 342) with delta (0, 0)
Screenshot: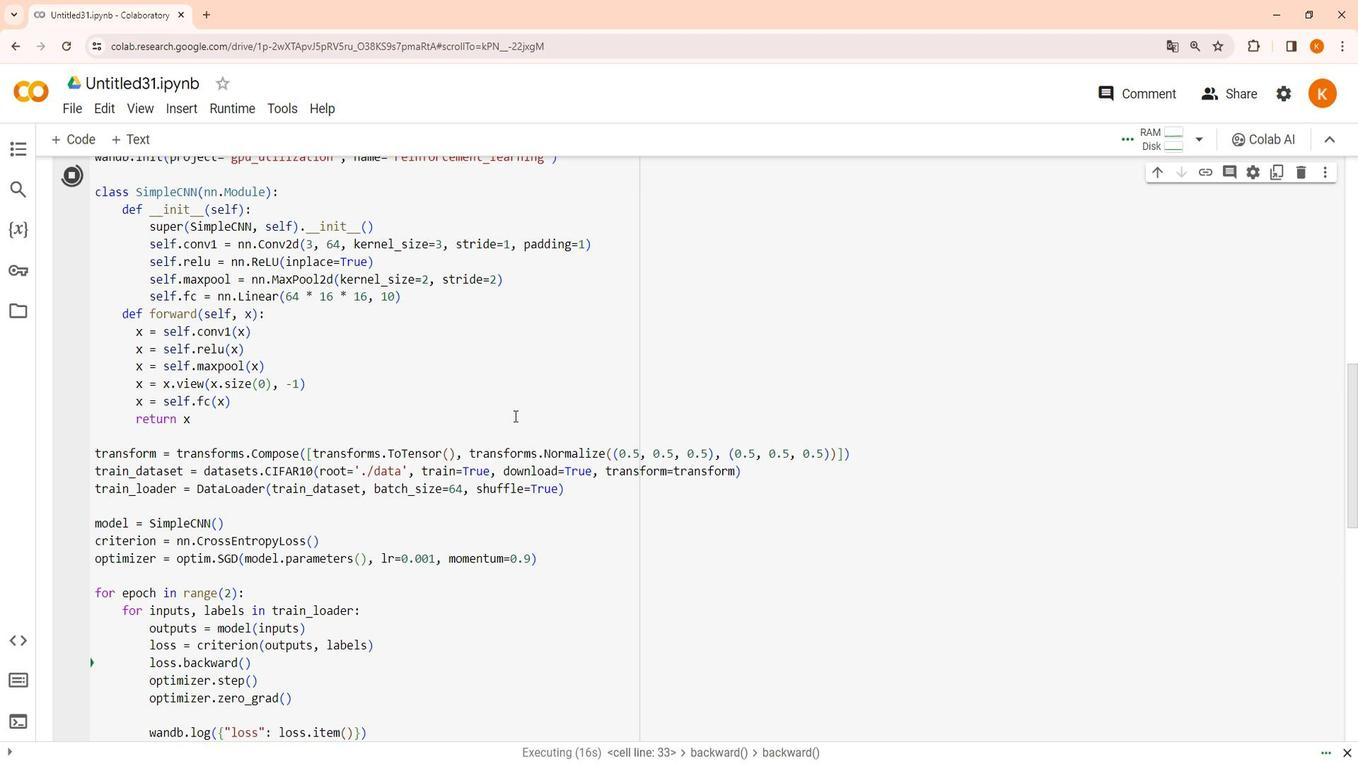 
Action: Mouse scrolled (514, 342) with delta (0, 0)
Screenshot: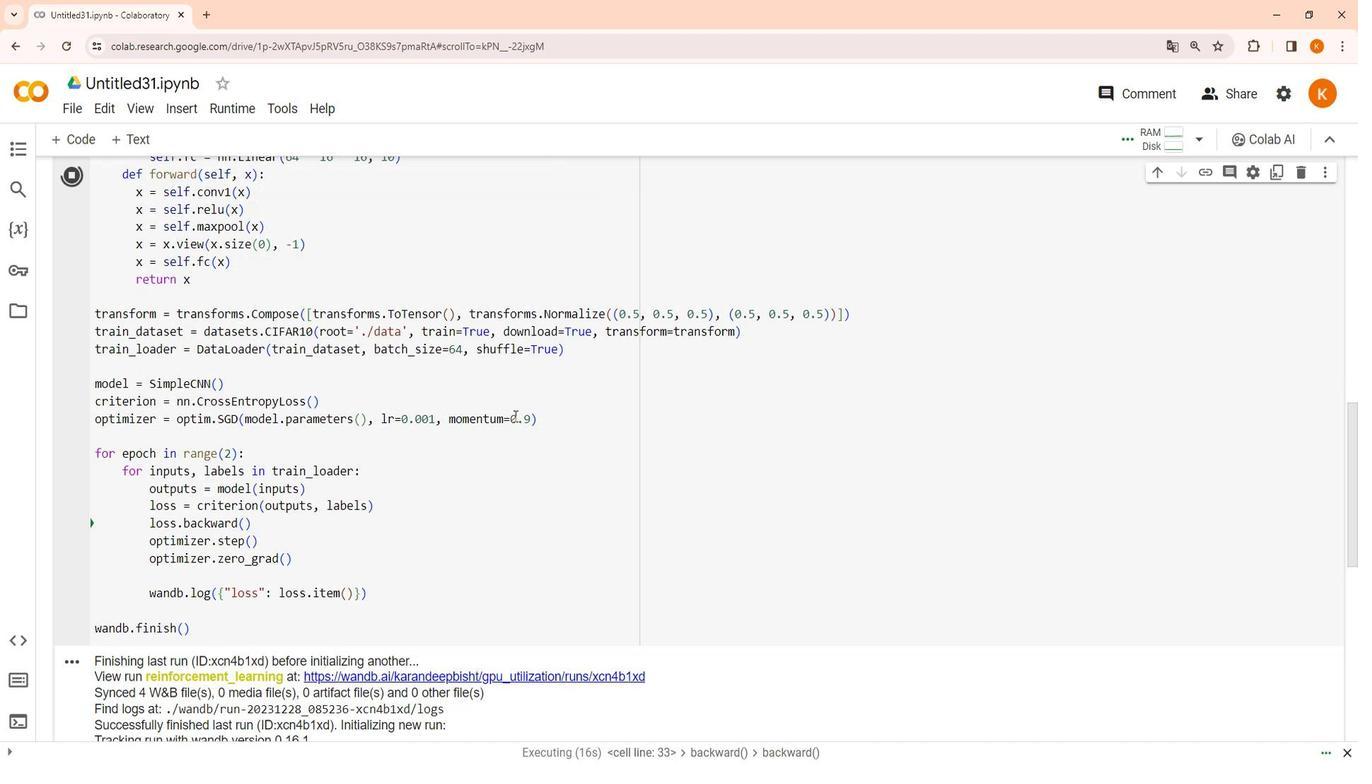 
Action: Mouse moved to (515, 293)
Screenshot: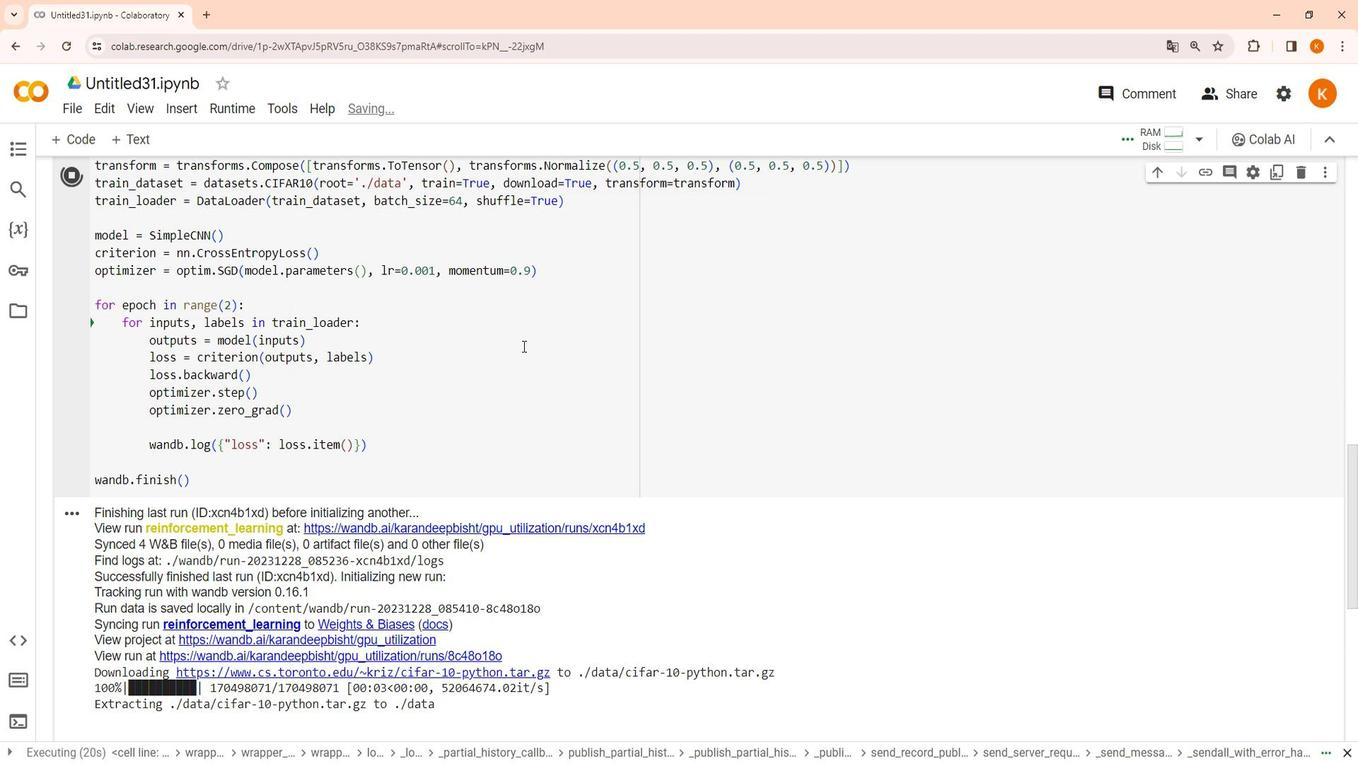 
Action: Mouse scrolled (515, 292) with delta (0, 0)
Screenshot: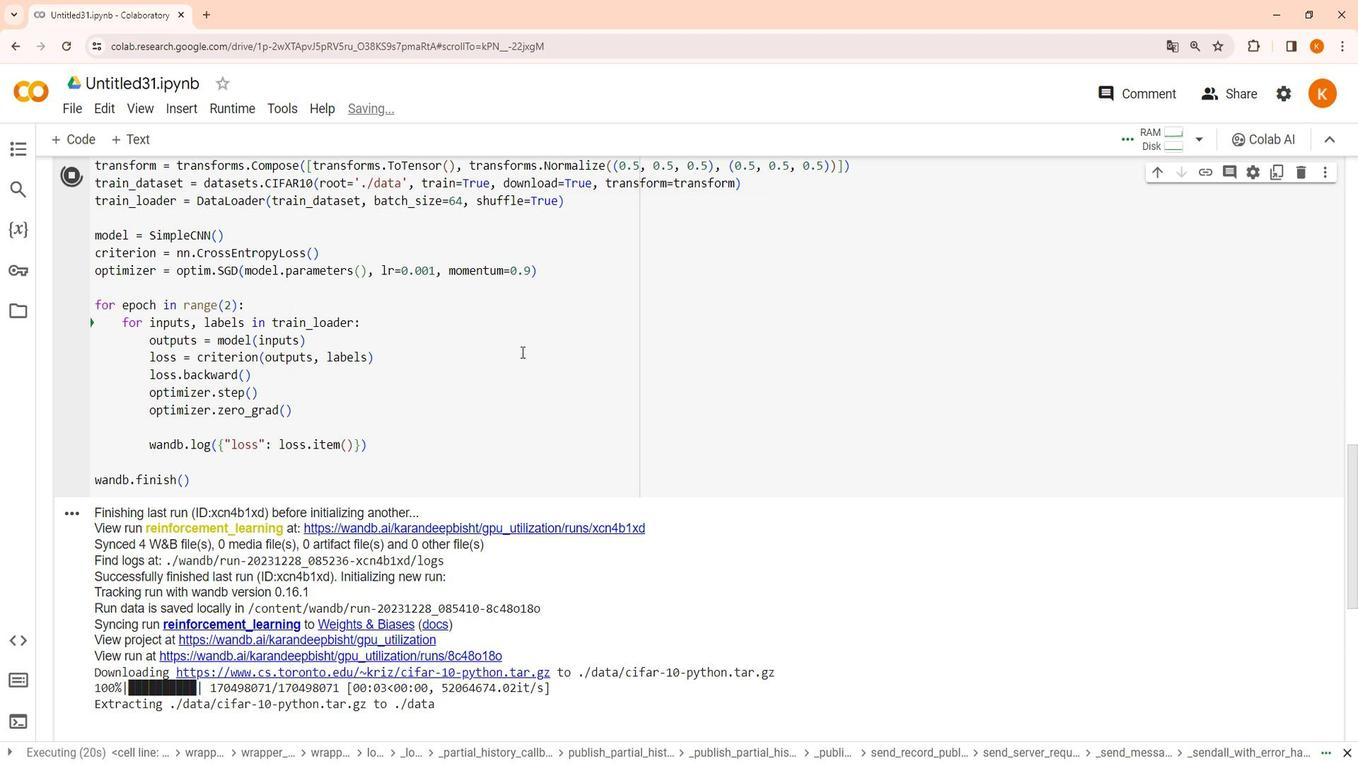 
Action: Mouse moved to (515, 295)
Screenshot: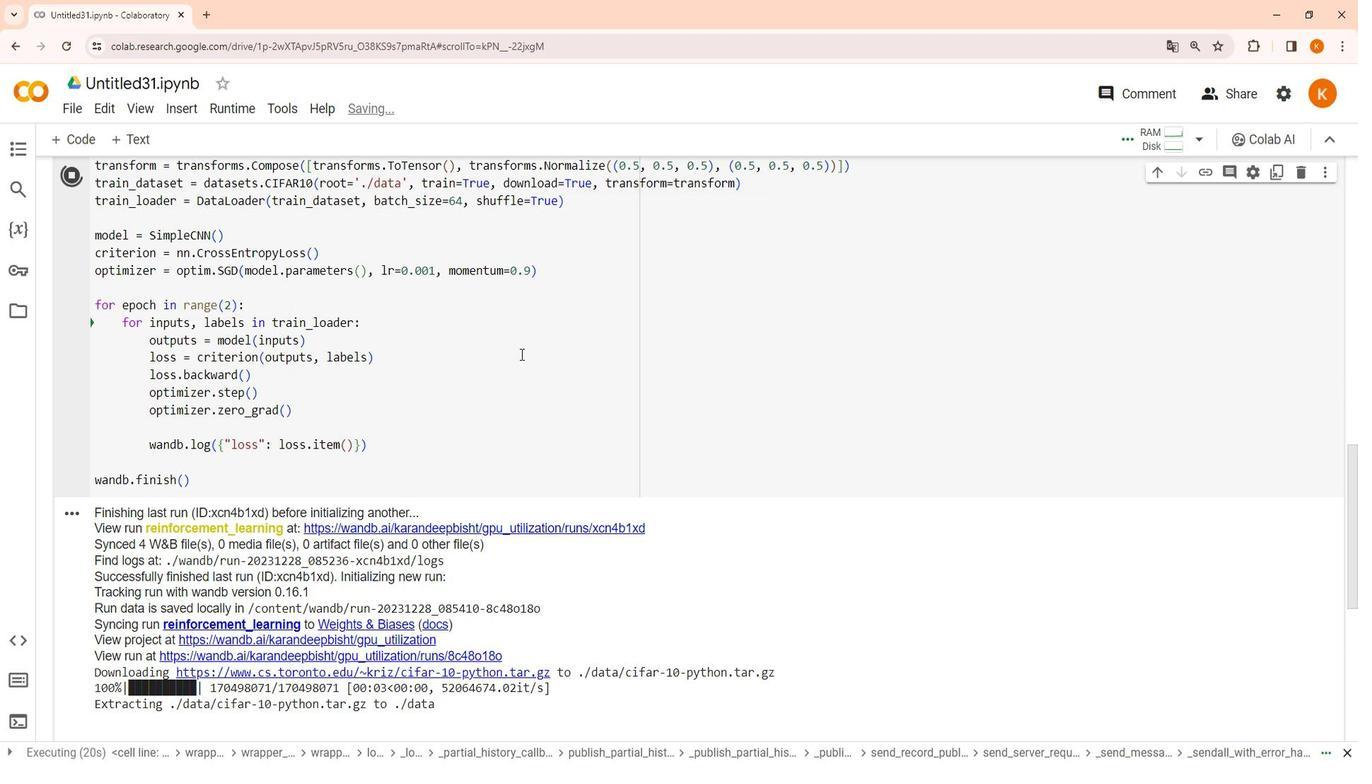 
Action: Mouse scrolled (515, 295) with delta (0, 0)
Screenshot: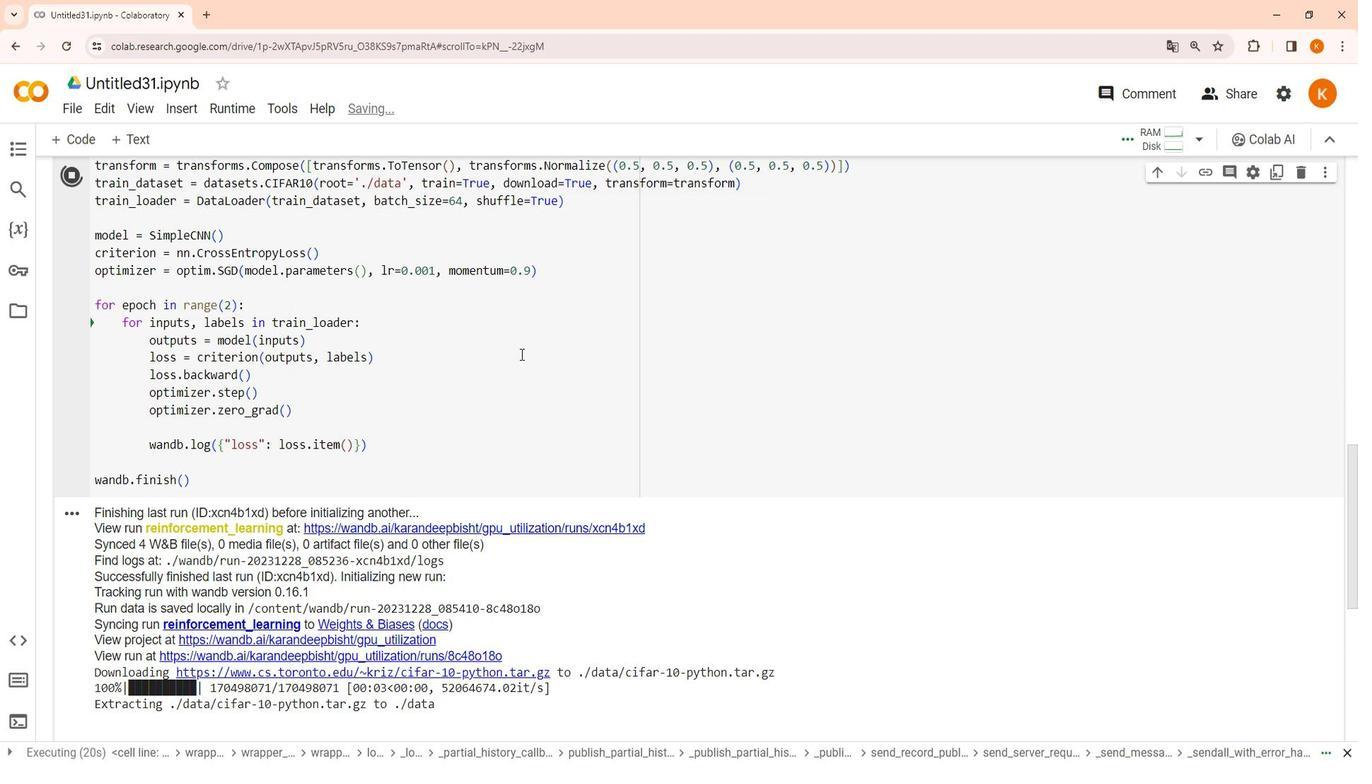
Action: Mouse moved to (515, 295)
Screenshot: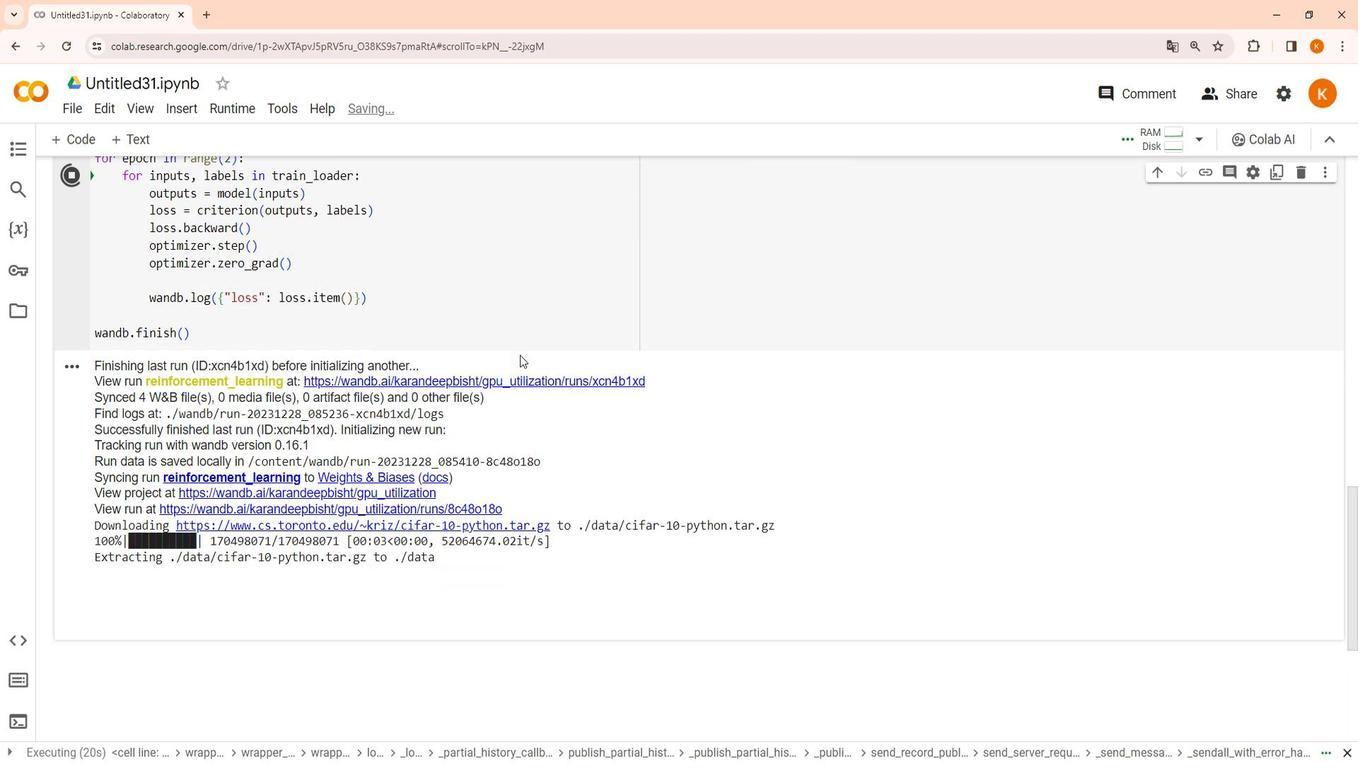 
Action: Mouse scrolled (515, 295) with delta (0, 0)
Screenshot: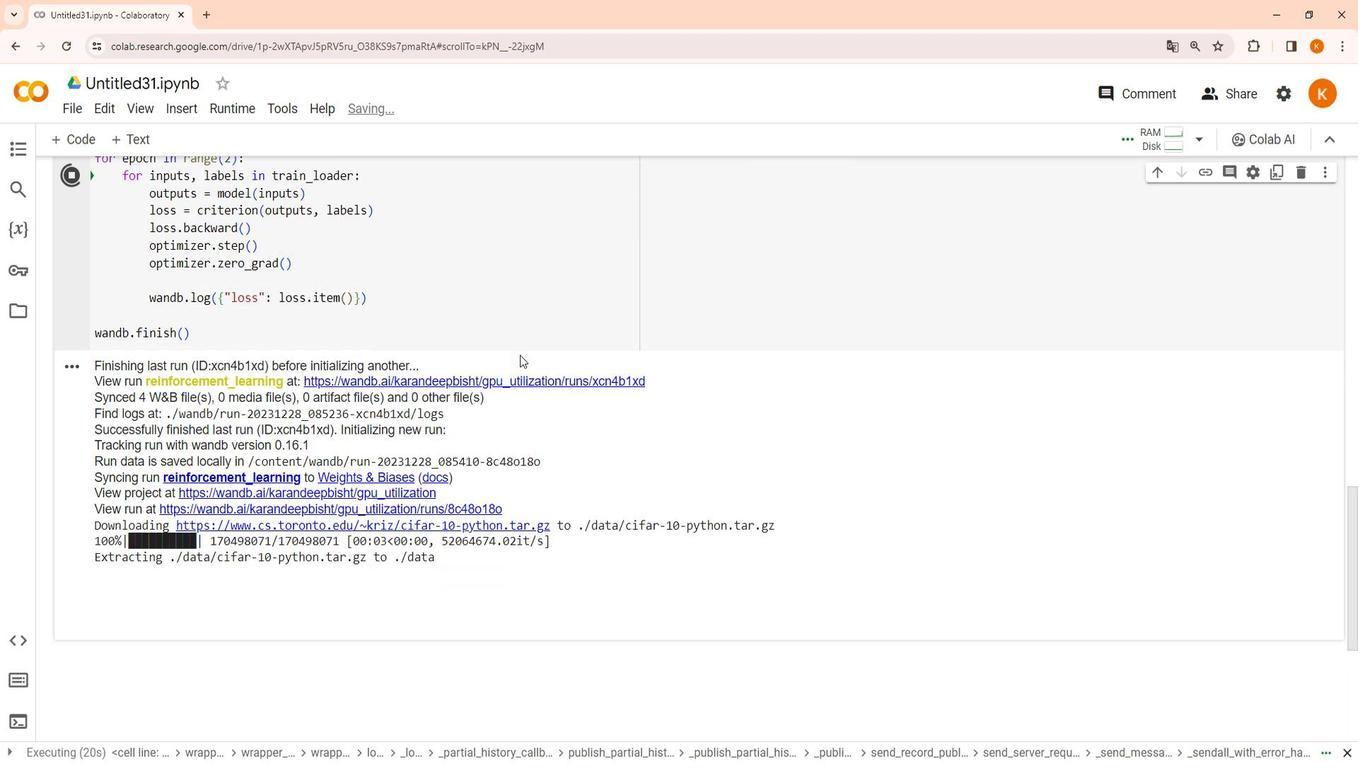 
Action: Mouse moved to (509, 421)
Screenshot: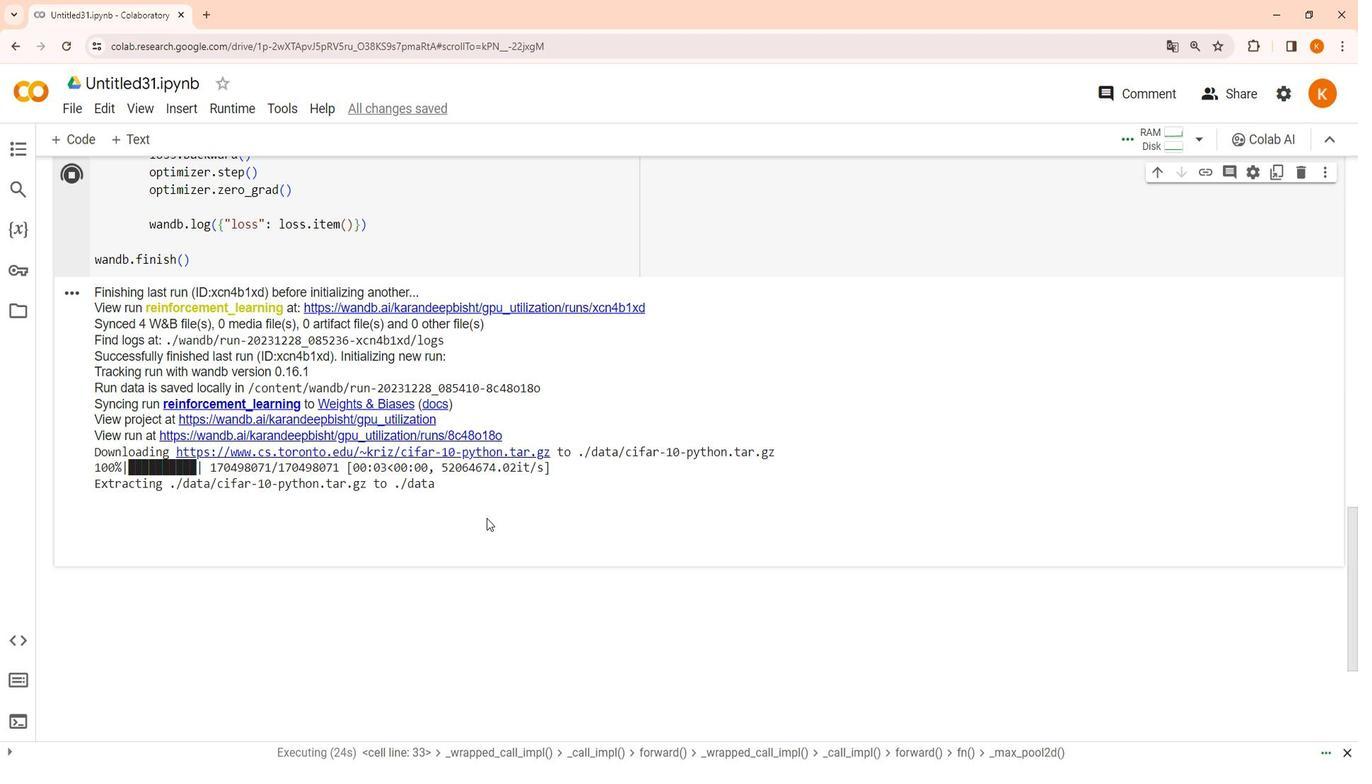 
Action: Mouse scrolled (509, 422) with delta (0, 0)
Screenshot: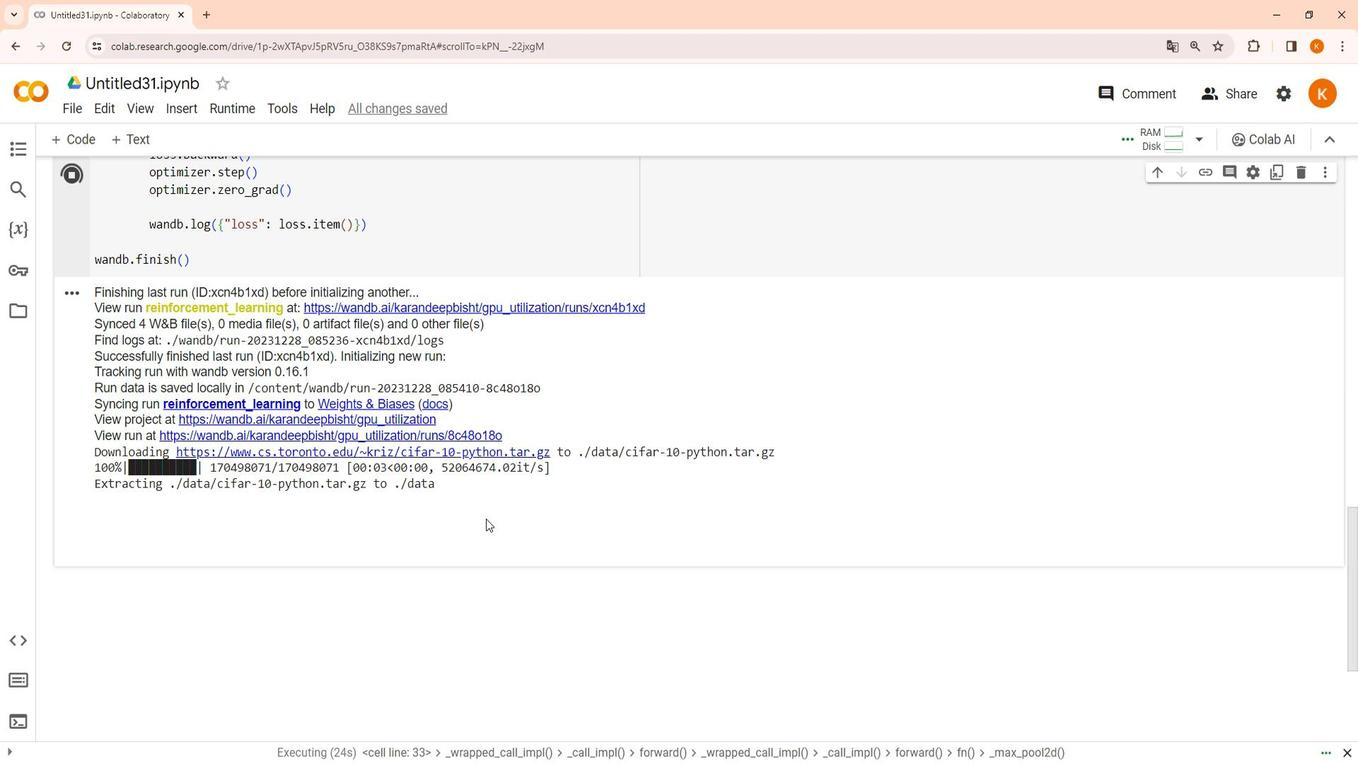 
Action: Mouse moved to (340, 510)
Screenshot: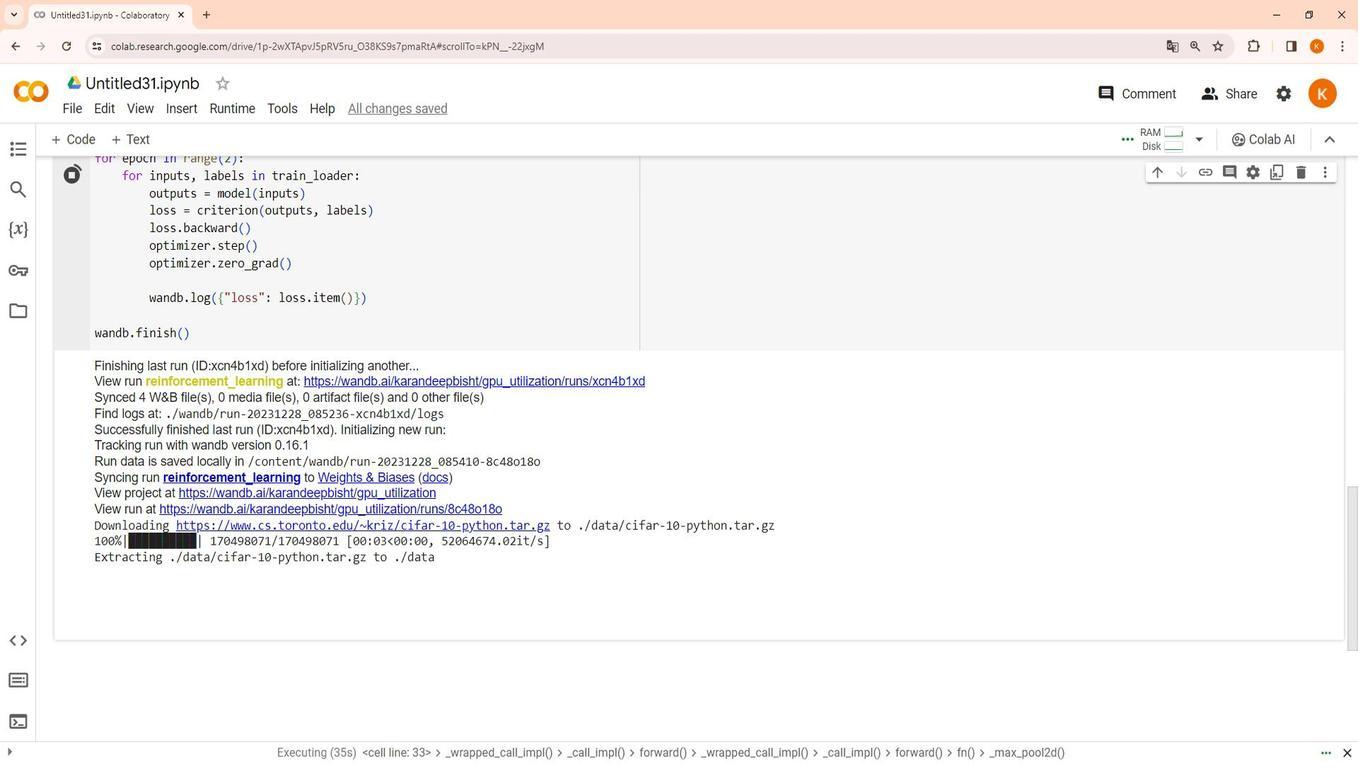 
Action: Mouse pressed left at (340, 510)
Screenshot: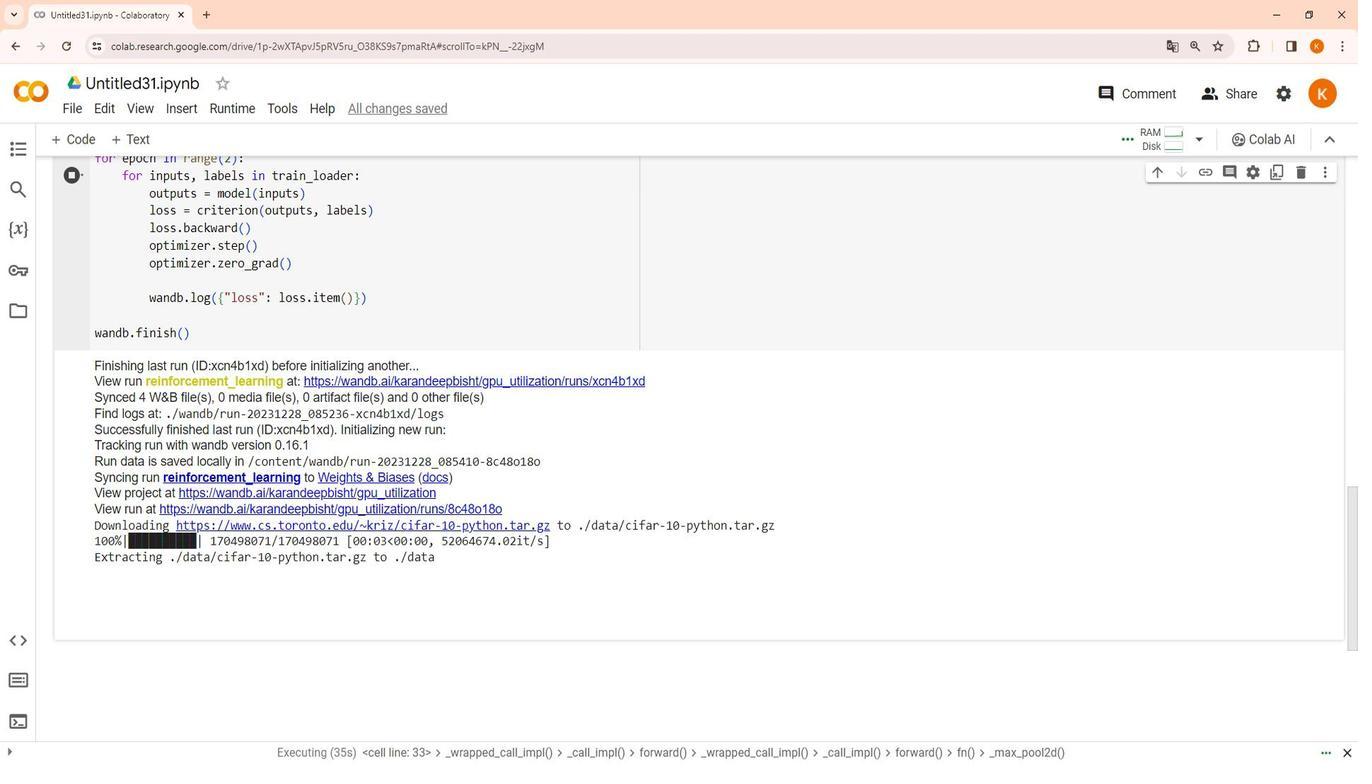 
Action: Mouse moved to (347, 454)
Screenshot: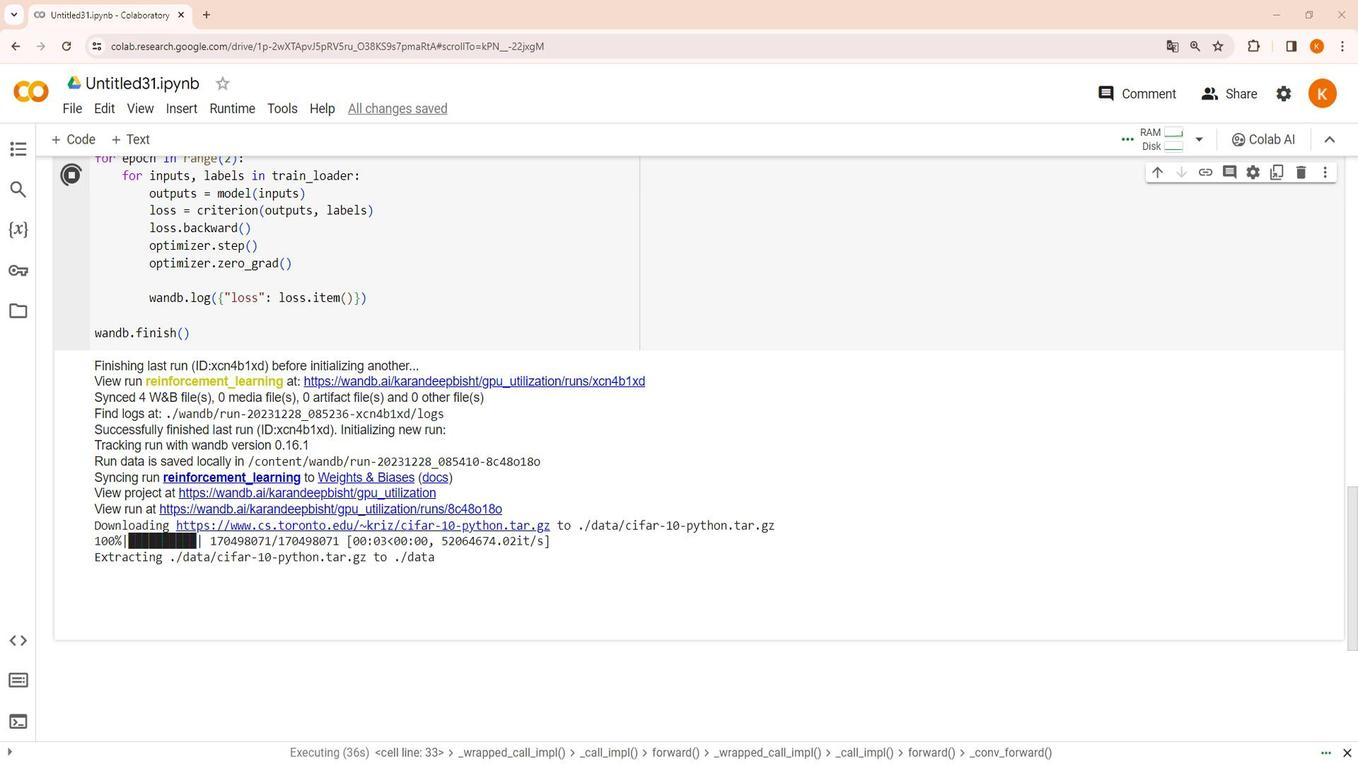 
Action: Mouse pressed left at (347, 454)
Screenshot: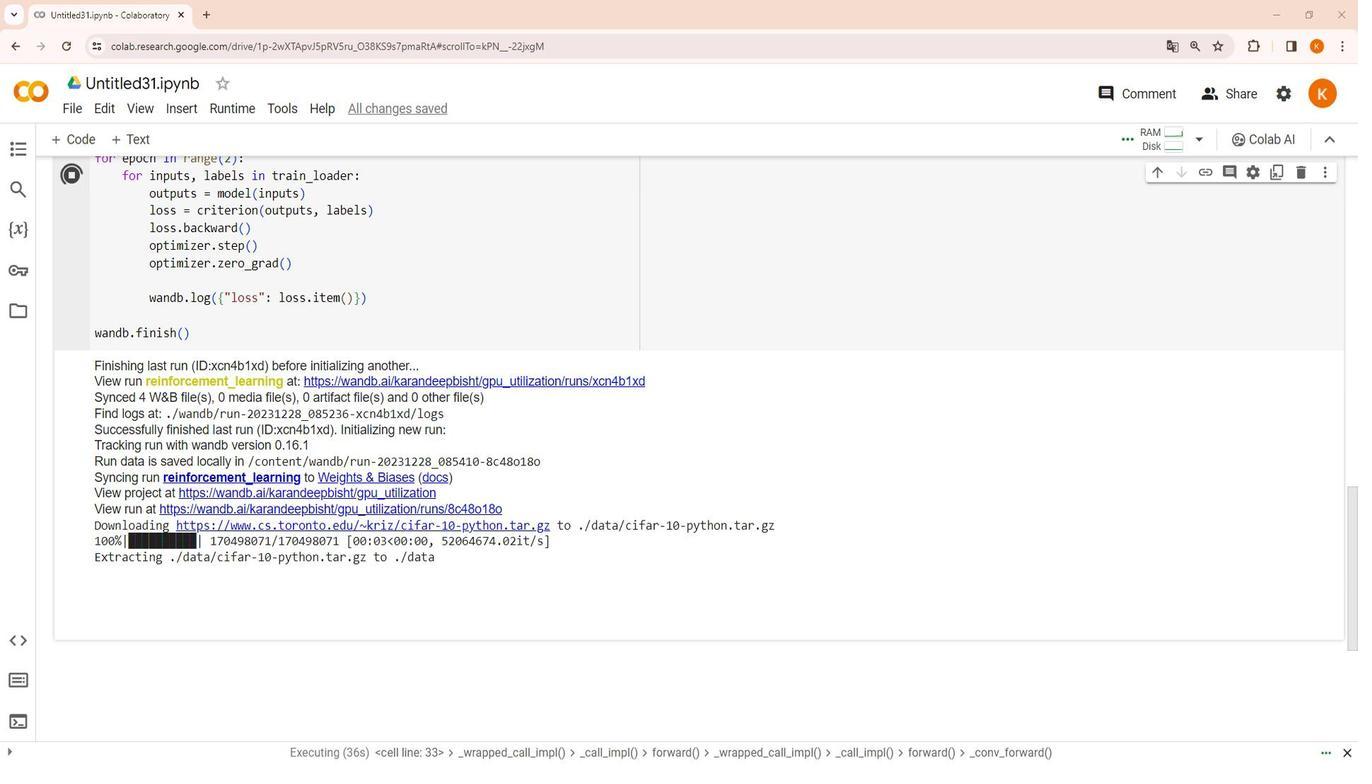 
Action: Mouse moved to (469, 292)
Screenshot: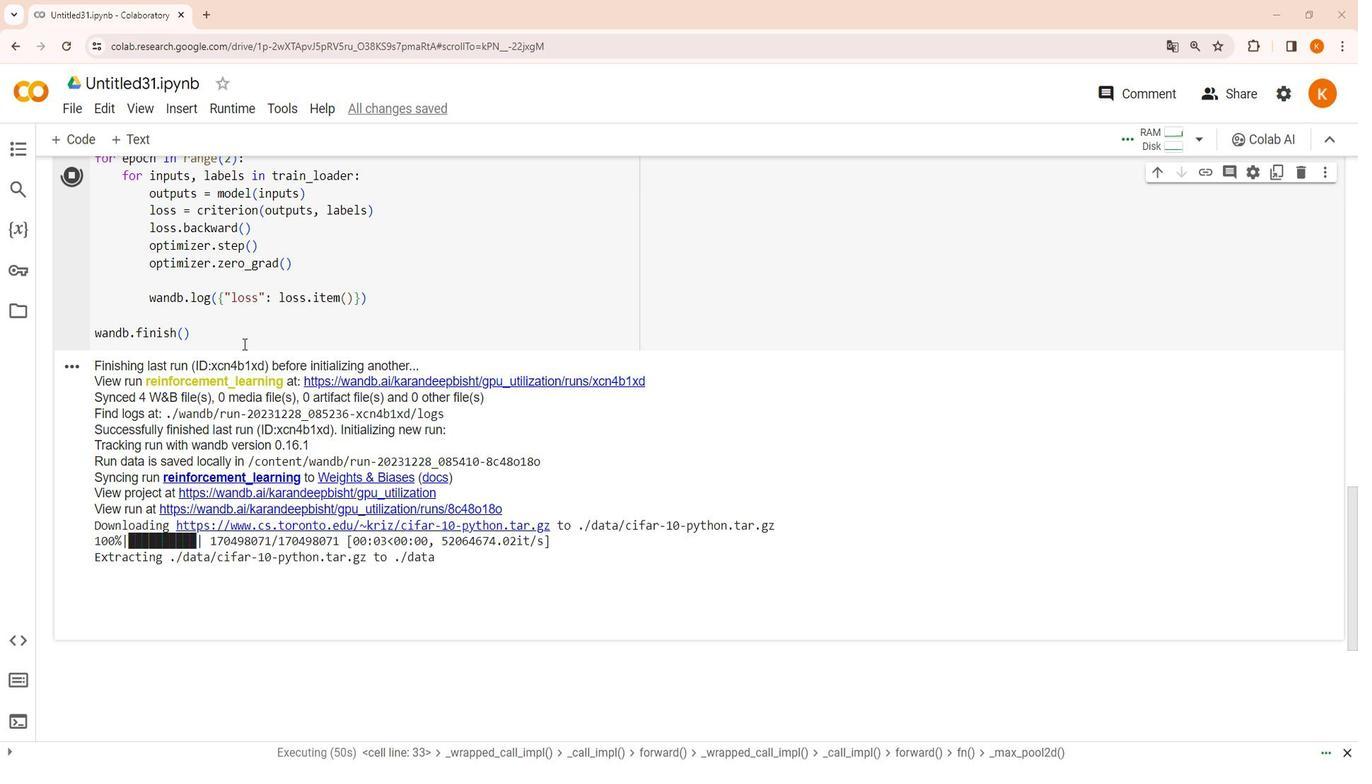 
Action: Mouse scrolled (469, 293) with delta (0, 0)
Screenshot: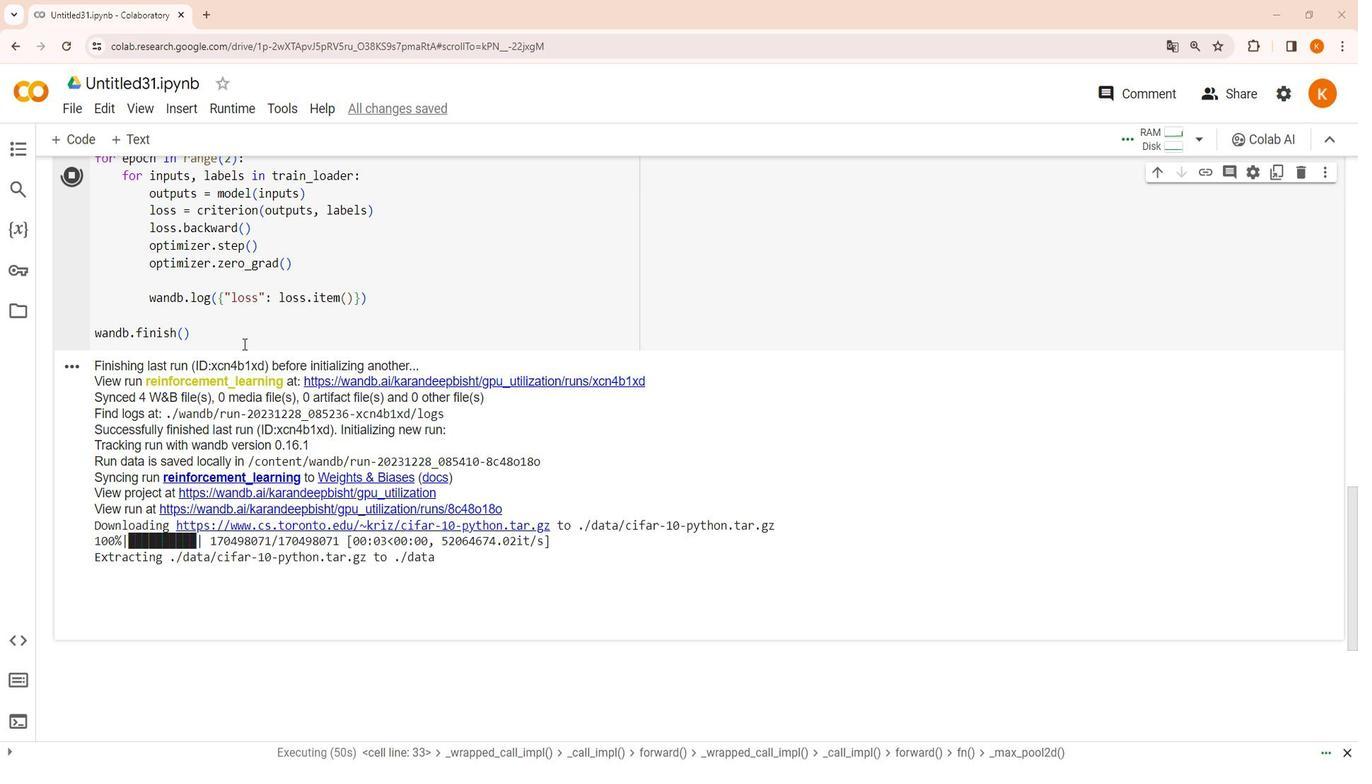 
Action: Mouse moved to (470, 309)
Screenshot: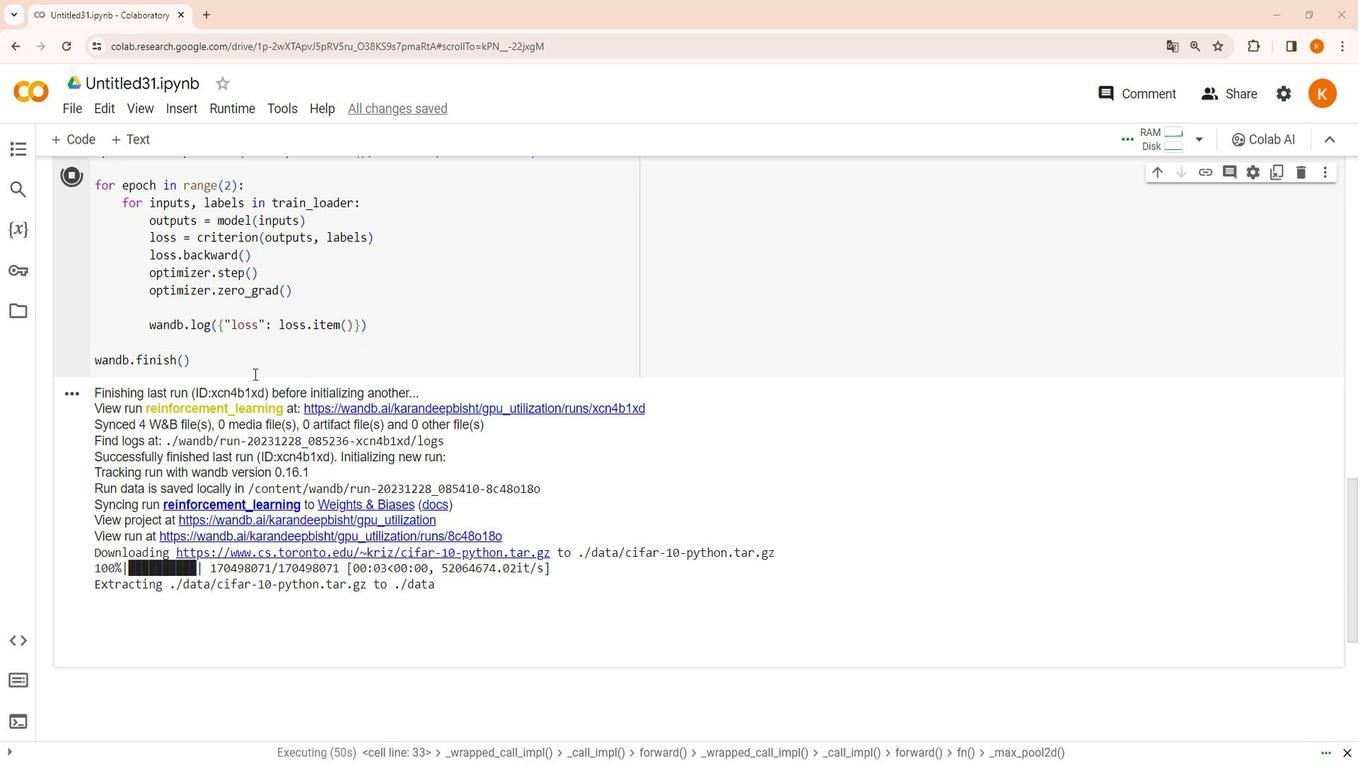 
Action: Mouse scrolled (470, 309) with delta (0, 0)
Screenshot: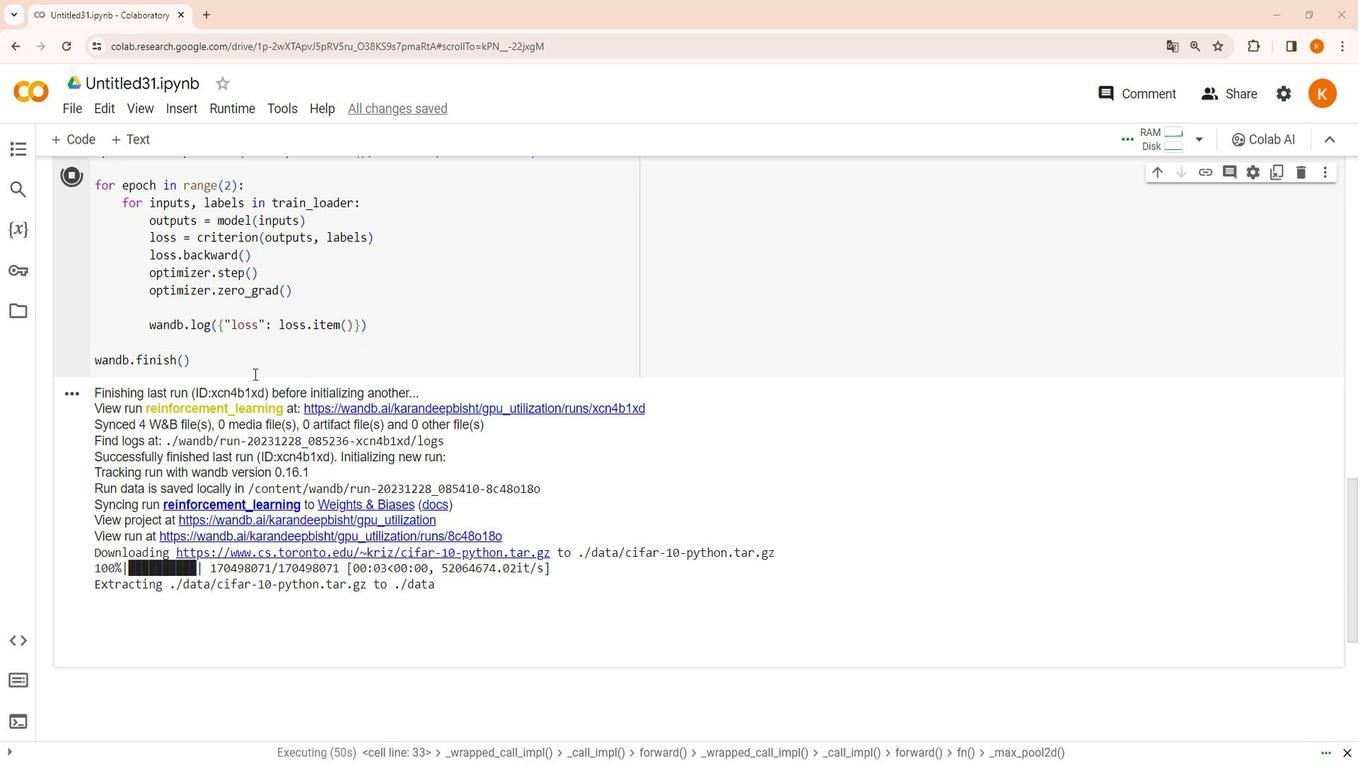 
Action: Mouse moved to (472, 321)
Screenshot: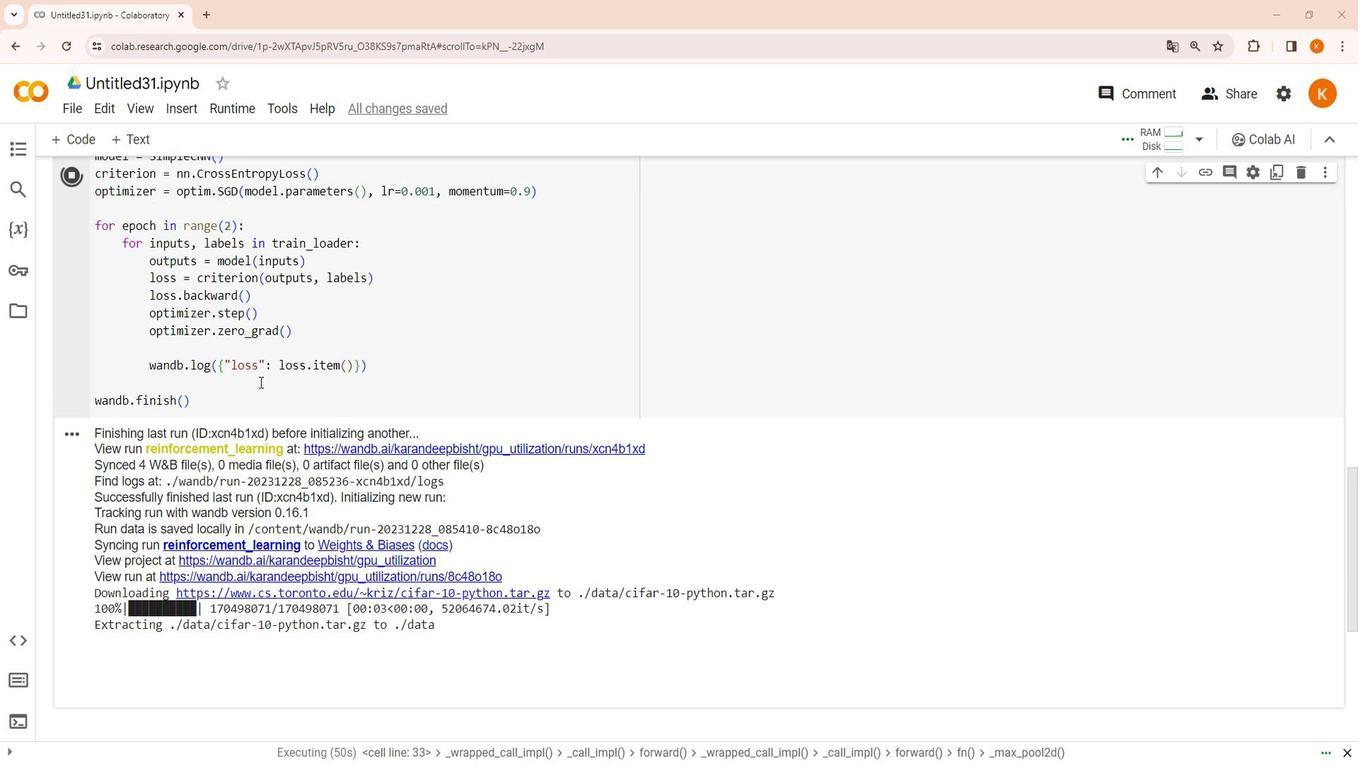 
Action: Mouse scrolled (472, 322) with delta (0, 0)
Screenshot: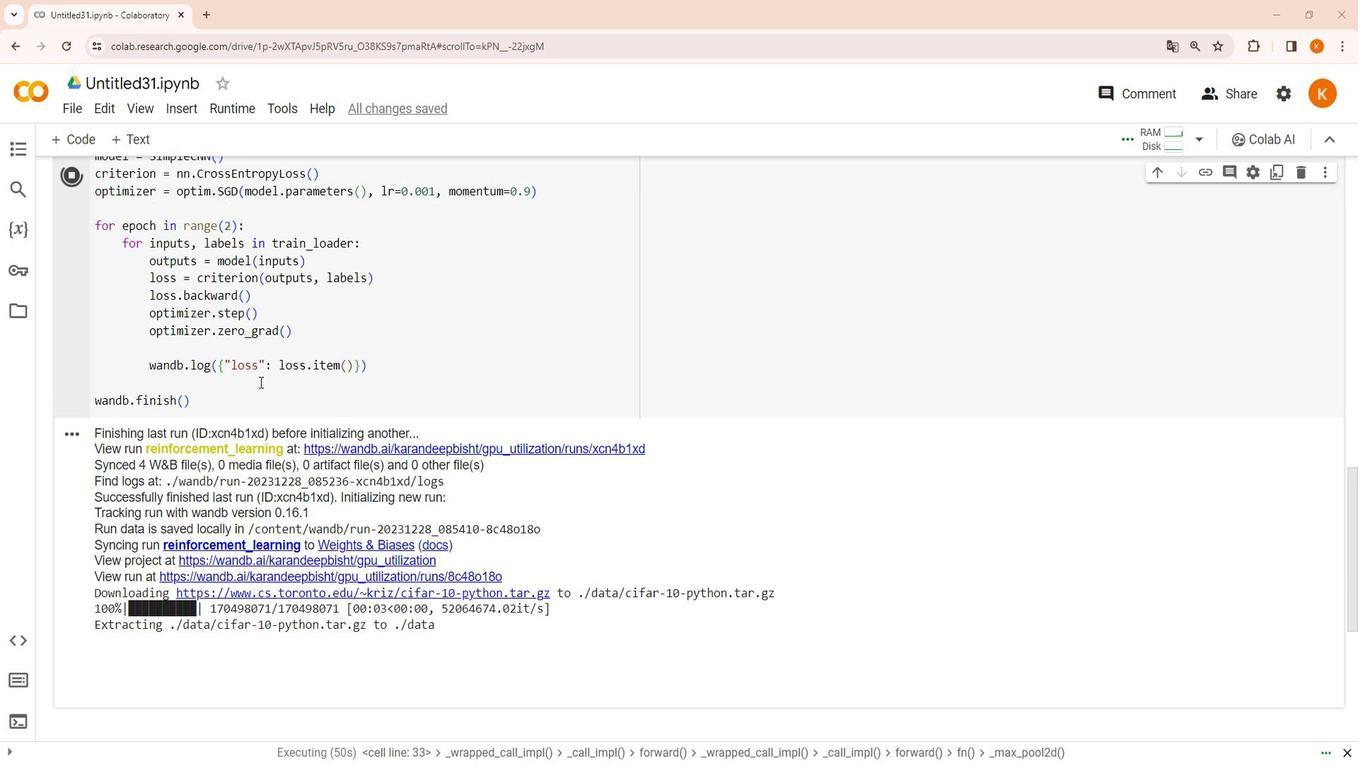 
Action: Mouse moved to (473, 331)
Screenshot: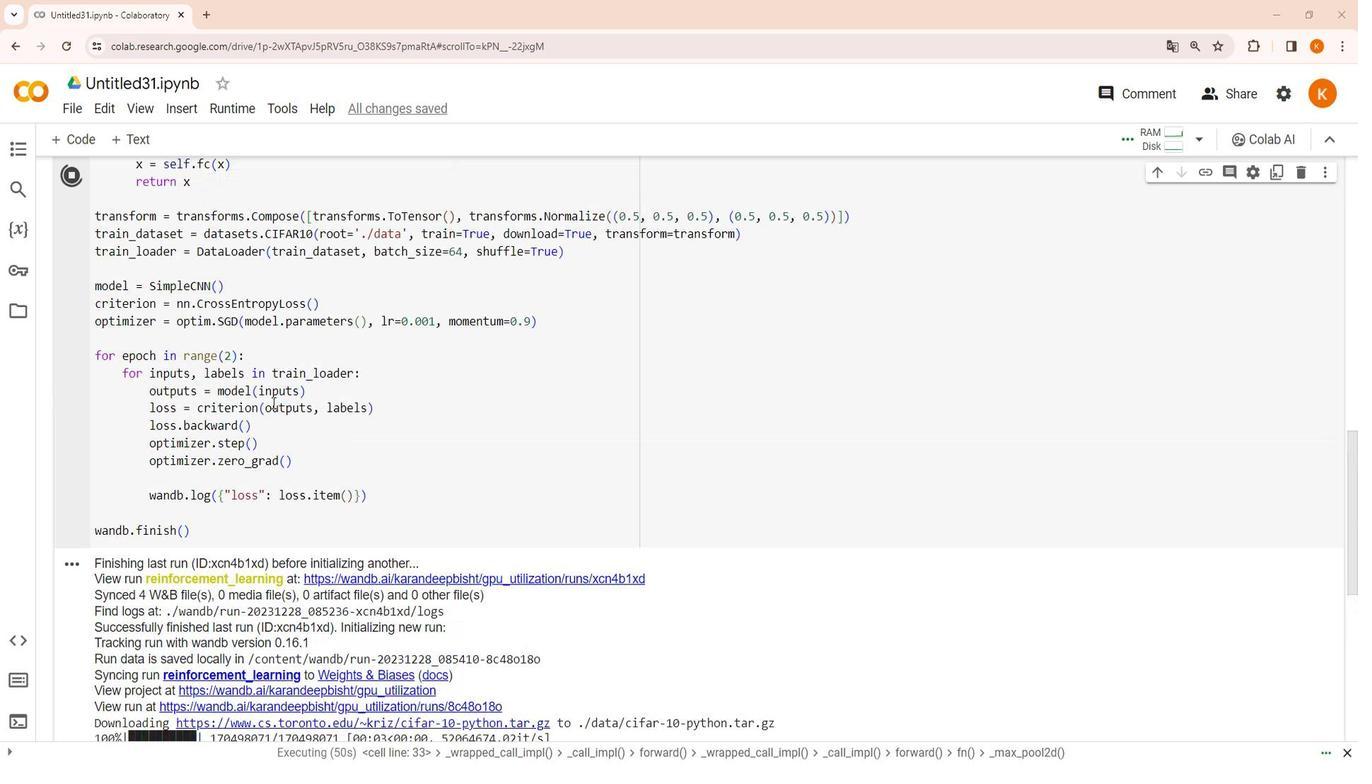 
Action: Mouse scrolled (473, 331) with delta (0, 0)
Screenshot: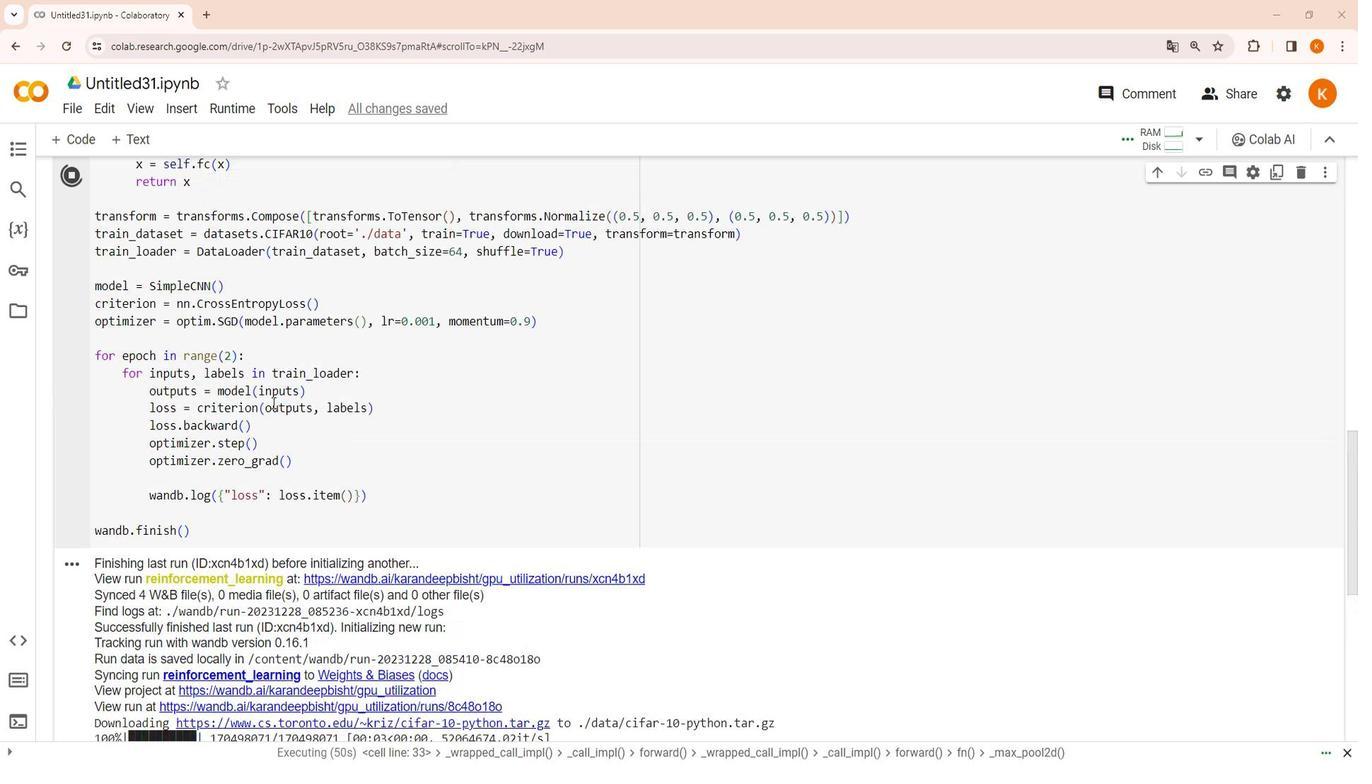 
Action: Mouse moved to (474, 343)
Screenshot: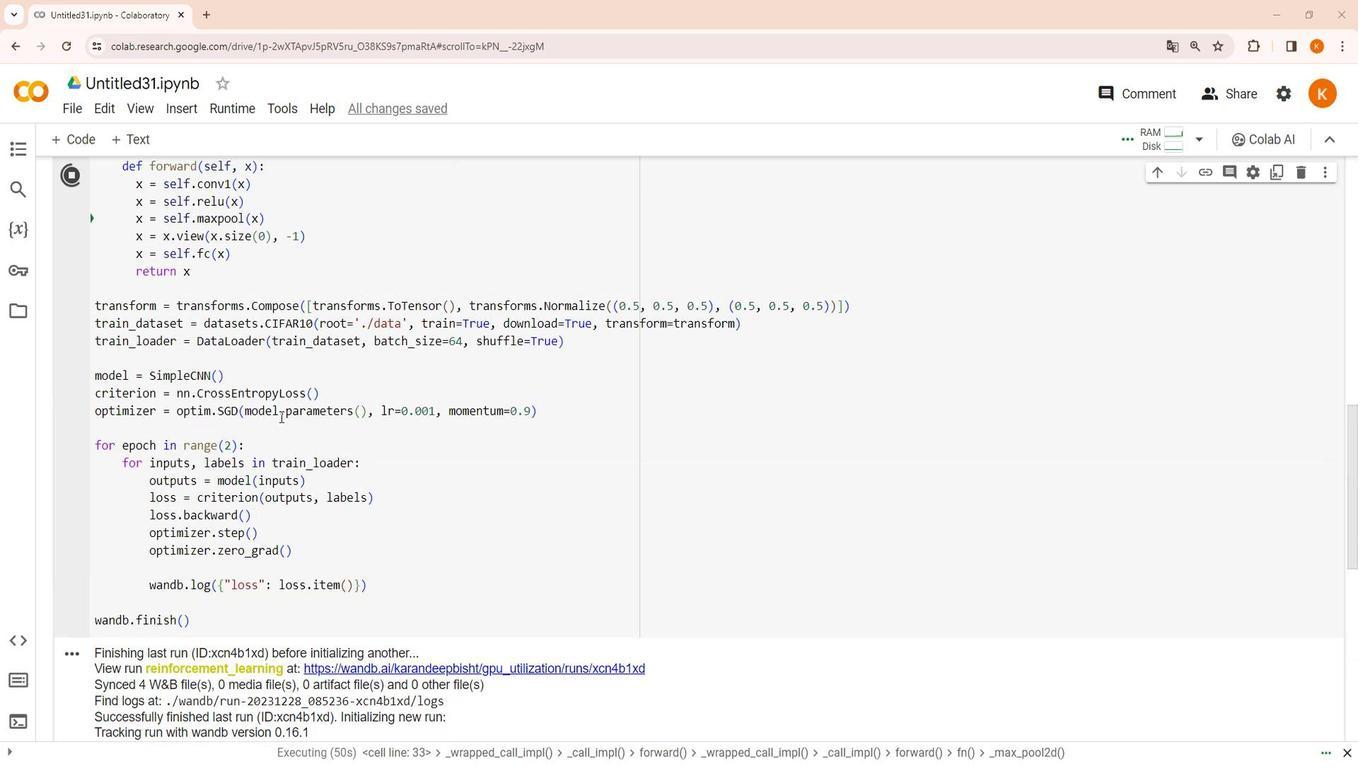 
Action: Mouse scrolled (474, 343) with delta (0, 0)
Screenshot: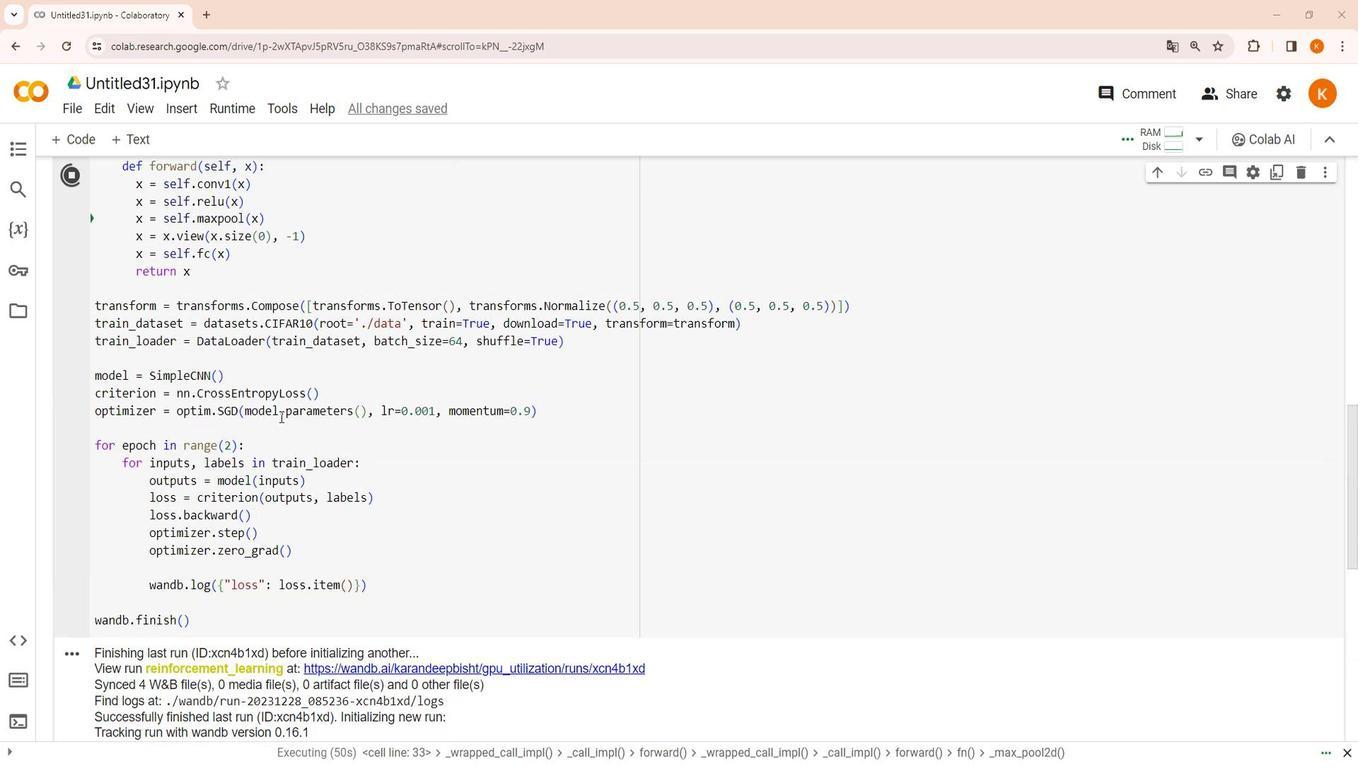 
Action: Mouse moved to (478, 370)
Screenshot: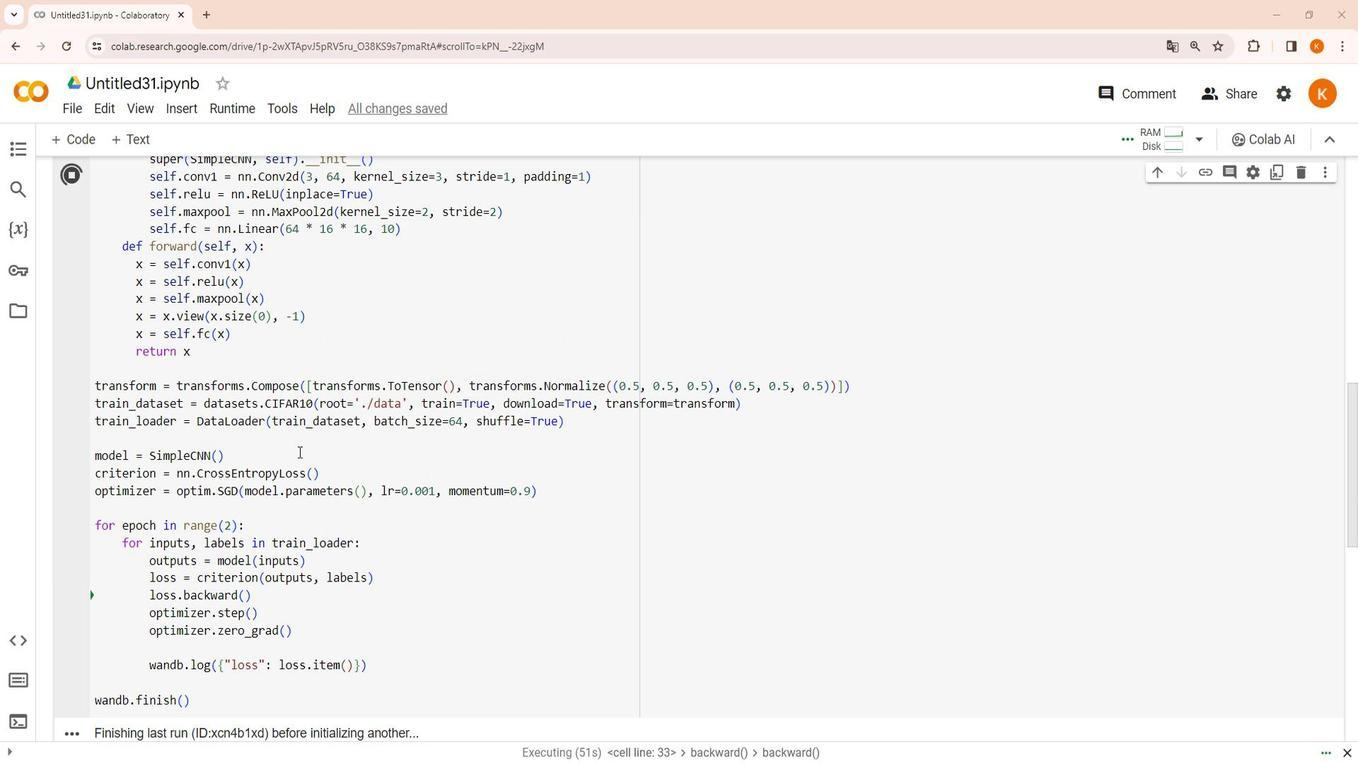 
Action: Mouse scrolled (478, 370) with delta (0, 0)
Screenshot: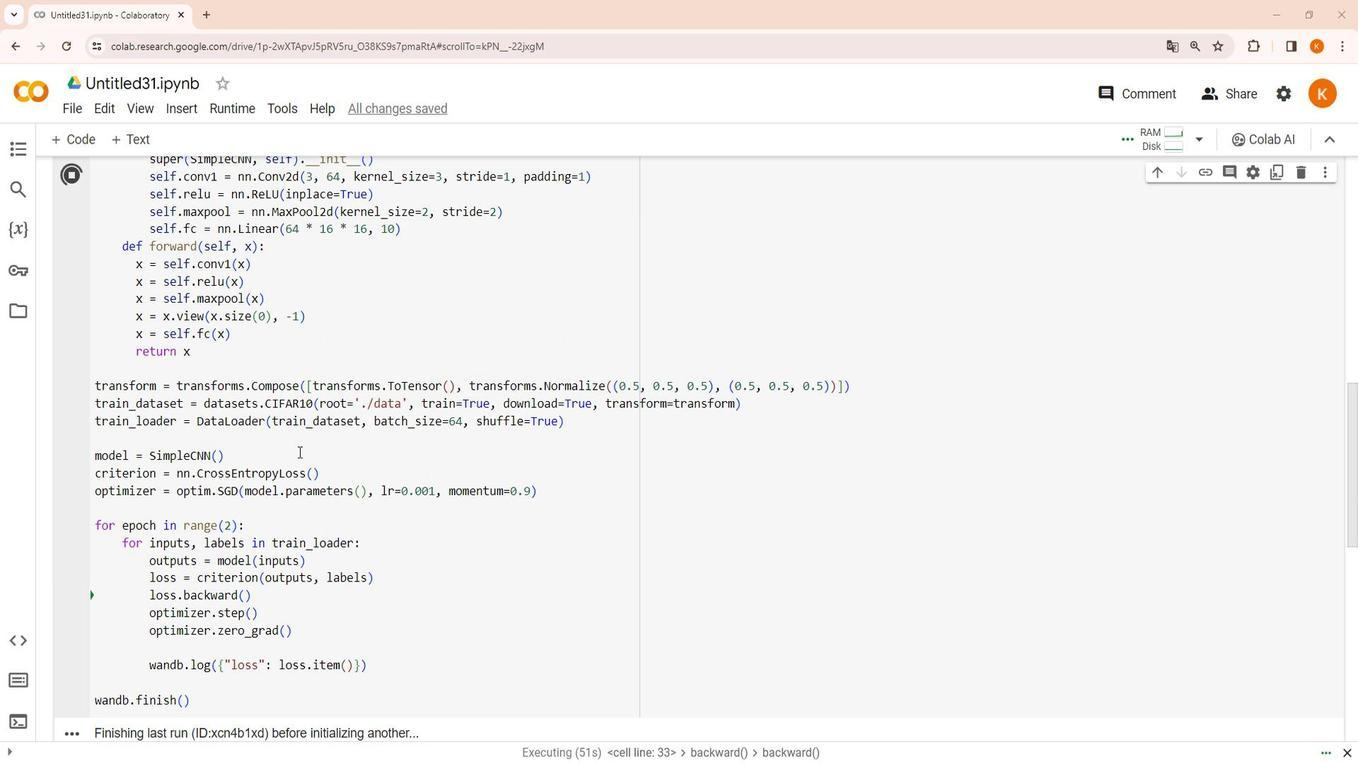 
Action: Mouse moved to (478, 378)
Screenshot: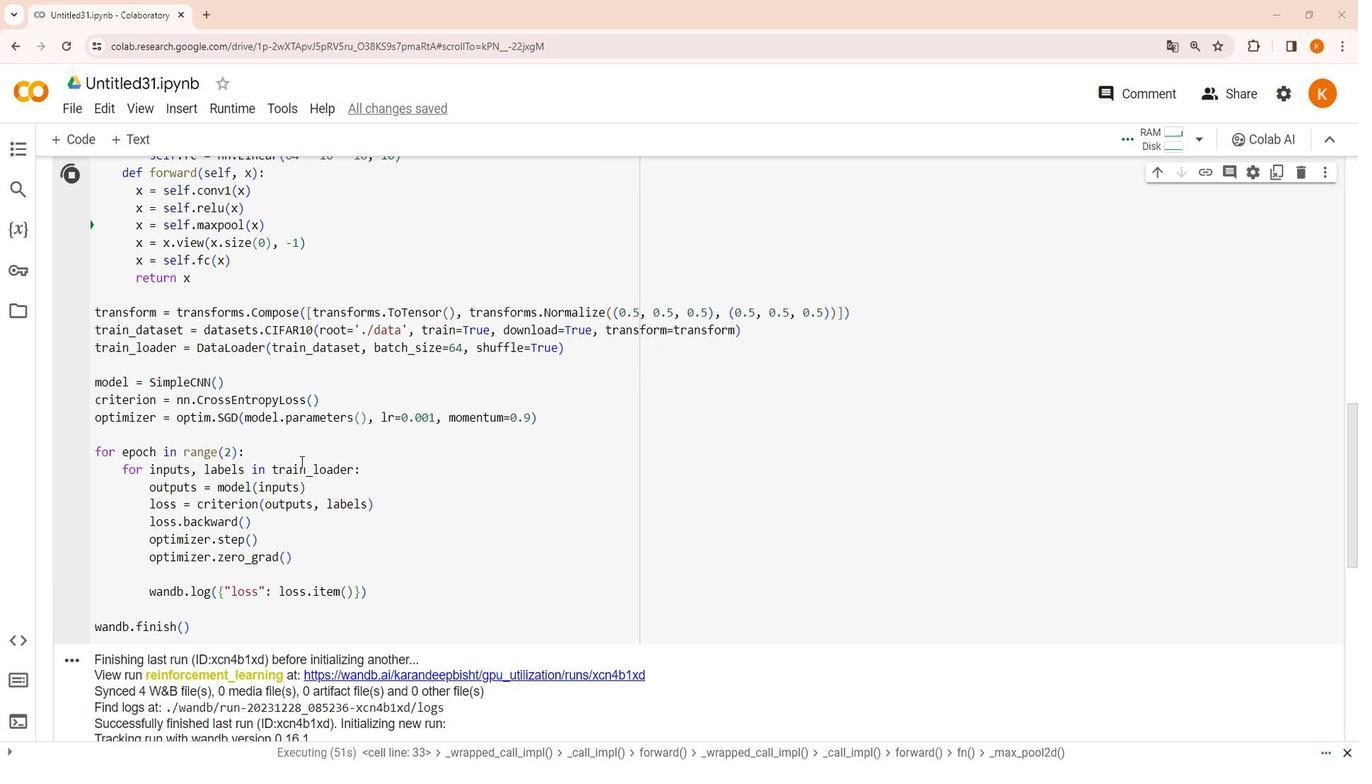 
Action: Mouse scrolled (478, 379) with delta (0, 0)
Screenshot: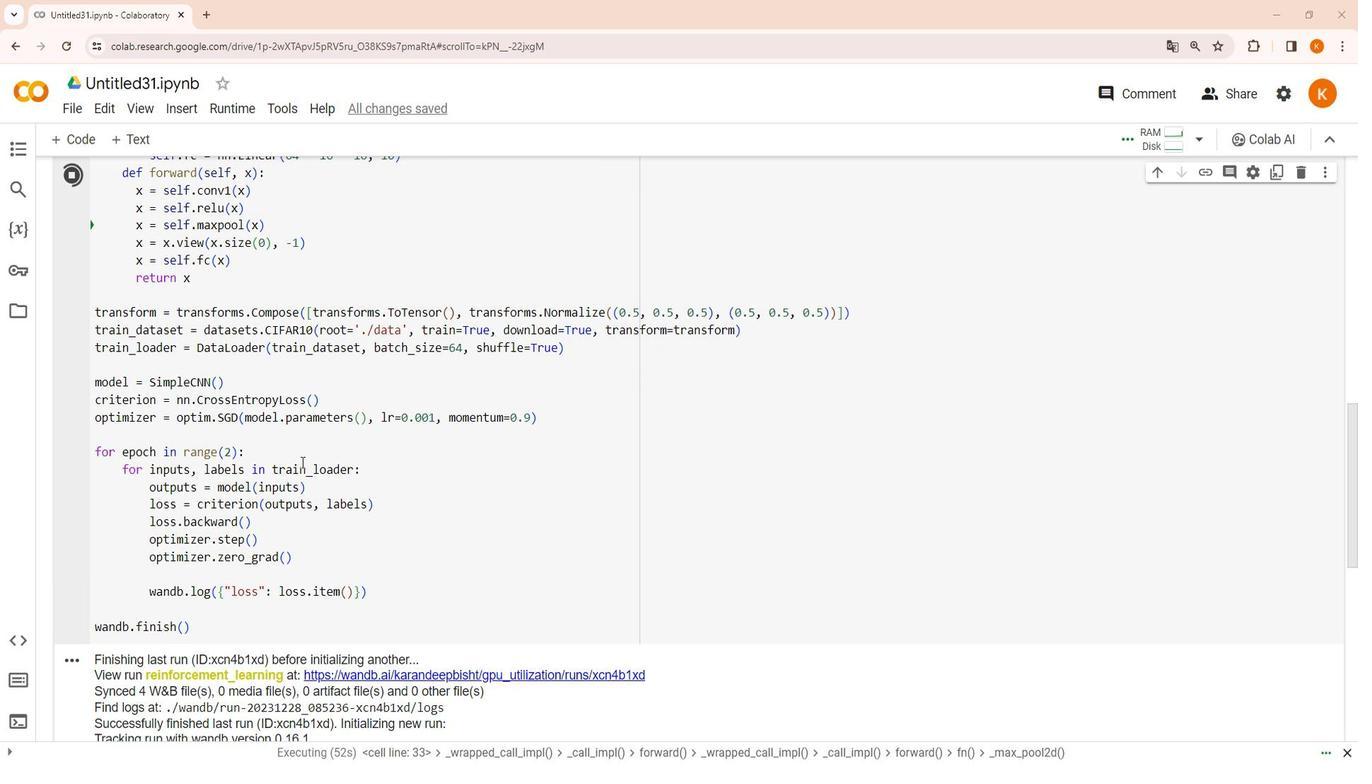
Action: Mouse scrolled (478, 379) with delta (0, 0)
Screenshot: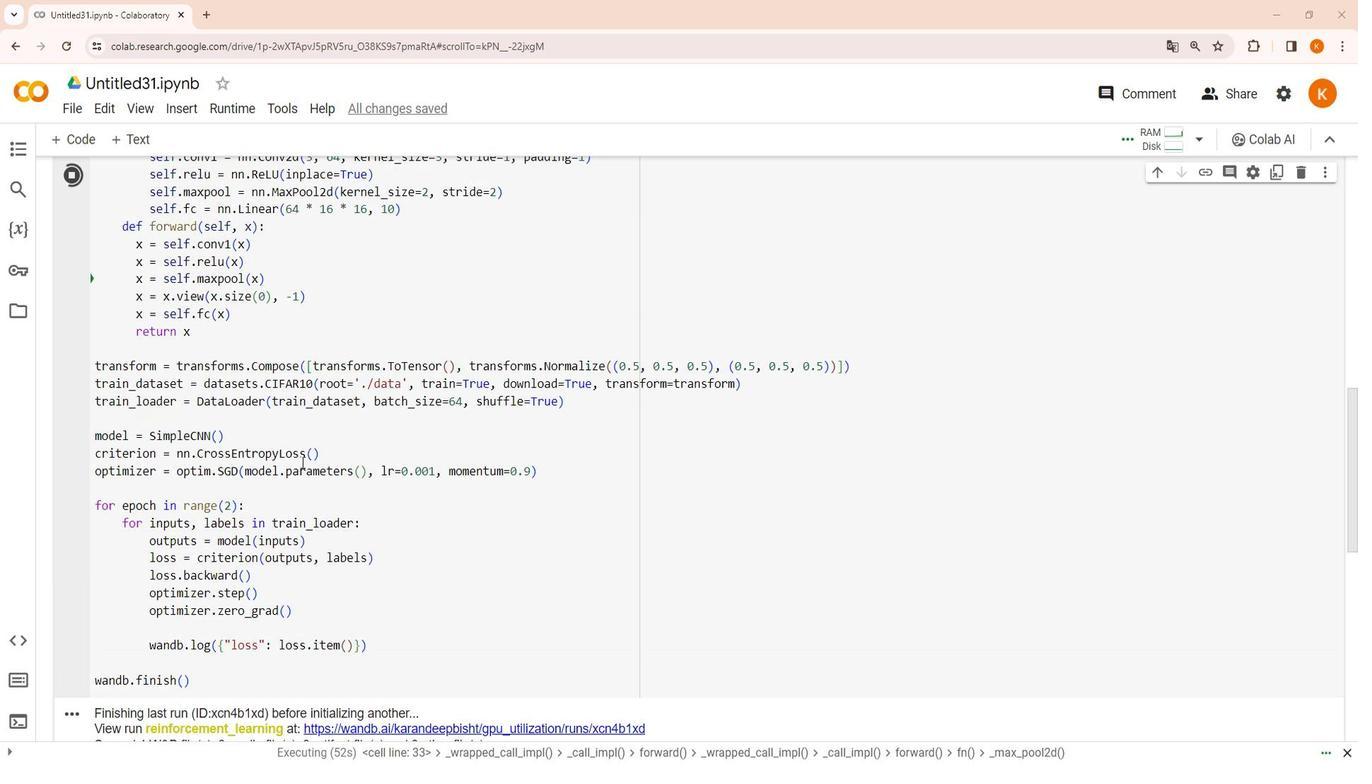
Action: Mouse moved to (478, 378)
Screenshot: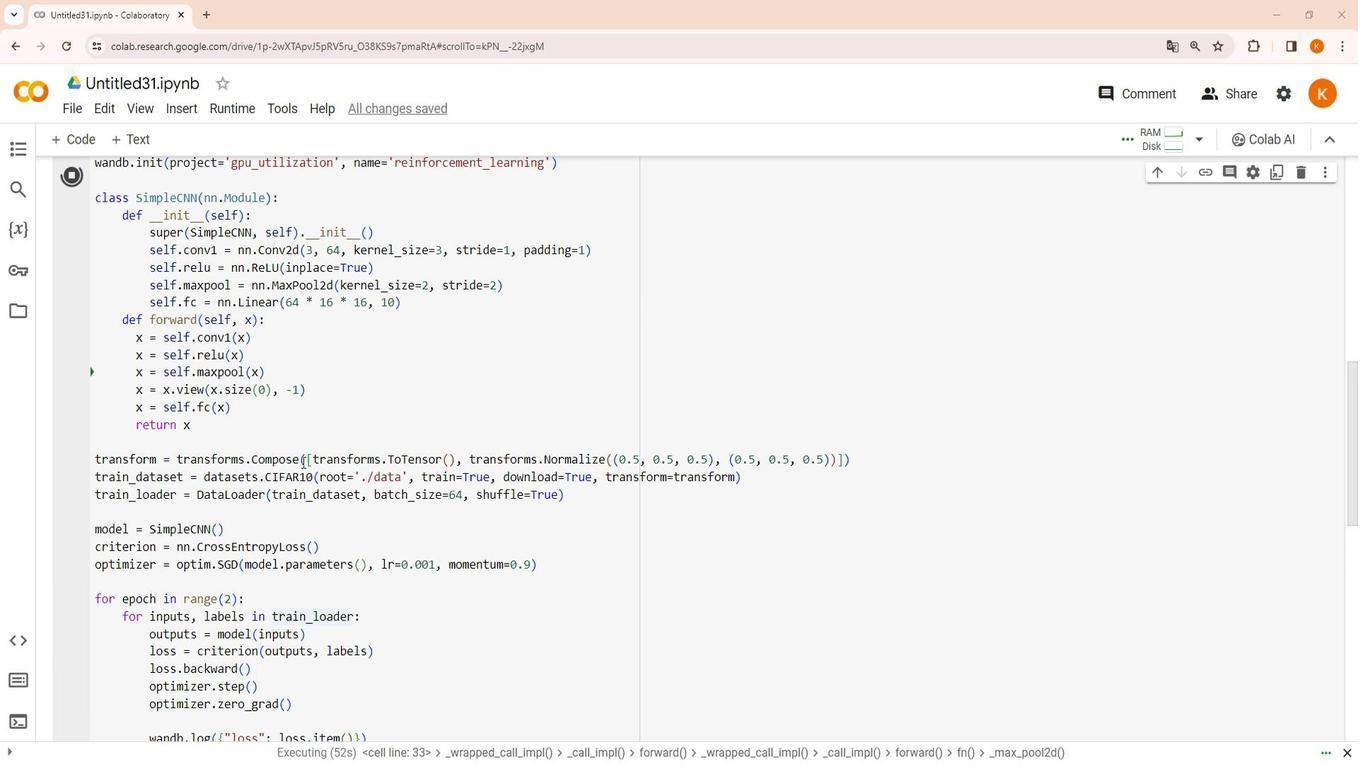 
Action: Mouse scrolled (478, 377) with delta (0, 0)
Screenshot: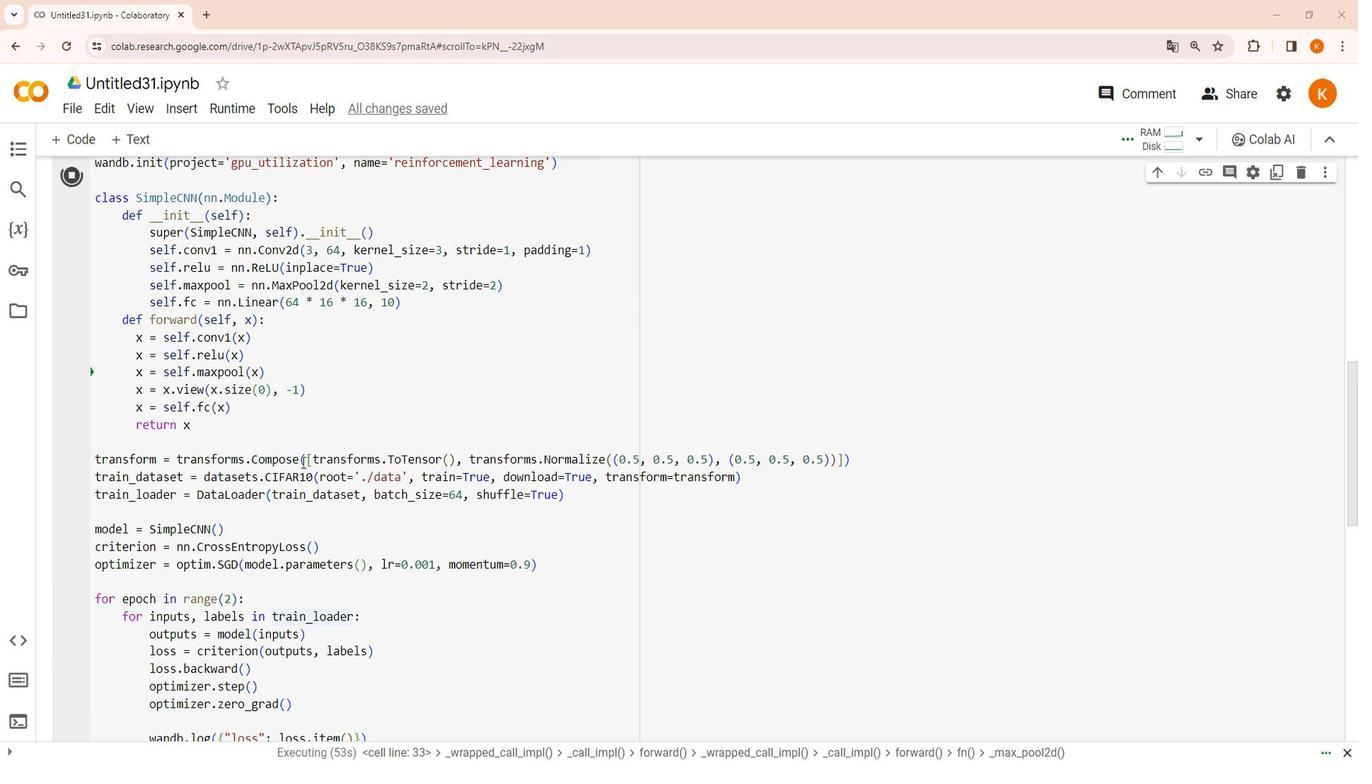 
Action: Mouse moved to (471, 425)
Screenshot: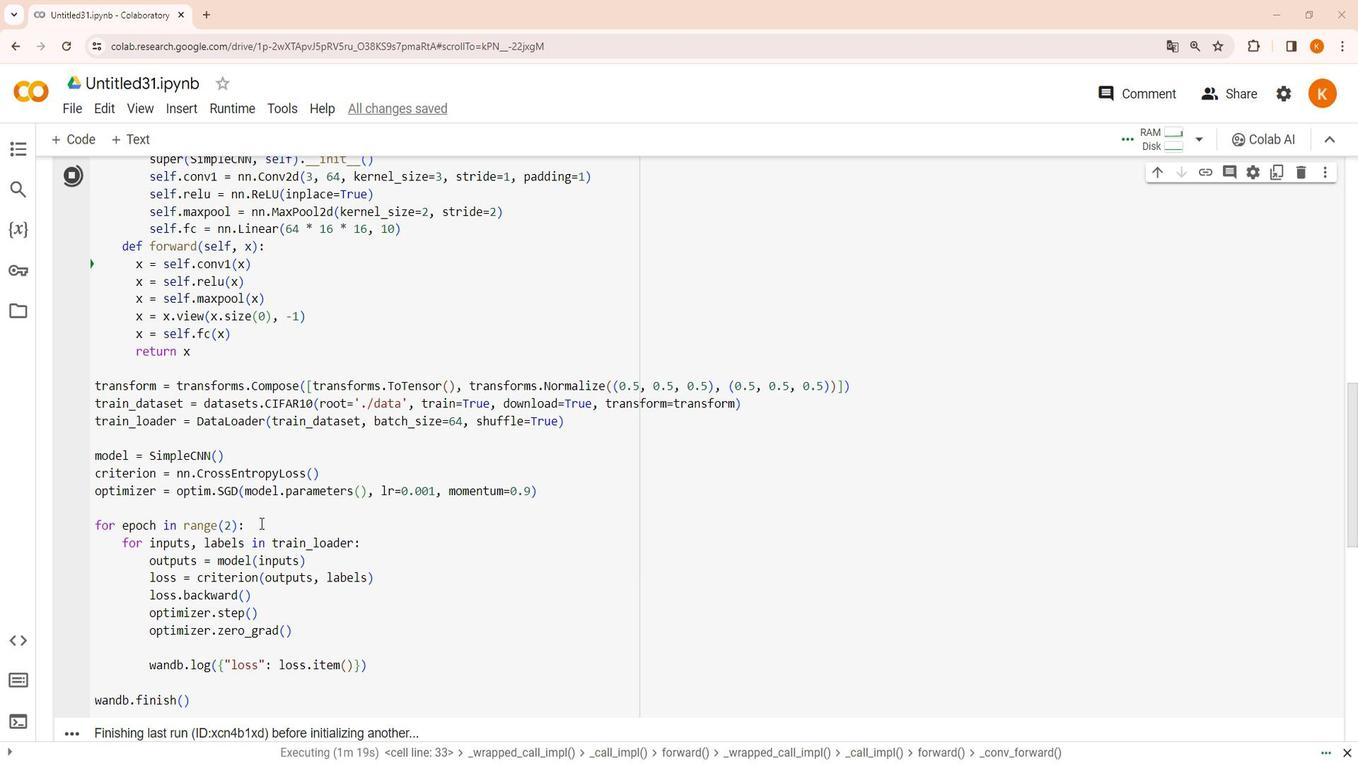 
Action: Mouse scrolled (471, 424) with delta (0, 0)
Screenshot: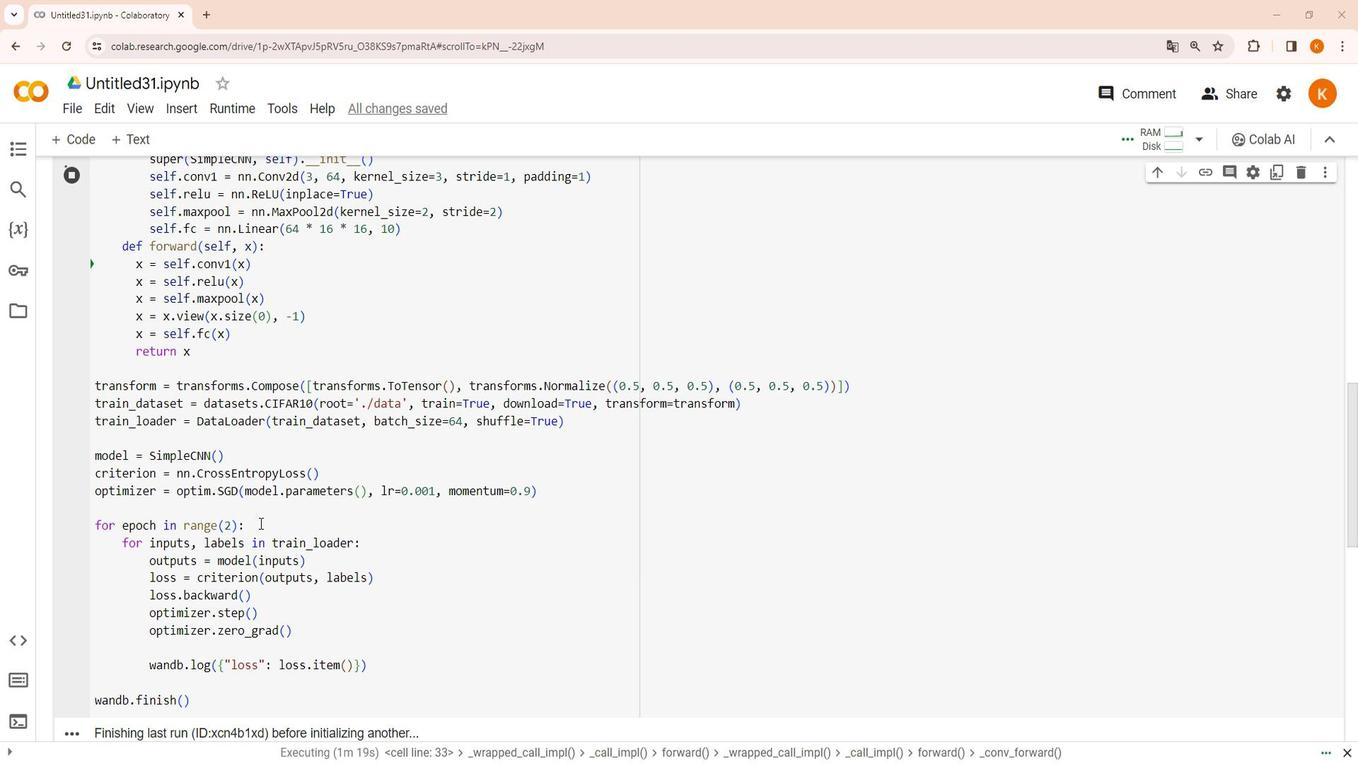 
Action: Mouse moved to (488, 456)
Screenshot: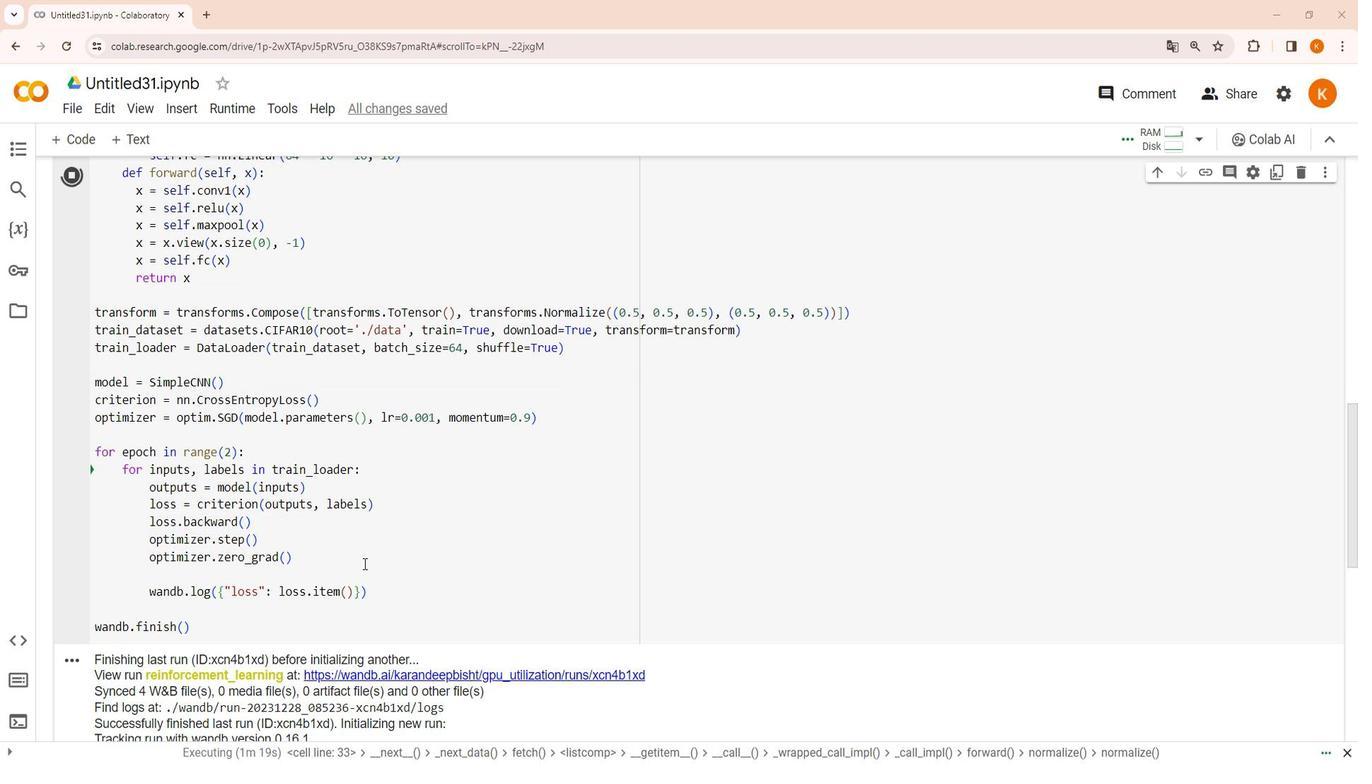
Action: Mouse scrolled (488, 455) with delta (0, 0)
Screenshot: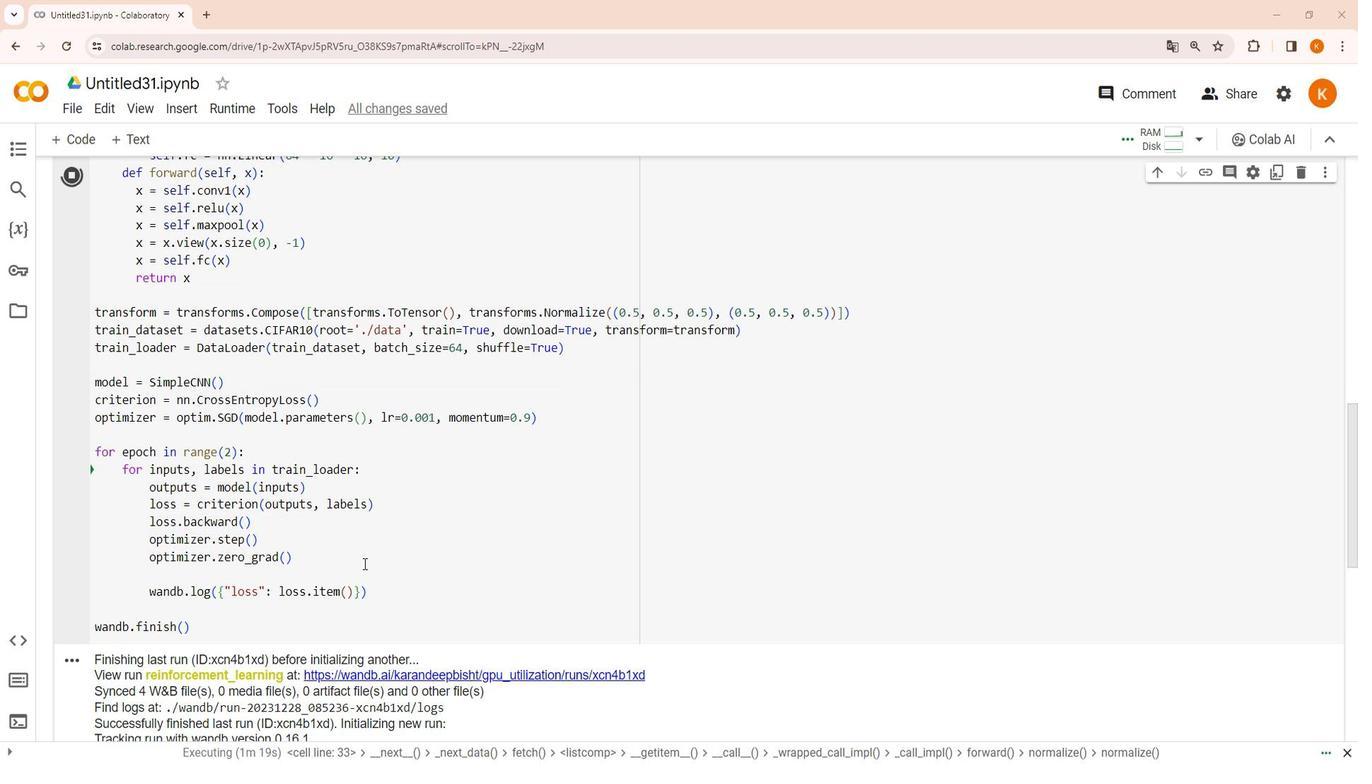 
Action: Mouse moved to (491, 459)
Screenshot: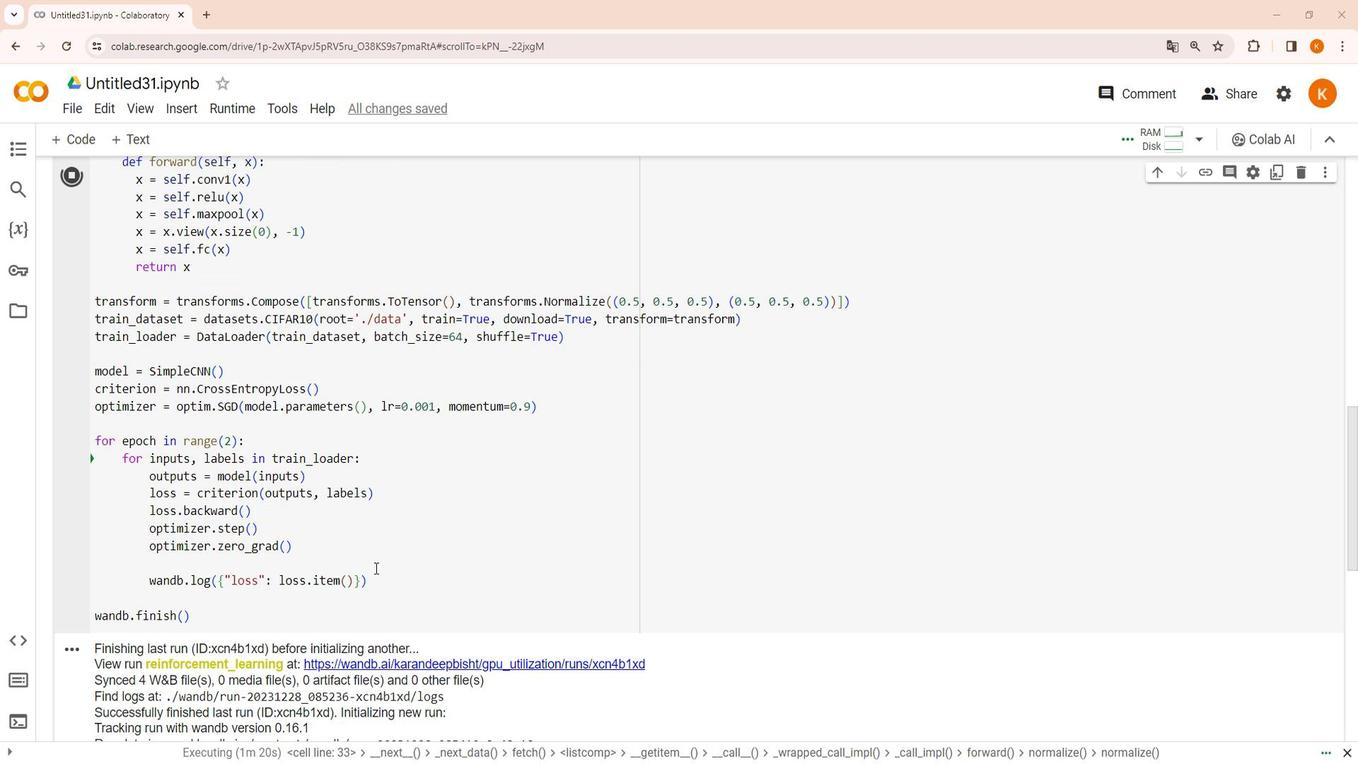 
Action: Mouse scrolled (491, 459) with delta (0, 0)
Screenshot: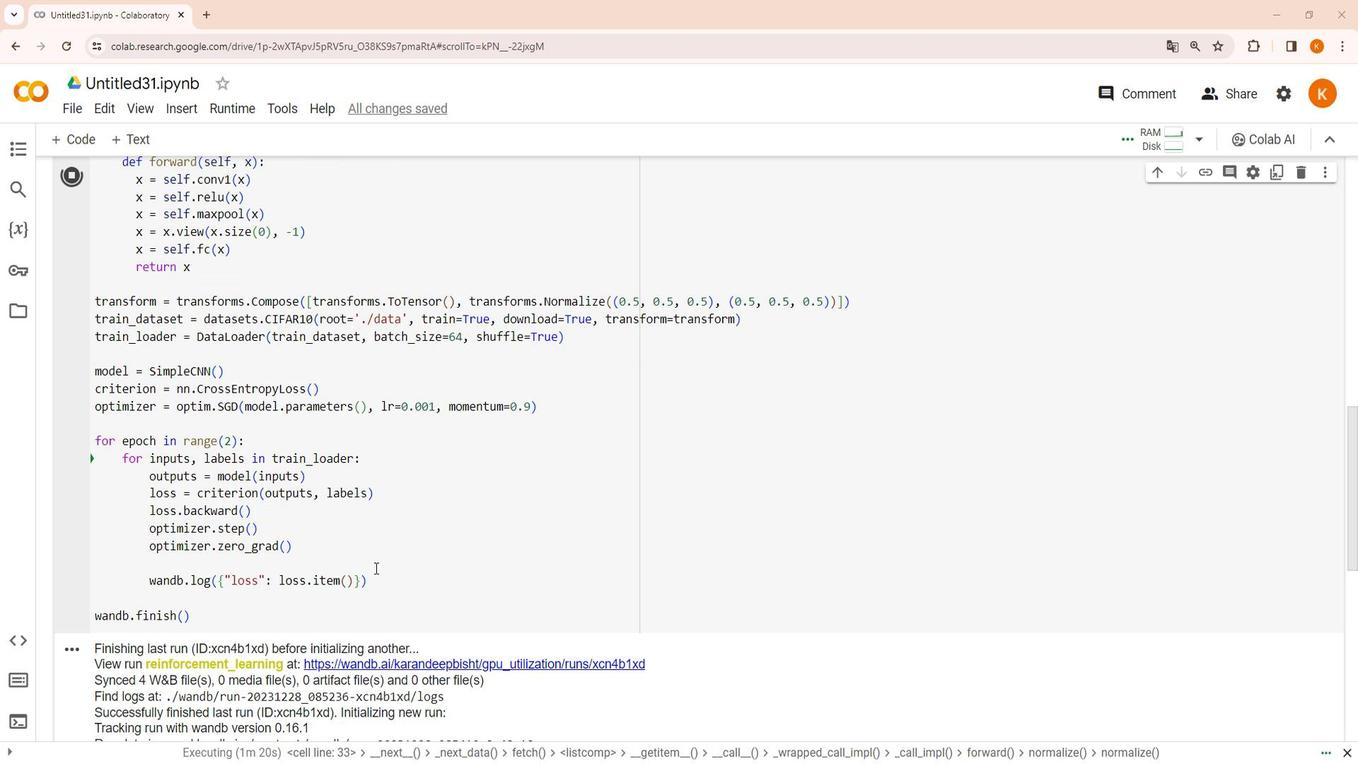 
Action: Mouse moved to (491, 459)
Screenshot: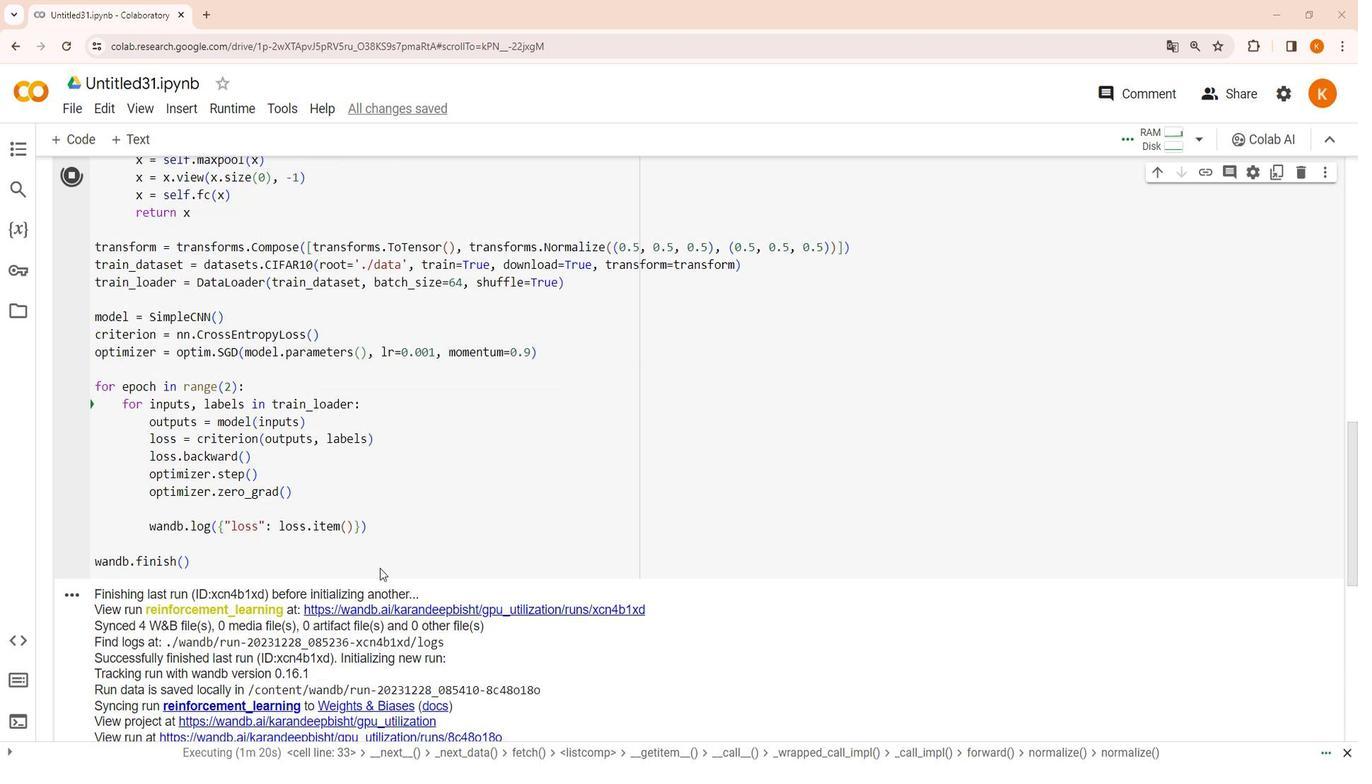 
Action: Mouse scrolled (491, 459) with delta (0, 0)
Screenshot: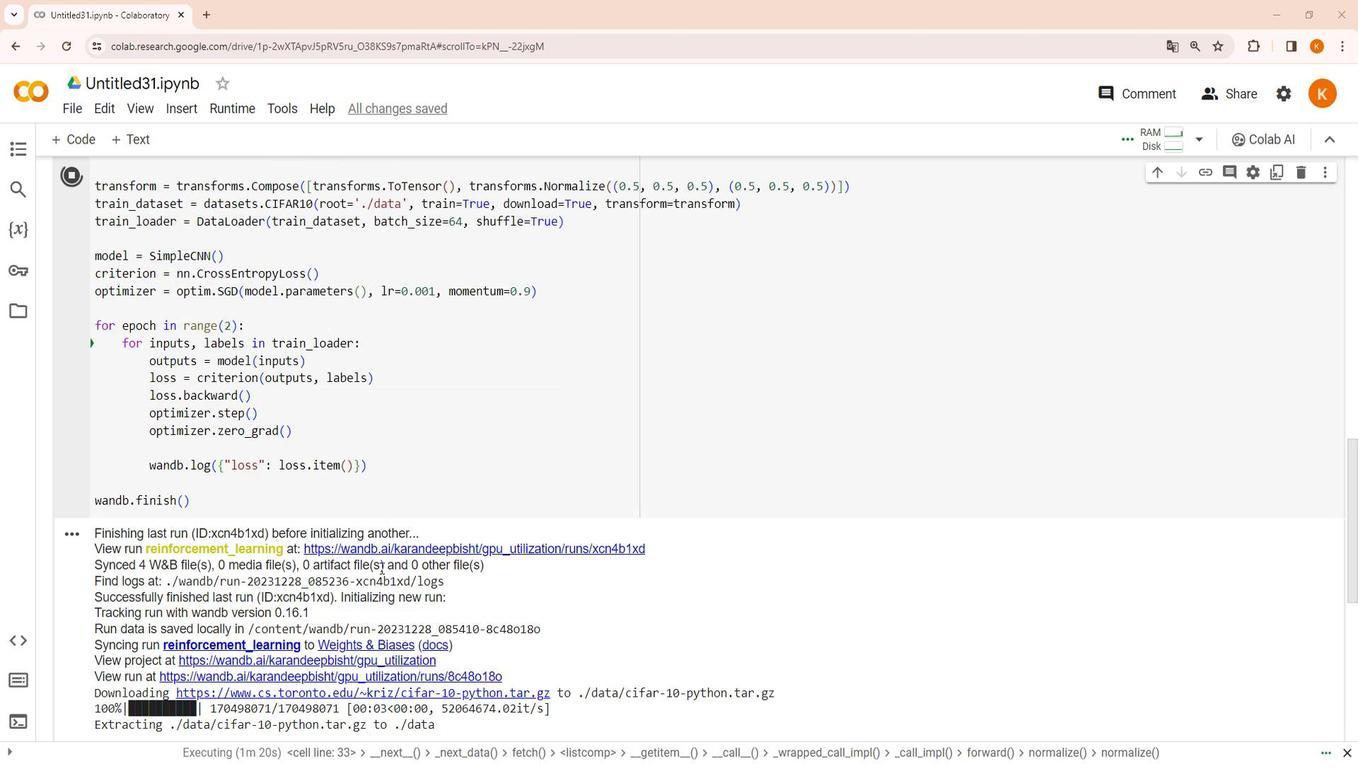 
Action: Mouse moved to (483, 469)
Screenshot: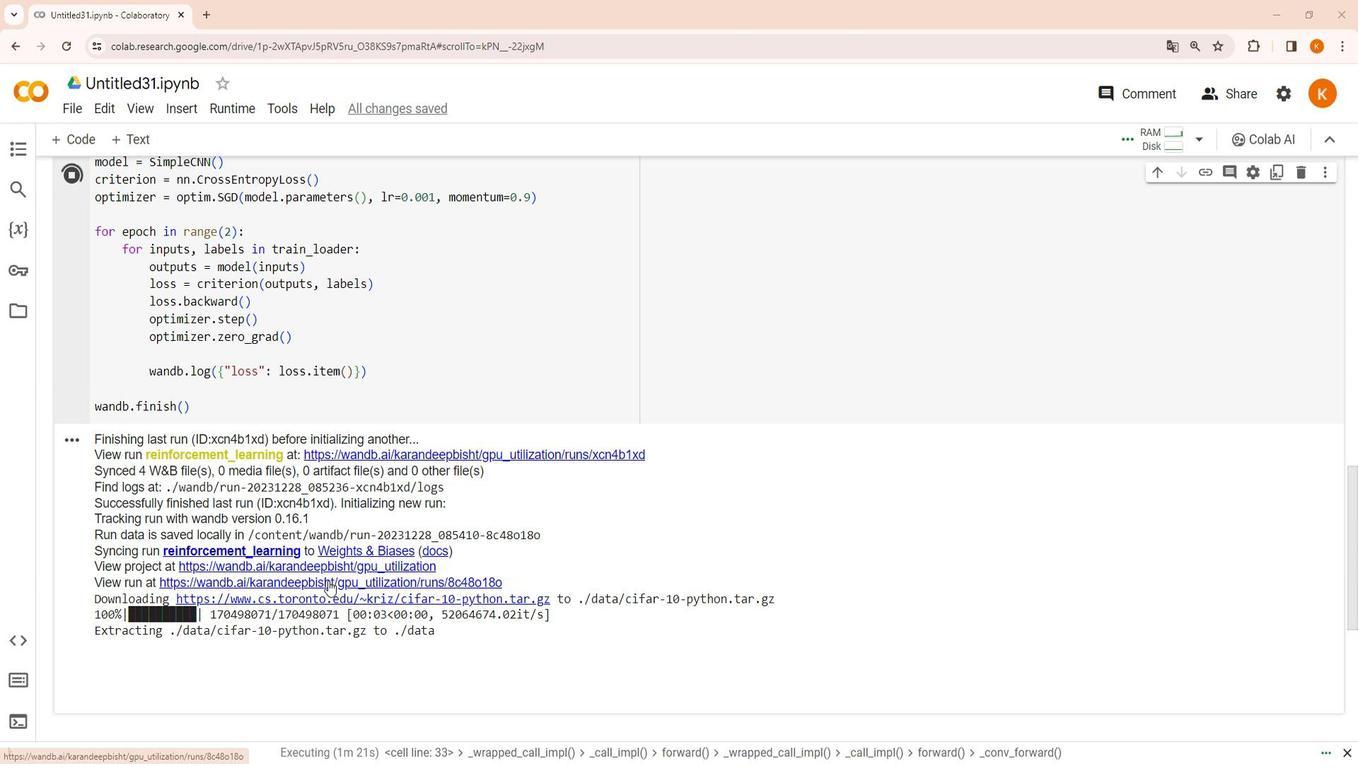 
Action: Mouse pressed left at (483, 469)
Screenshot: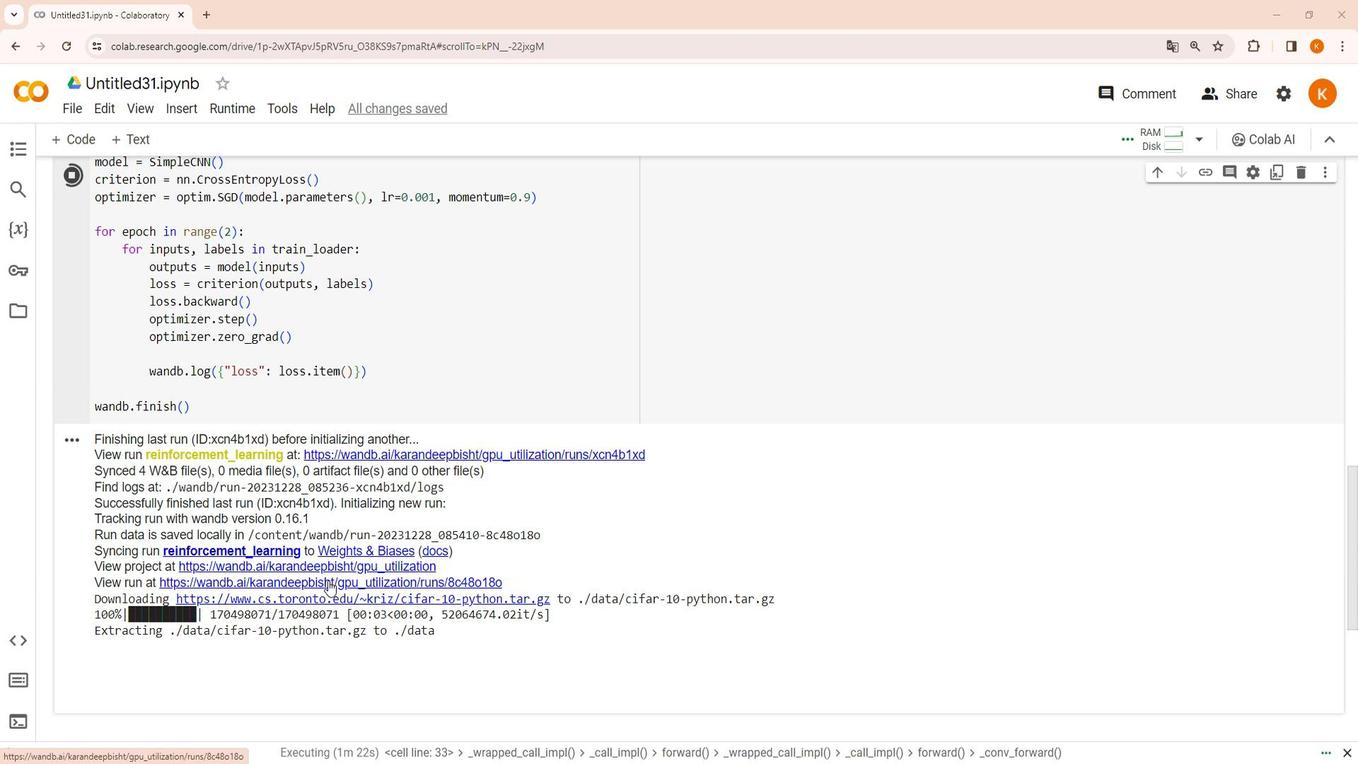 
Action: Mouse moved to (447, 38)
Screenshot: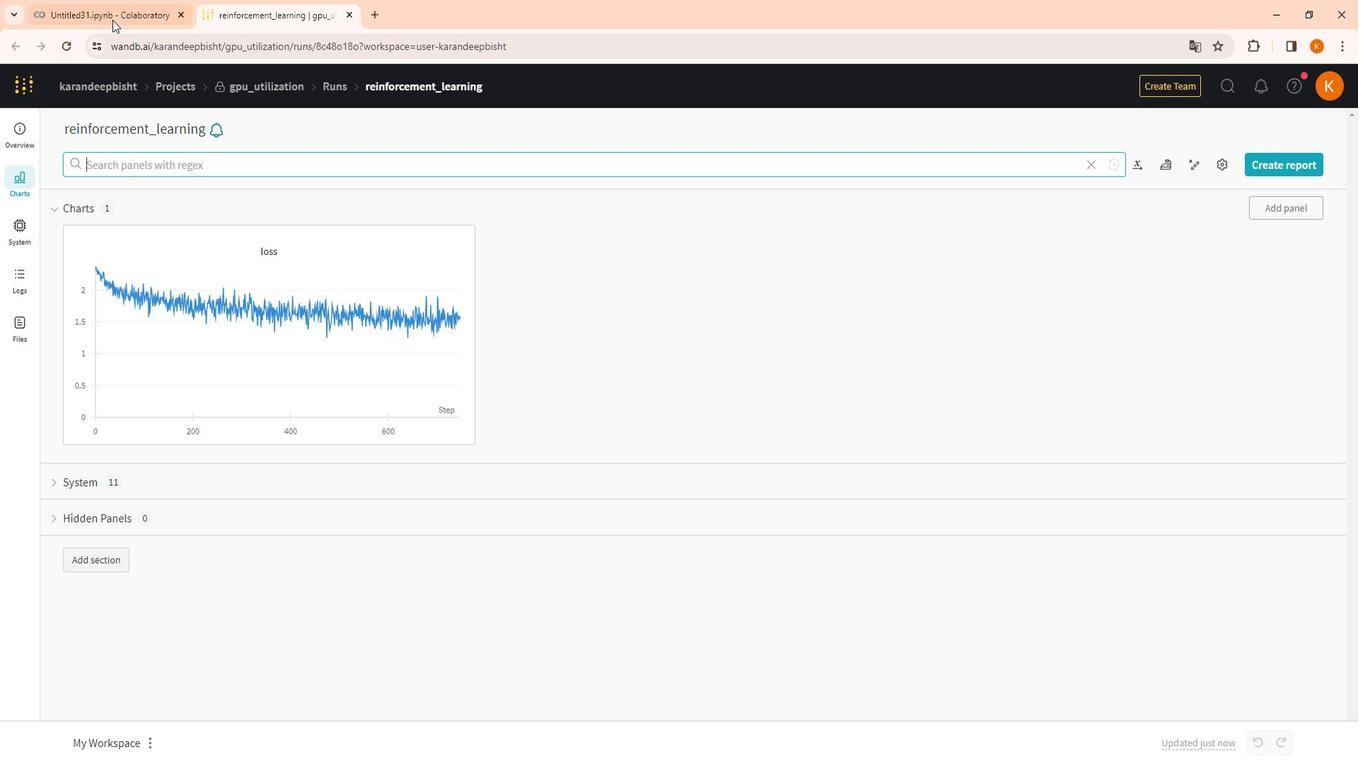 
Action: Mouse pressed left at (447, 38)
Screenshot: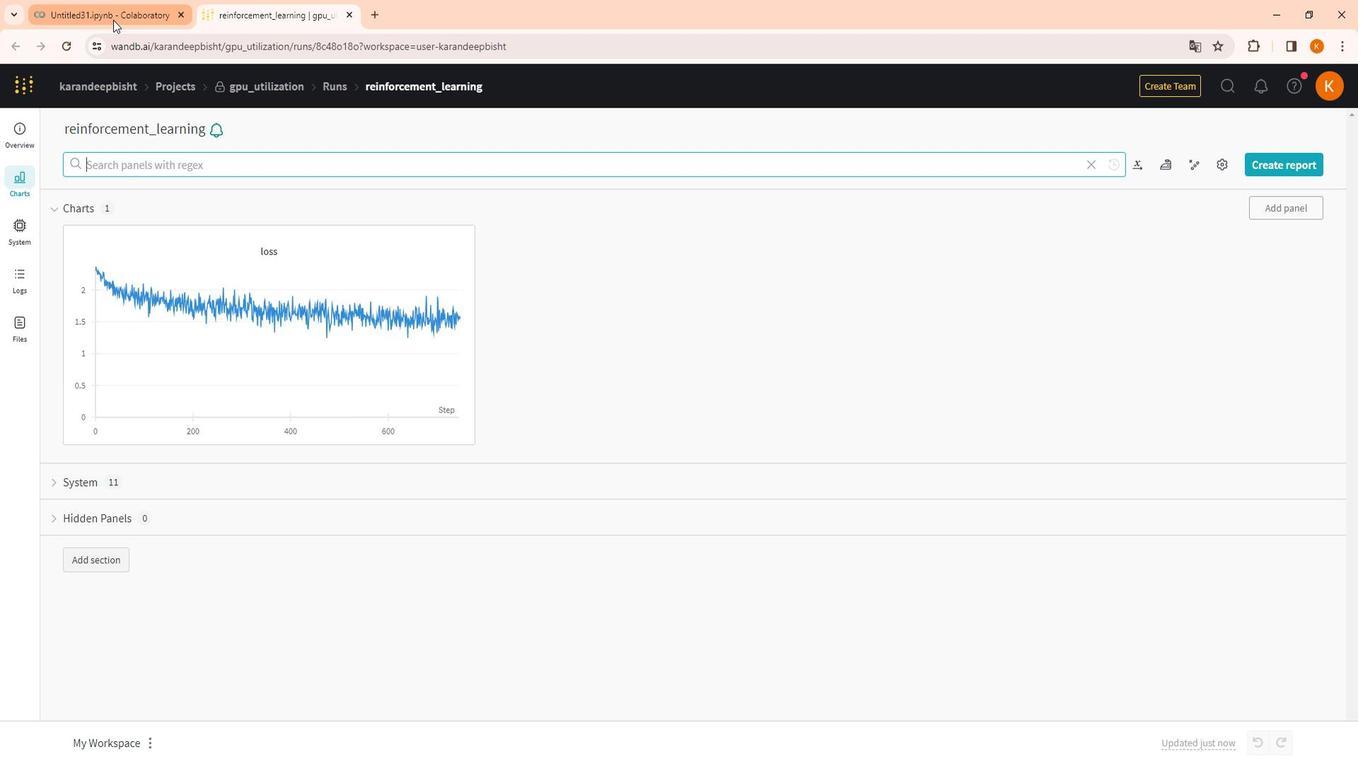 
Action: Mouse moved to (469, 322)
Screenshot: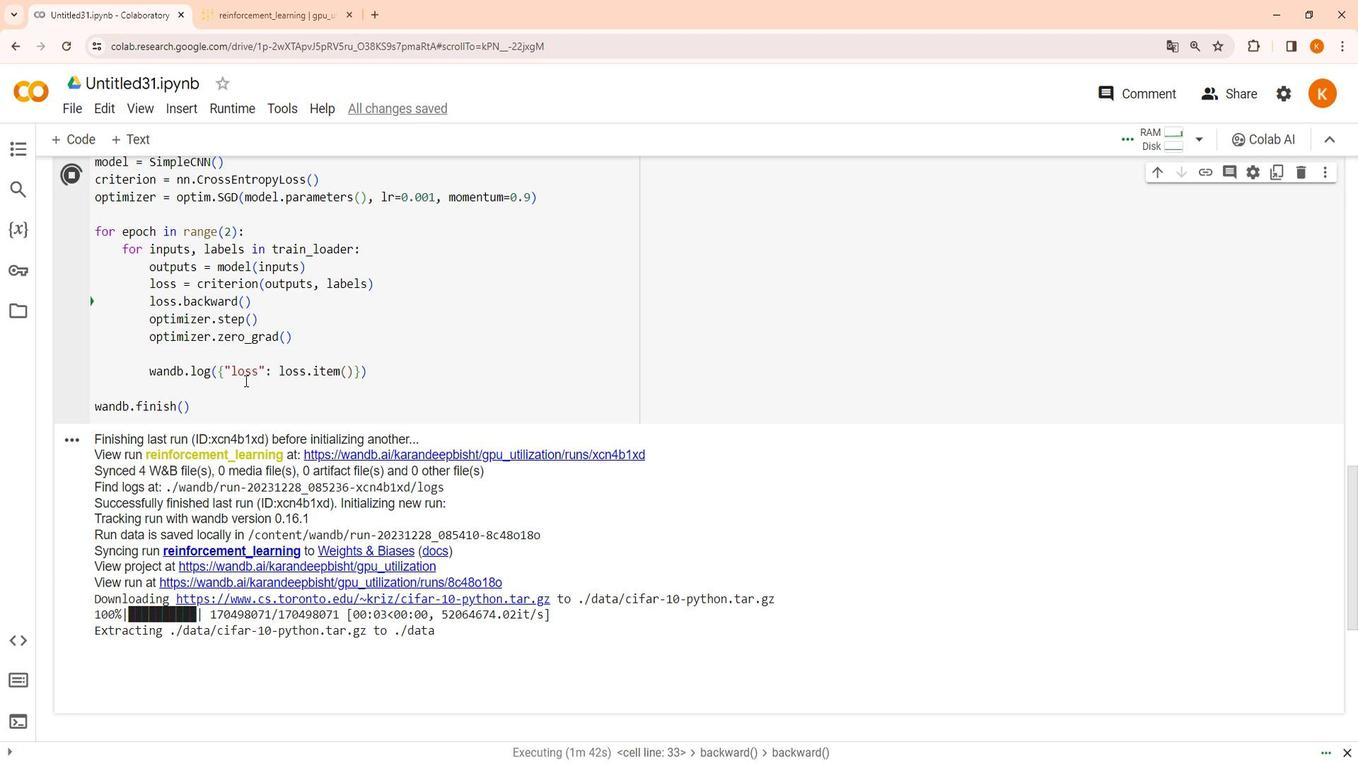 
Action: Mouse scrolled (469, 323) with delta (0, 0)
Screenshot: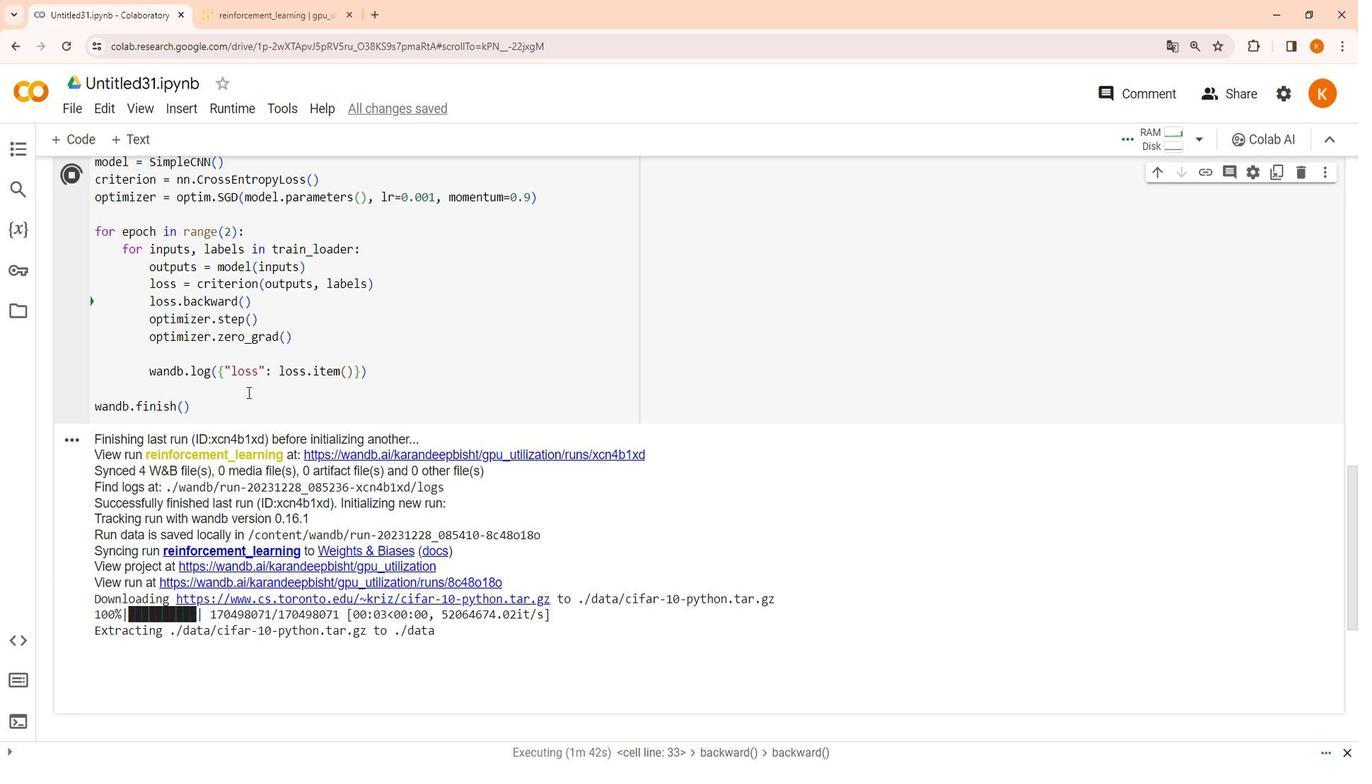 
Action: Mouse moved to (470, 343)
Screenshot: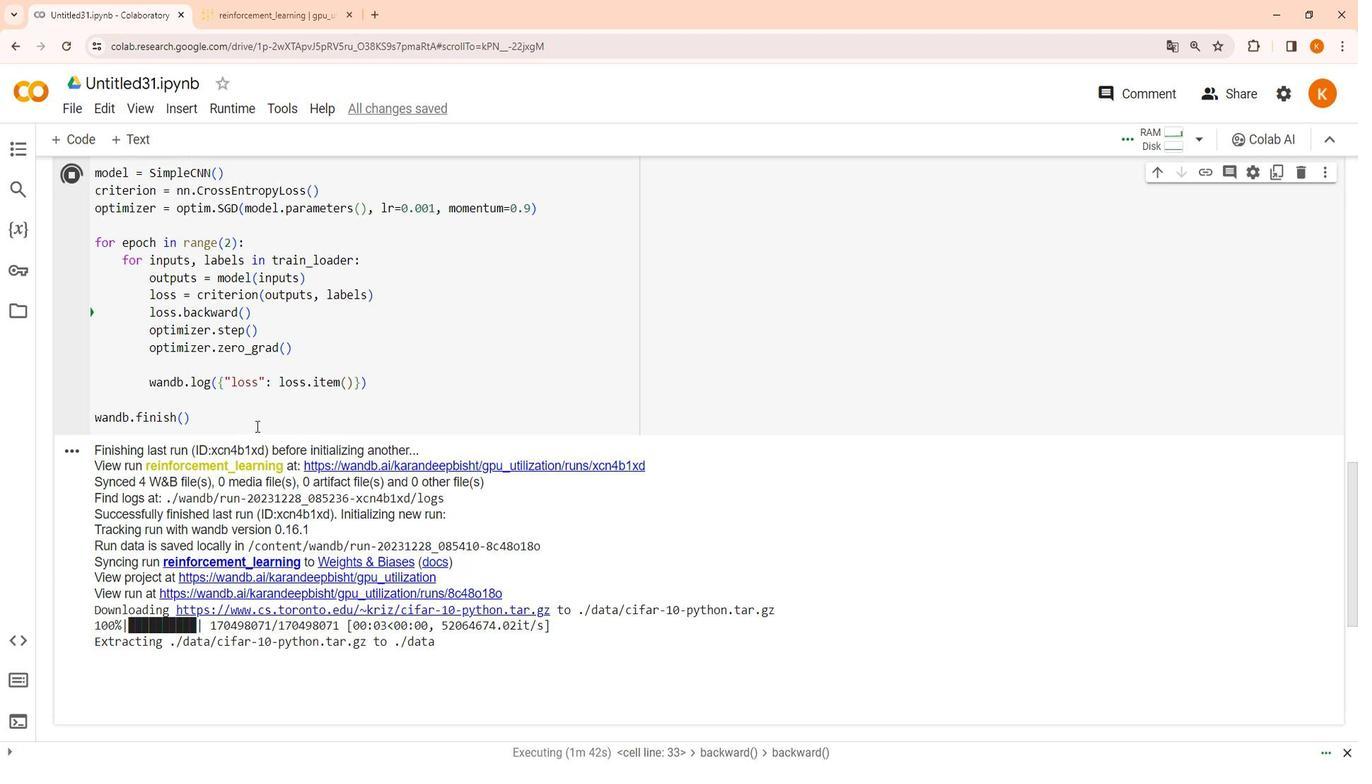 
Action: Mouse scrolled (470, 343) with delta (0, 0)
Screenshot: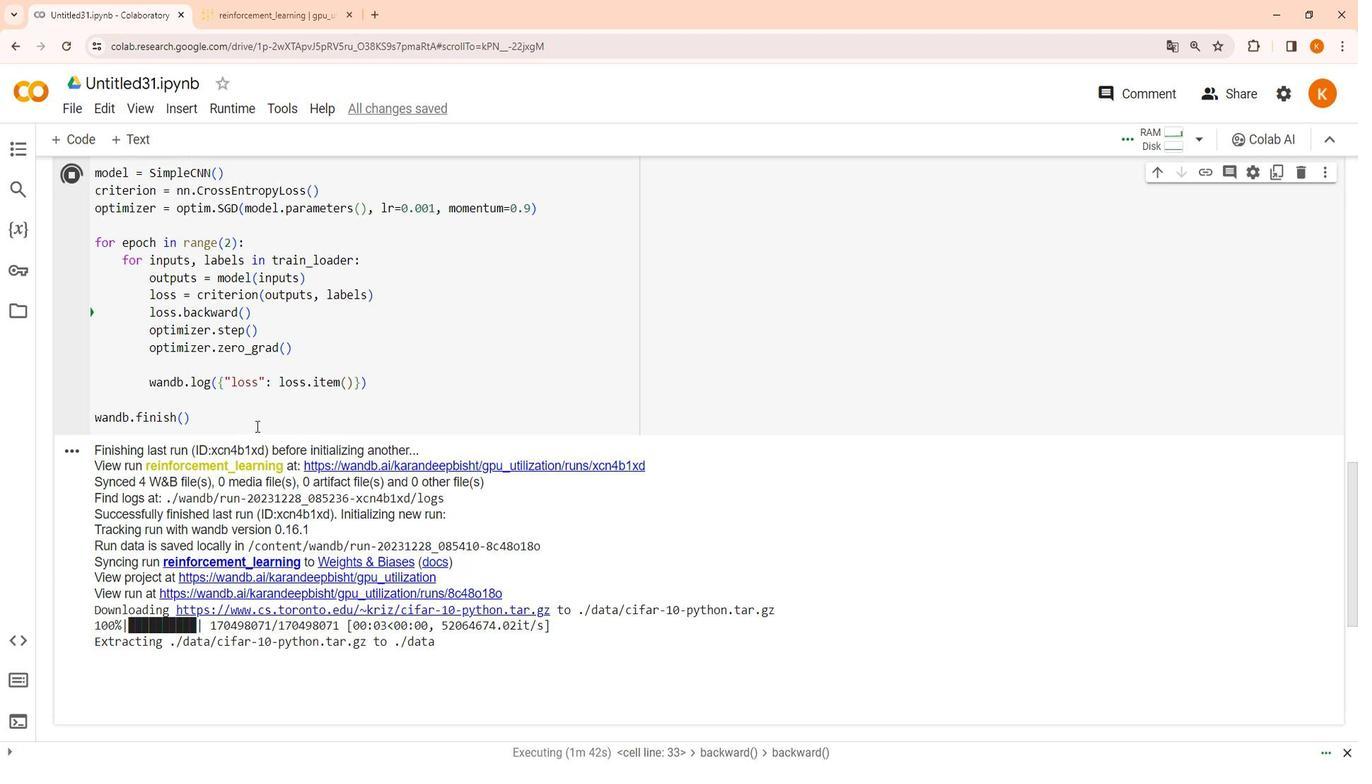 
Action: Mouse moved to (472, 371)
Screenshot: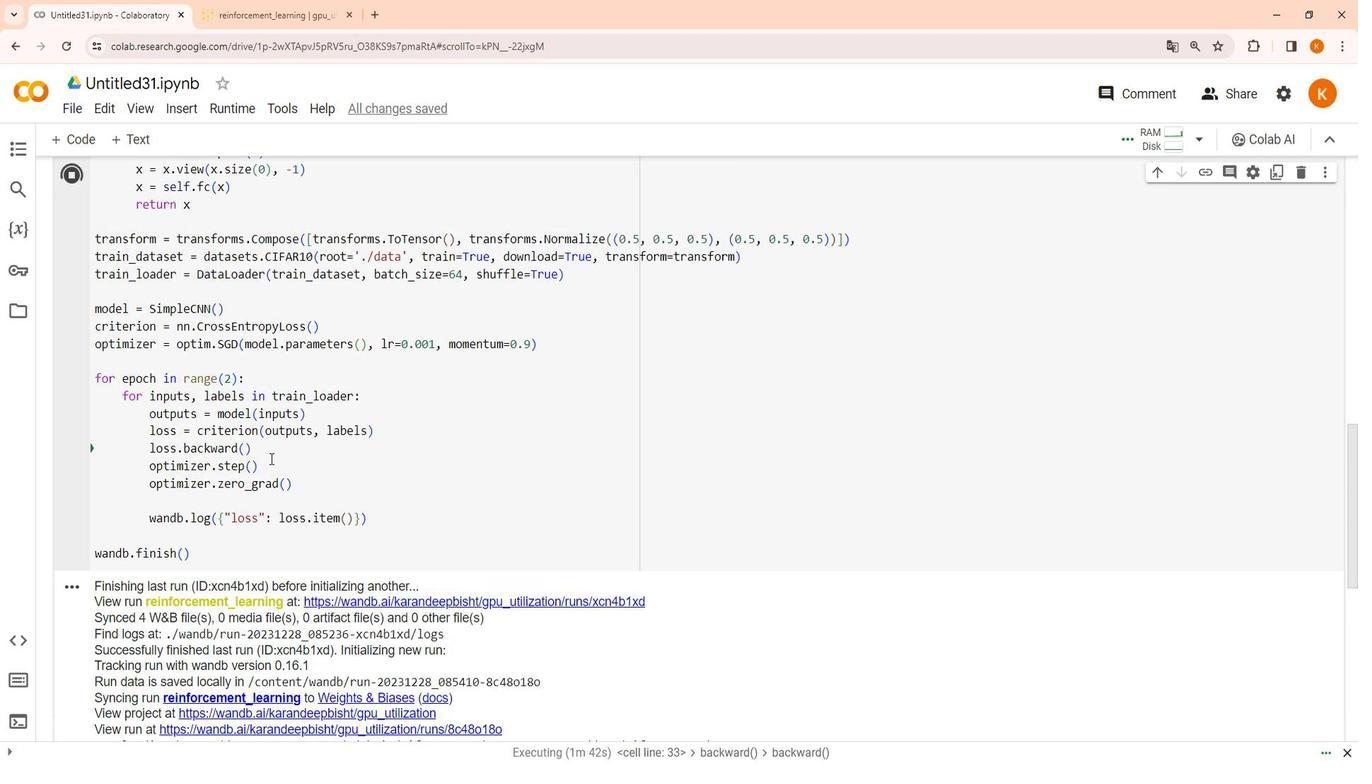 
Action: Mouse scrolled (472, 372) with delta (0, 0)
Screenshot: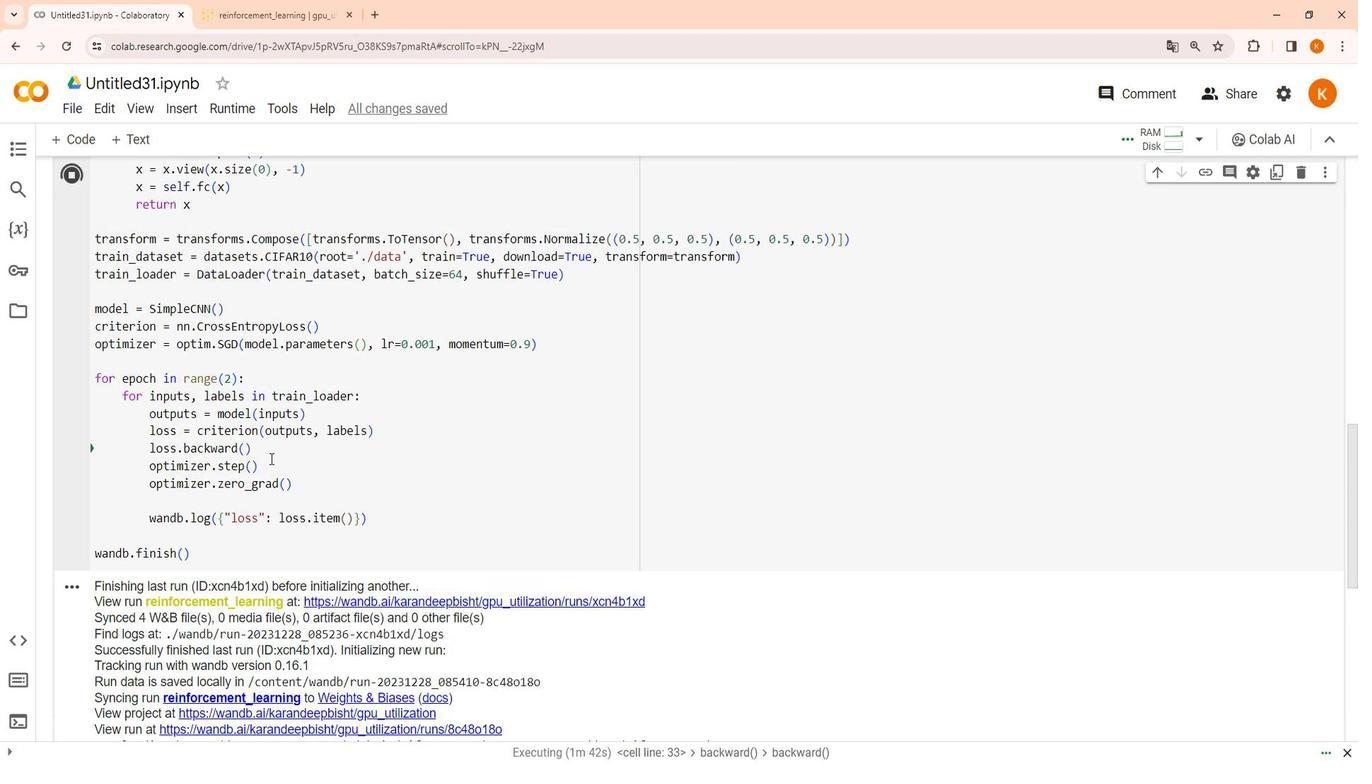 
Action: Mouse moved to (474, 389)
Screenshot: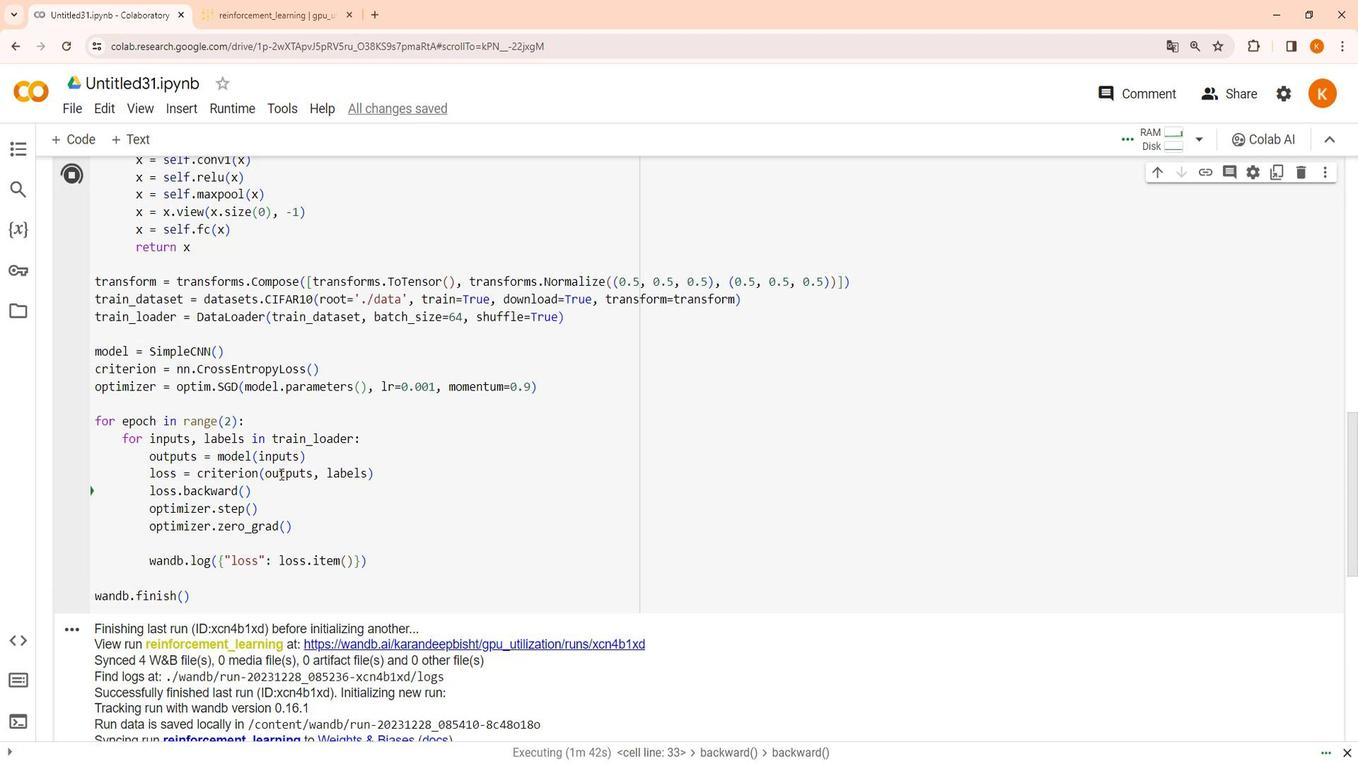 
Action: Mouse scrolled (474, 390) with delta (0, 0)
Screenshot: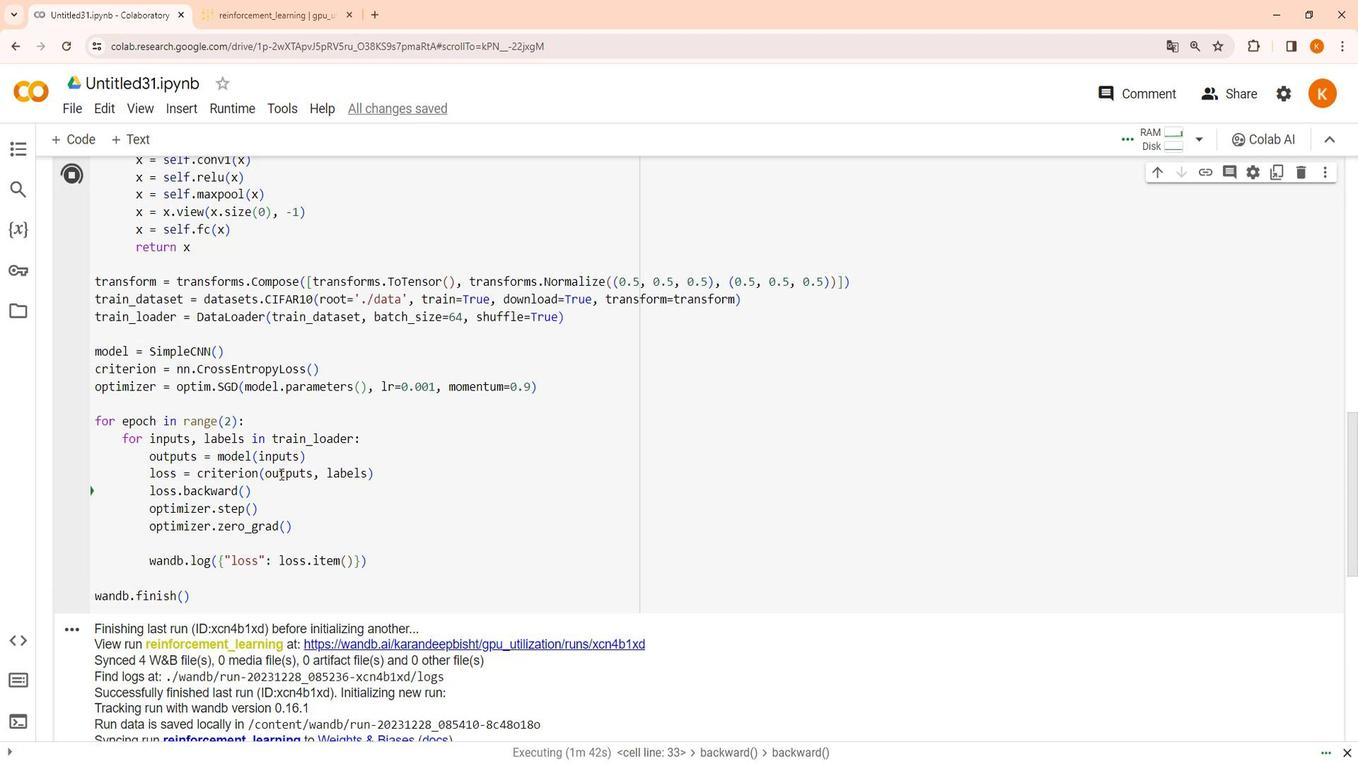 
Action: Mouse moved to (484, 348)
Screenshot: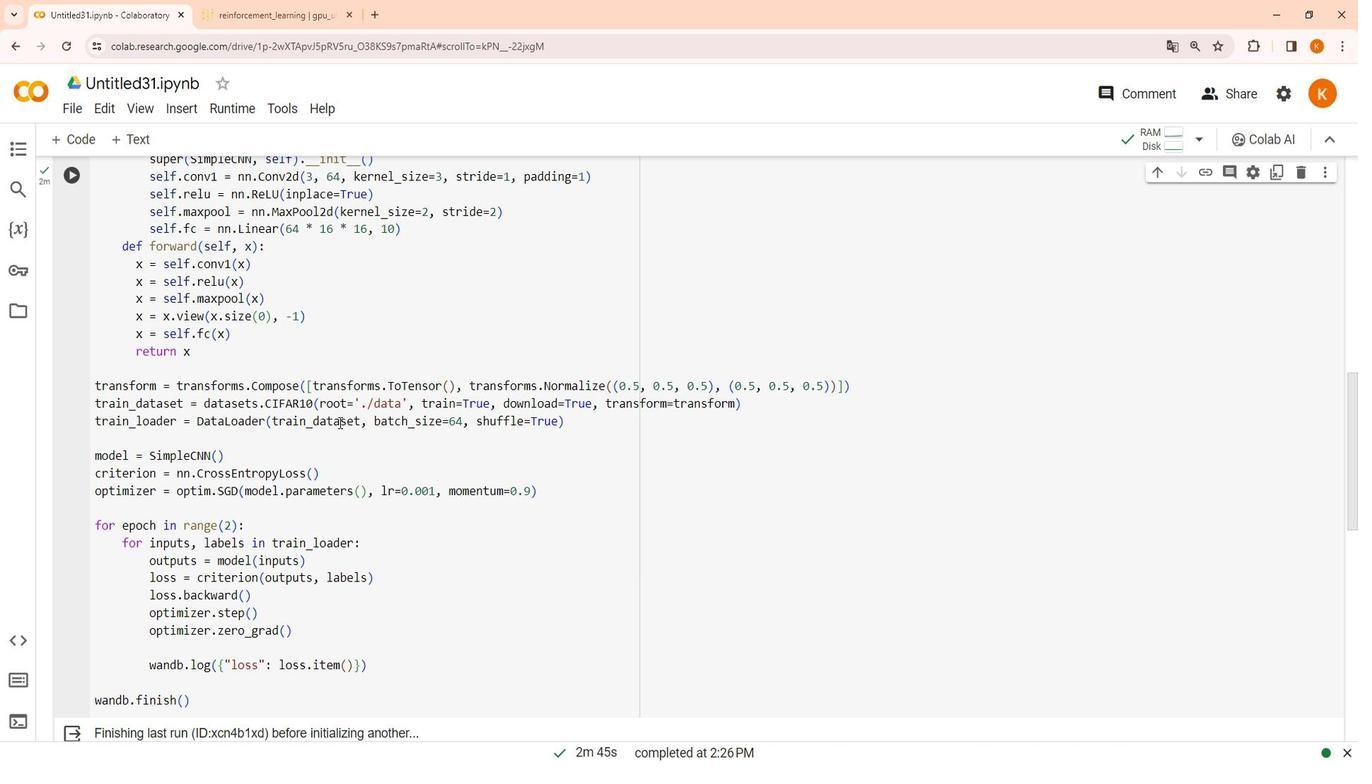 
Action: Mouse scrolled (484, 347) with delta (0, 0)
Screenshot: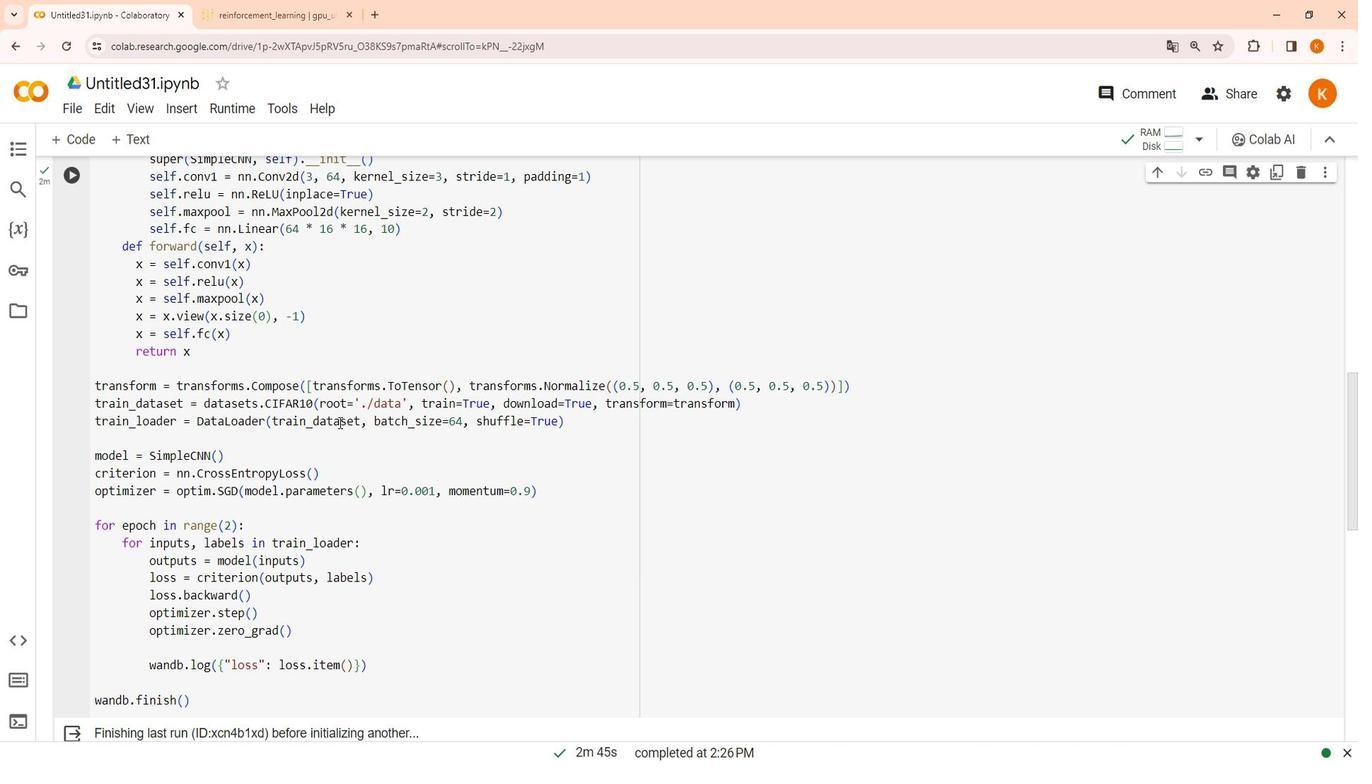 
Action: Mouse moved to (484, 348)
Screenshot: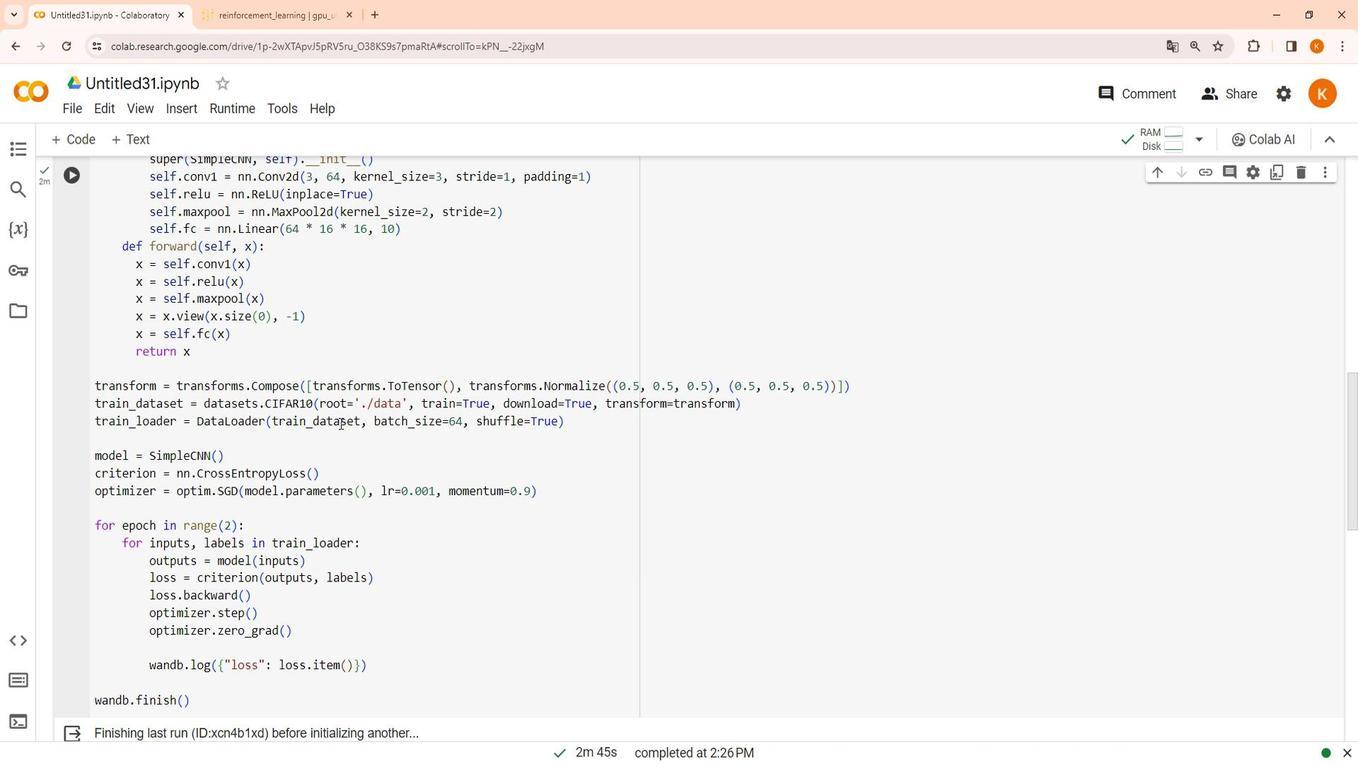 
Action: Mouse scrolled (484, 348) with delta (0, 0)
Screenshot: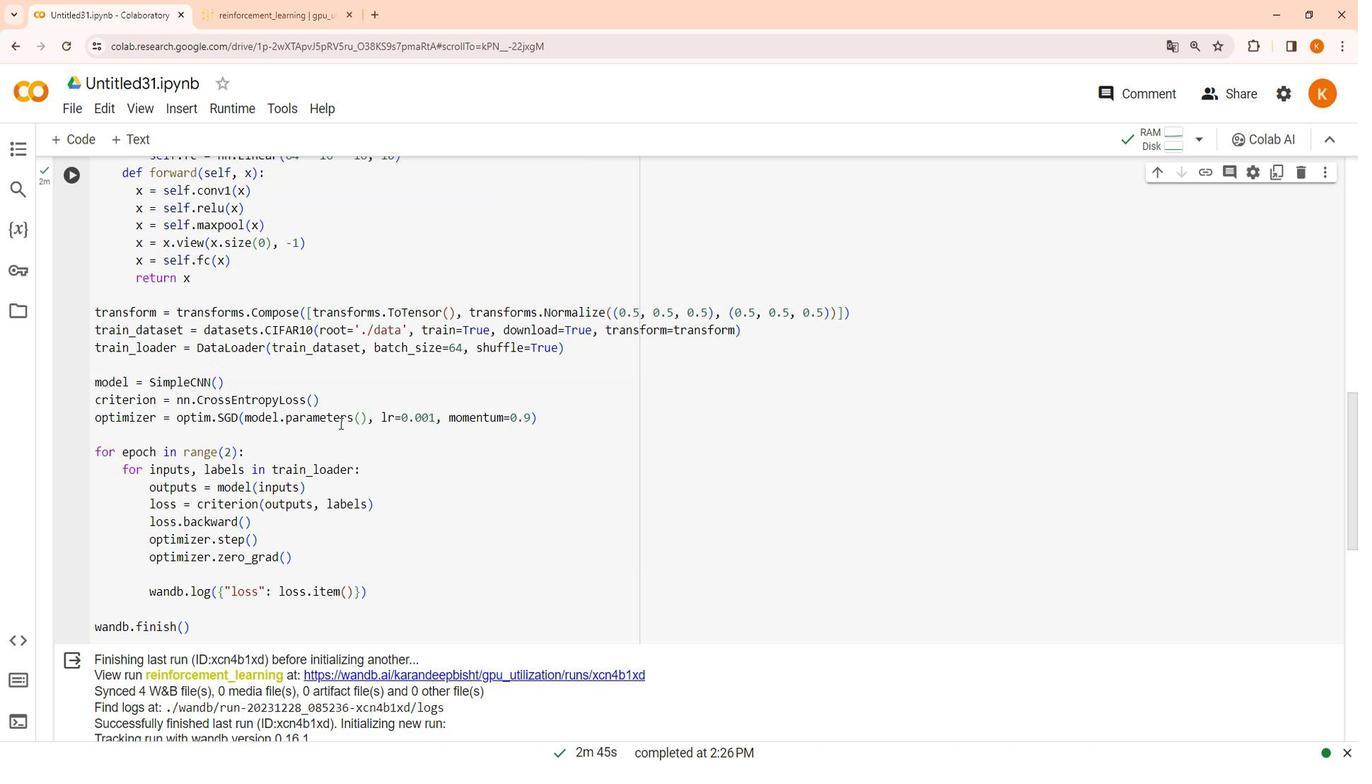 
Action: Mouse moved to (485, 349)
Screenshot: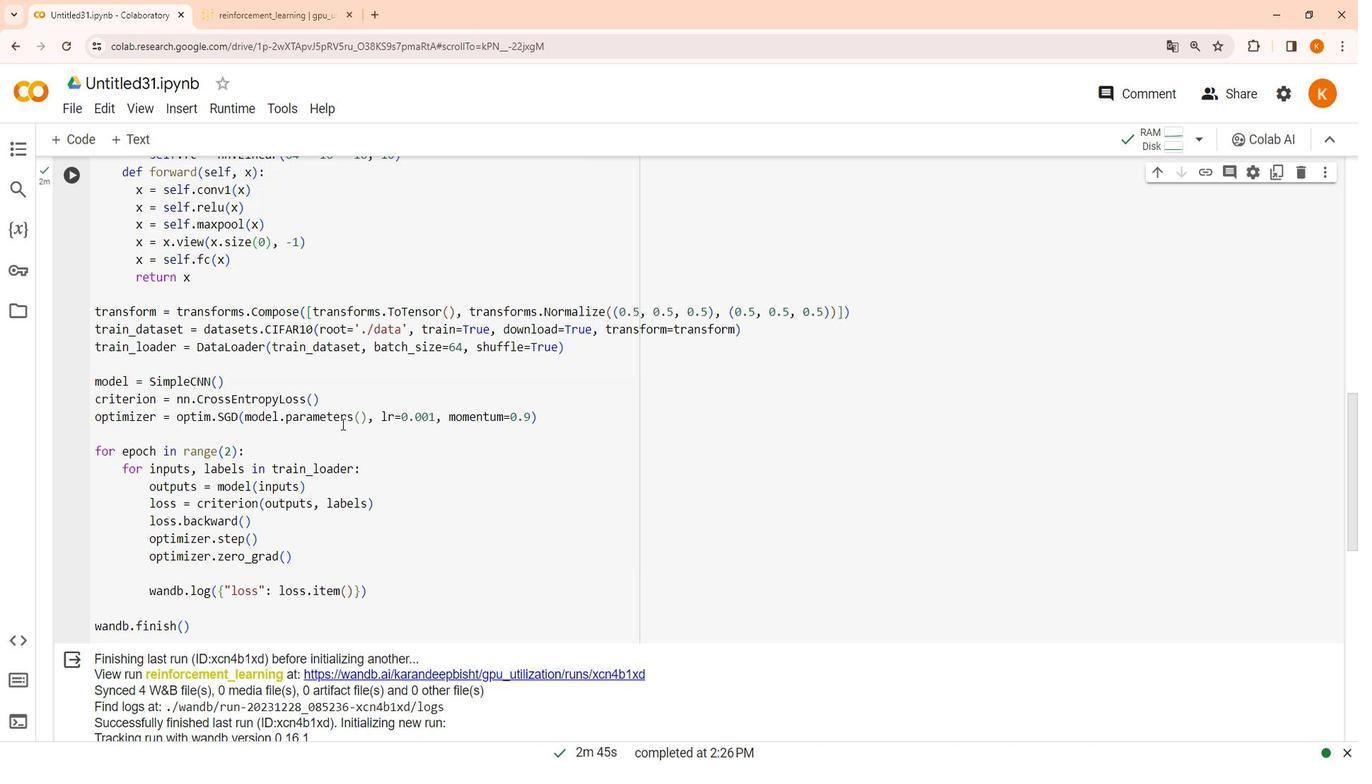 
Action: Mouse scrolled (485, 348) with delta (0, 0)
Screenshot: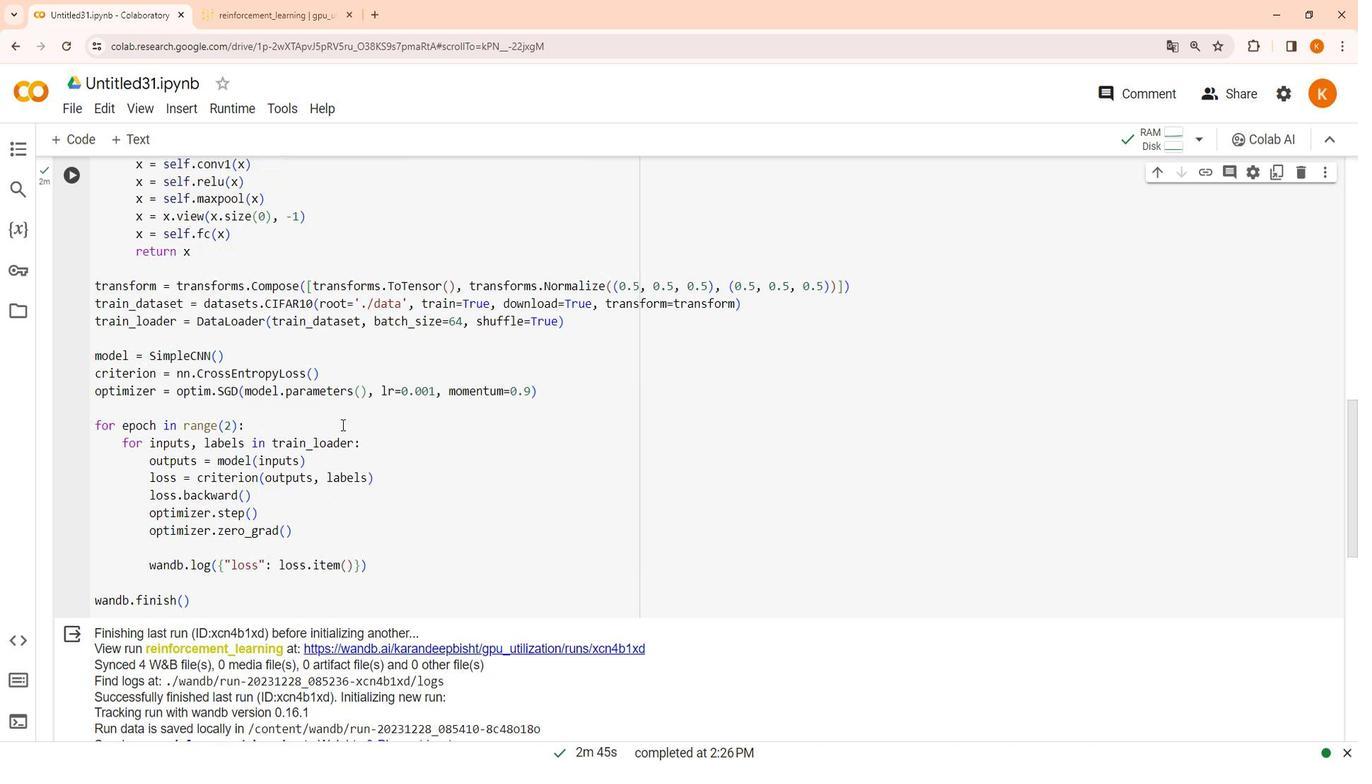 
Action: Mouse scrolled (485, 348) with delta (0, 0)
Screenshot: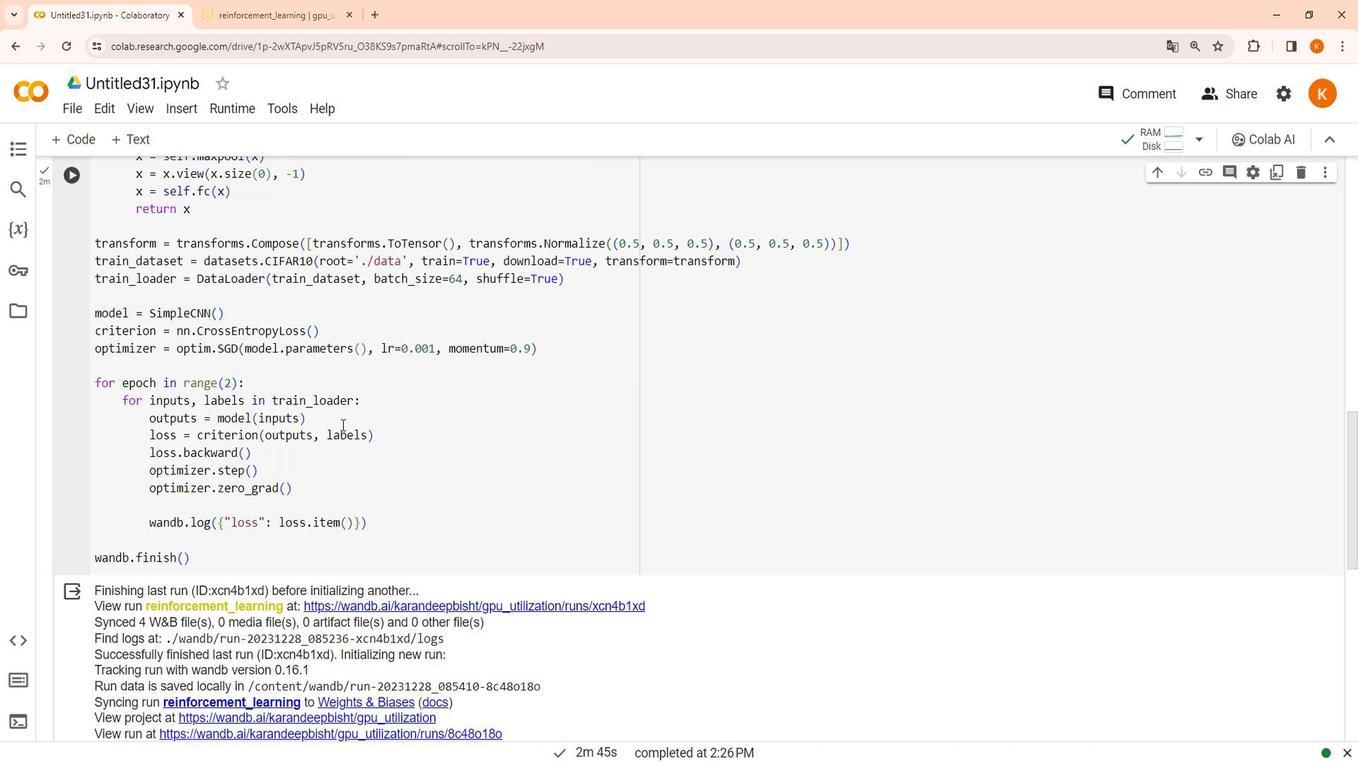 
Action: Mouse moved to (479, 471)
Screenshot: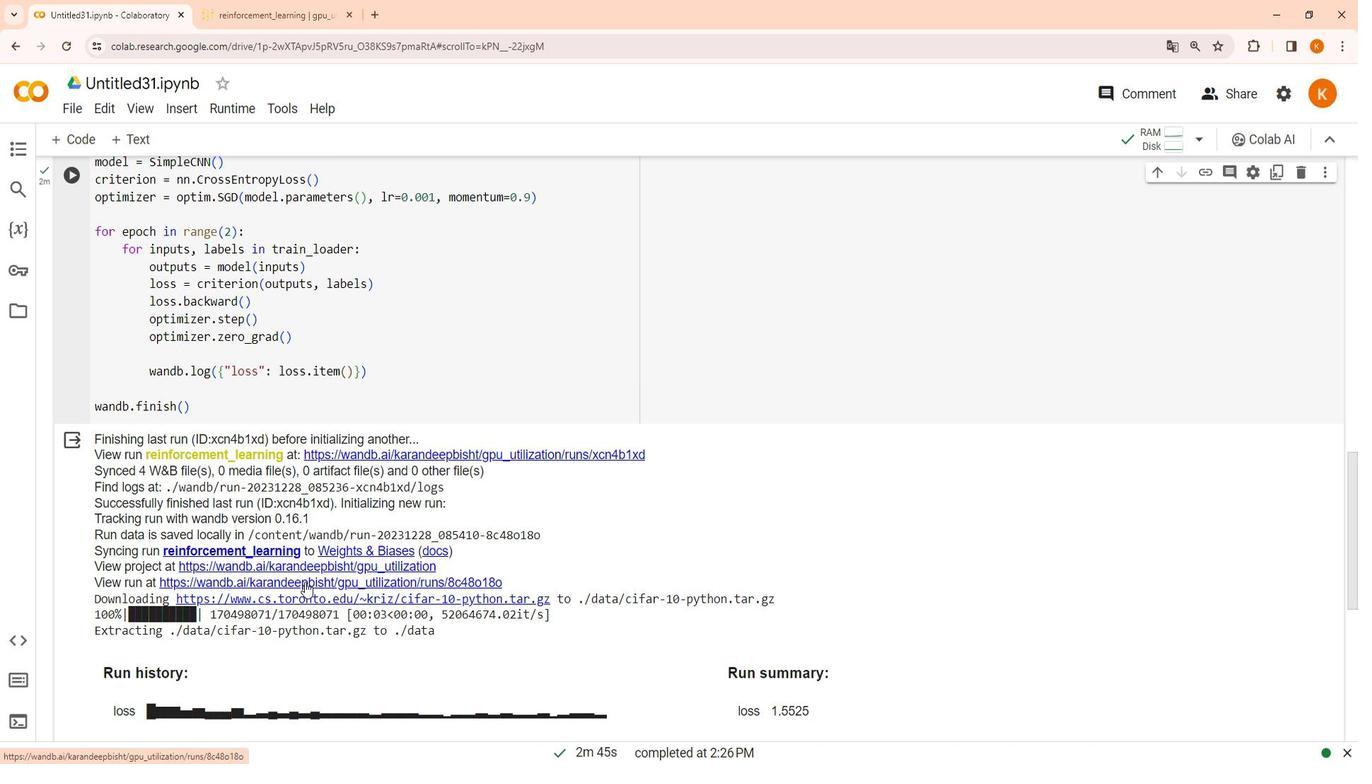 
Action: Mouse pressed left at (479, 471)
Screenshot: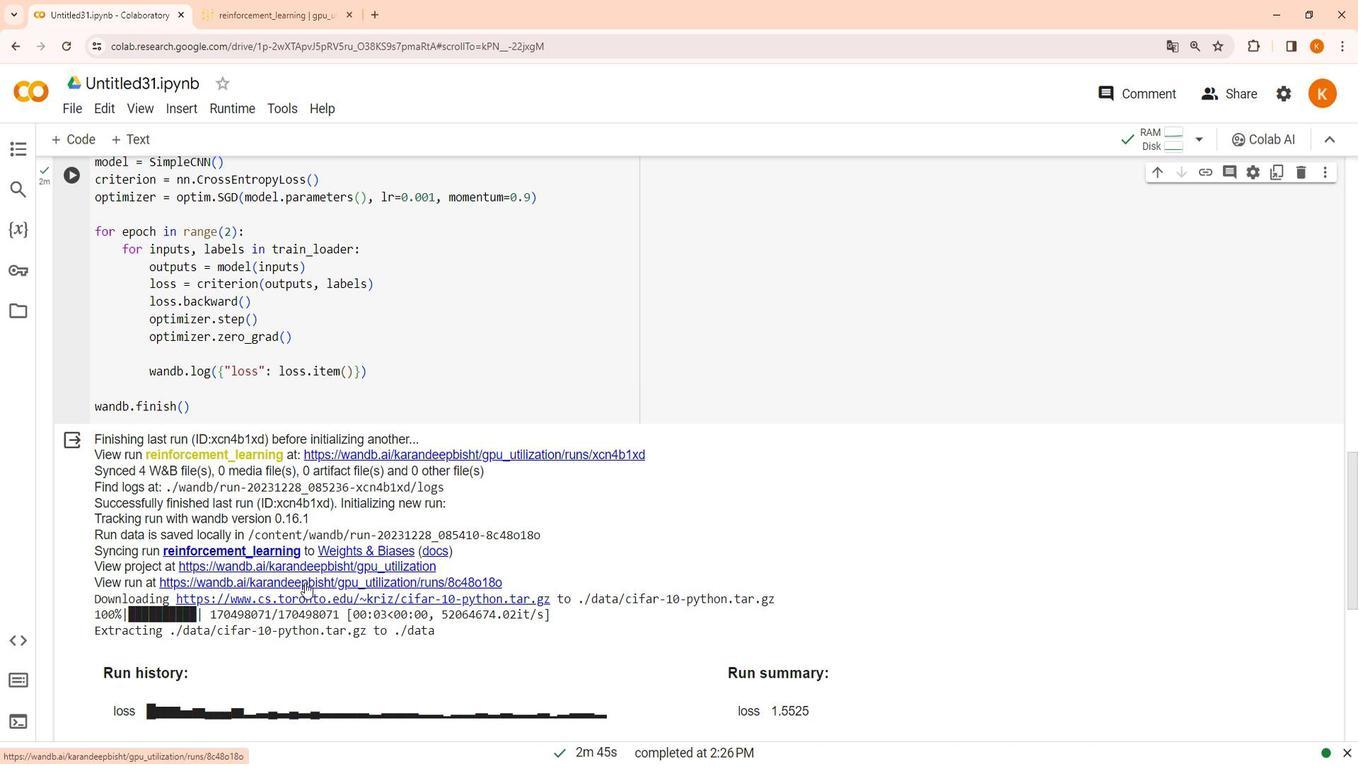 
Action: Mouse moved to (515, 37)
Screenshot: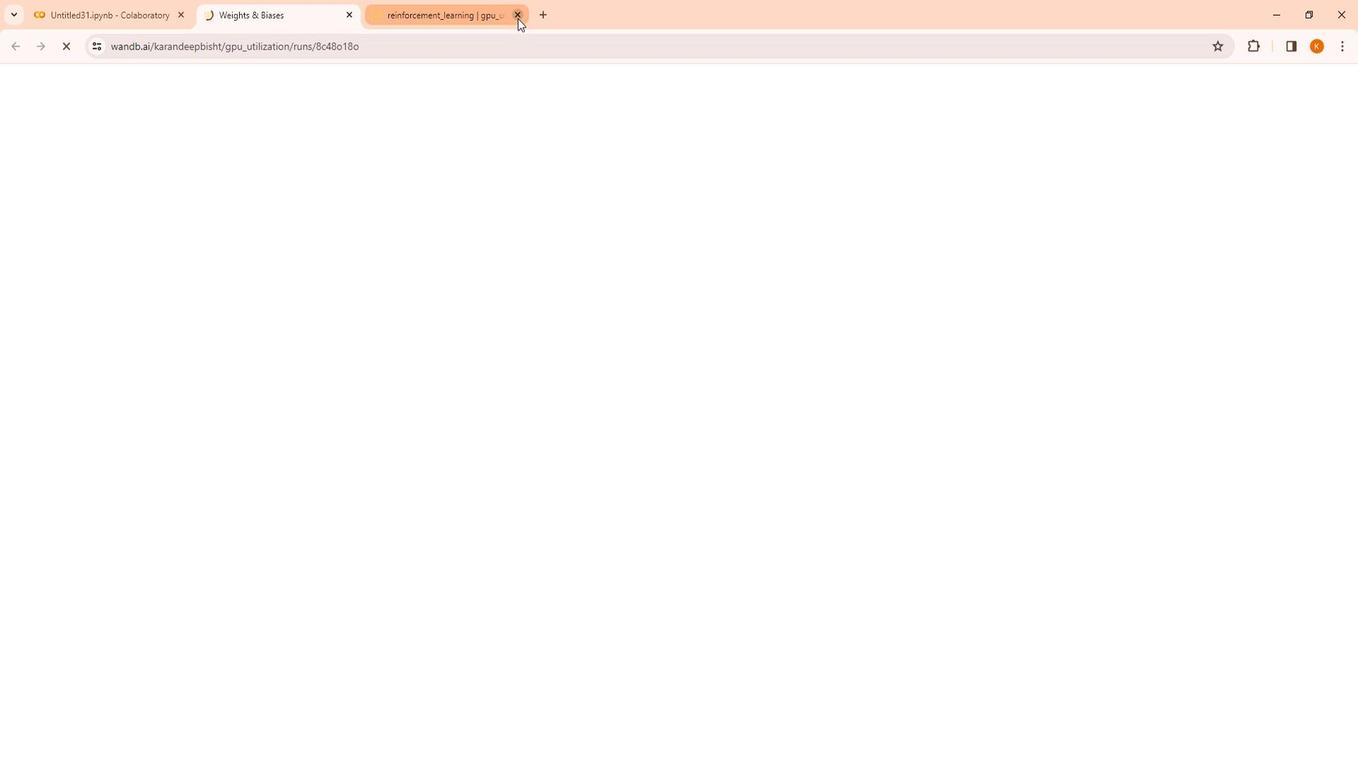 
Action: Mouse pressed left at (515, 37)
Screenshot: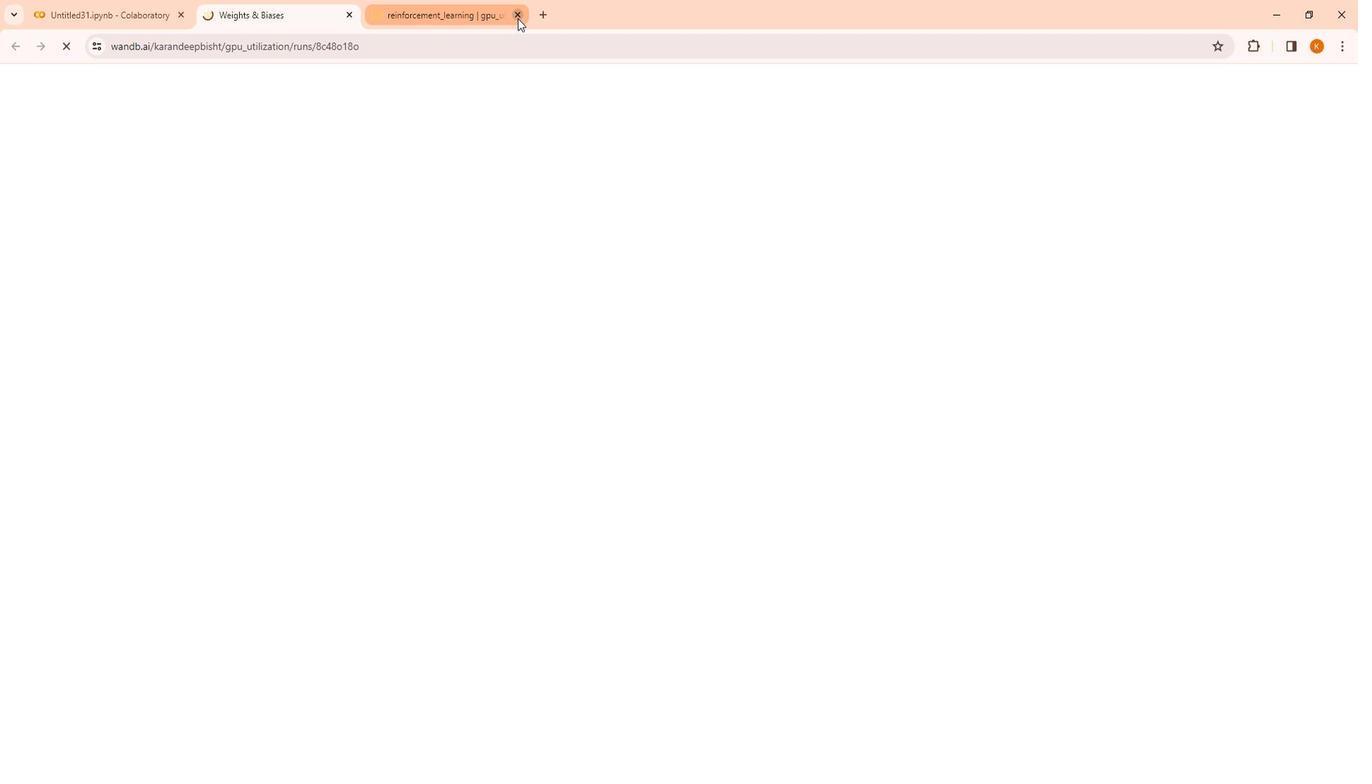 
Action: Mouse moved to (484, 88)
Screenshot: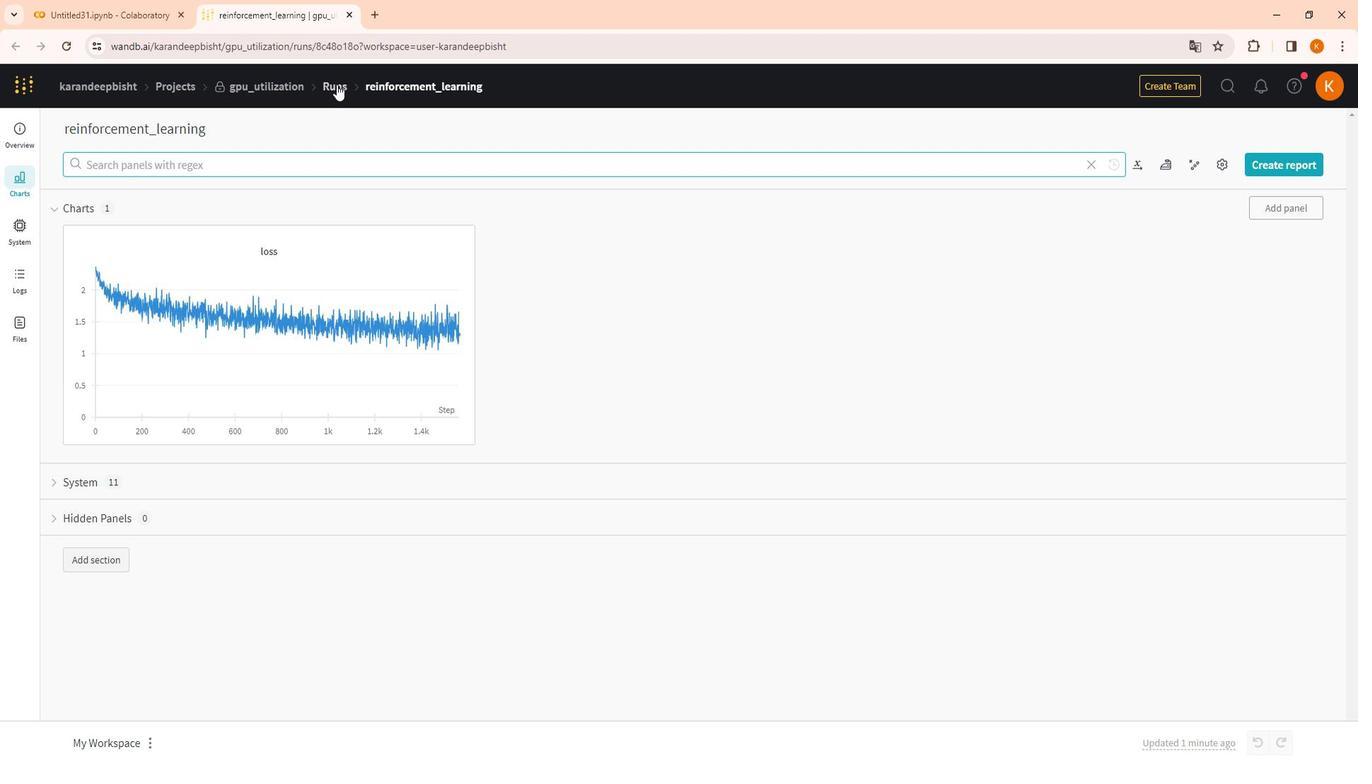 
Action: Mouse pressed left at (484, 88)
Screenshot: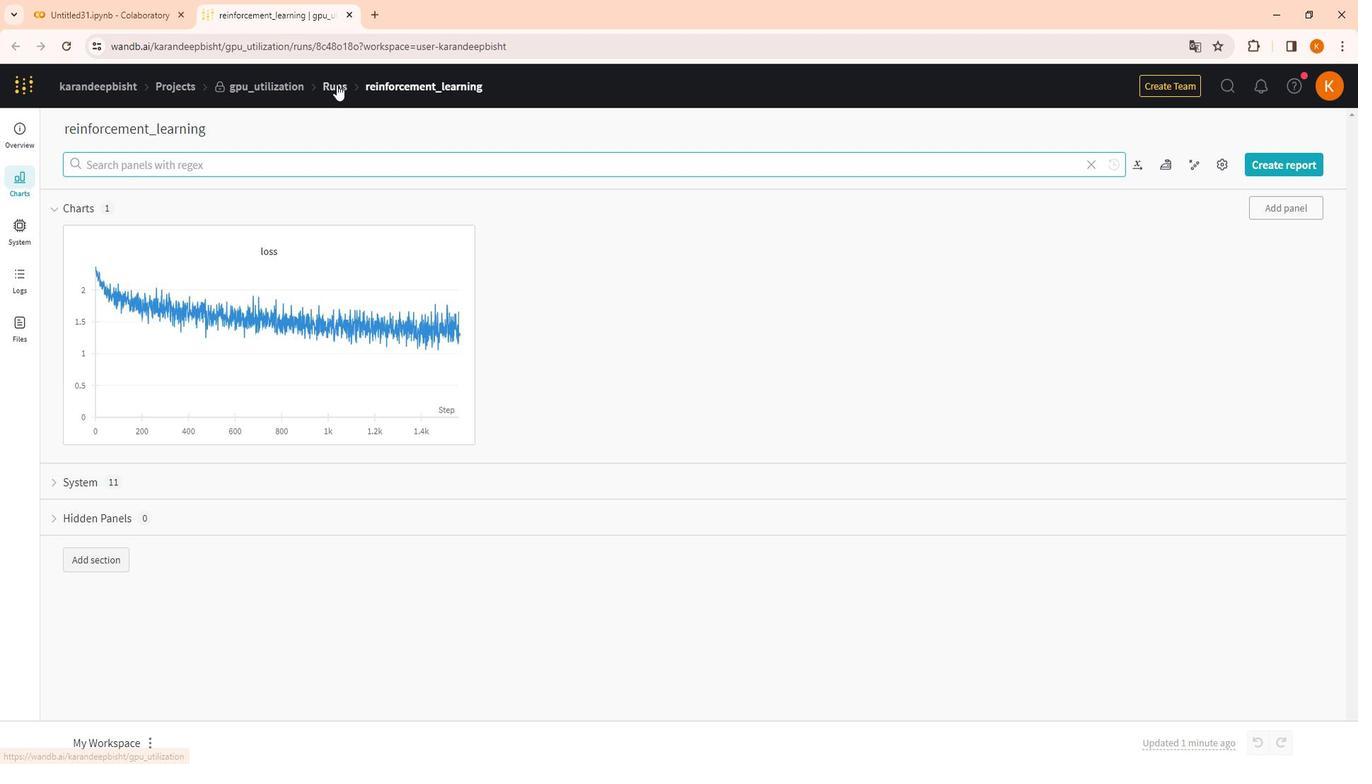 
Action: Mouse moved to (394, 374)
Screenshot: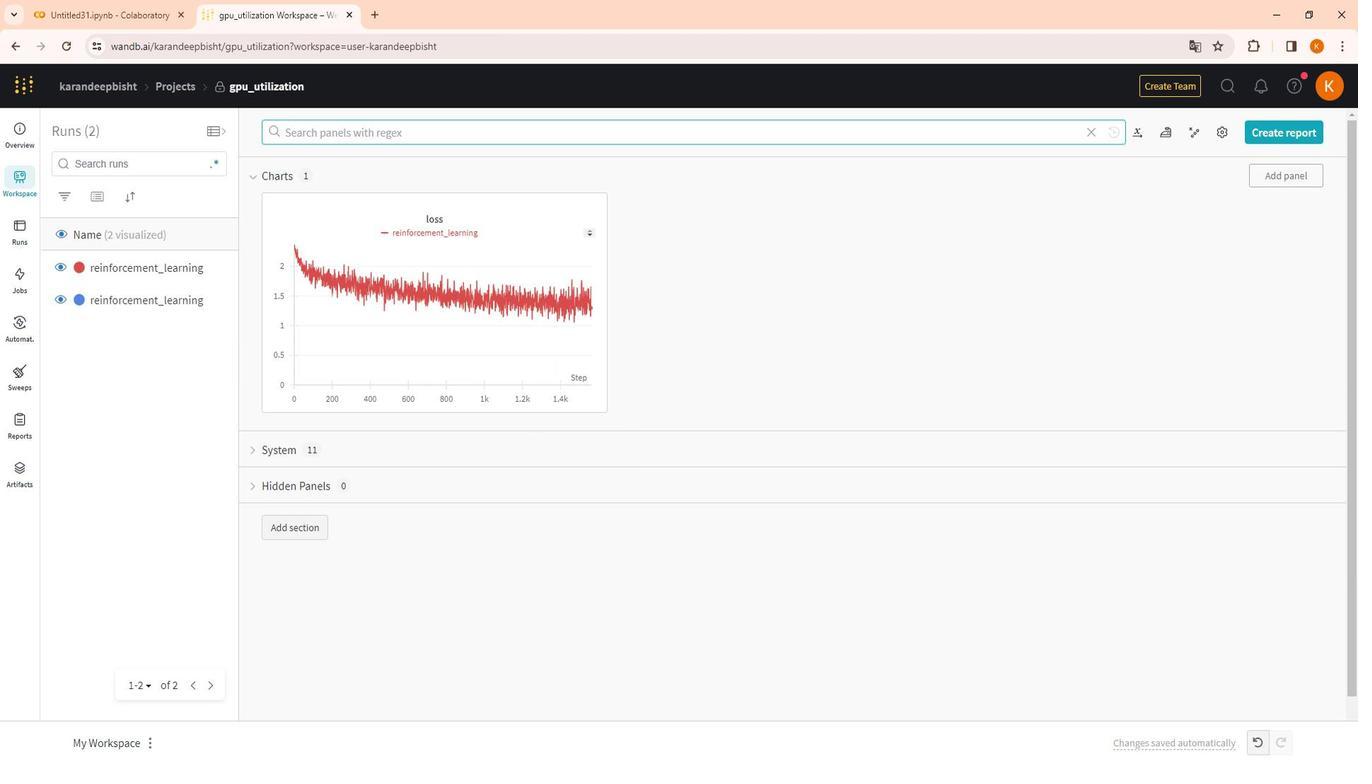 
Action: Mouse pressed left at (394, 374)
Screenshot: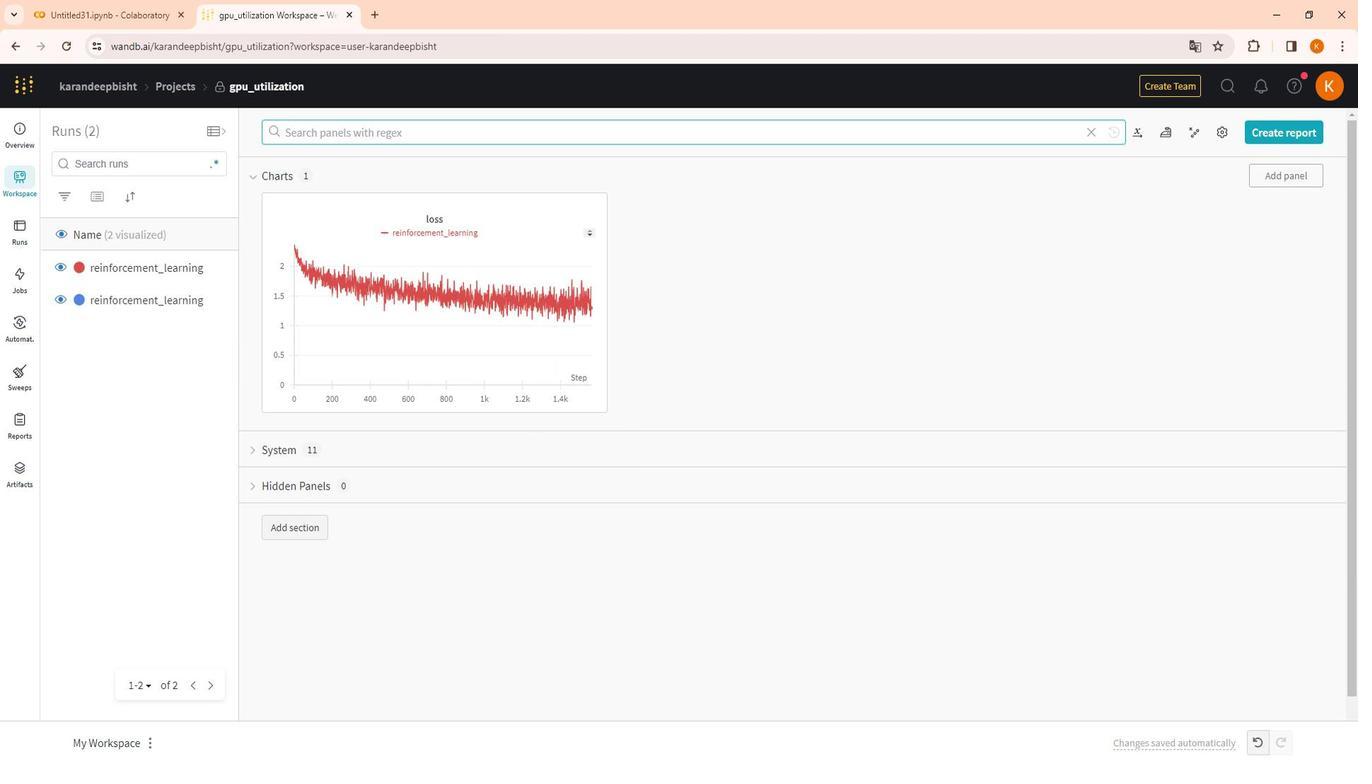 
Action: Mouse moved to (394, 374)
Screenshot: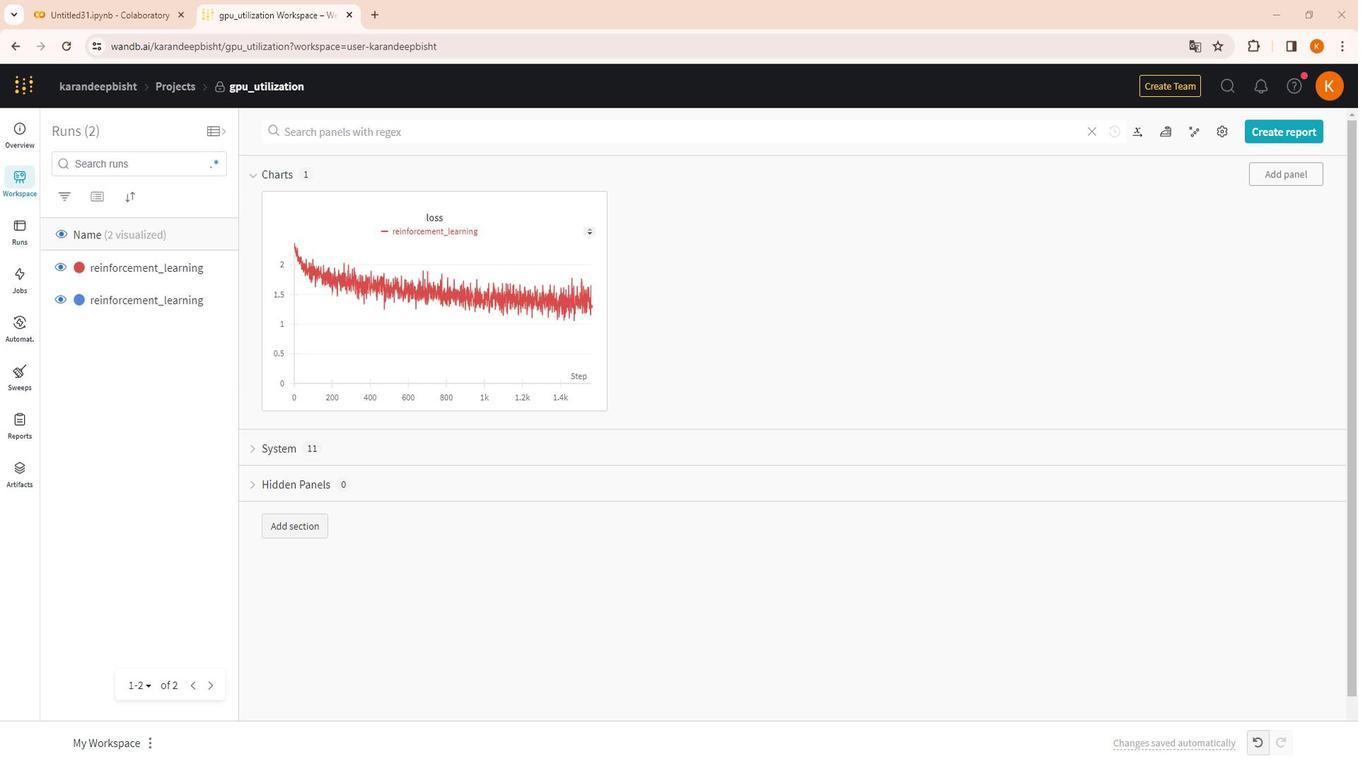 
